 Task: Research Airbnb accommodations with easy access to hiking trails for a hiking adventure in the Columbia River Gorge, Oregon. 
Action: Mouse moved to (428, 79)
Screenshot: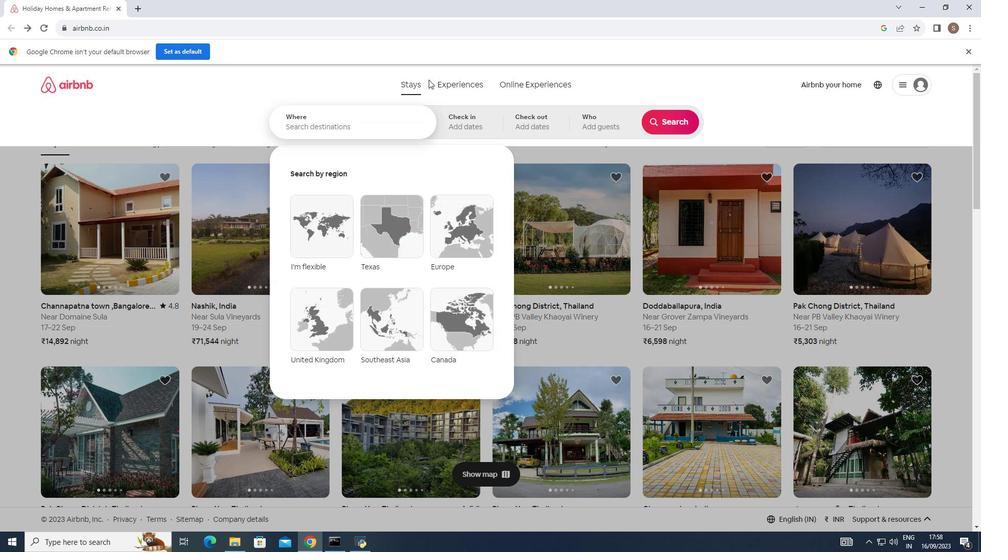 
Action: Mouse pressed left at (428, 79)
Screenshot: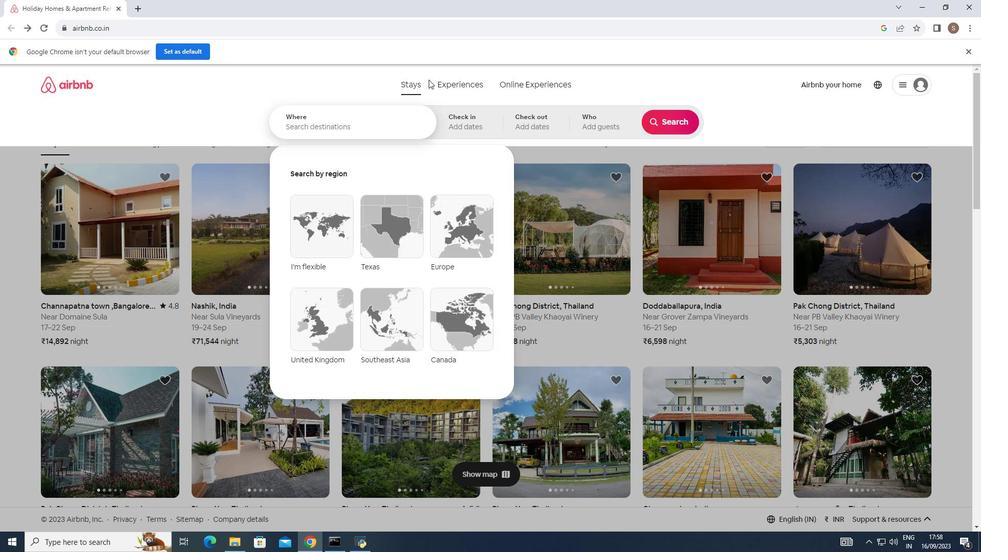 
Action: Mouse moved to (330, 123)
Screenshot: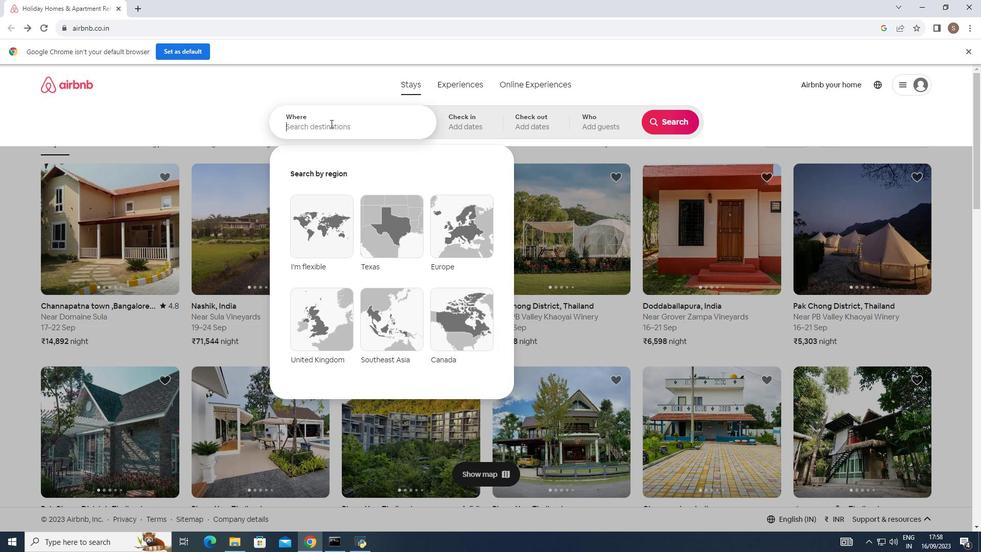 
Action: Mouse pressed left at (330, 123)
Screenshot: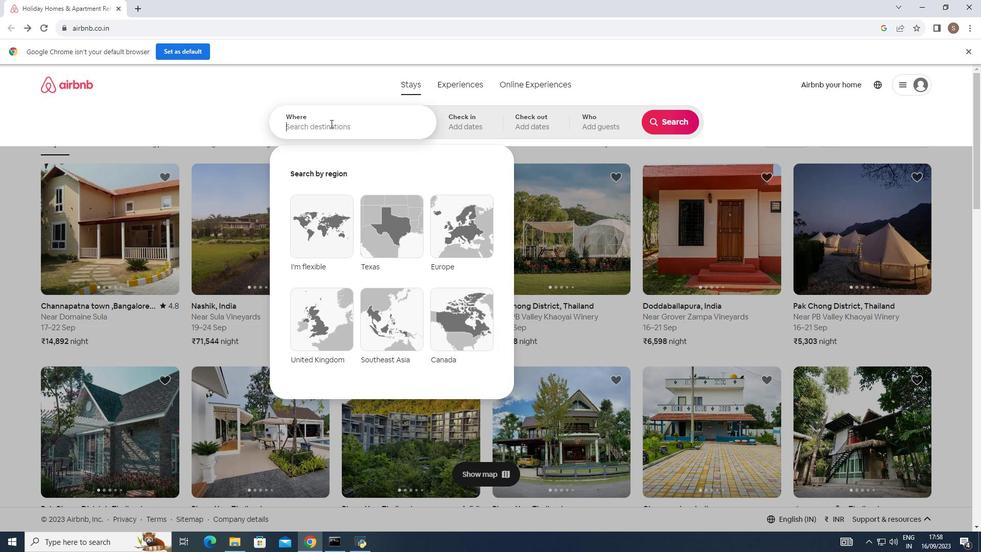 
Action: Key pressed <Key.caps_lock>COLUMBIA<Key.space>RIVER<Key.space>GORGE,OREGON
Screenshot: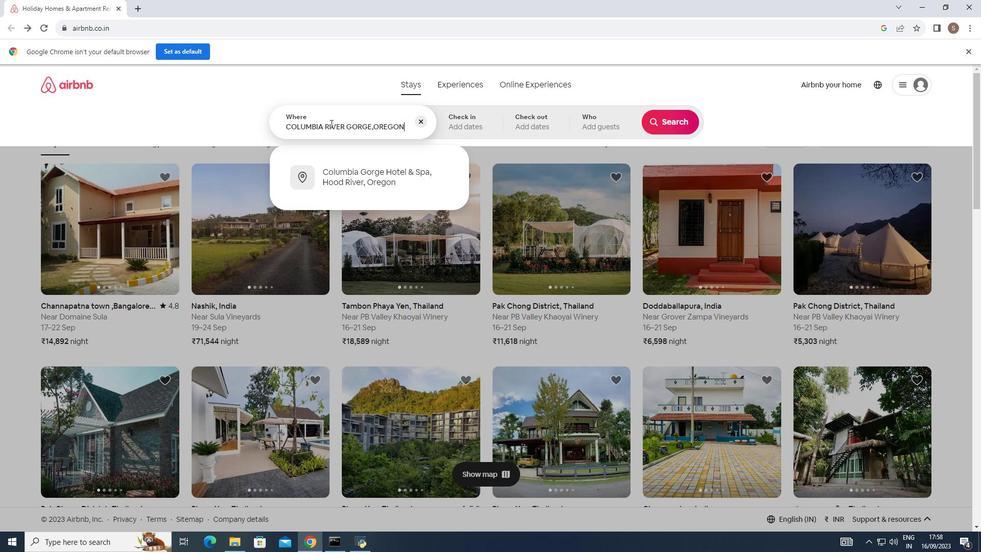 
Action: Mouse moved to (680, 119)
Screenshot: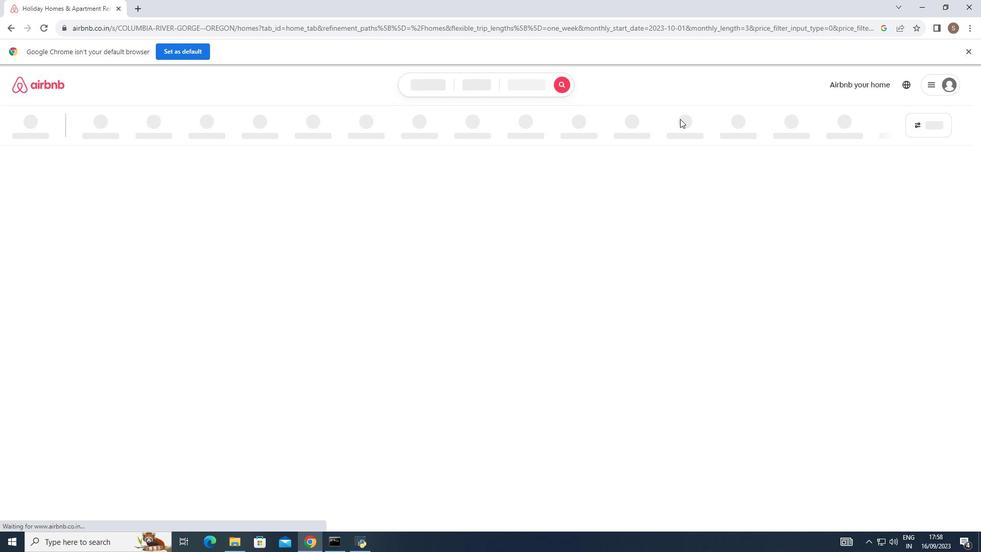 
Action: Mouse pressed left at (680, 119)
Screenshot: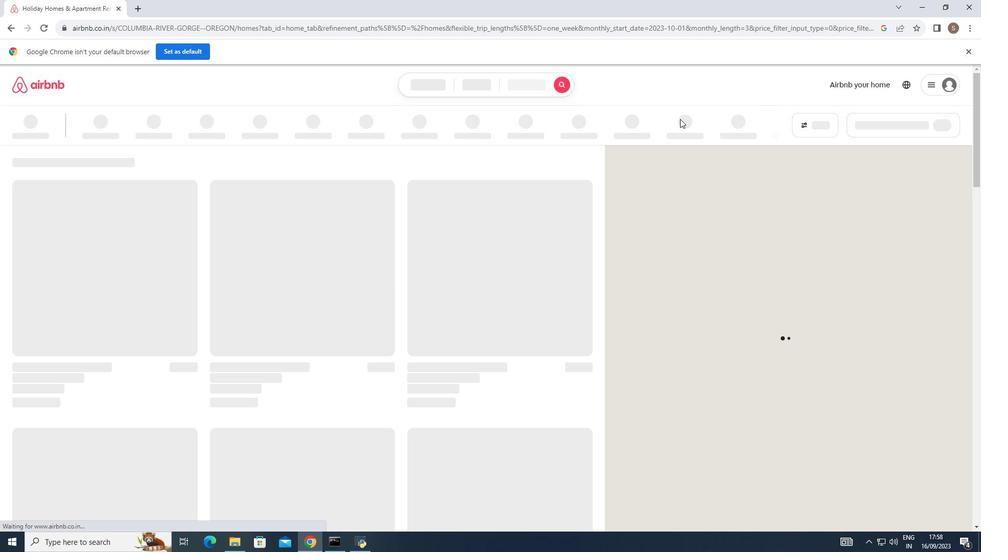 
Action: Mouse moved to (287, 258)
Screenshot: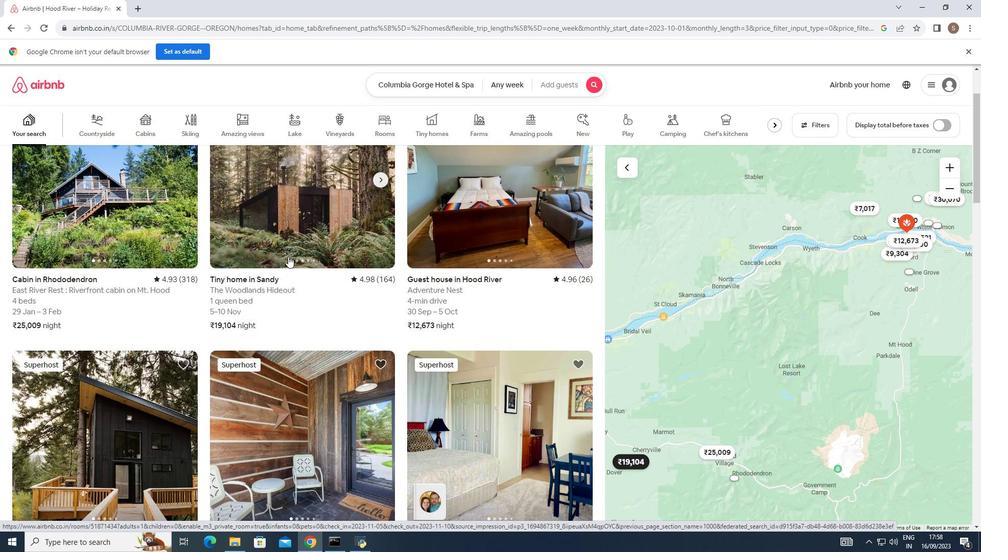 
Action: Mouse scrolled (287, 258) with delta (0, 0)
Screenshot: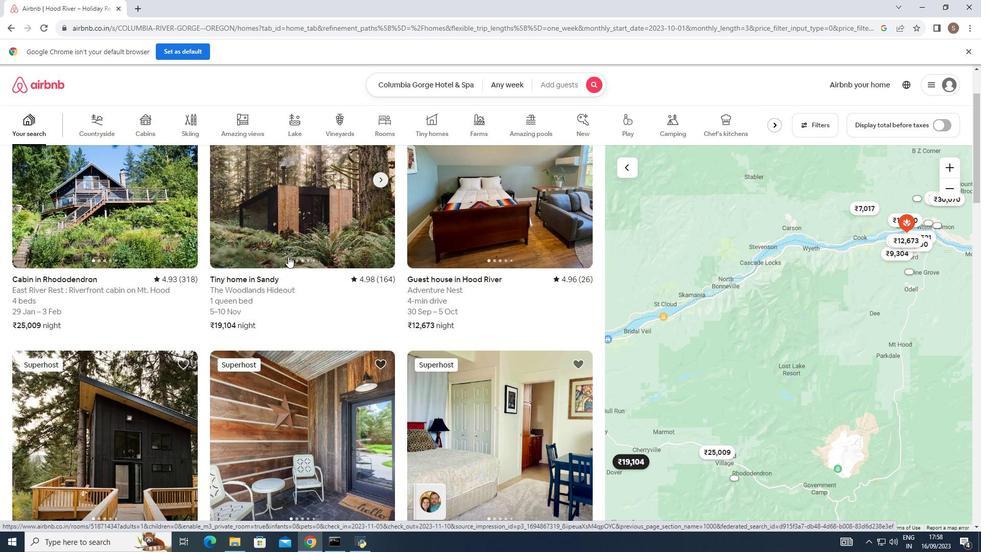 
Action: Mouse moved to (287, 257)
Screenshot: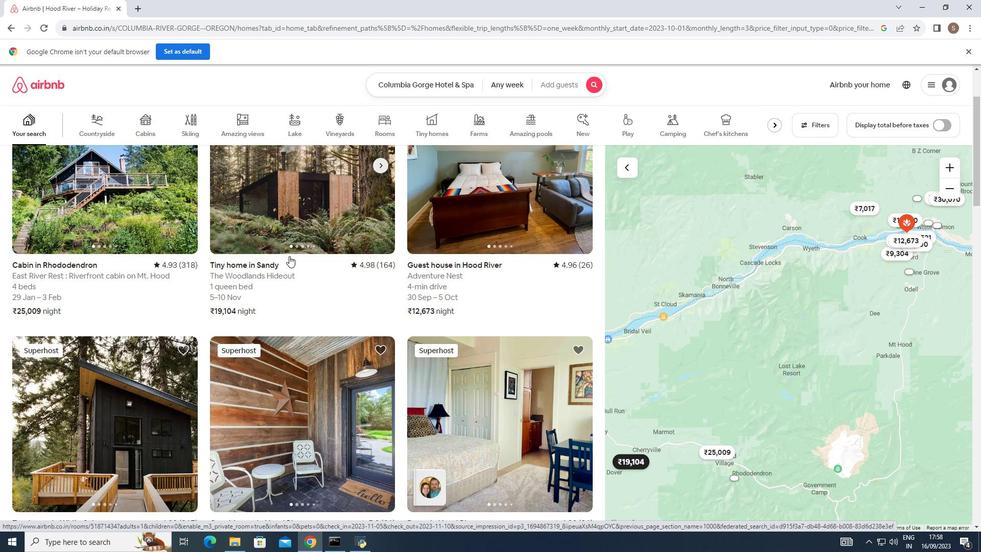 
Action: Mouse scrolled (287, 257) with delta (0, 0)
Screenshot: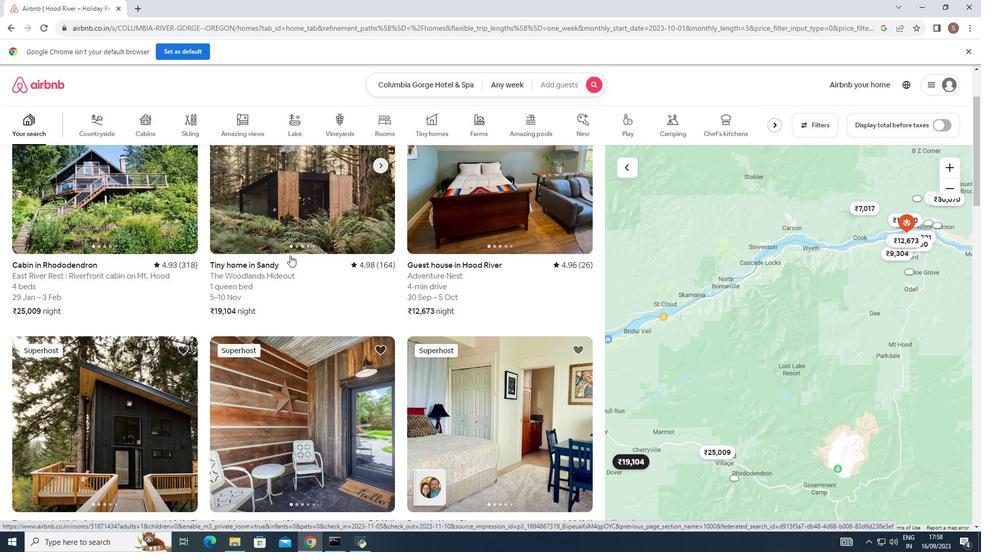 
Action: Mouse moved to (465, 80)
Screenshot: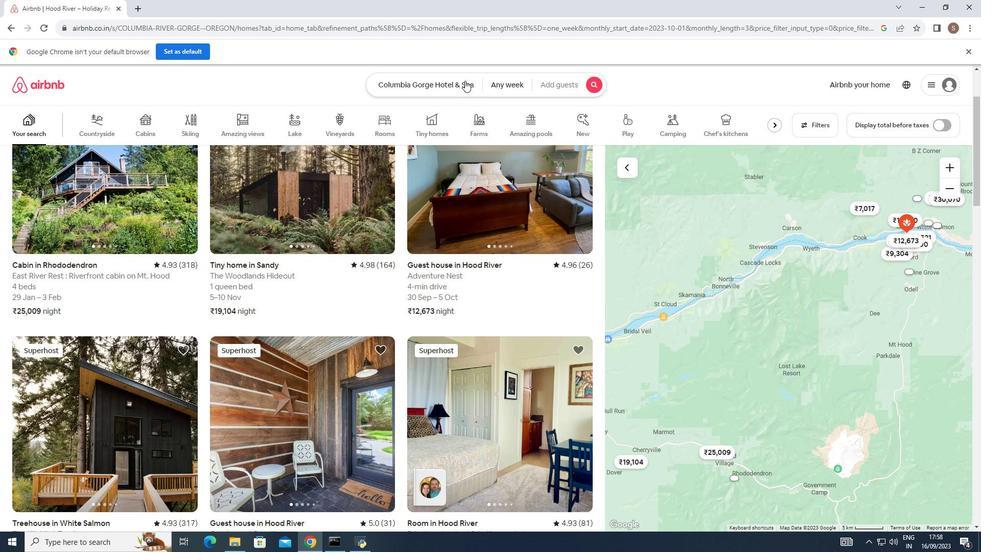 
Action: Mouse pressed left at (465, 80)
Screenshot: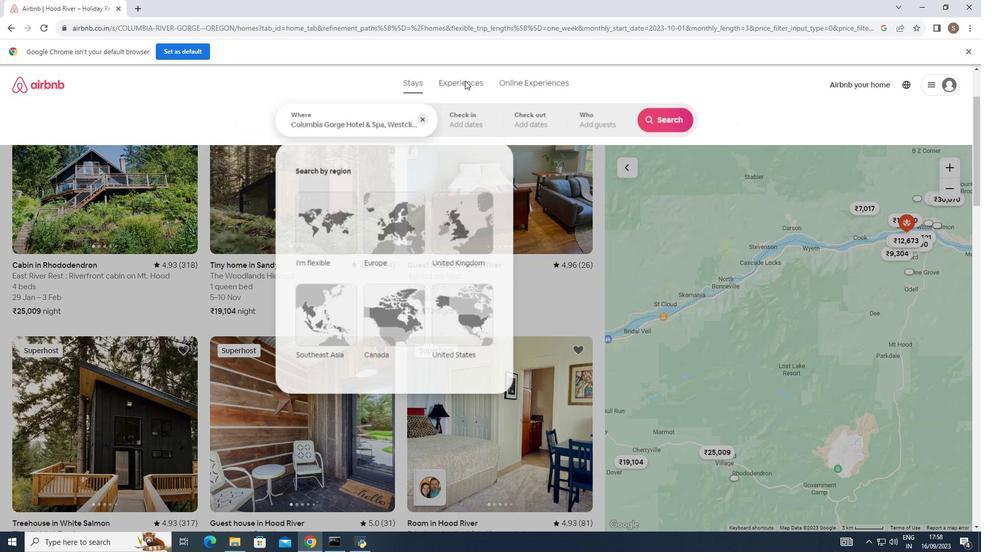 
Action: Mouse moved to (416, 117)
Screenshot: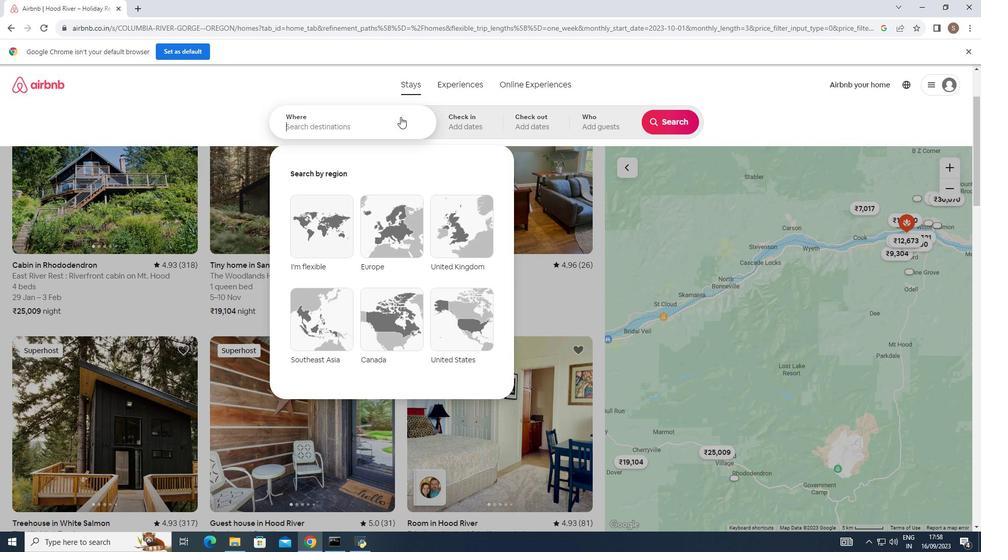 
Action: Mouse pressed left at (416, 117)
Screenshot: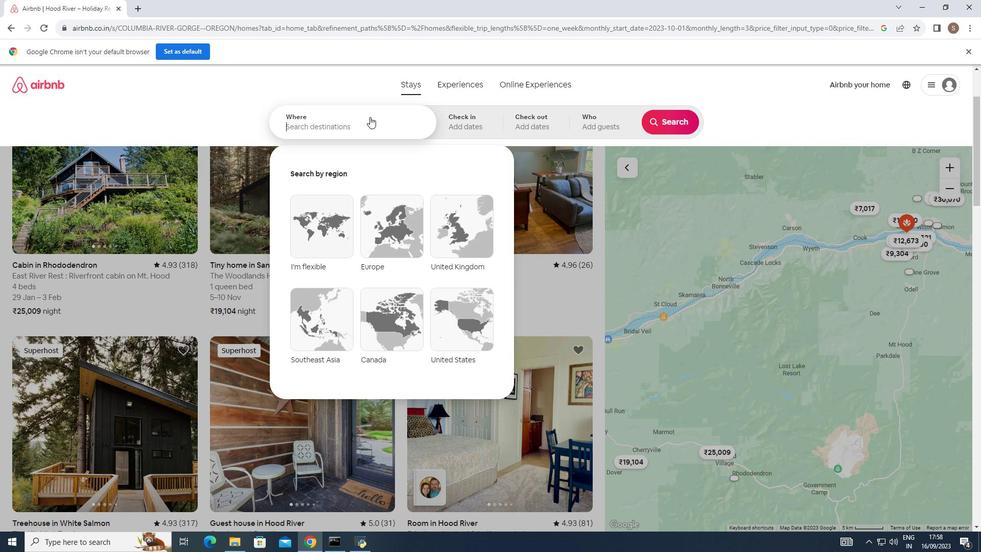 
Action: Mouse moved to (329, 121)
Screenshot: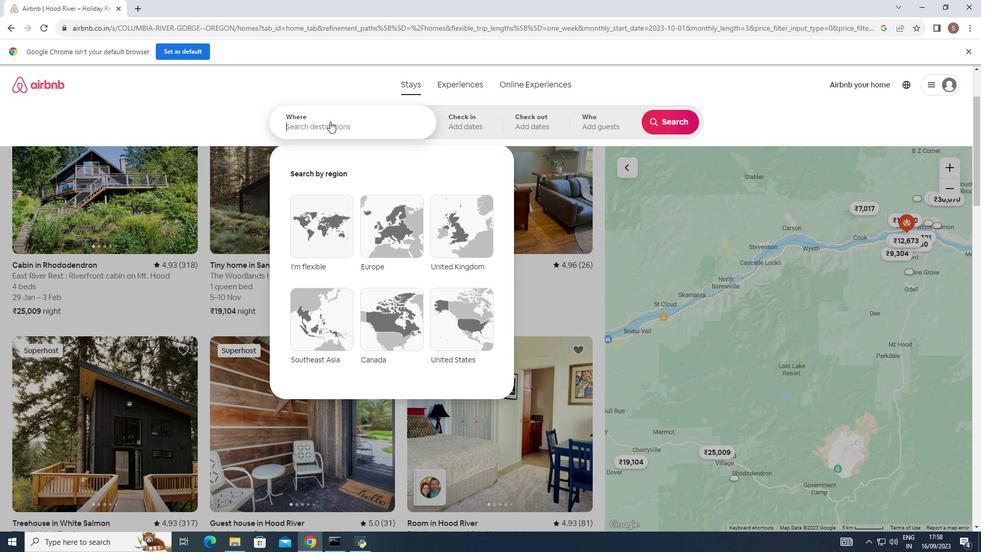 
Action: Mouse pressed left at (329, 121)
Screenshot: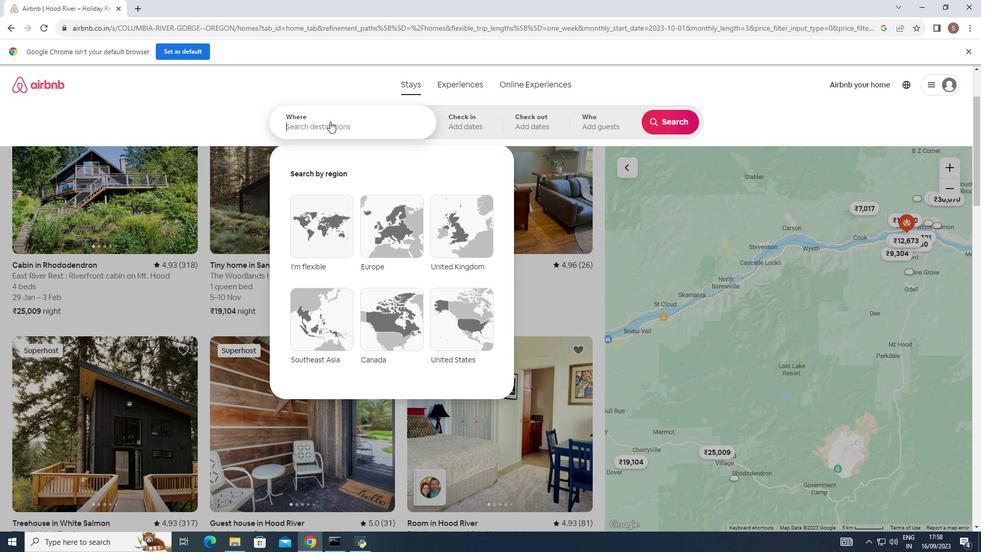 
Action: Mouse moved to (330, 121)
Screenshot: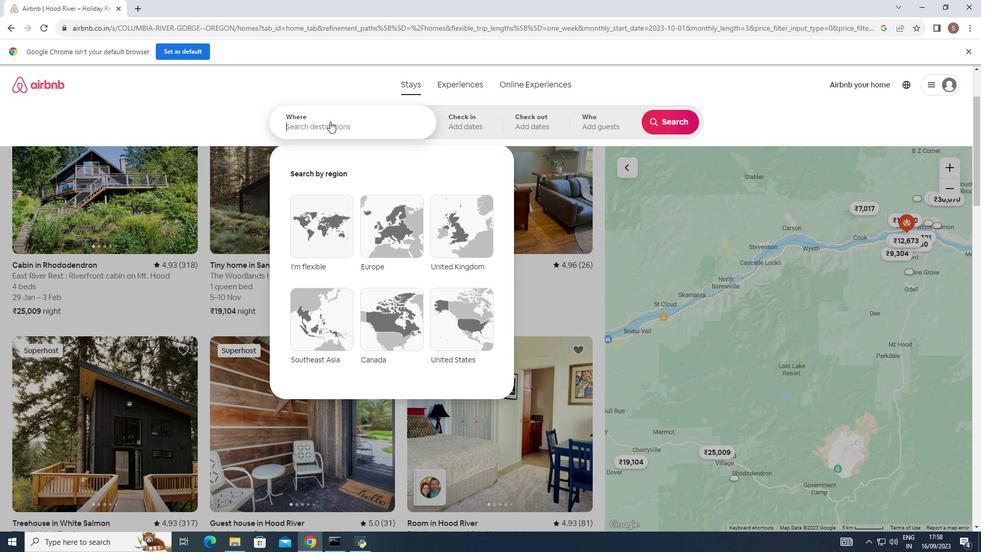 
Action: Key pressed COLUMBIA<Key.space>RIVER<Key.space>GORGE<Key.space>OREGON
Screenshot: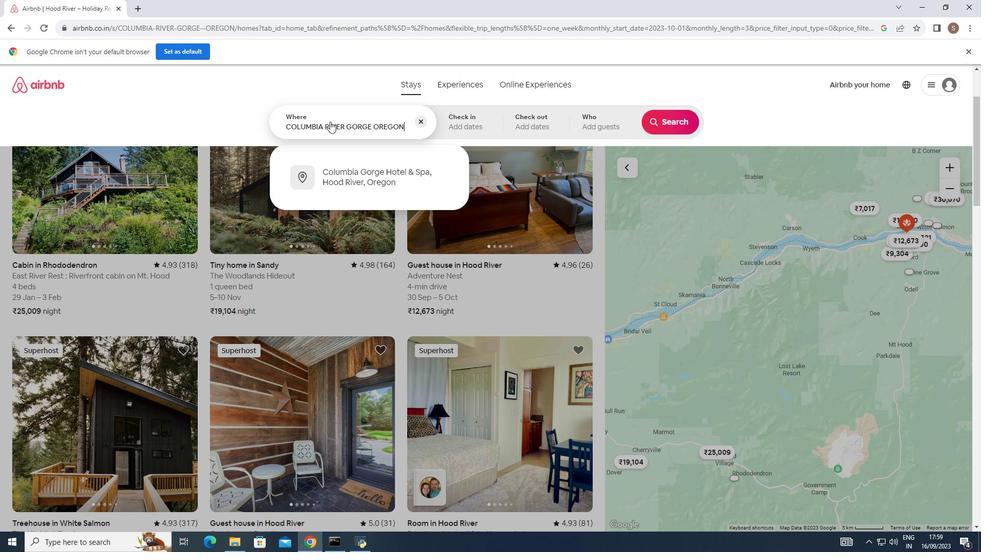 
Action: Mouse moved to (679, 118)
Screenshot: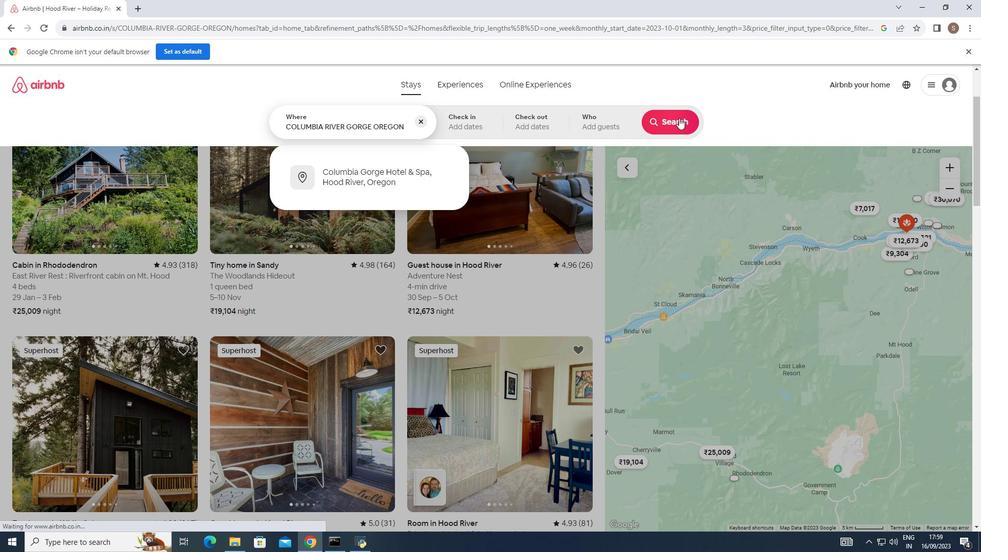 
Action: Mouse pressed left at (679, 118)
Screenshot: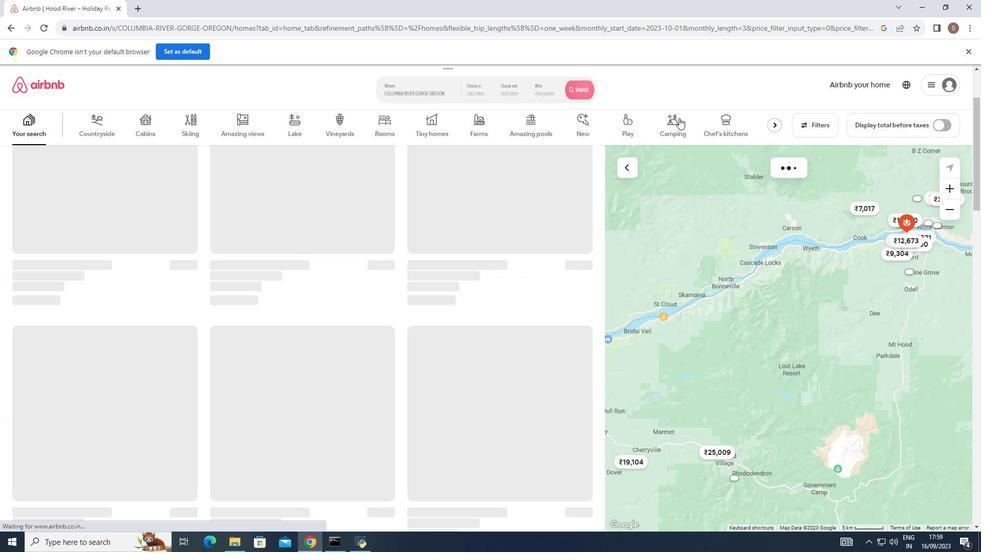 
Action: Mouse moved to (168, 278)
Screenshot: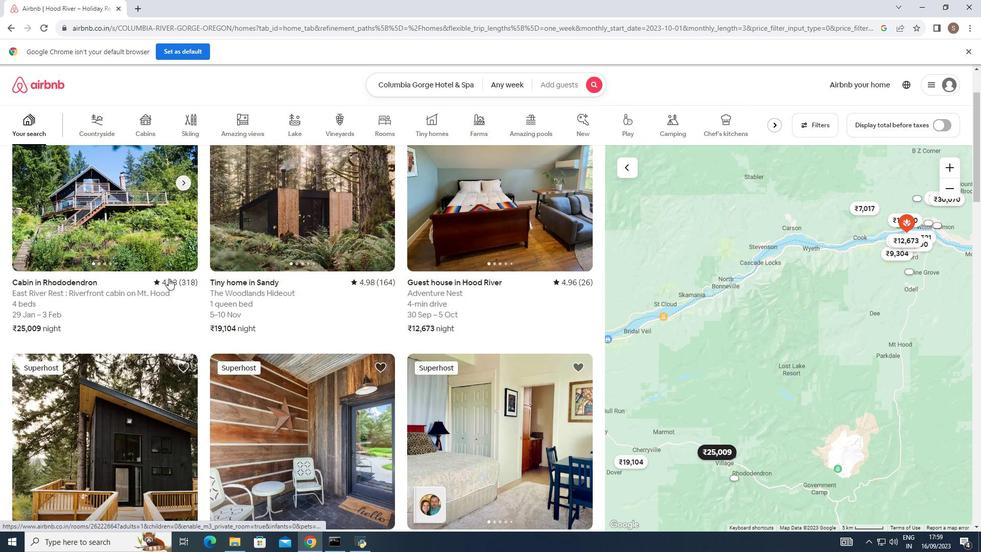 
Action: Mouse scrolled (168, 278) with delta (0, 0)
Screenshot: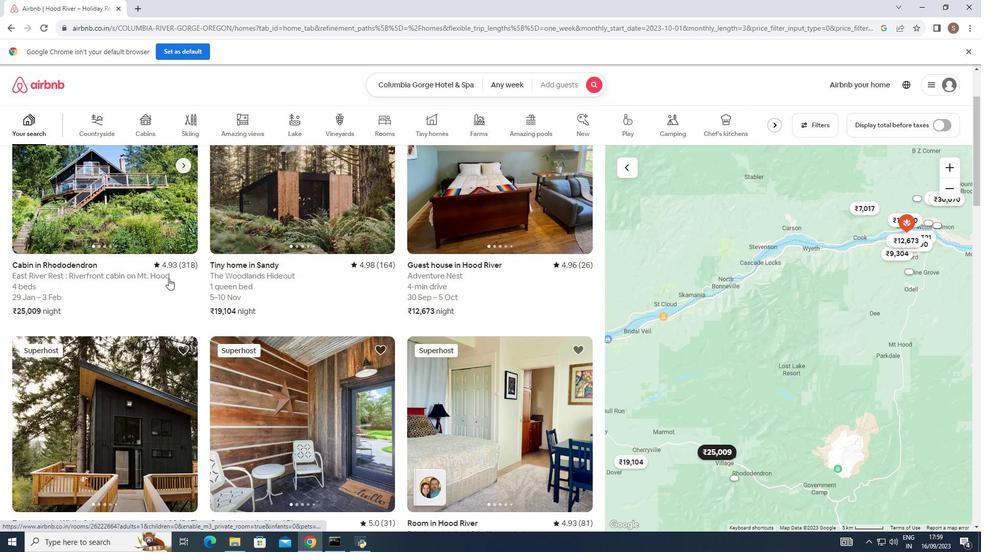 
Action: Mouse scrolled (168, 278) with delta (0, 0)
Screenshot: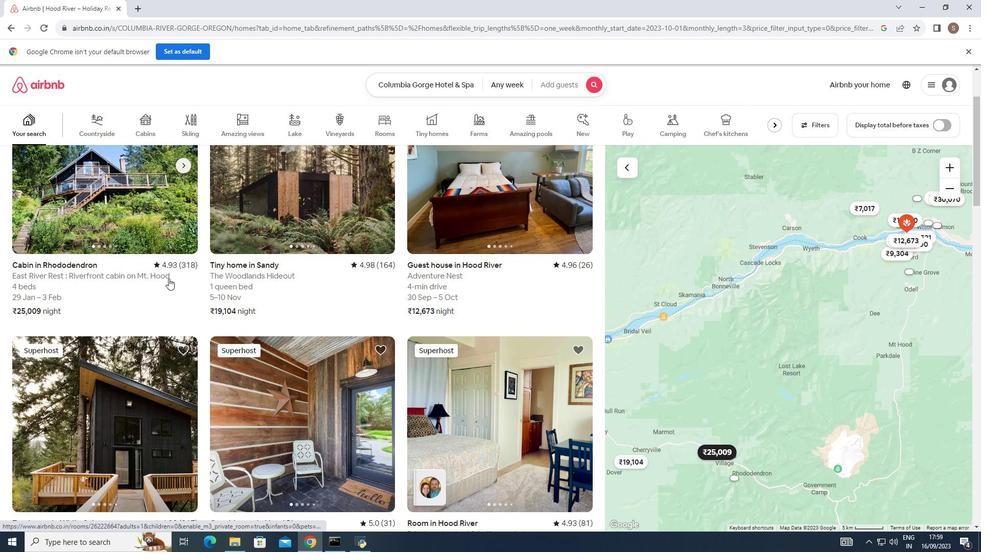 
Action: Mouse moved to (170, 276)
Screenshot: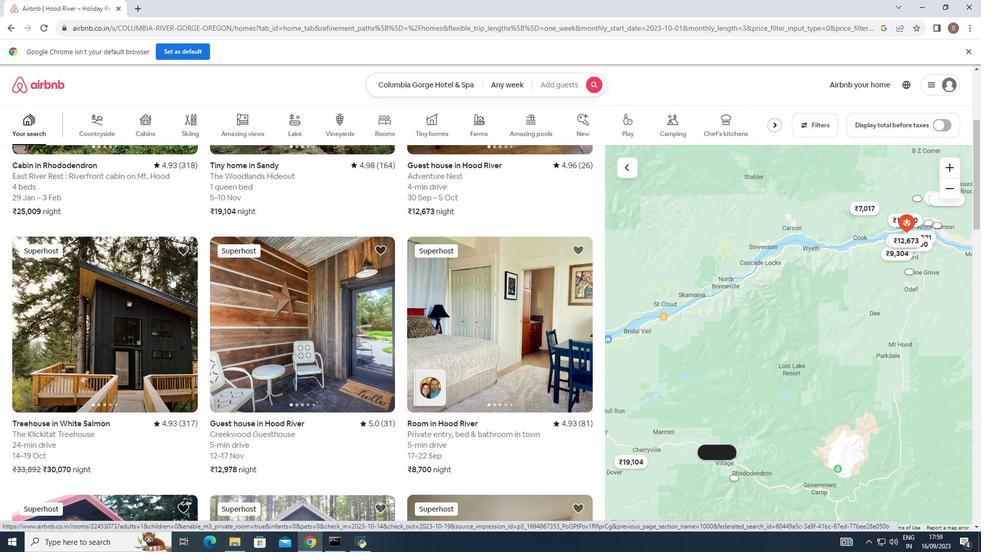 
Action: Mouse scrolled (170, 276) with delta (0, 0)
Screenshot: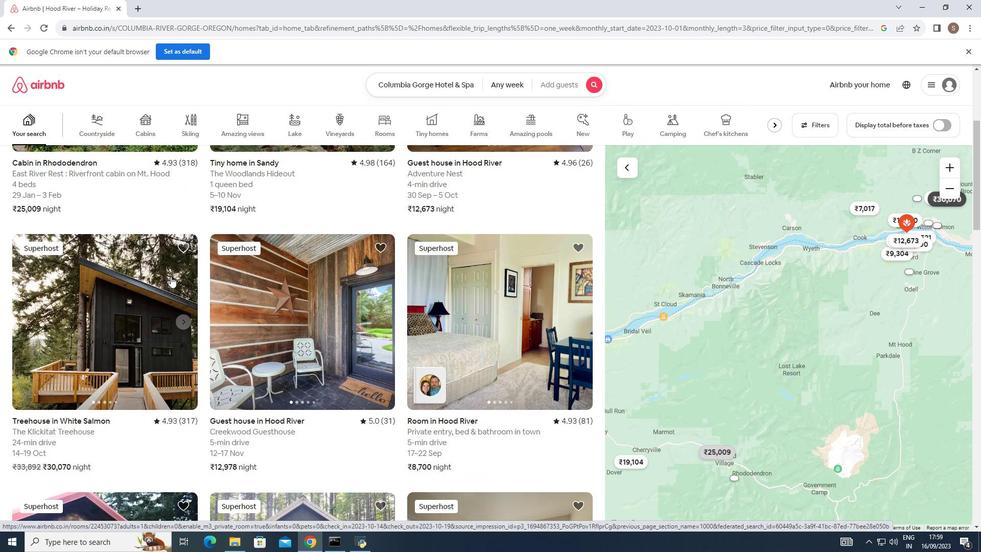 
Action: Mouse scrolled (170, 276) with delta (0, 0)
Screenshot: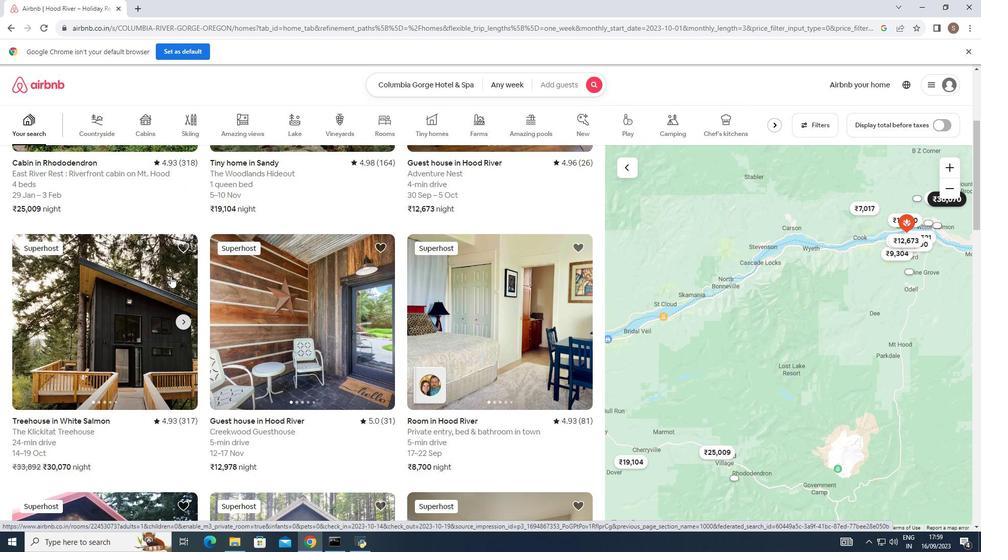 
Action: Mouse moved to (171, 276)
Screenshot: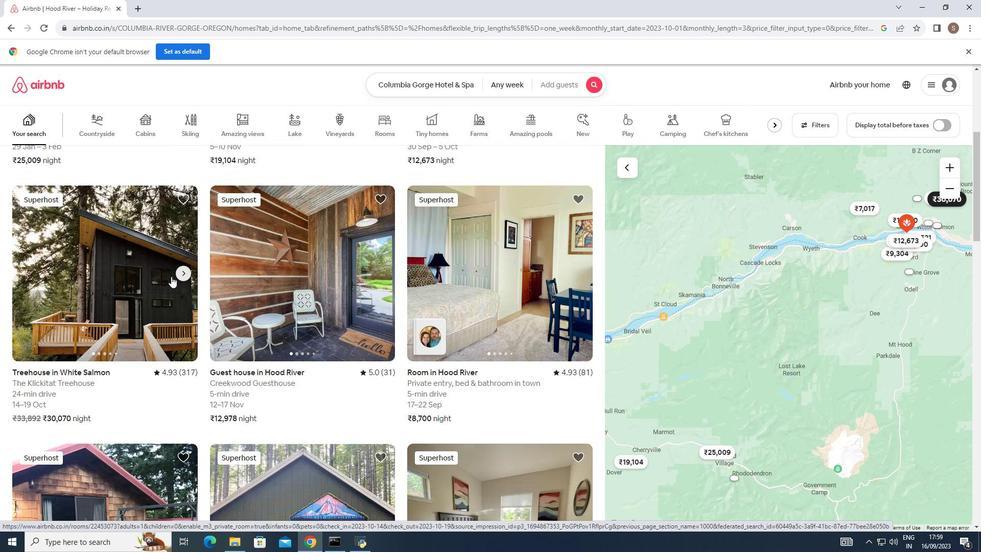 
Action: Mouse scrolled (171, 276) with delta (0, 0)
Screenshot: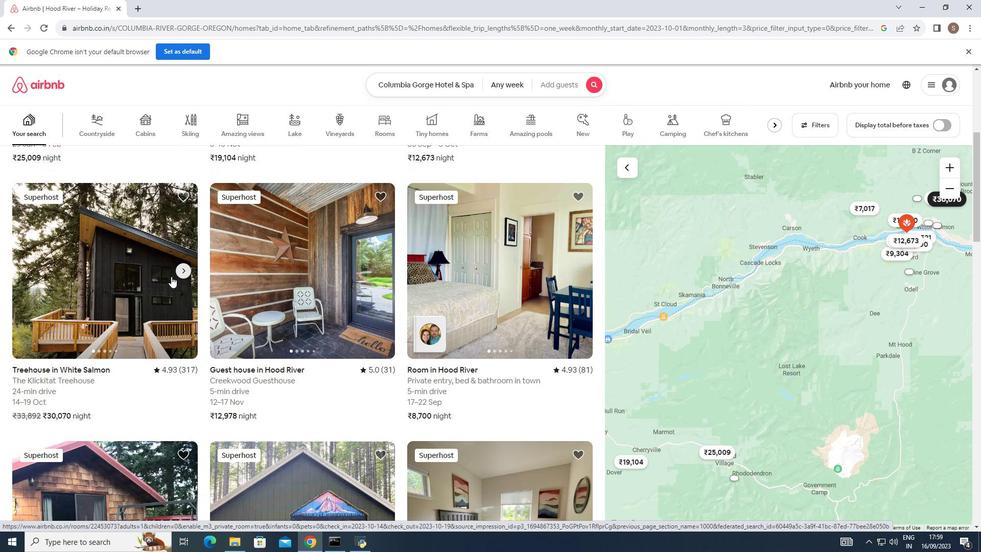
Action: Mouse moved to (172, 275)
Screenshot: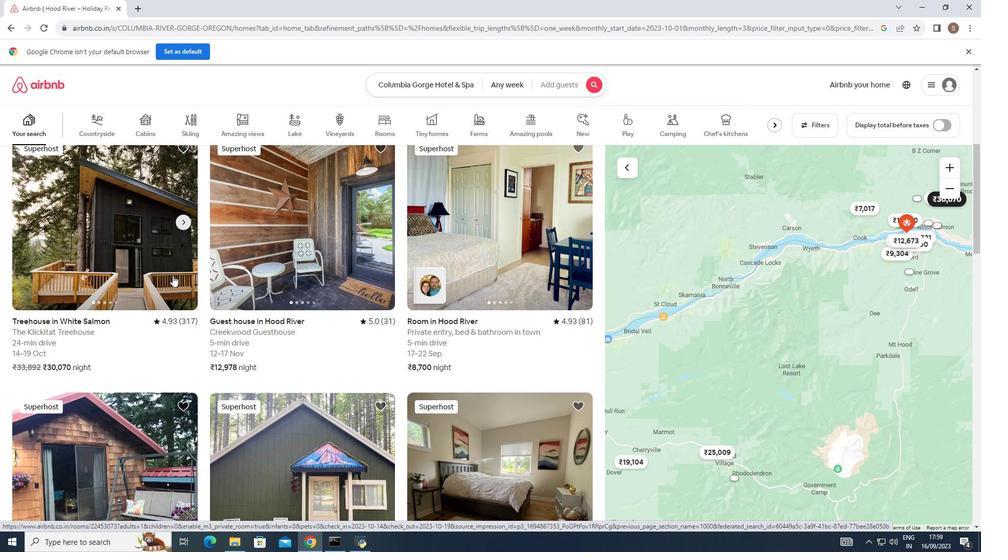 
Action: Mouse scrolled (172, 275) with delta (0, 0)
Screenshot: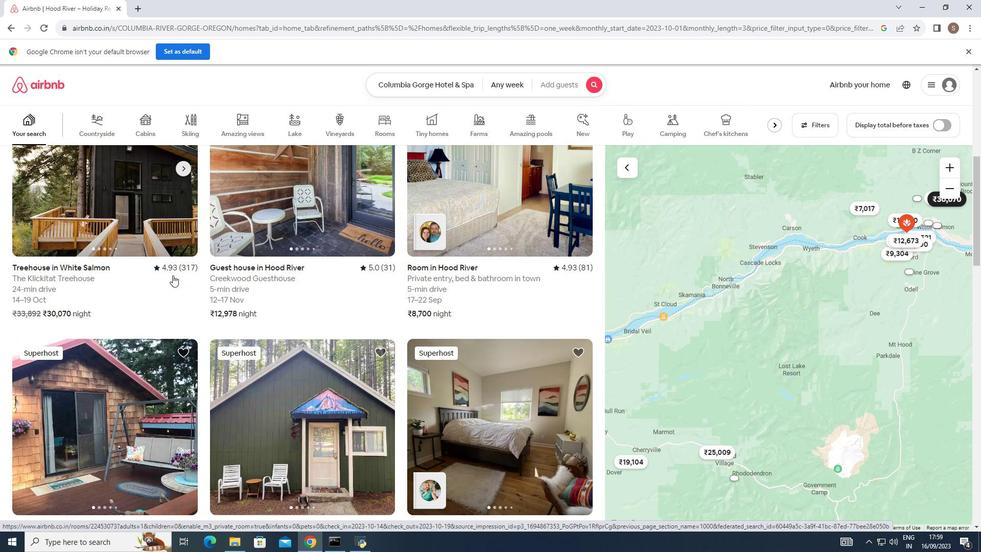 
Action: Mouse scrolled (172, 275) with delta (0, 0)
Screenshot: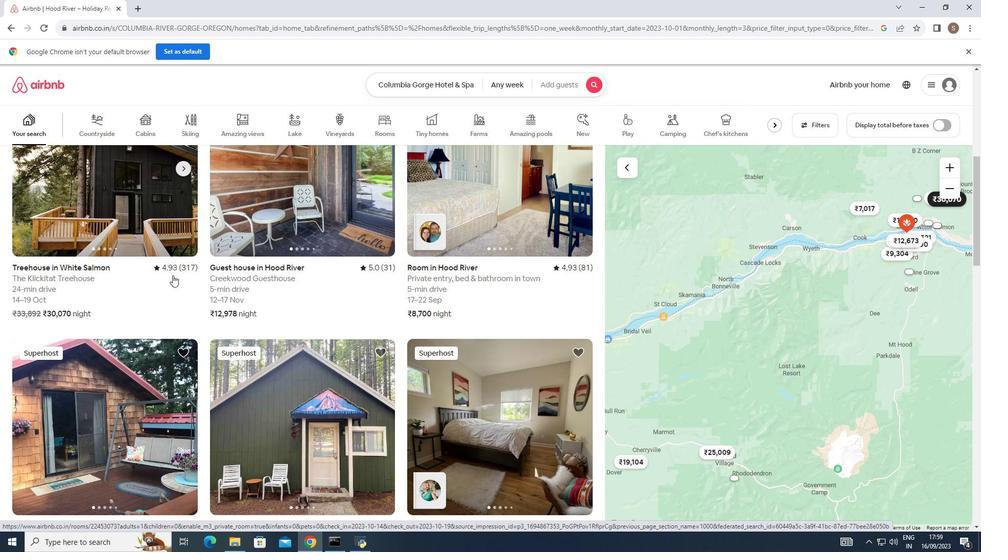 
Action: Mouse moved to (172, 275)
Screenshot: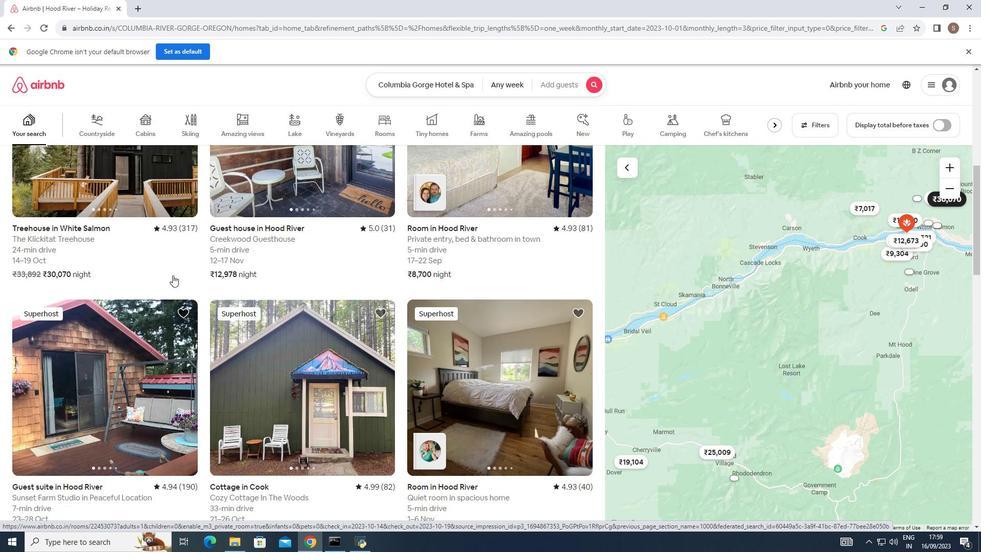
Action: Mouse scrolled (172, 275) with delta (0, 0)
Screenshot: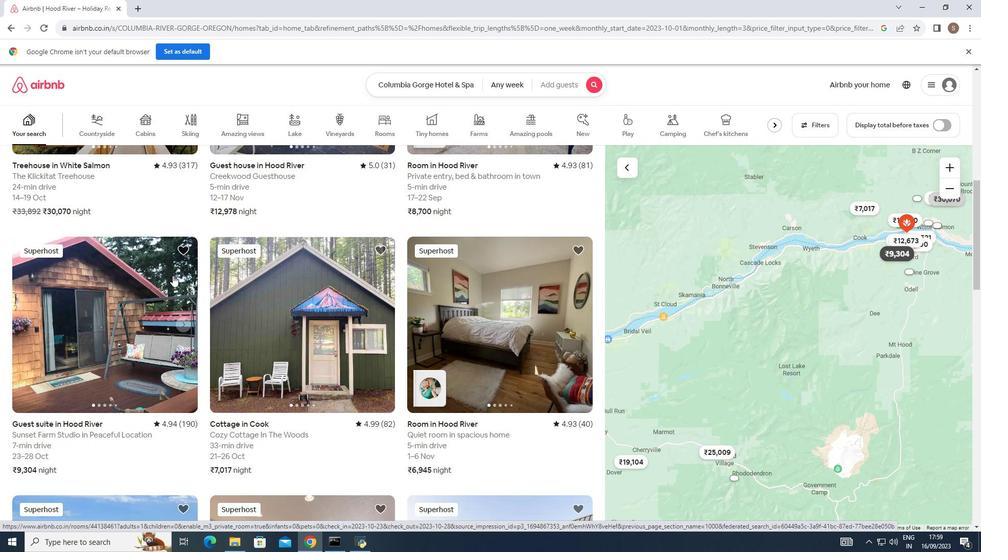 
Action: Mouse moved to (172, 275)
Screenshot: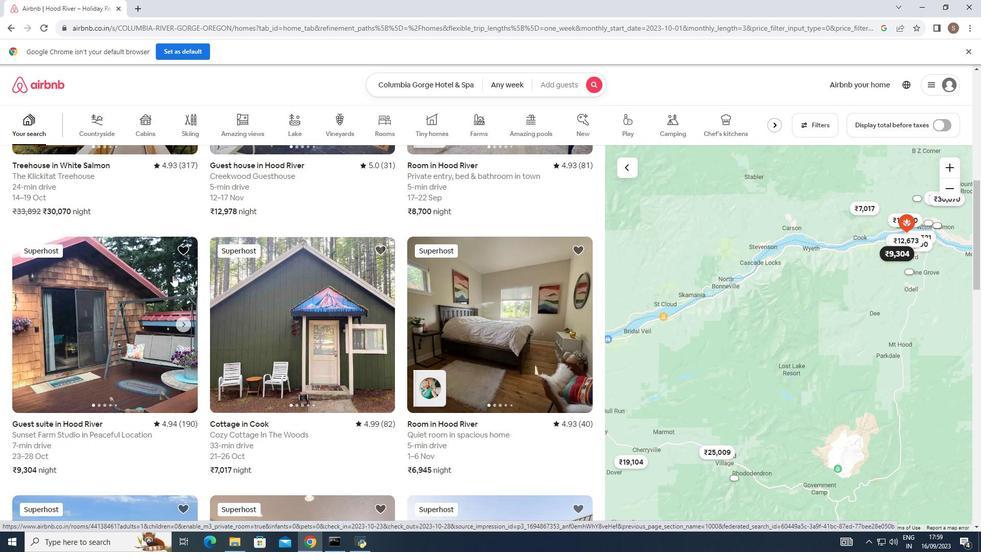 
Action: Mouse scrolled (172, 275) with delta (0, 0)
Screenshot: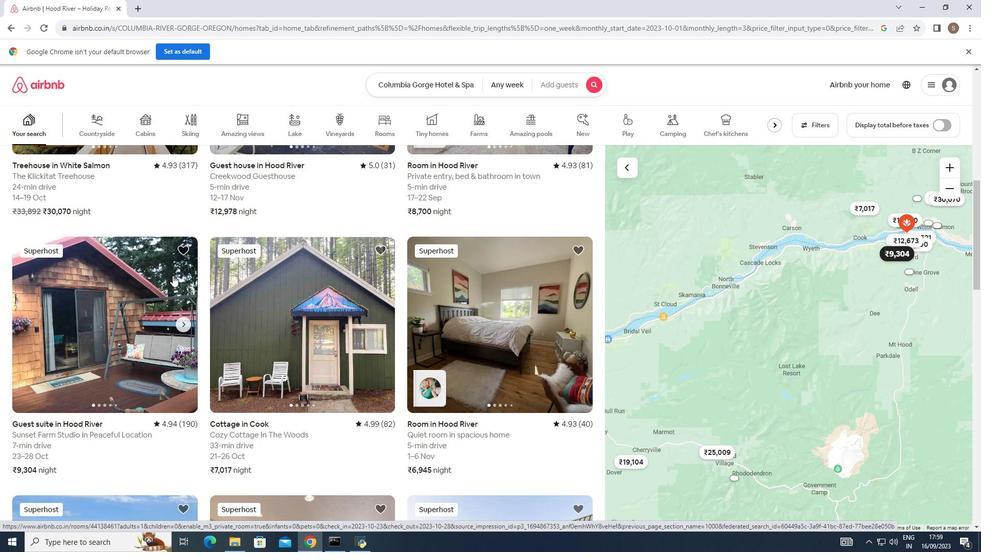 
Action: Mouse scrolled (172, 276) with delta (0, 0)
Screenshot: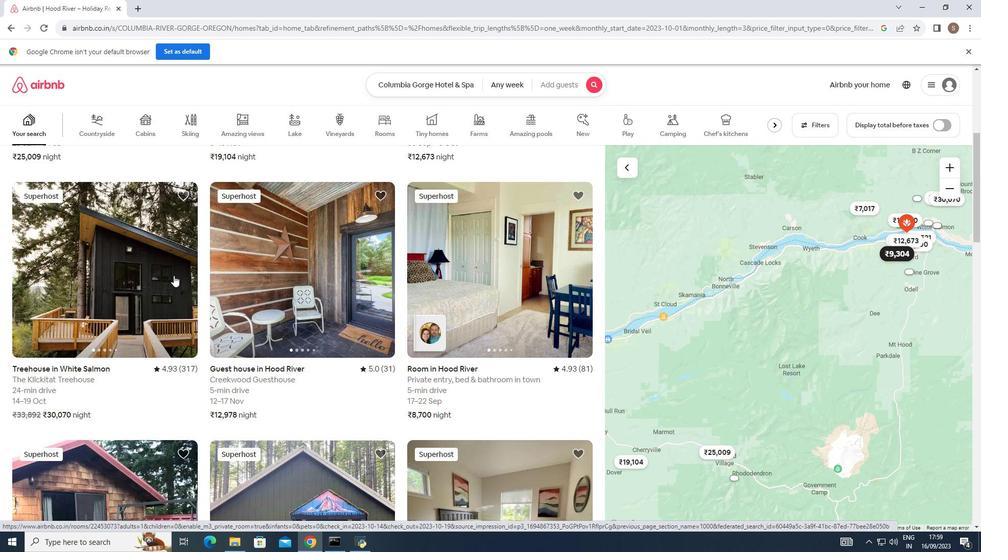 
Action: Mouse scrolled (172, 276) with delta (0, 0)
Screenshot: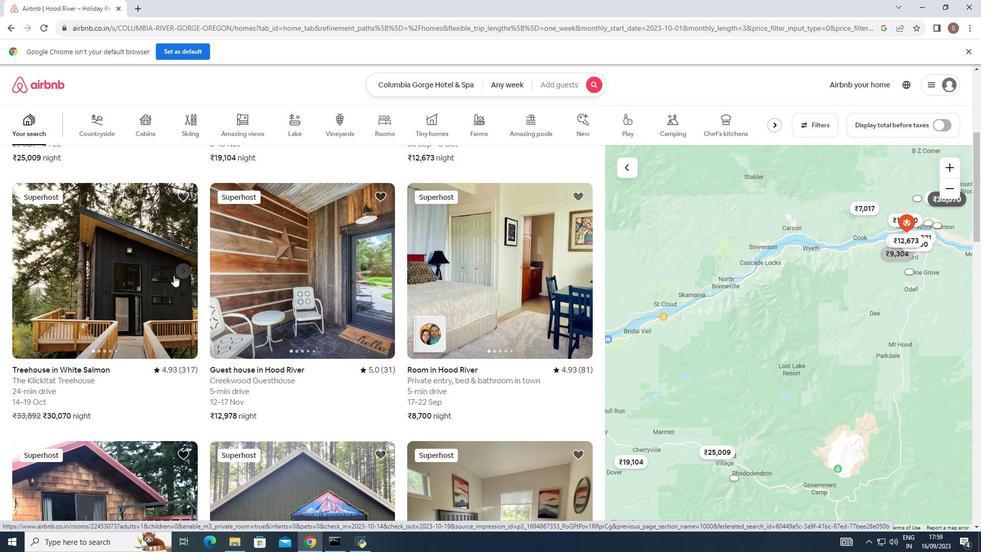 
Action: Mouse scrolled (172, 276) with delta (0, 0)
Screenshot: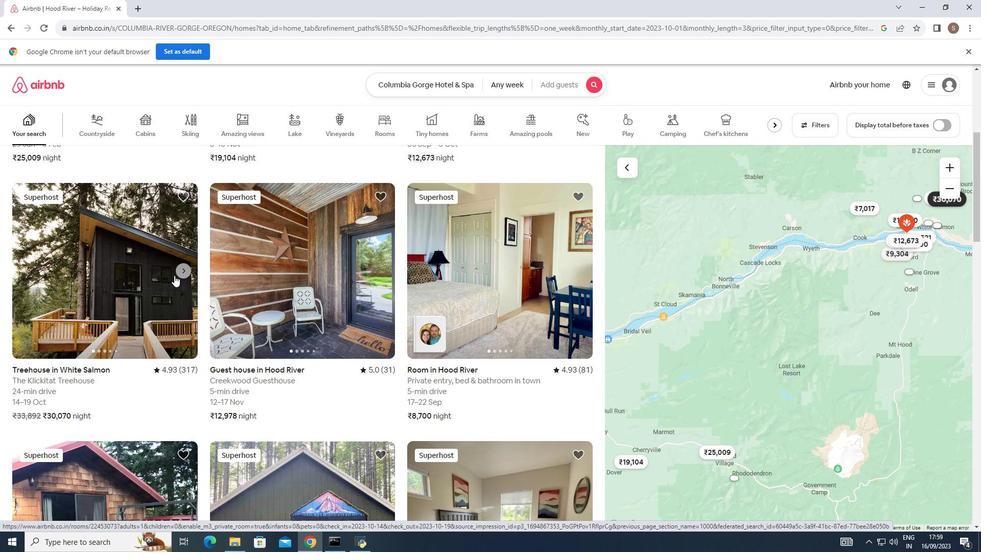 
Action: Mouse scrolled (172, 276) with delta (0, 0)
Screenshot: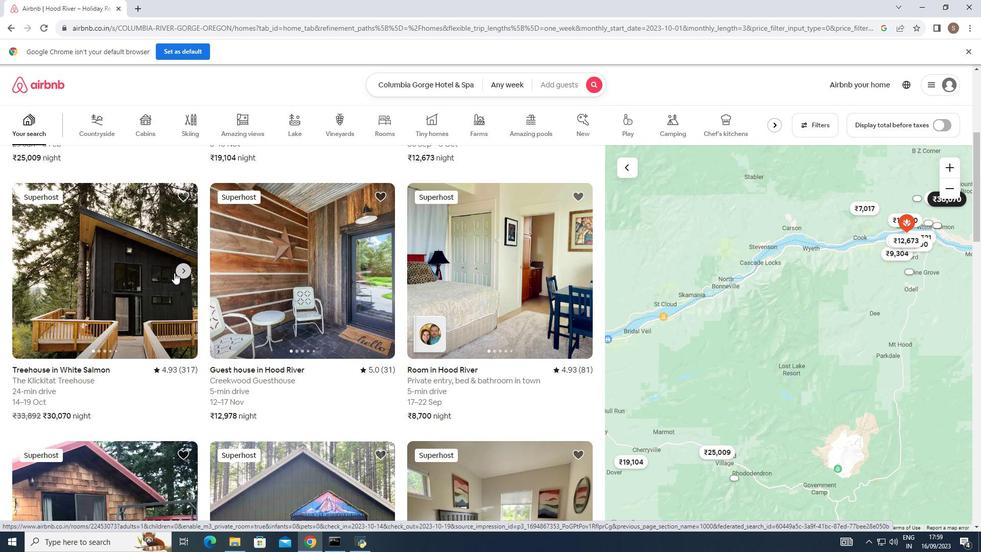 
Action: Mouse moved to (174, 272)
Screenshot: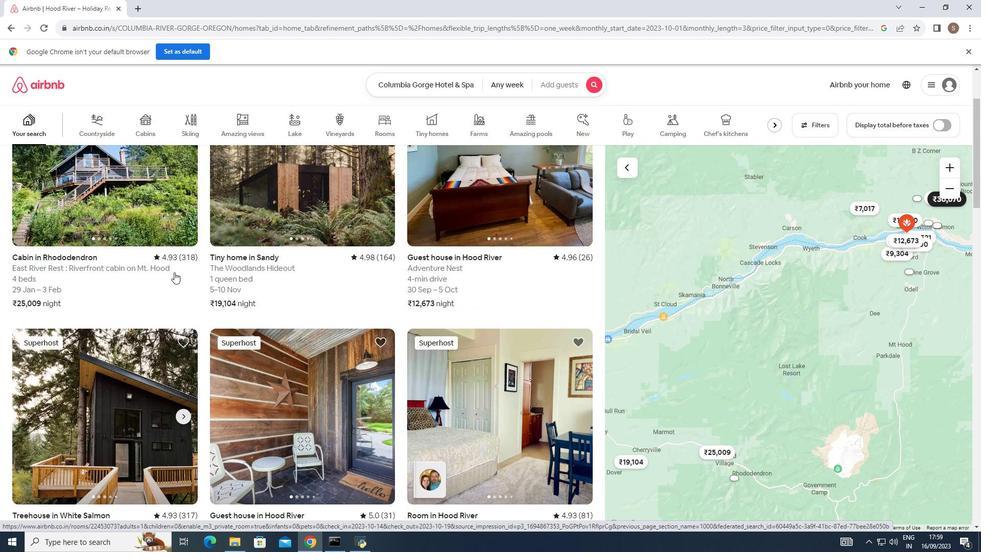 
Action: Mouse scrolled (174, 273) with delta (0, 0)
Screenshot: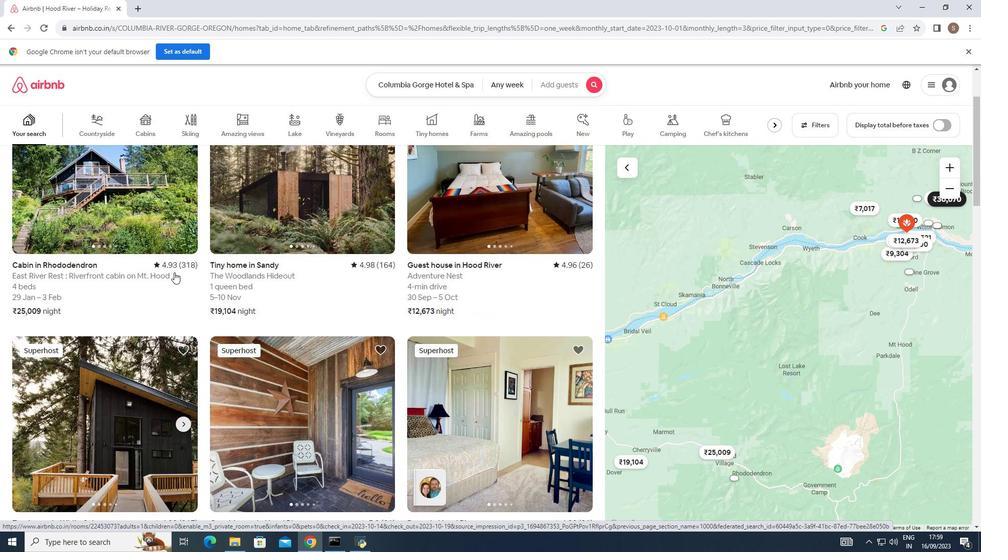 
Action: Mouse scrolled (174, 273) with delta (0, 0)
Screenshot: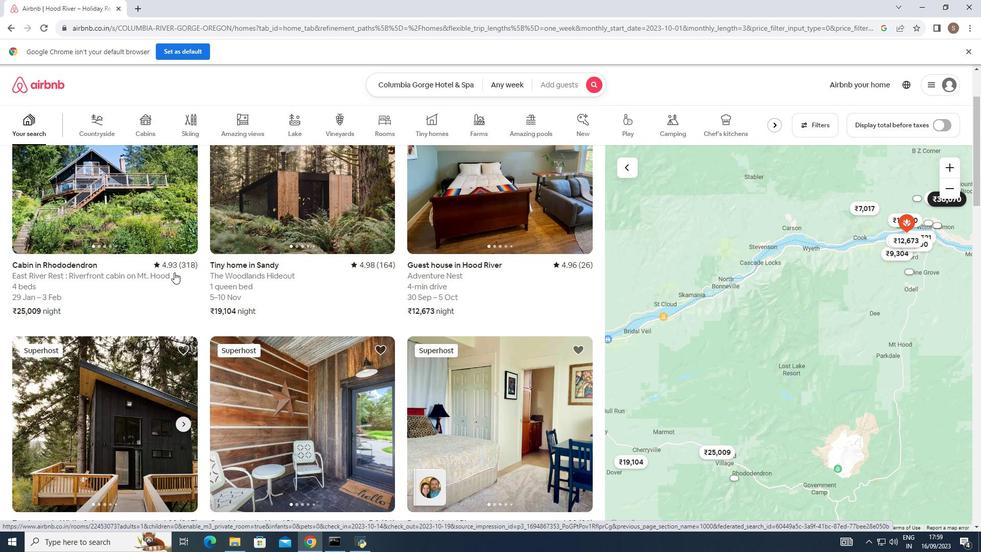 
Action: Mouse scrolled (174, 273) with delta (0, 0)
Screenshot: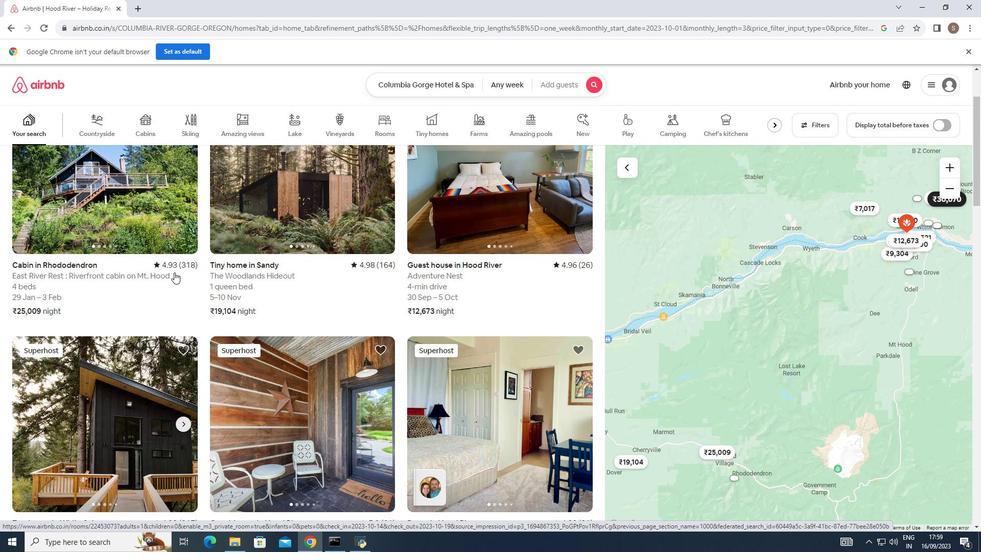 
Action: Mouse scrolled (174, 273) with delta (0, 0)
Screenshot: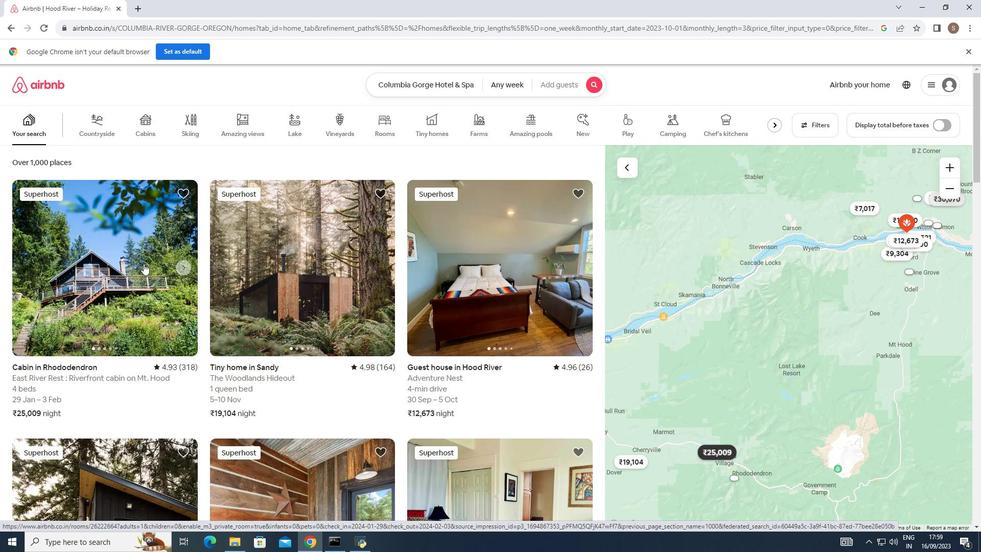 
Action: Mouse scrolled (174, 273) with delta (0, 0)
Screenshot: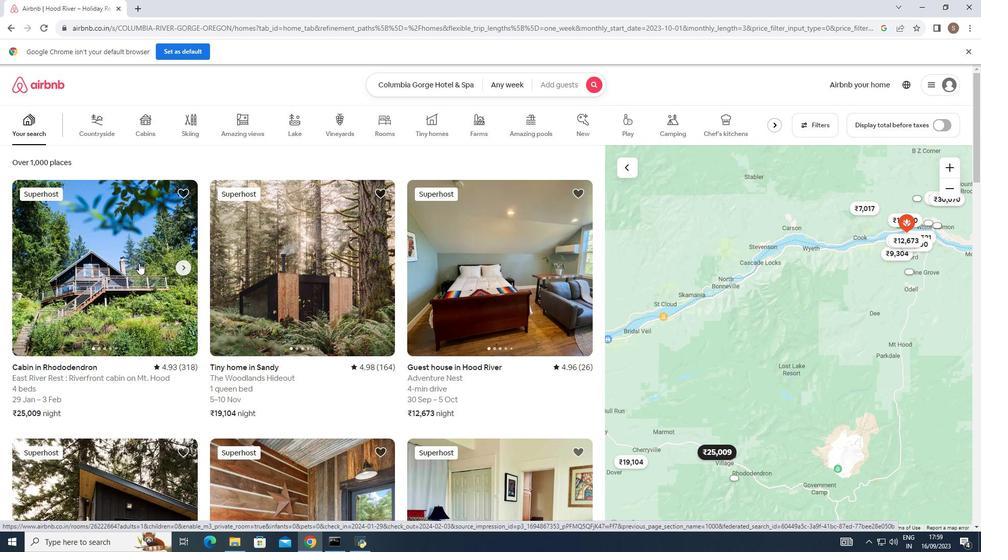 
Action: Mouse moved to (138, 263)
Screenshot: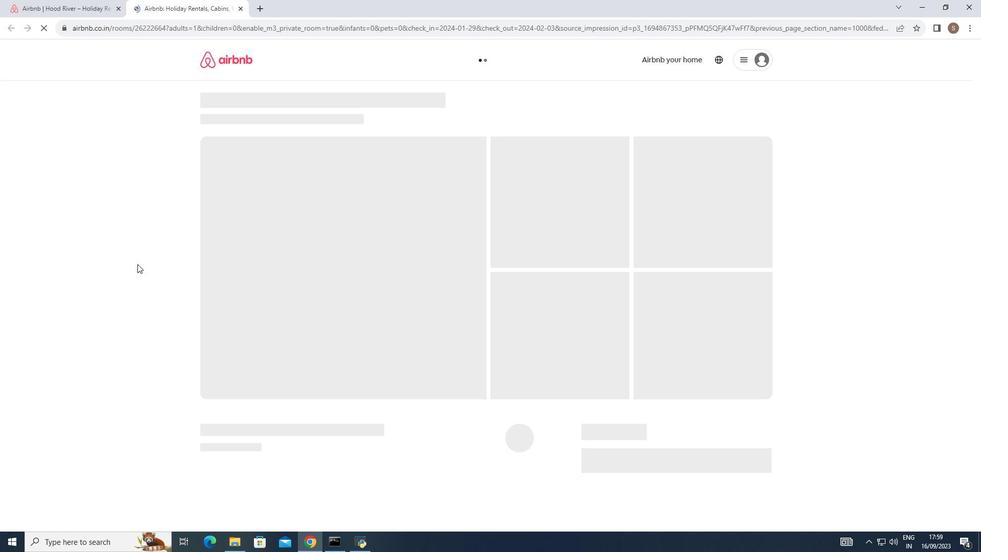 
Action: Mouse pressed left at (138, 263)
Screenshot: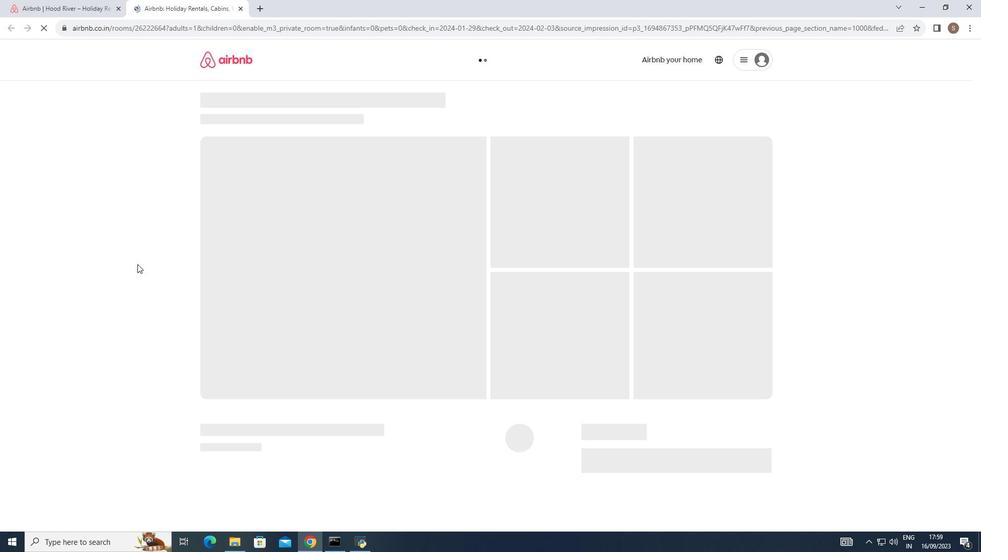 
Action: Mouse moved to (315, 262)
Screenshot: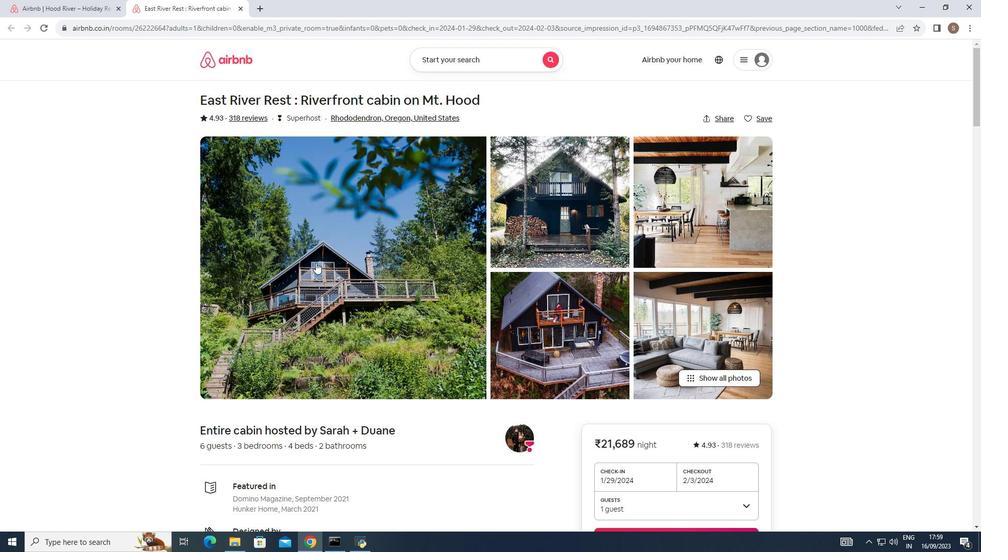 
Action: Mouse scrolled (315, 262) with delta (0, 0)
Screenshot: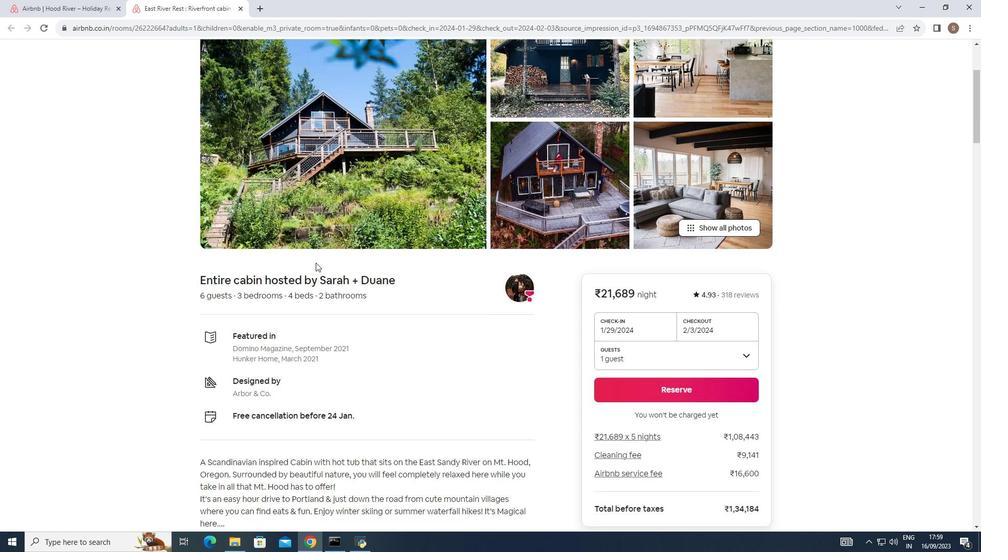 
Action: Mouse scrolled (315, 262) with delta (0, 0)
Screenshot: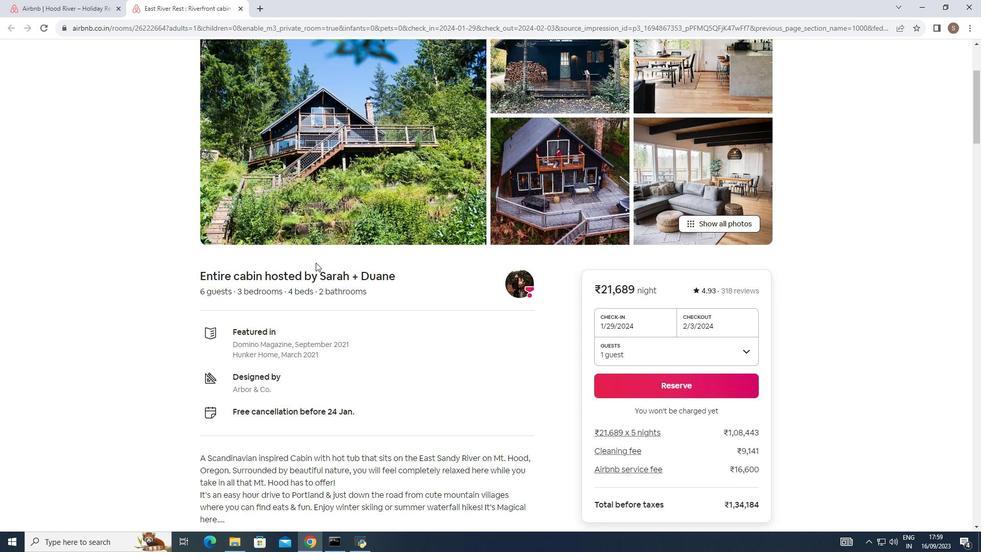 
Action: Mouse scrolled (315, 262) with delta (0, 0)
Screenshot: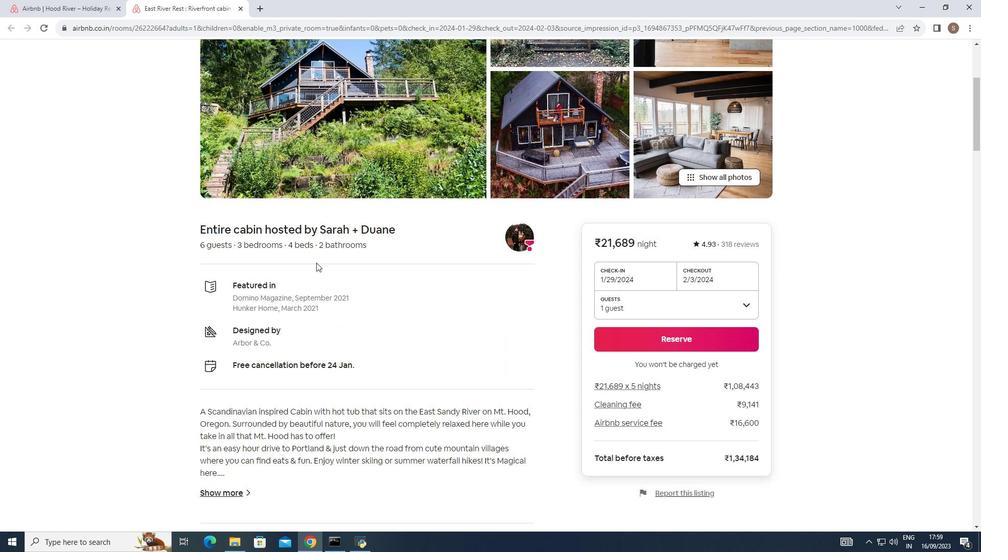 
Action: Mouse scrolled (315, 262) with delta (0, 0)
Screenshot: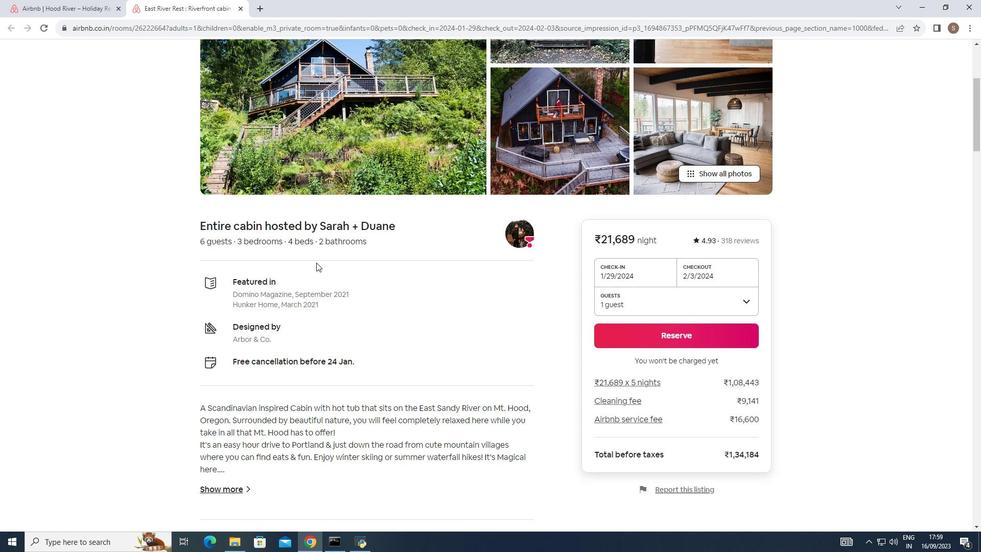 
Action: Mouse moved to (316, 262)
Screenshot: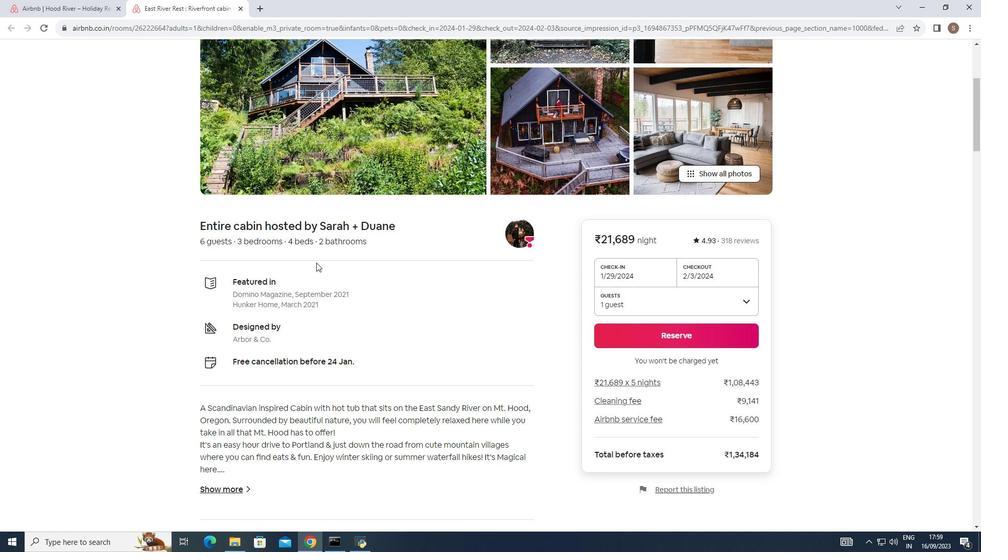 
Action: Mouse scrolled (316, 262) with delta (0, 0)
Screenshot: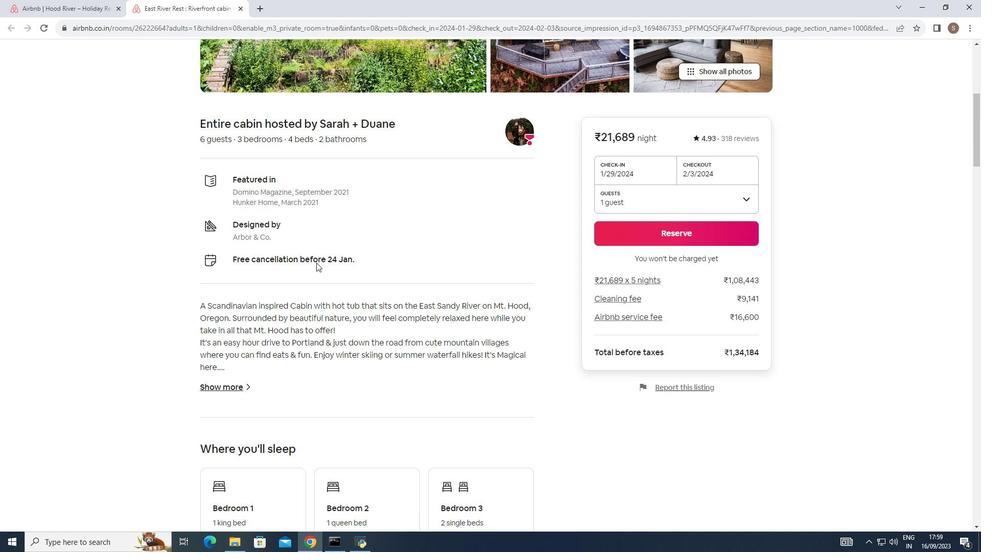 
Action: Mouse scrolled (316, 262) with delta (0, 0)
Screenshot: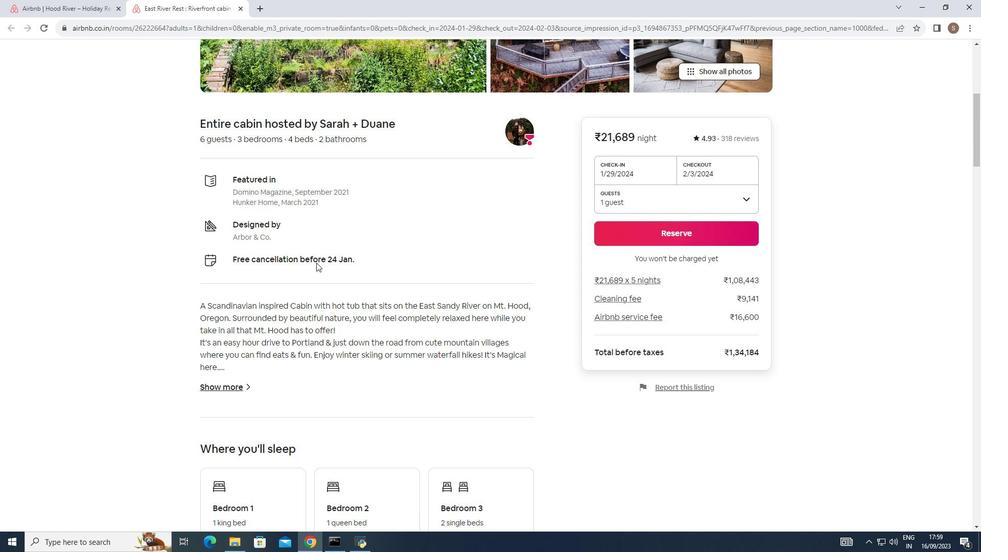 
Action: Mouse scrolled (316, 262) with delta (0, 0)
Screenshot: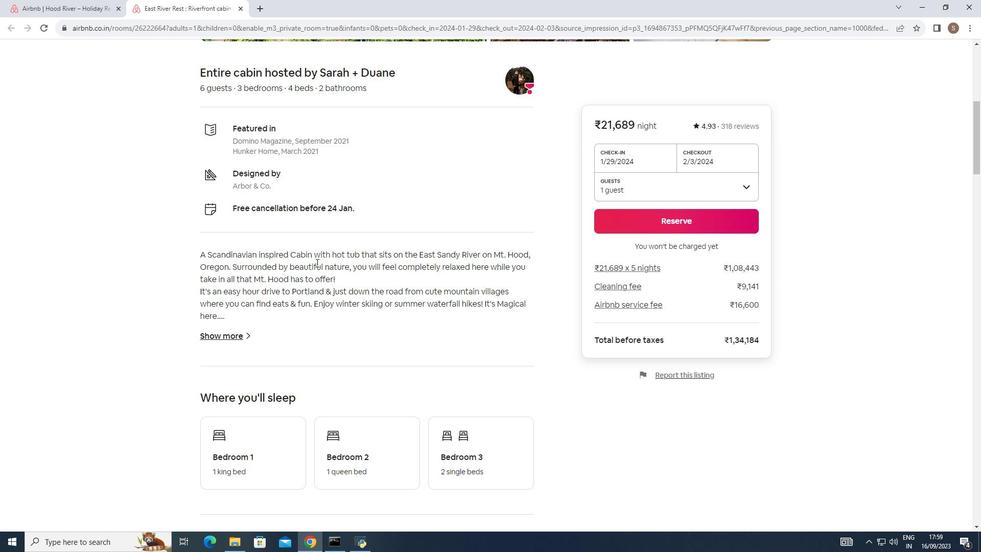 
Action: Mouse scrolled (316, 262) with delta (0, 0)
Screenshot: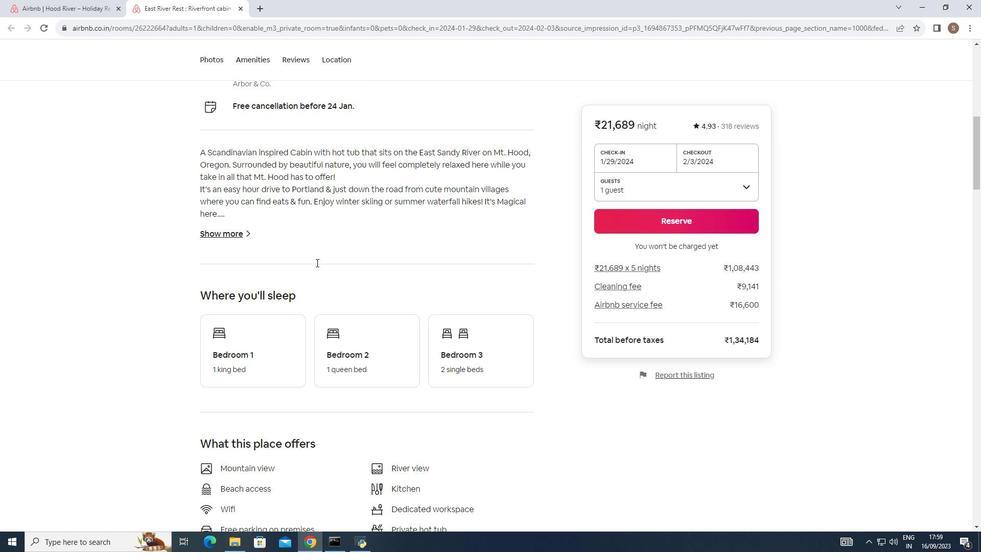 
Action: Mouse scrolled (316, 262) with delta (0, 0)
Screenshot: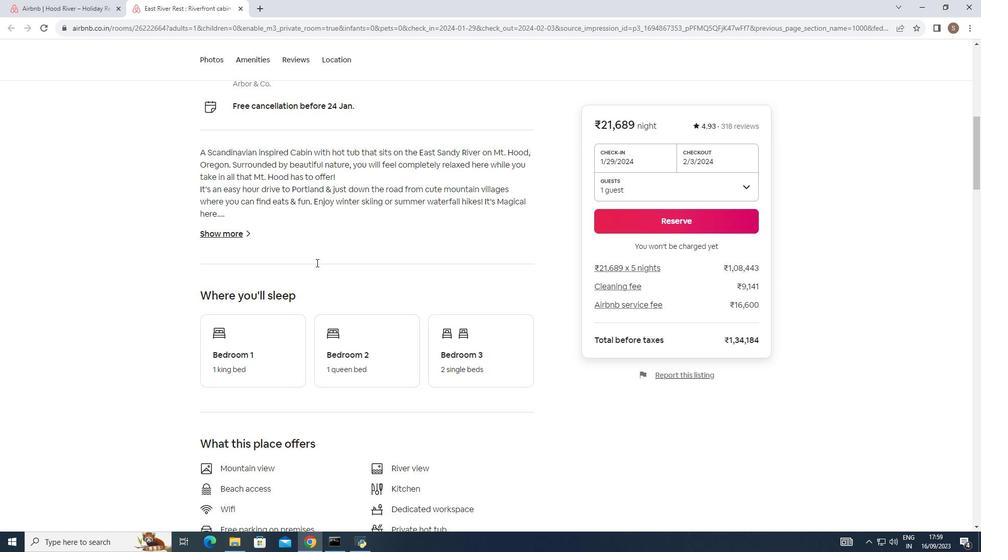 
Action: Mouse scrolled (316, 262) with delta (0, 0)
Screenshot: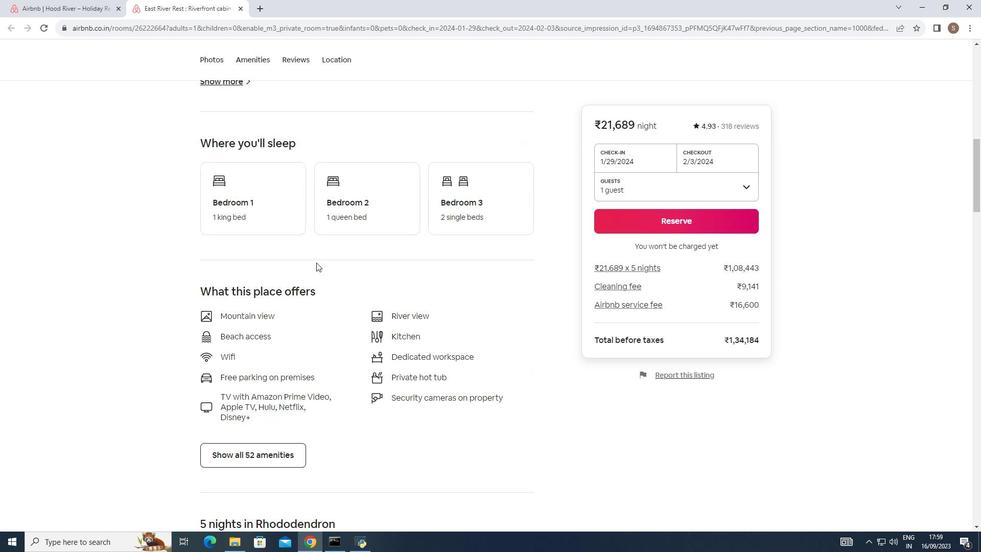 
Action: Mouse scrolled (316, 262) with delta (0, 0)
Screenshot: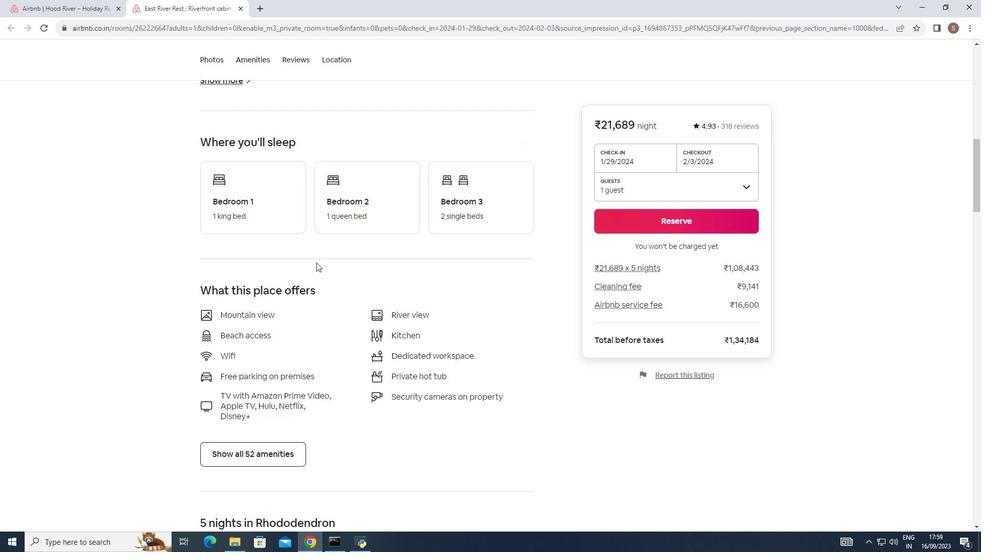
Action: Mouse scrolled (316, 262) with delta (0, 0)
Screenshot: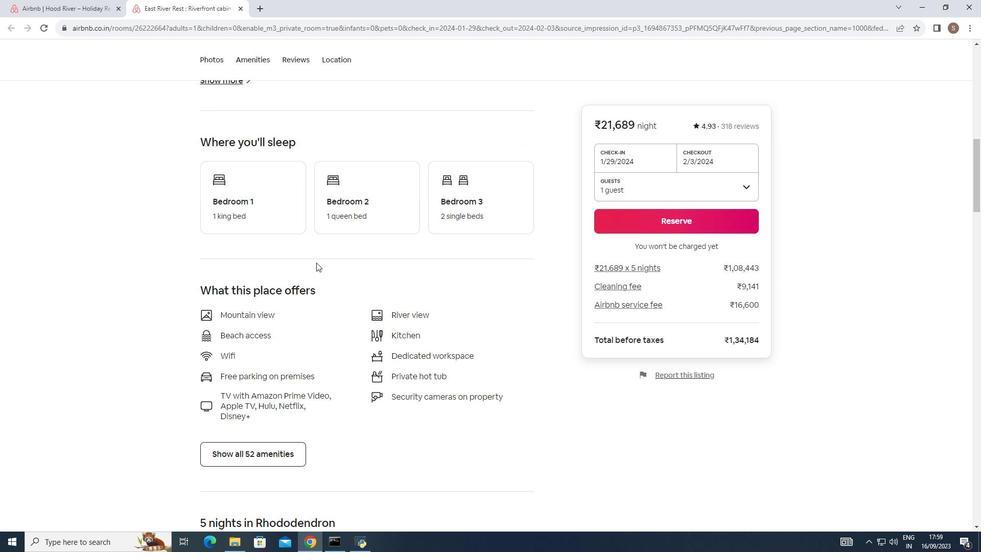 
Action: Mouse scrolled (316, 262) with delta (0, 0)
Screenshot: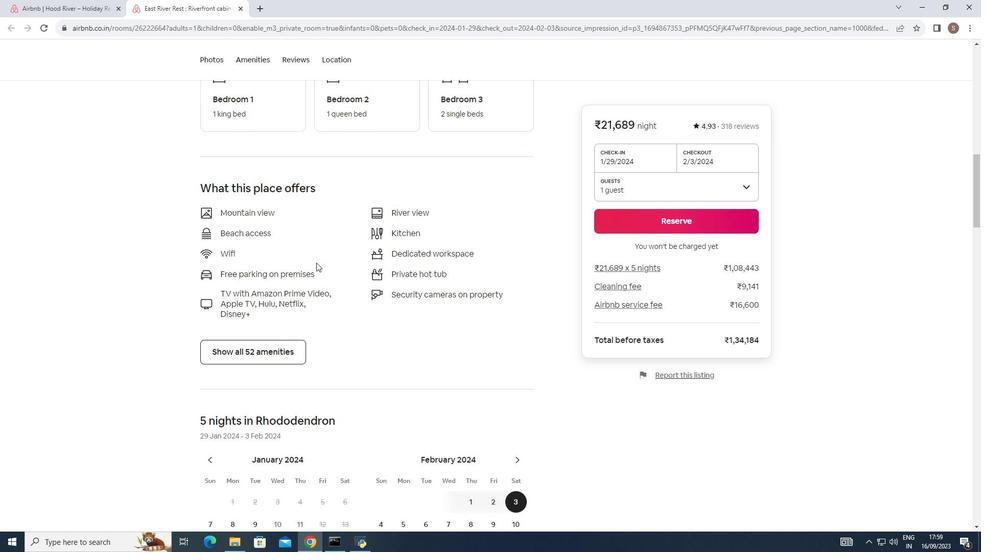 
Action: Mouse scrolled (316, 262) with delta (0, 0)
Screenshot: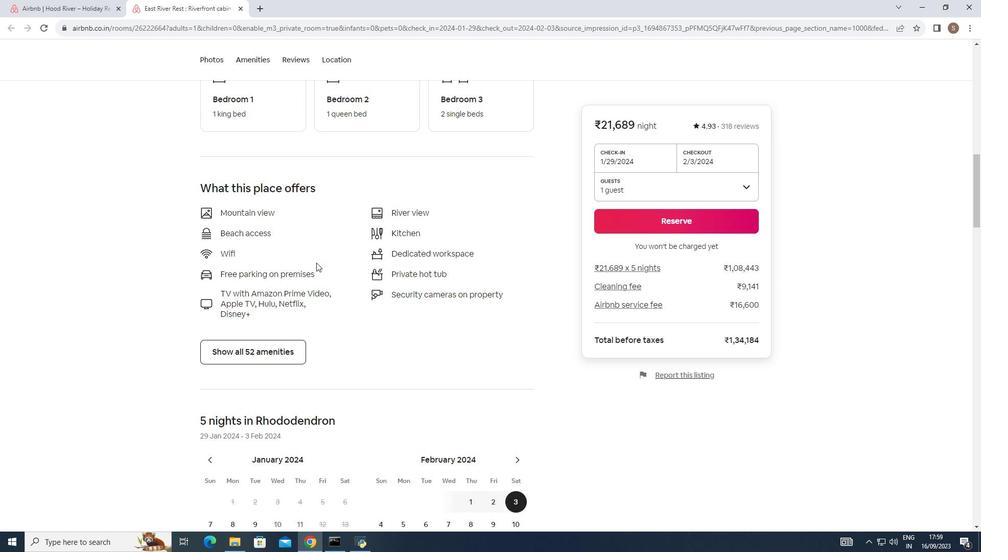 
Action: Mouse moved to (317, 262)
Screenshot: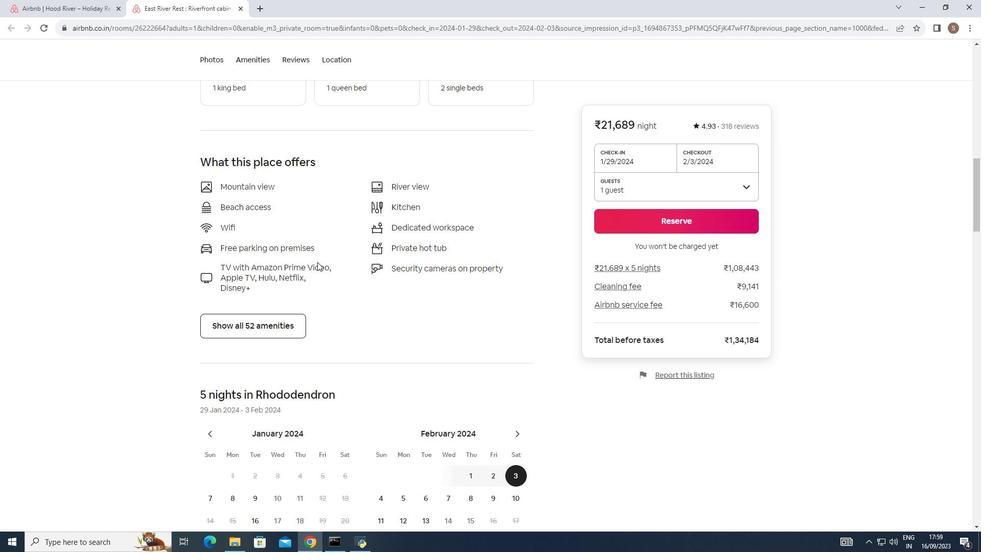 
Action: Mouse scrolled (317, 261) with delta (0, 0)
Screenshot: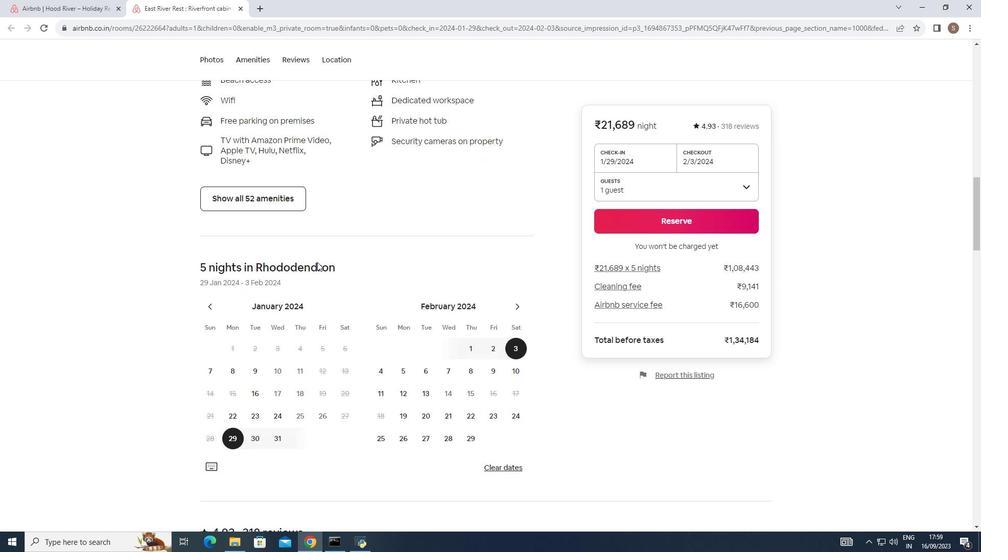 
Action: Mouse scrolled (317, 261) with delta (0, 0)
Screenshot: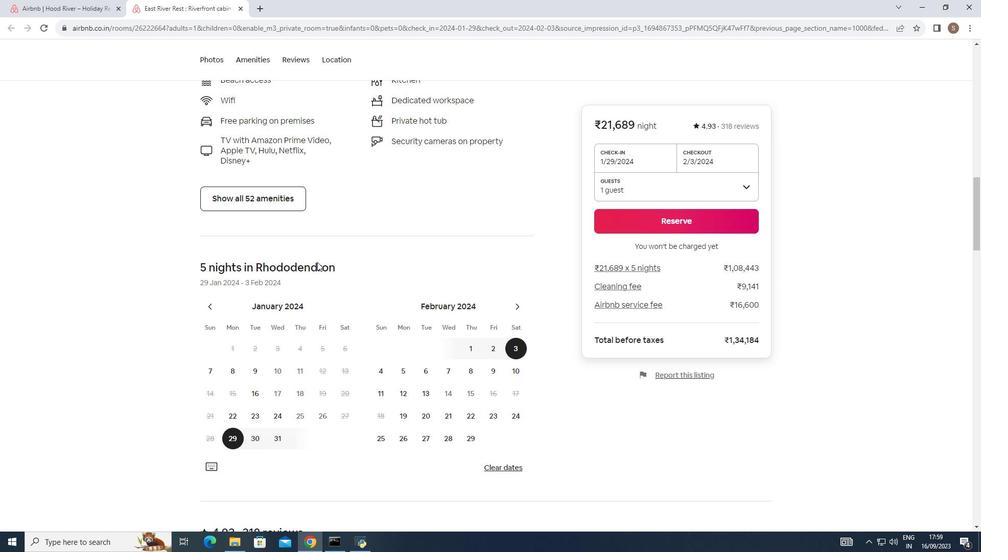 
Action: Mouse scrolled (317, 261) with delta (0, 0)
Screenshot: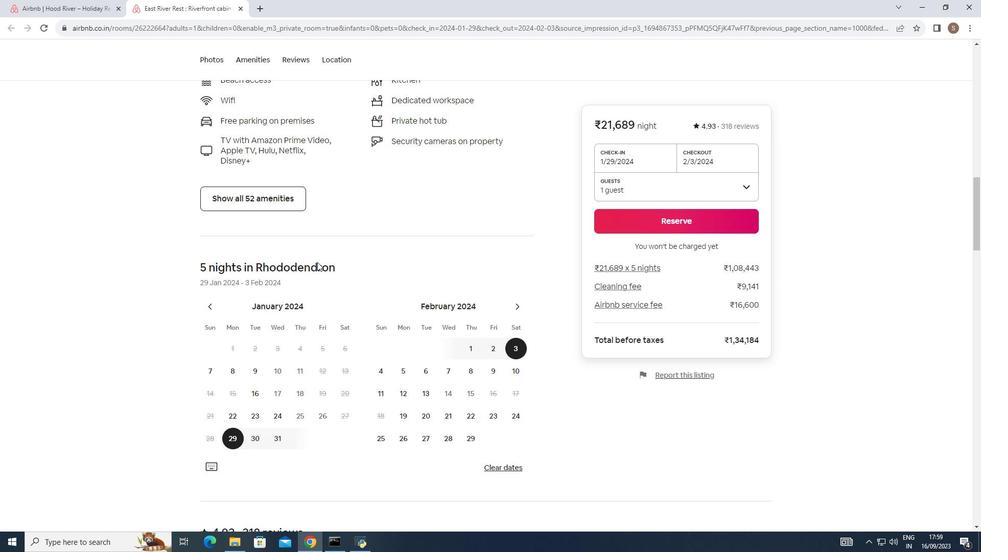 
Action: Mouse moved to (318, 260)
Screenshot: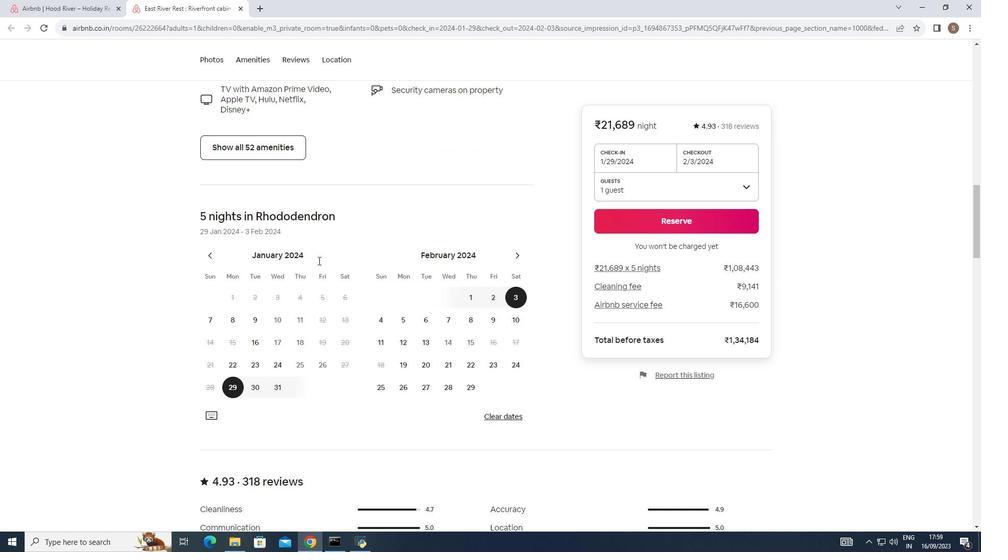 
Action: Mouse scrolled (318, 260) with delta (0, 0)
Screenshot: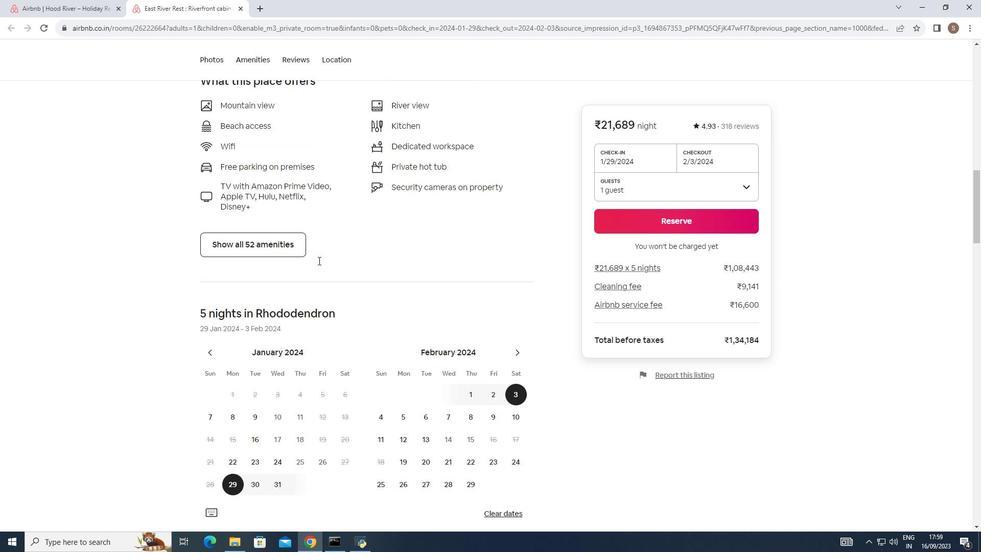 
Action: Mouse scrolled (318, 261) with delta (0, 0)
Screenshot: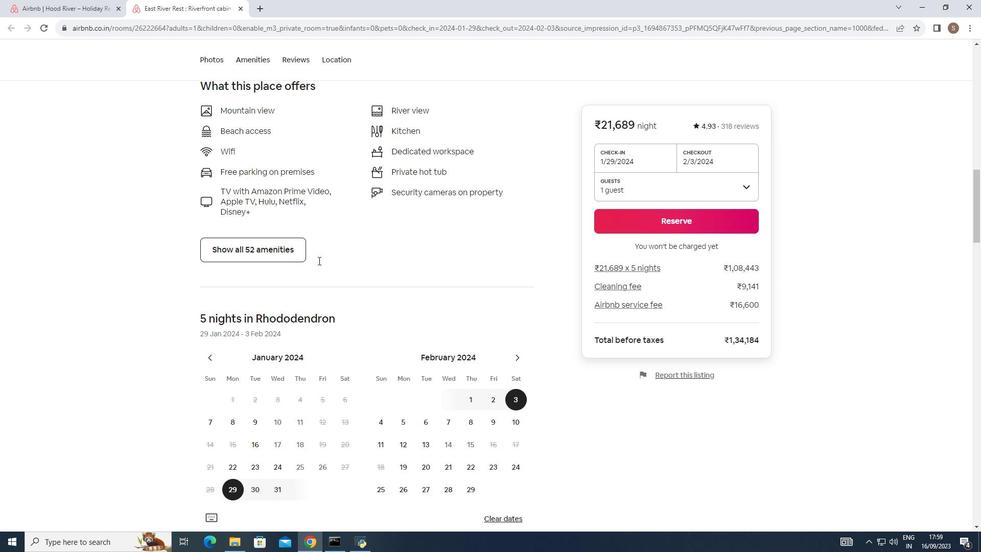 
Action: Mouse scrolled (318, 261) with delta (0, 0)
Screenshot: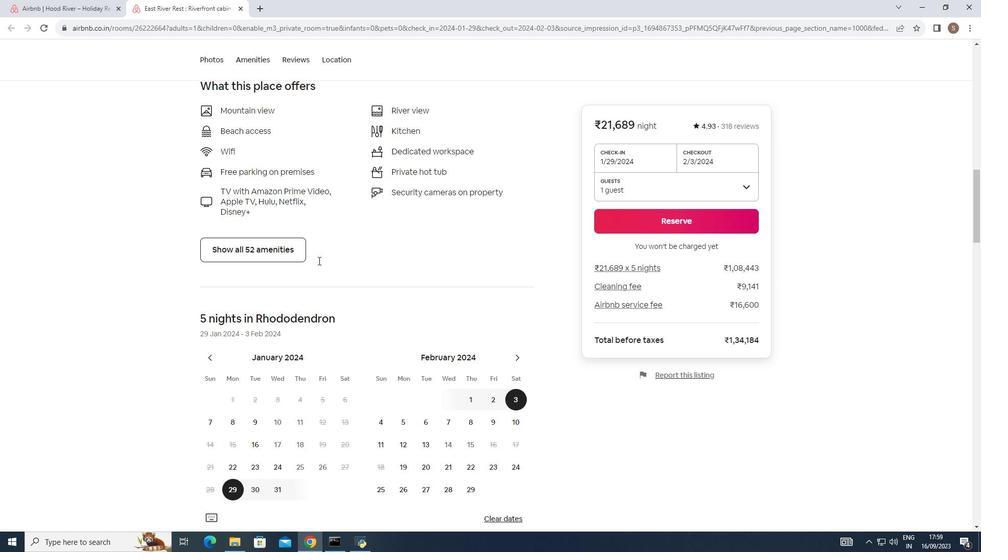 
Action: Mouse scrolled (318, 260) with delta (0, 0)
Screenshot: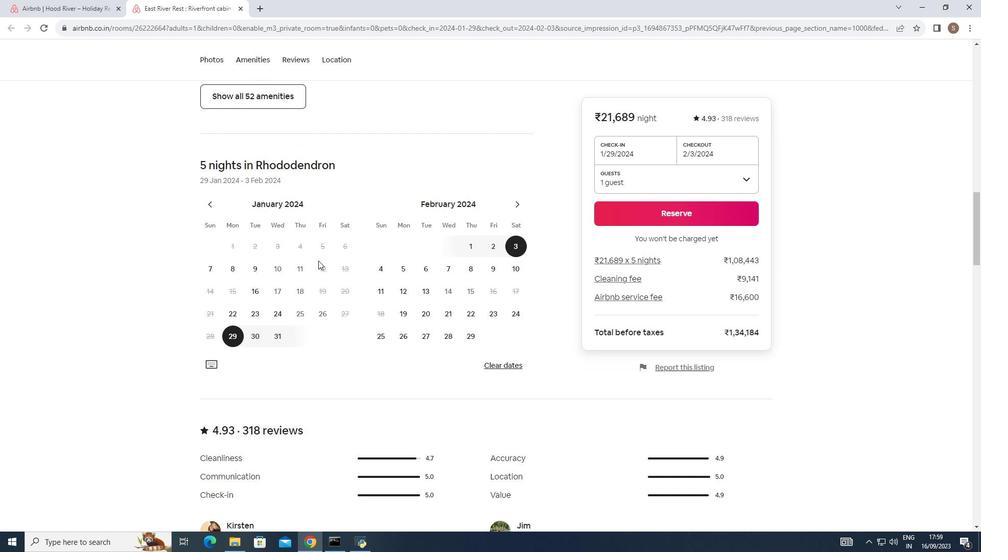 
Action: Mouse scrolled (318, 260) with delta (0, 0)
Screenshot: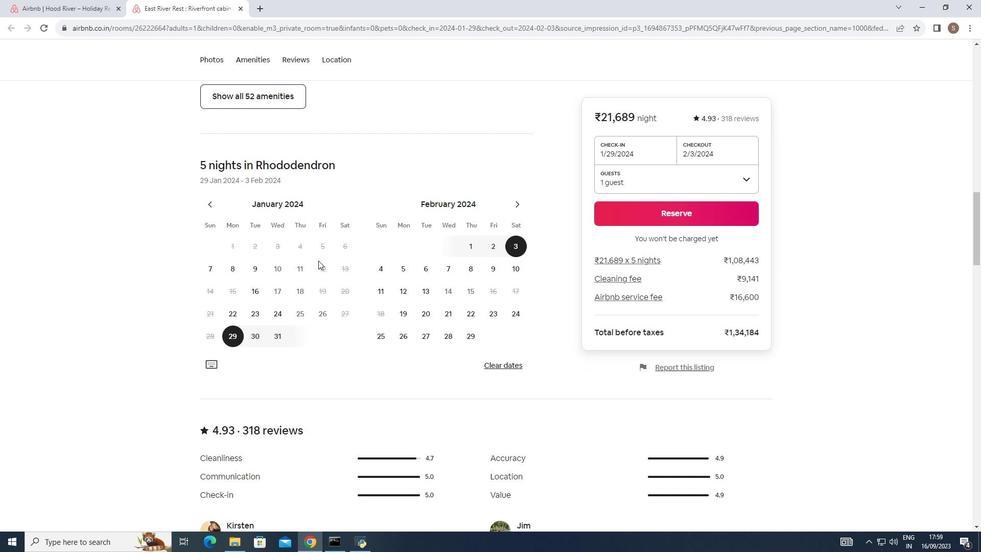 
Action: Mouse scrolled (318, 260) with delta (0, 0)
Screenshot: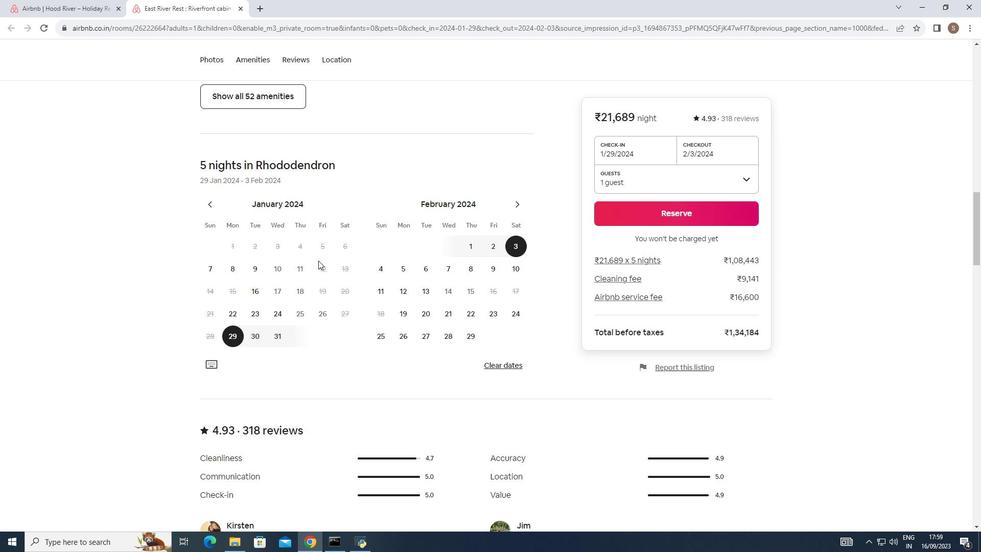 
Action: Mouse moved to (319, 260)
Screenshot: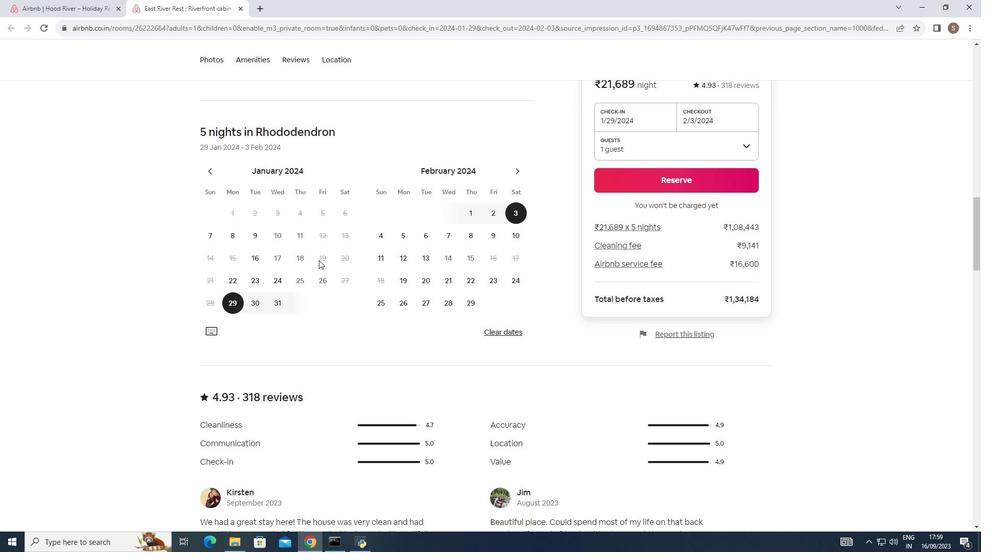 
Action: Mouse scrolled (319, 259) with delta (0, 0)
Screenshot: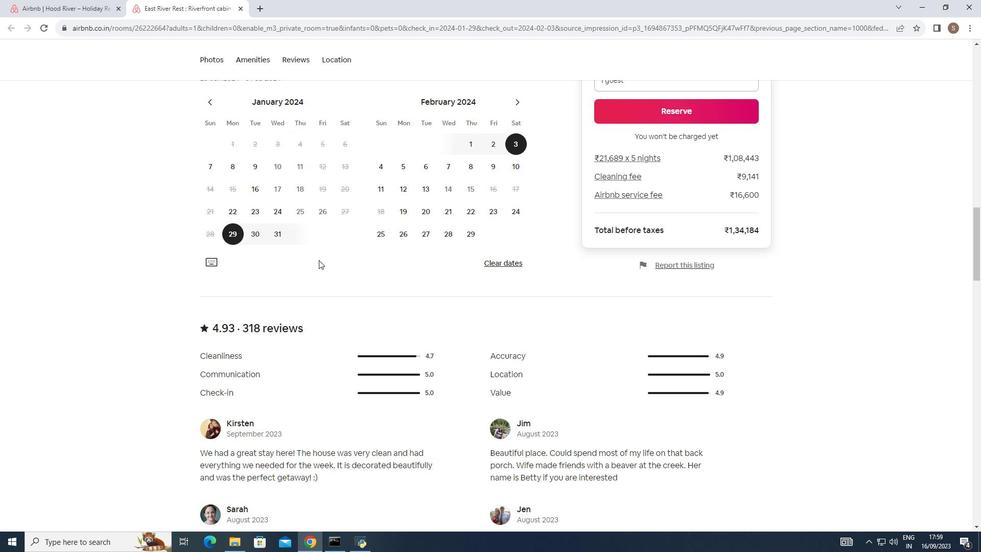 
Action: Mouse scrolled (319, 259) with delta (0, 0)
Screenshot: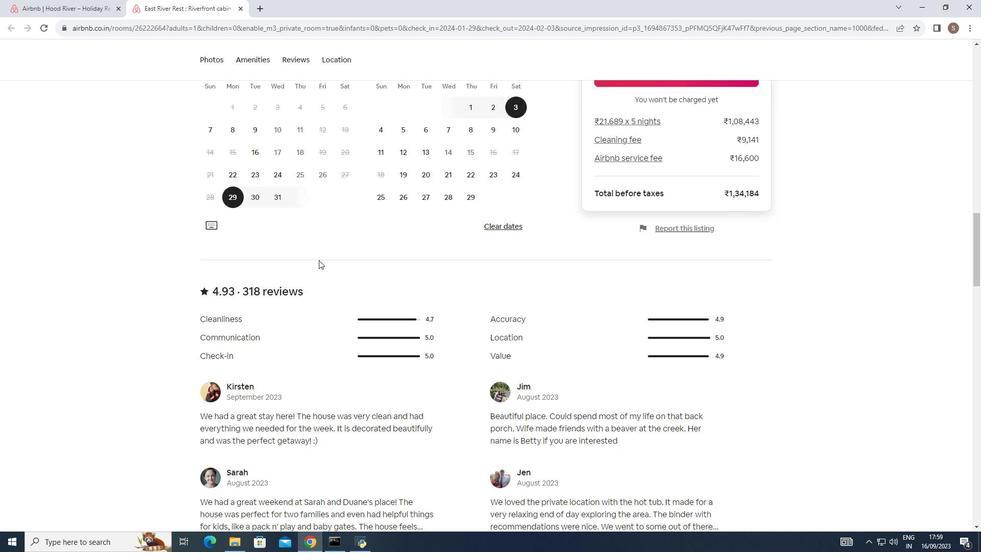 
Action: Mouse scrolled (319, 259) with delta (0, 0)
Screenshot: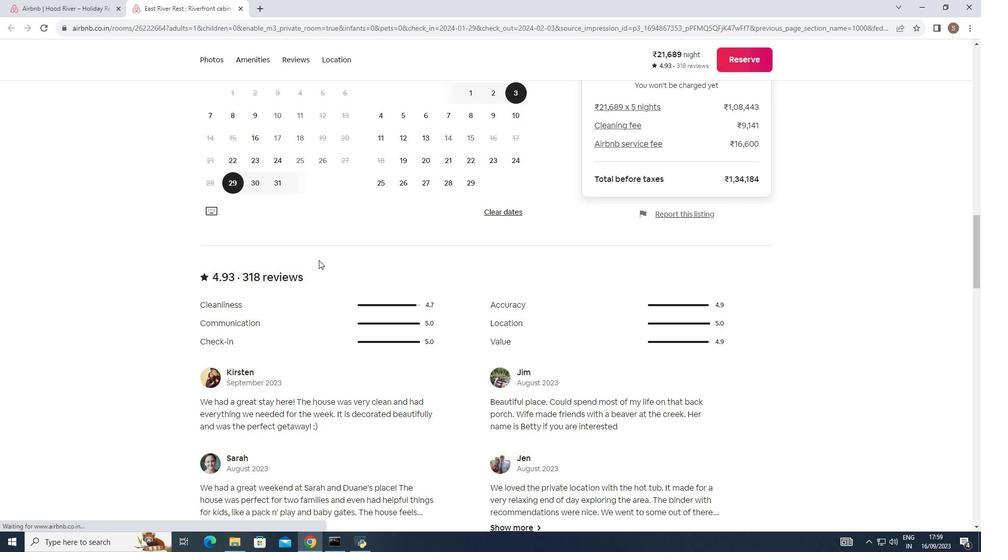
Action: Mouse scrolled (319, 259) with delta (0, 0)
Screenshot: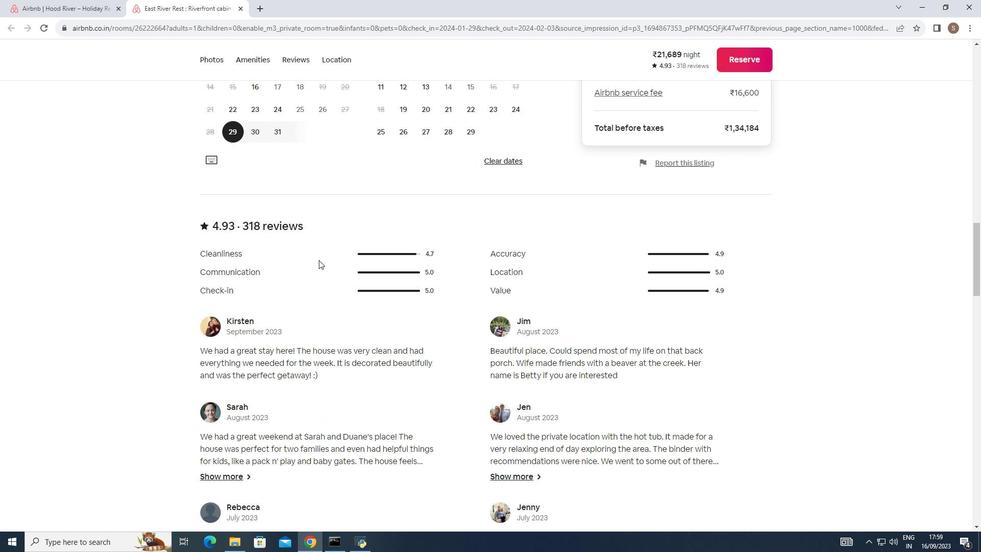 
Action: Mouse scrolled (319, 259) with delta (0, 0)
Screenshot: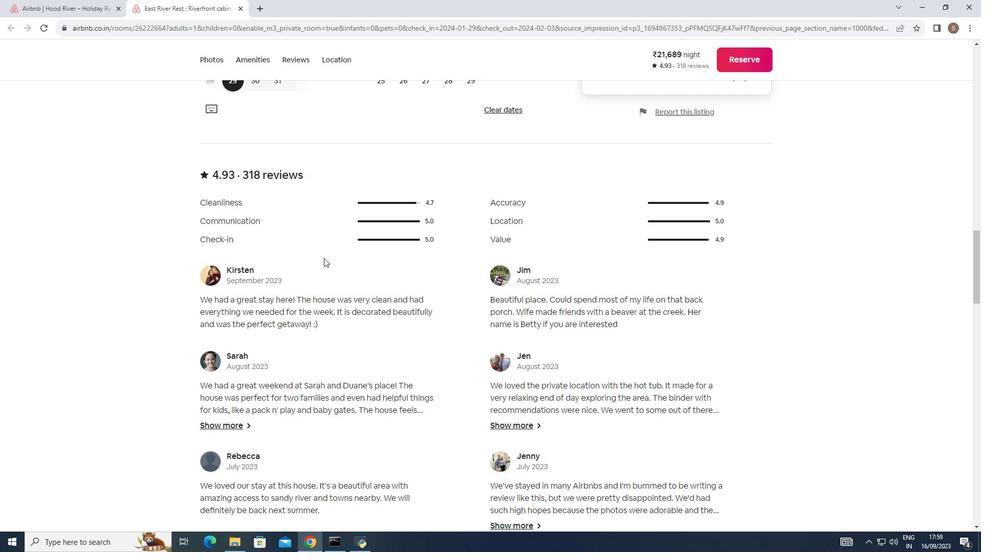 
Action: Mouse moved to (325, 257)
Screenshot: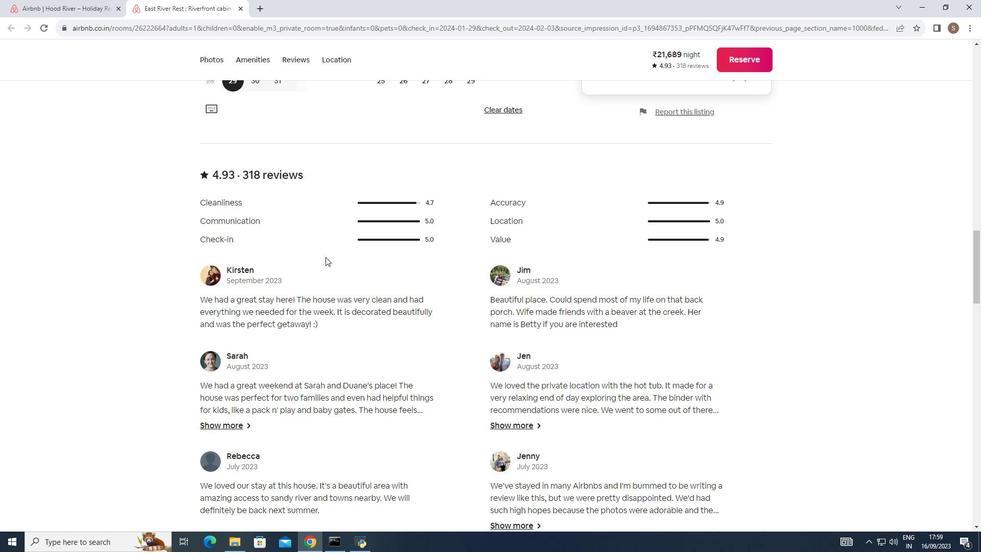 
Action: Mouse scrolled (325, 256) with delta (0, 0)
Screenshot: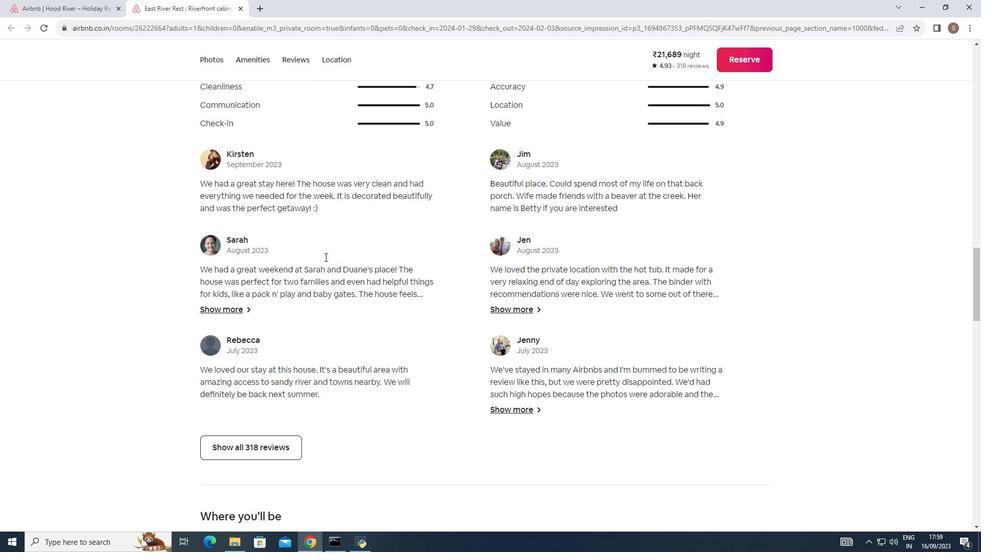 
Action: Mouse scrolled (325, 256) with delta (0, 0)
Screenshot: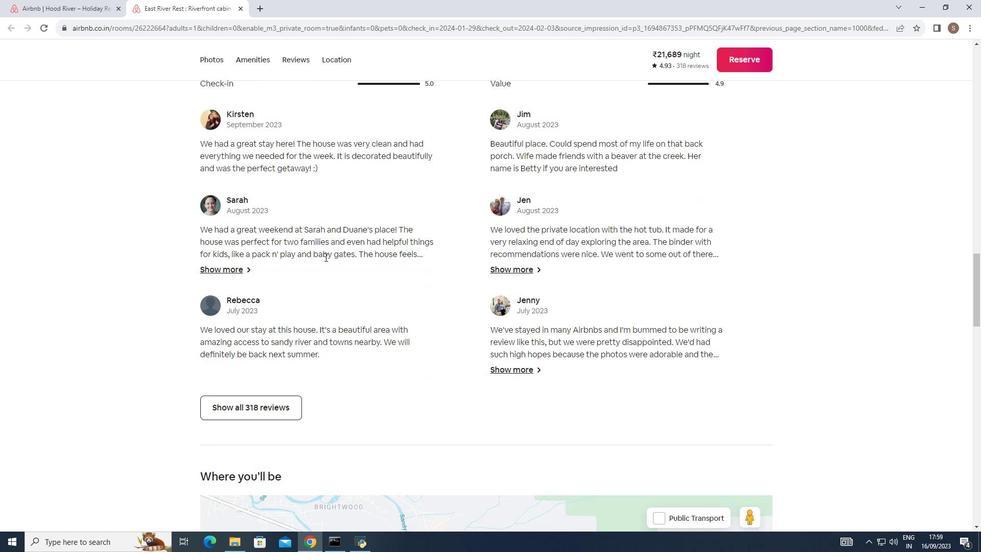 
Action: Mouse scrolled (325, 256) with delta (0, 0)
Screenshot: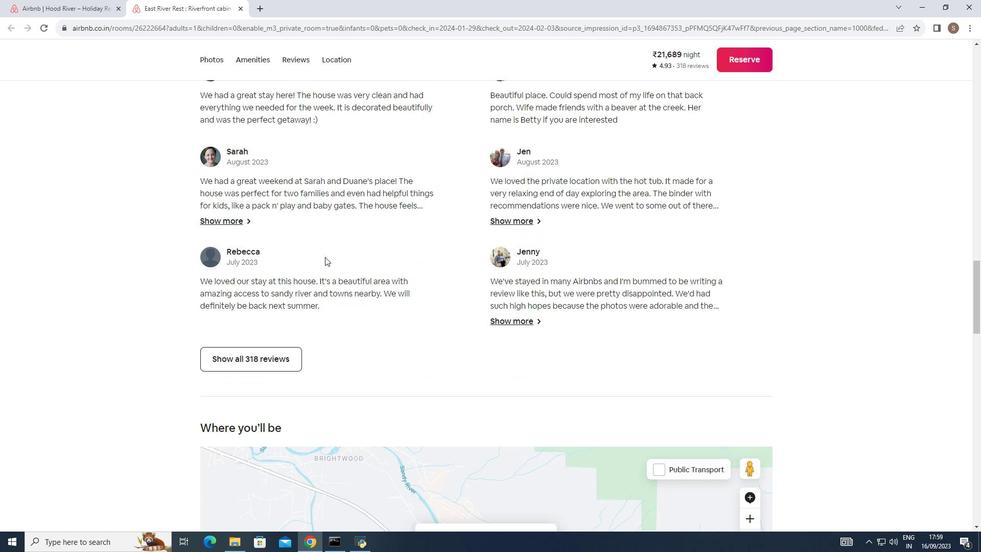 
Action: Mouse moved to (325, 257)
Screenshot: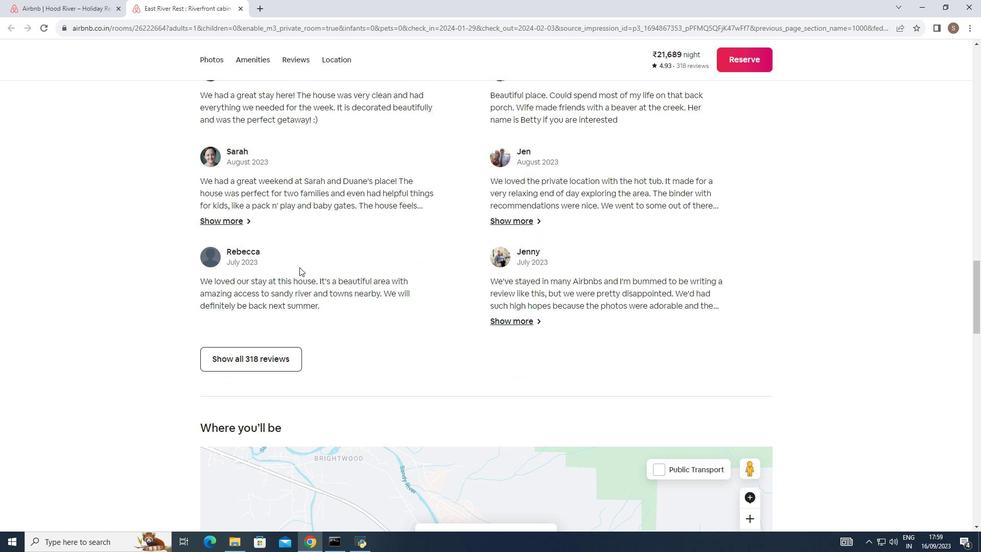 
Action: Mouse scrolled (325, 256) with delta (0, 0)
Screenshot: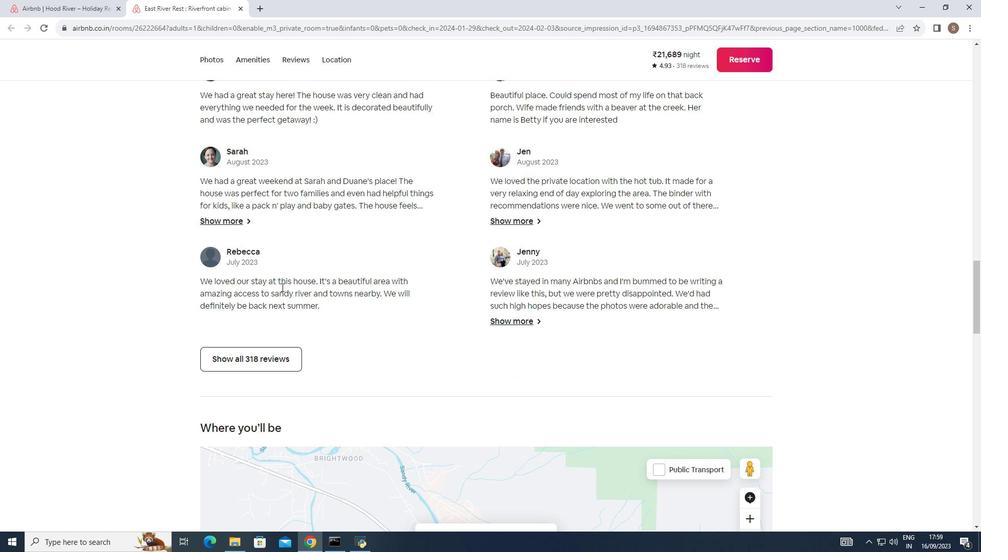 
Action: Mouse moved to (262, 359)
Screenshot: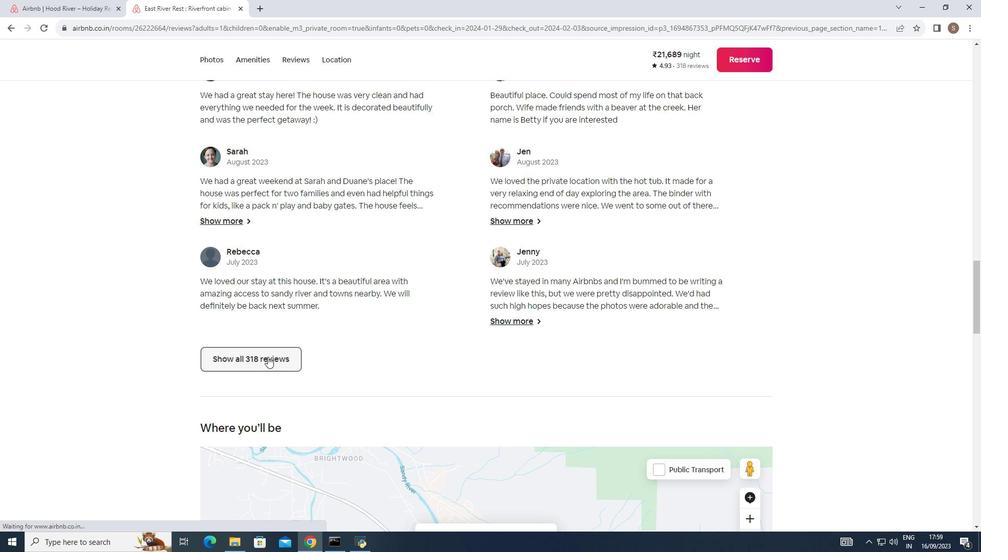 
Action: Mouse pressed left at (262, 359)
Screenshot: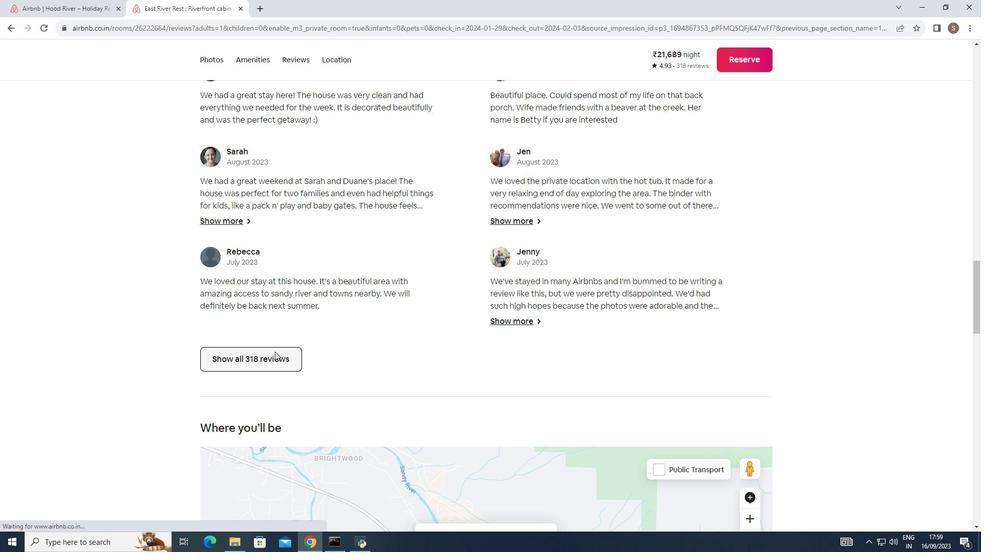 
Action: Mouse moved to (534, 280)
Screenshot: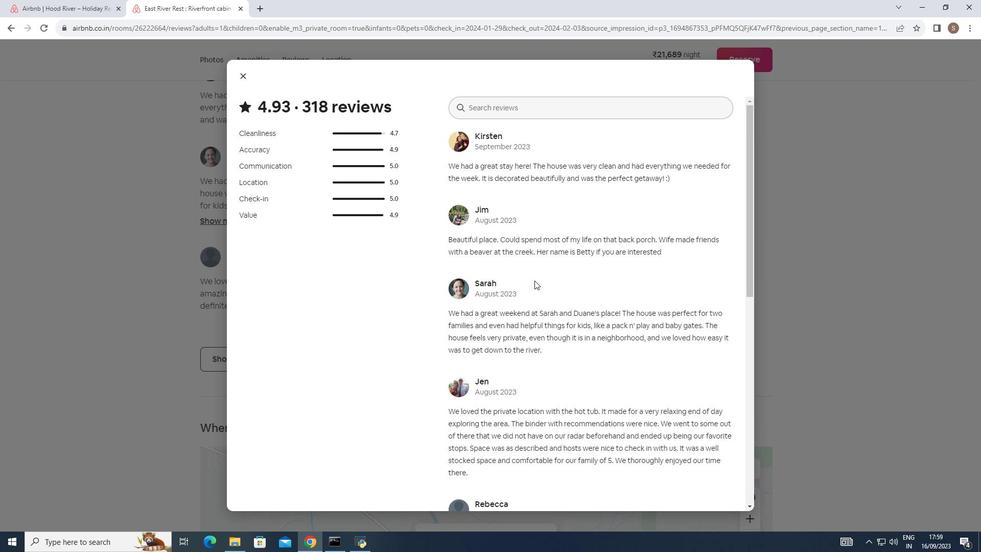 
Action: Mouse scrolled (534, 280) with delta (0, 0)
Screenshot: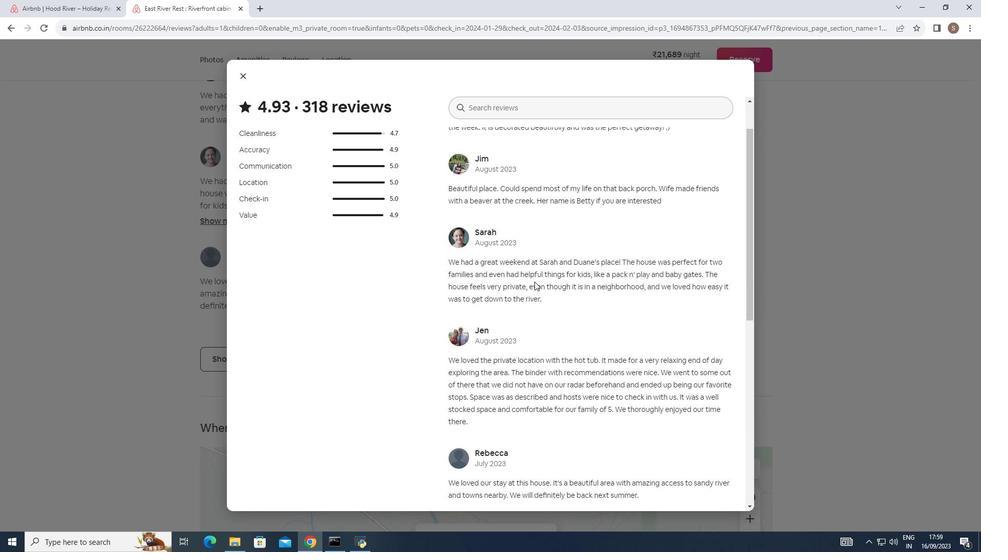 
Action: Mouse moved to (534, 281)
Screenshot: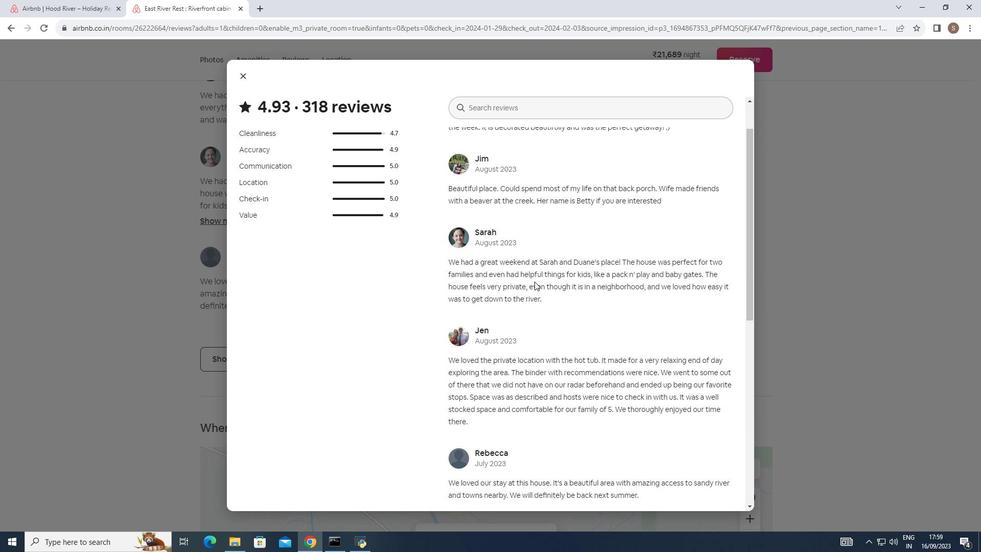 
Action: Mouse scrolled (534, 281) with delta (0, 0)
Screenshot: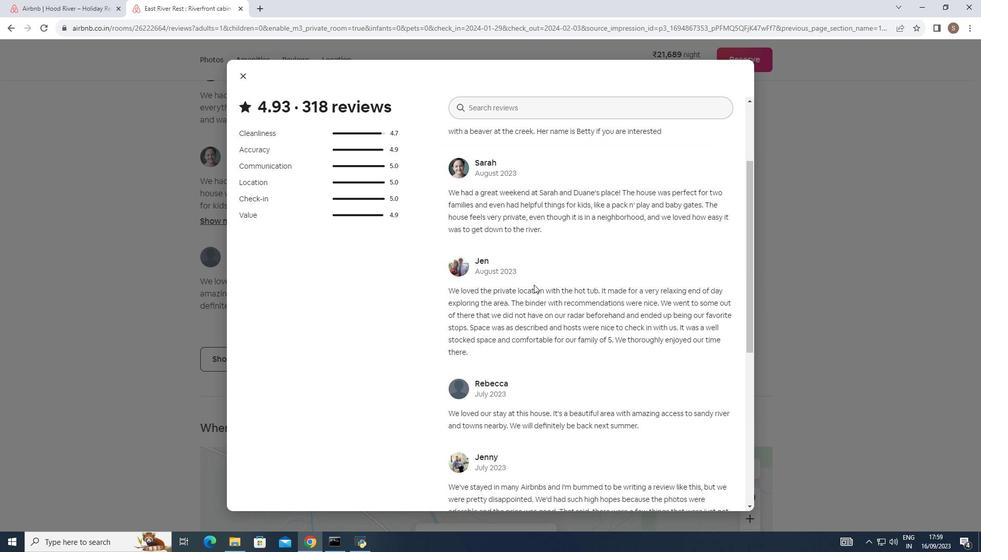 
Action: Mouse moved to (534, 284)
Screenshot: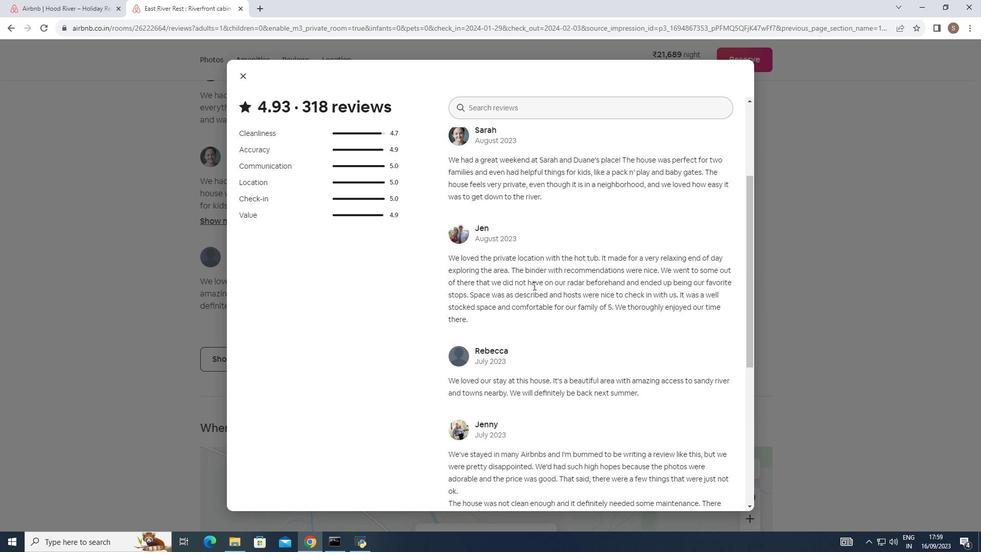 
Action: Mouse scrolled (534, 284) with delta (0, 0)
Screenshot: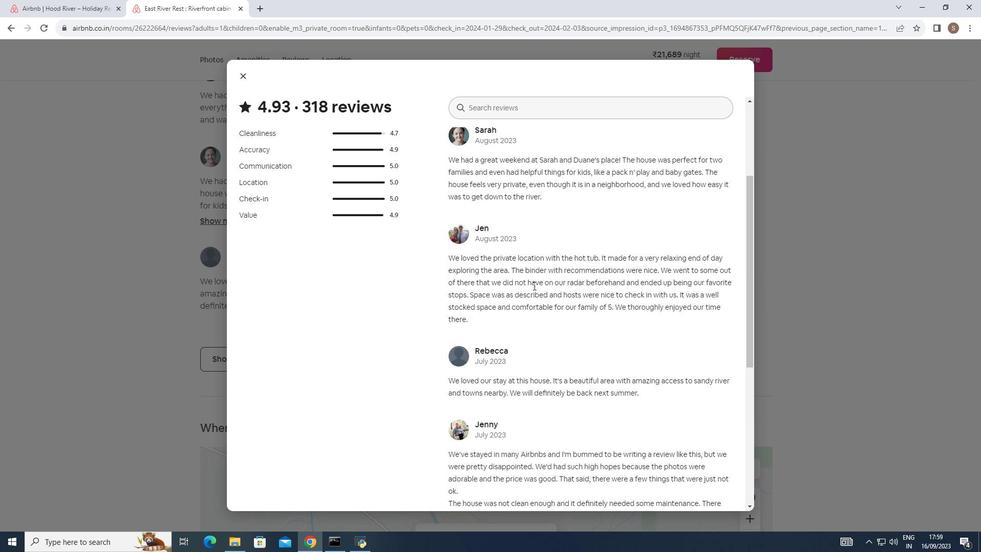 
Action: Mouse moved to (533, 285)
Screenshot: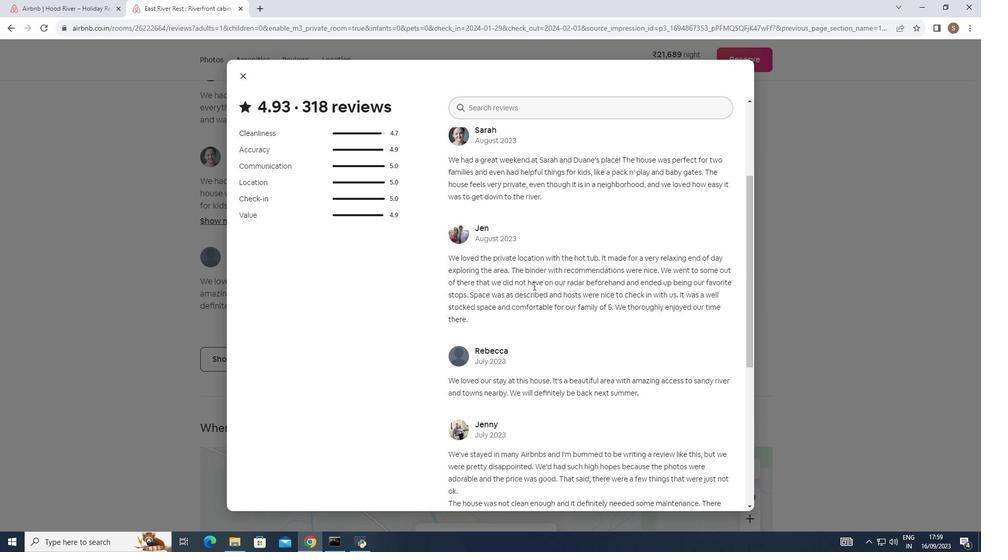 
Action: Mouse scrolled (533, 285) with delta (0, 0)
Screenshot: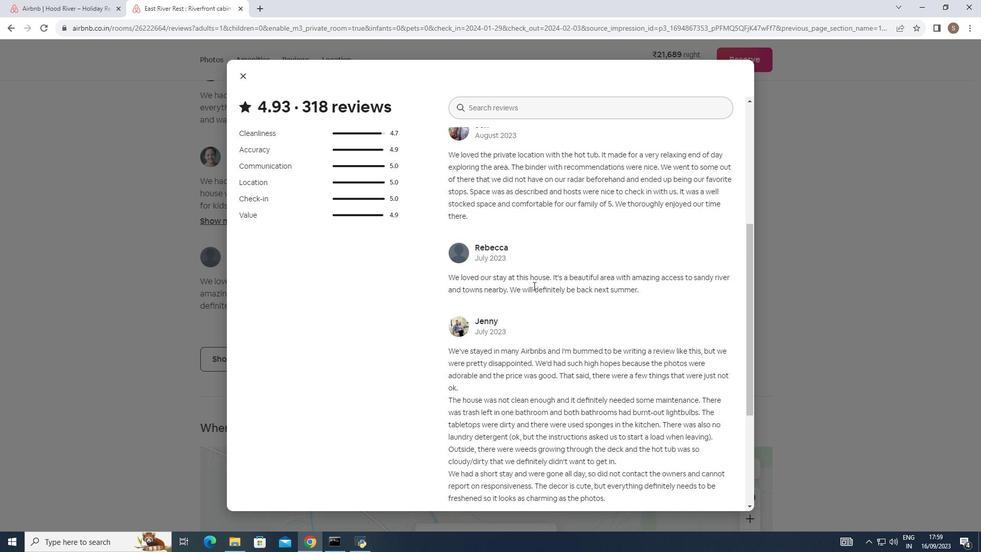 
Action: Mouse scrolled (533, 285) with delta (0, 0)
Screenshot: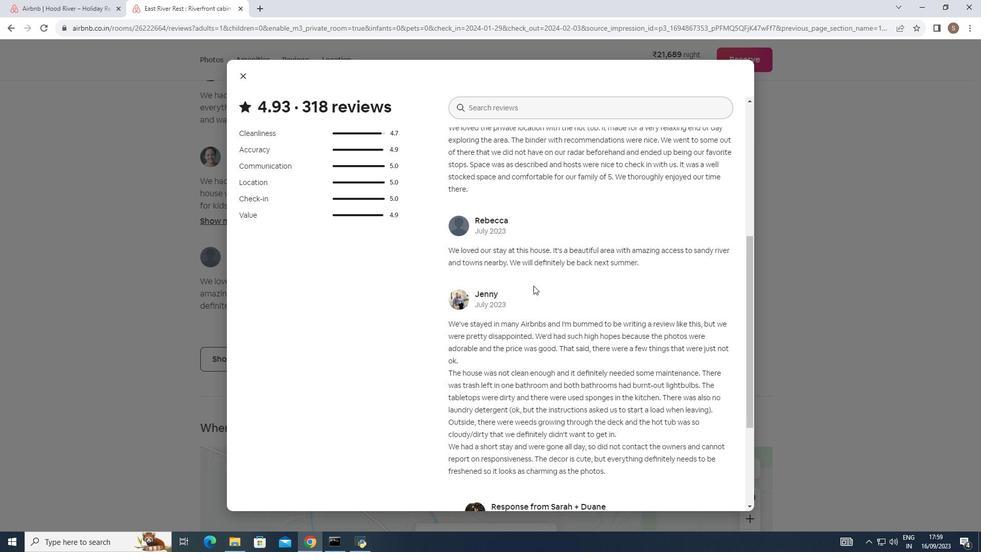 
Action: Mouse scrolled (533, 285) with delta (0, 0)
Screenshot: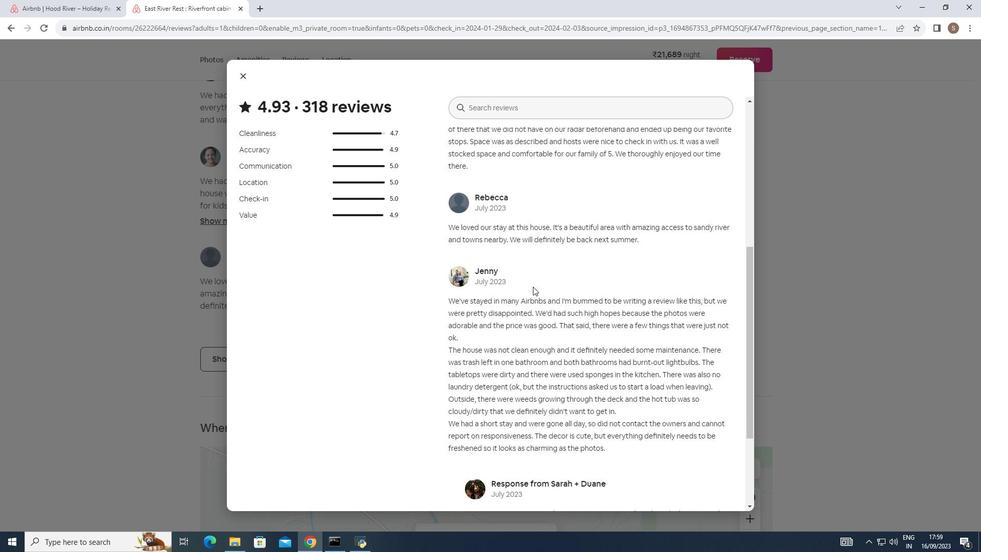 
Action: Mouse moved to (533, 286)
Screenshot: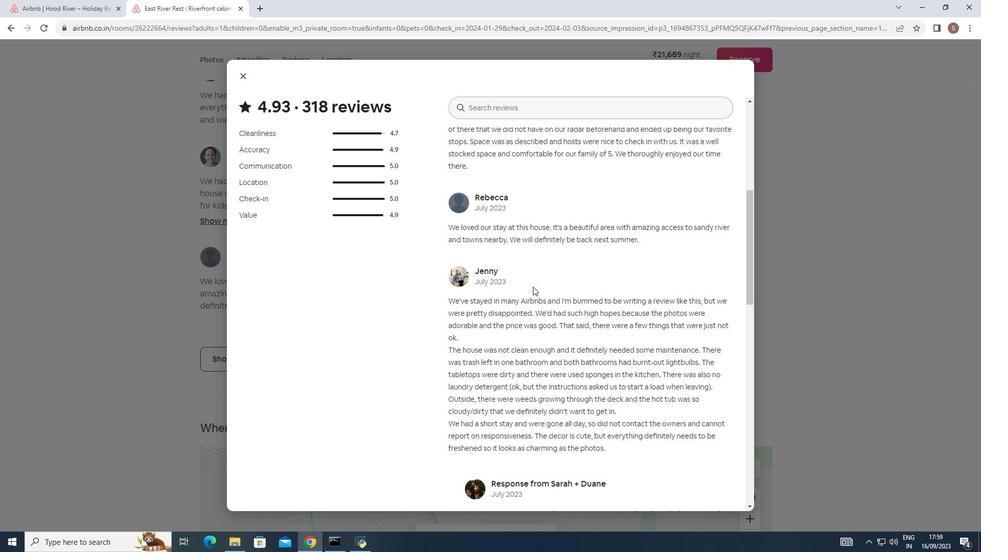 
Action: Mouse scrolled (533, 286) with delta (0, 0)
Screenshot: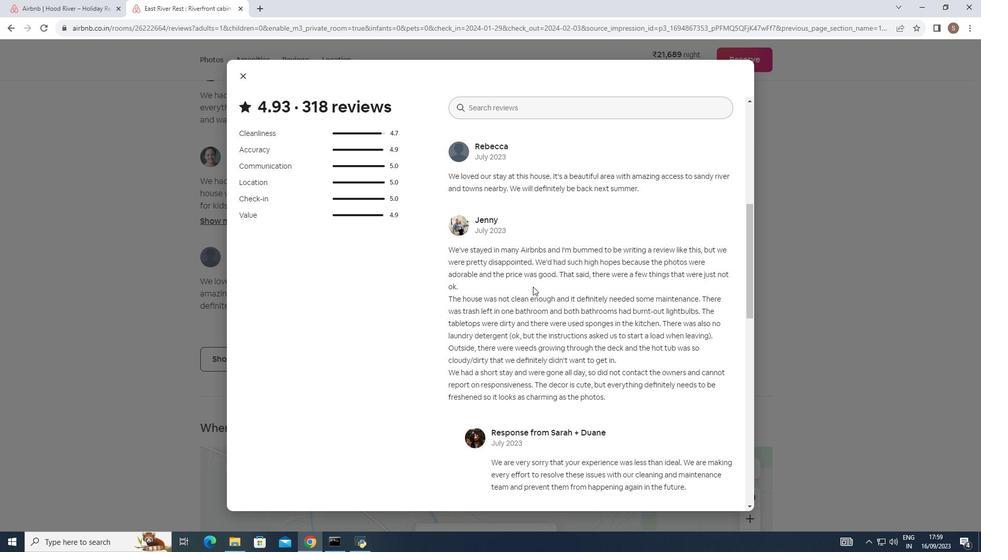 
Action: Mouse scrolled (533, 286) with delta (0, 0)
Screenshot: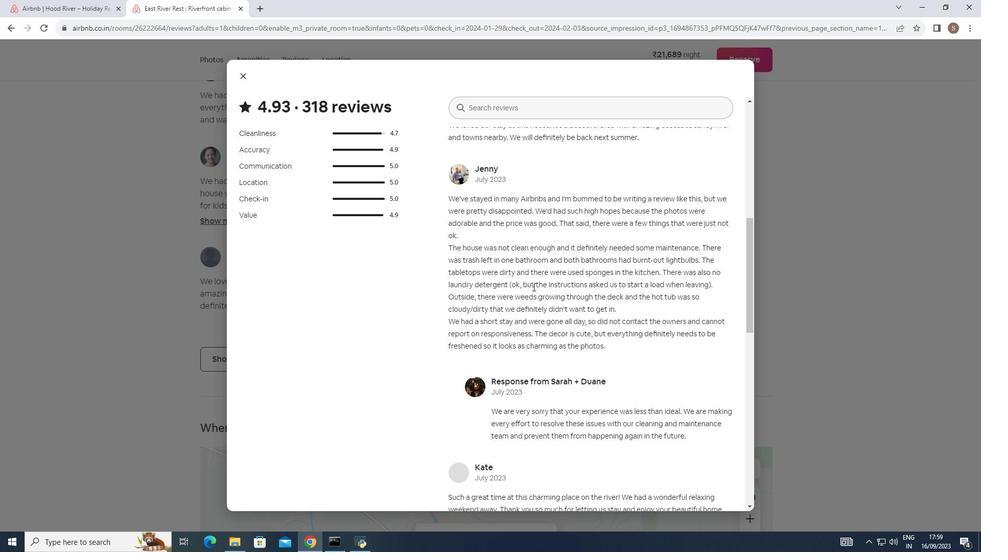 
Action: Mouse scrolled (533, 286) with delta (0, 0)
Screenshot: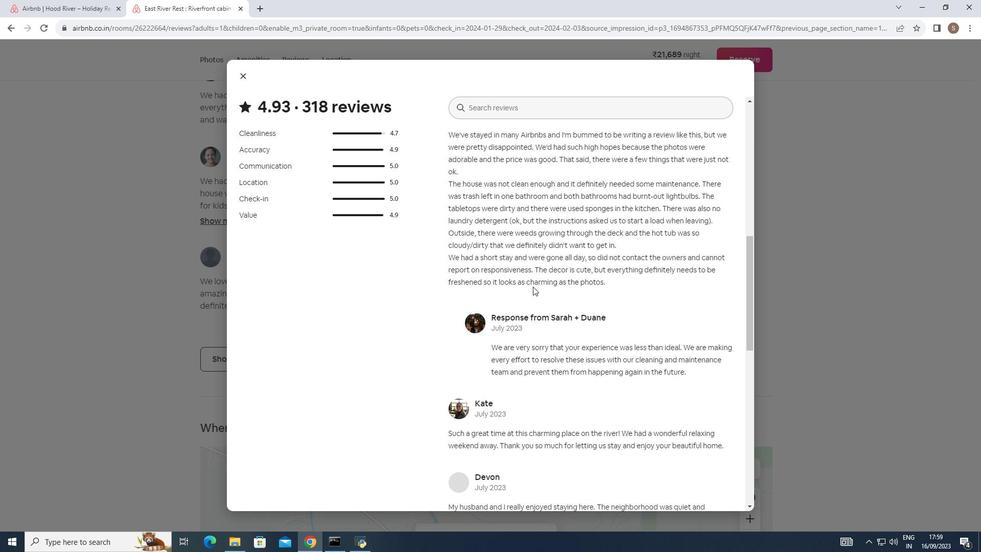 
Action: Mouse scrolled (533, 286) with delta (0, 0)
Screenshot: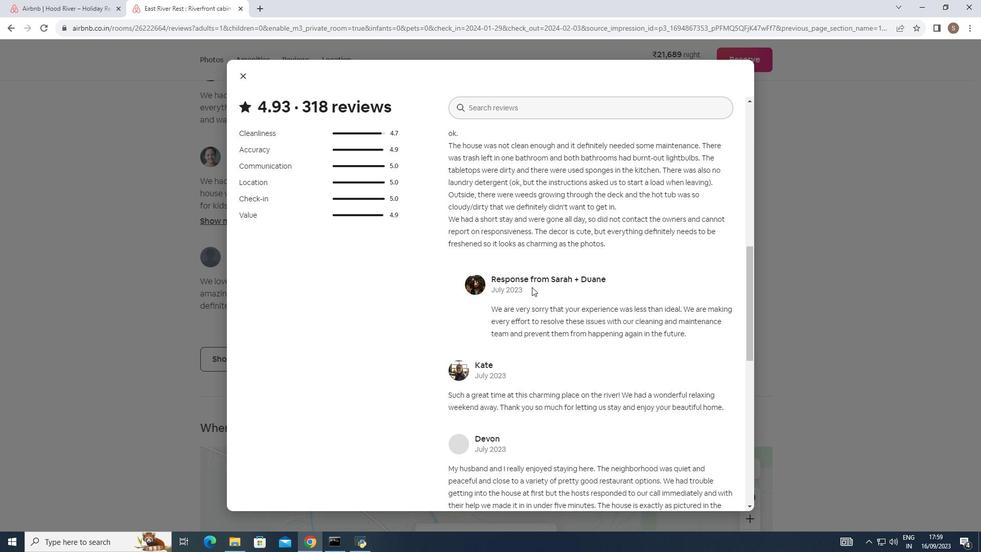 
Action: Mouse moved to (532, 287)
Screenshot: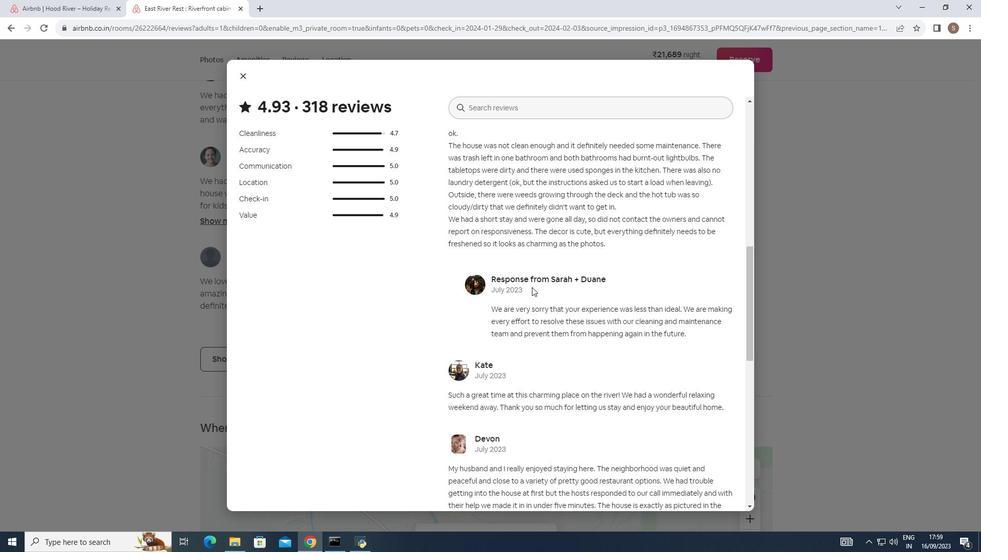 
Action: Mouse scrolled (532, 286) with delta (0, 0)
Screenshot: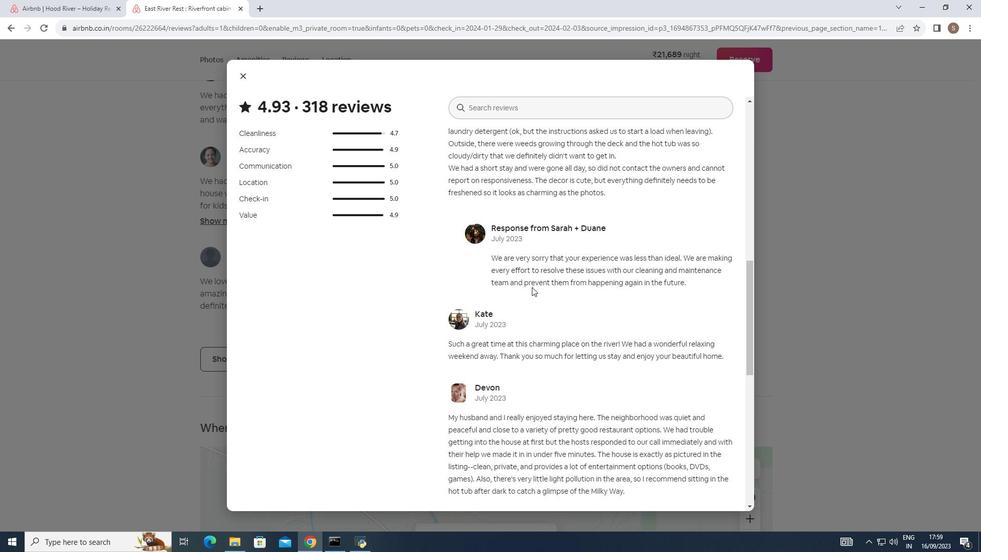 
Action: Mouse moved to (530, 284)
Screenshot: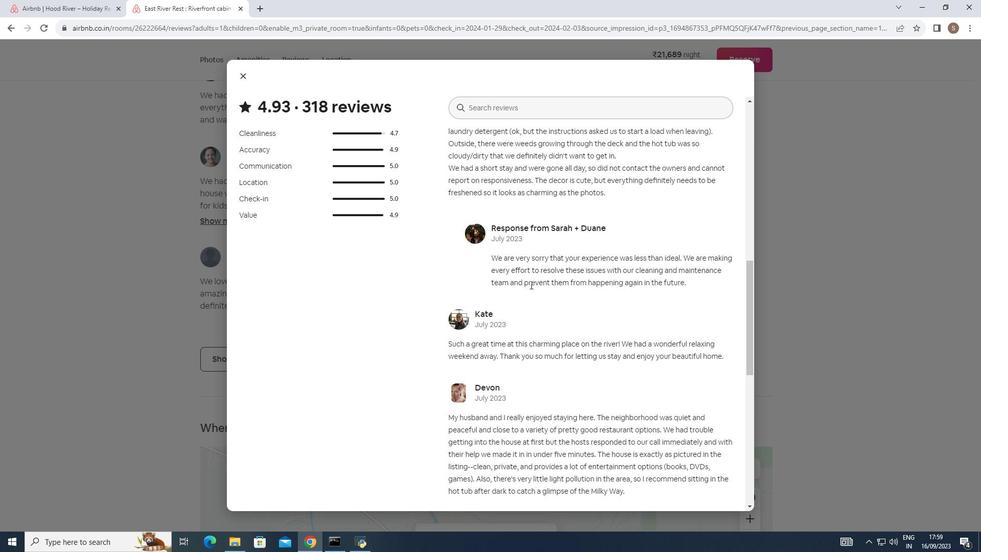 
Action: Mouse scrolled (530, 284) with delta (0, 0)
Screenshot: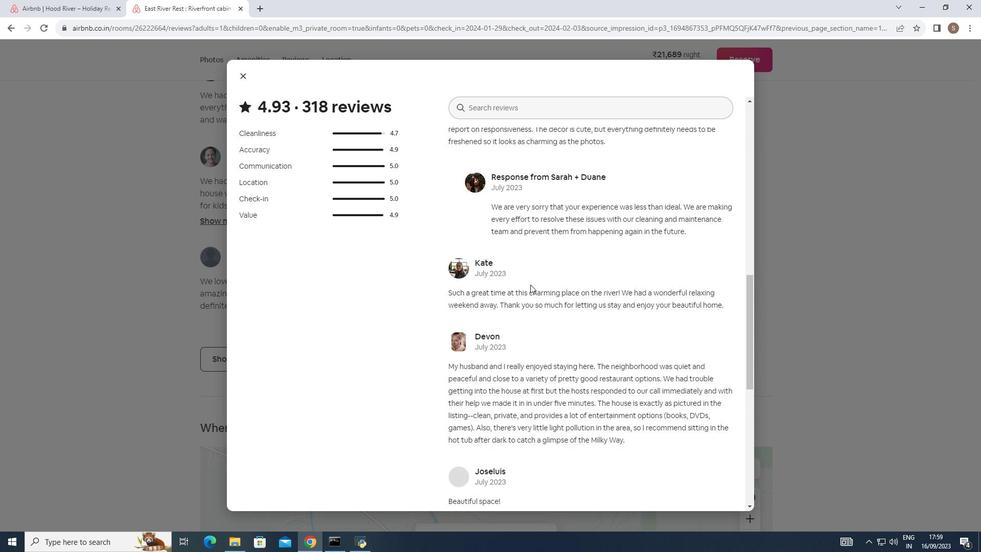 
Action: Mouse scrolled (530, 284) with delta (0, 0)
Screenshot: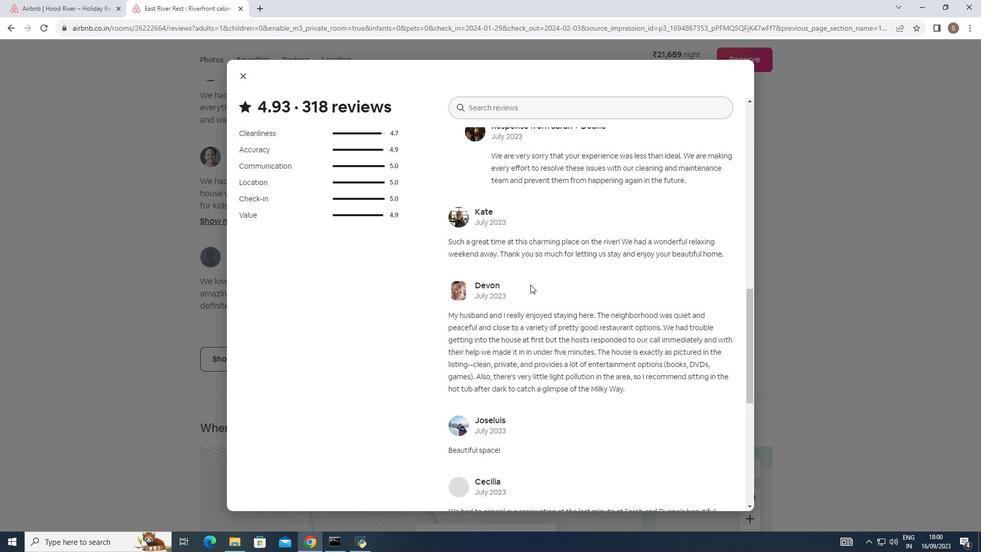 
Action: Mouse moved to (522, 291)
Screenshot: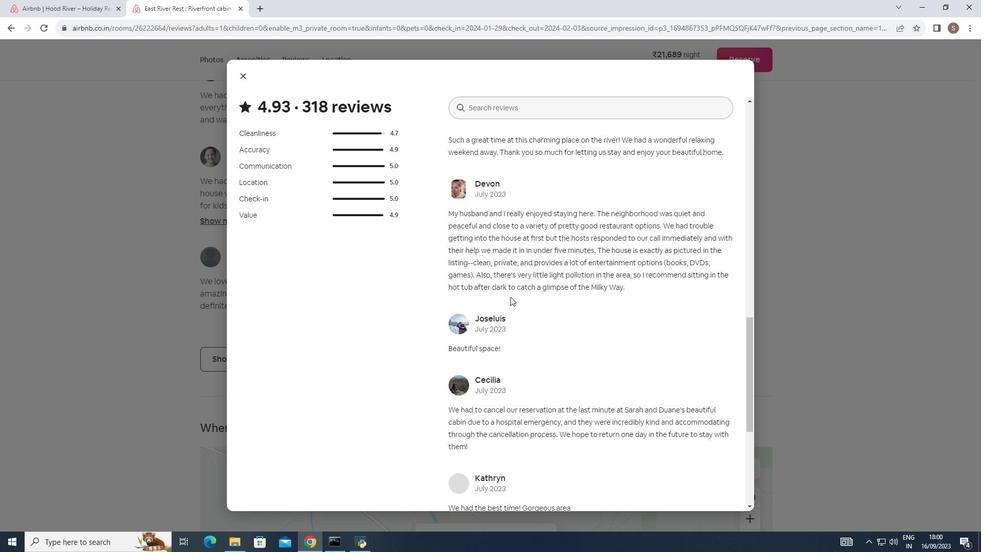 
Action: Mouse scrolled (522, 291) with delta (0, 0)
Screenshot: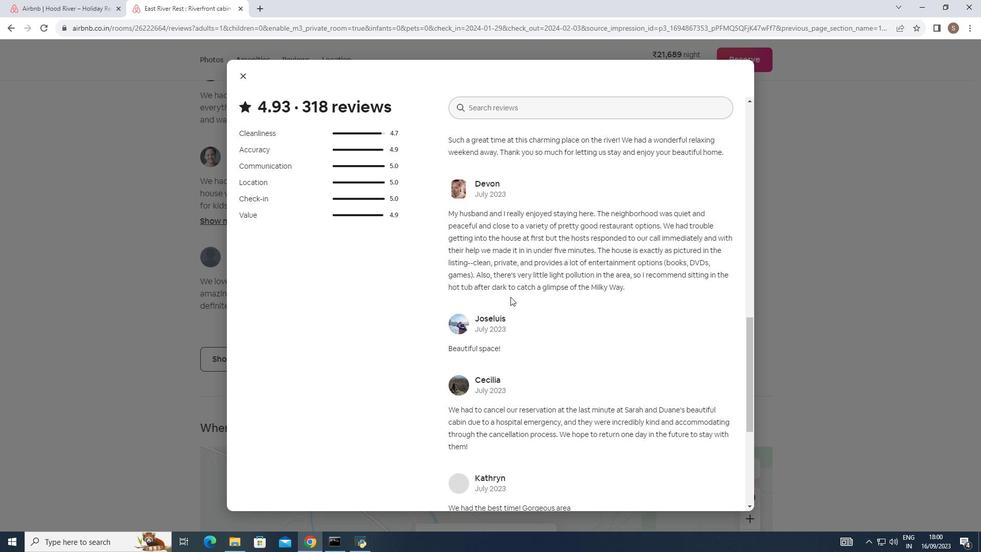 
Action: Mouse moved to (518, 296)
Screenshot: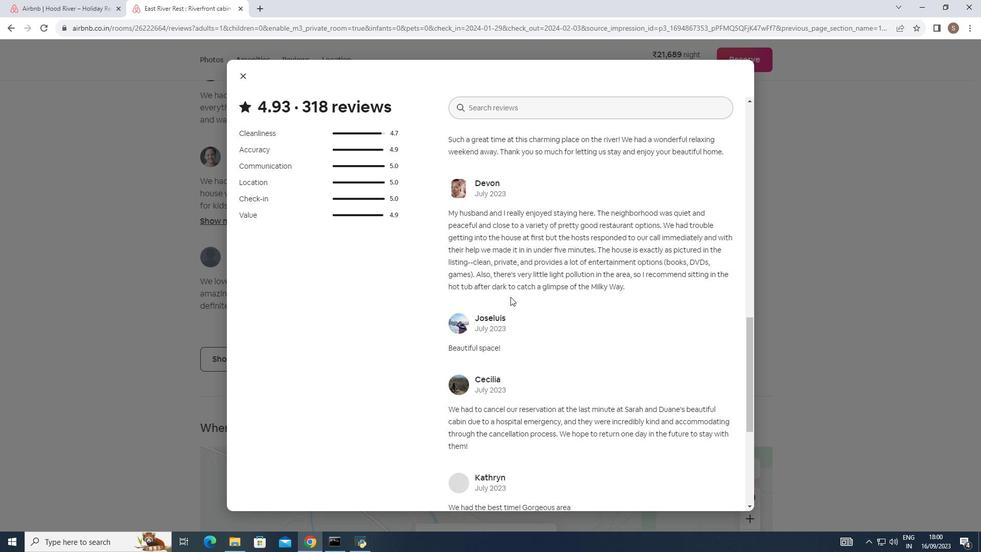 
Action: Mouse scrolled (518, 295) with delta (0, 0)
Screenshot: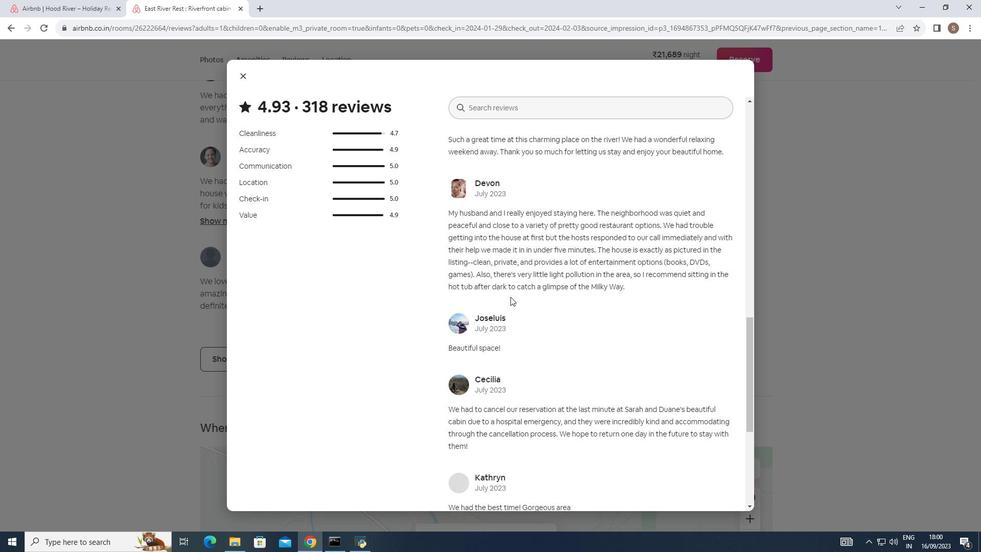 
Action: Mouse moved to (501, 293)
Screenshot: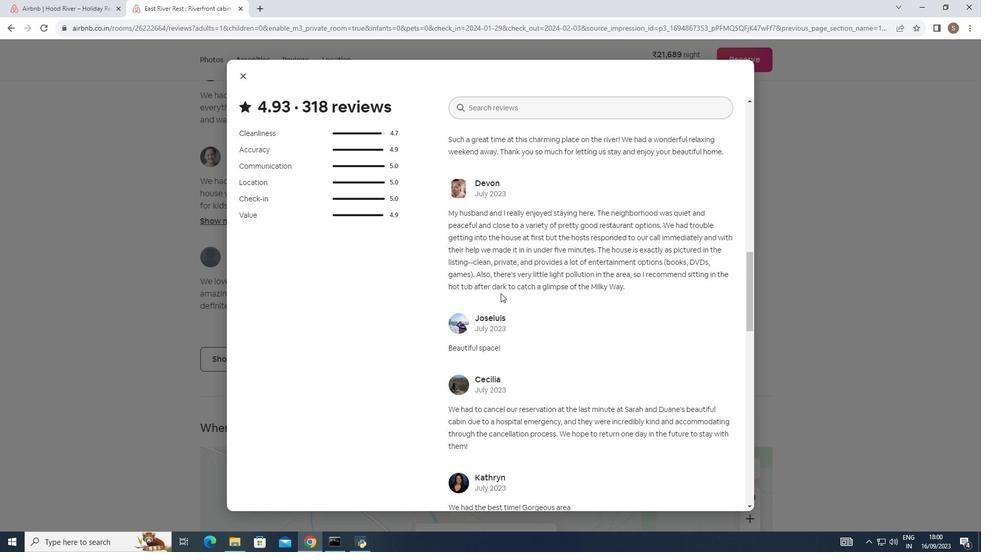 
Action: Mouse scrolled (501, 292) with delta (0, 0)
Screenshot: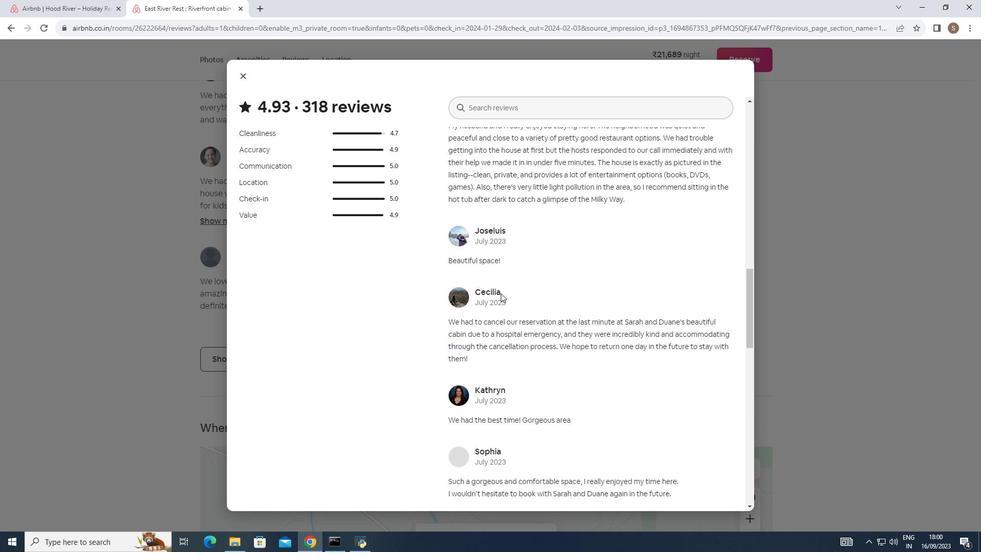
Action: Mouse scrolled (501, 292) with delta (0, 0)
Screenshot: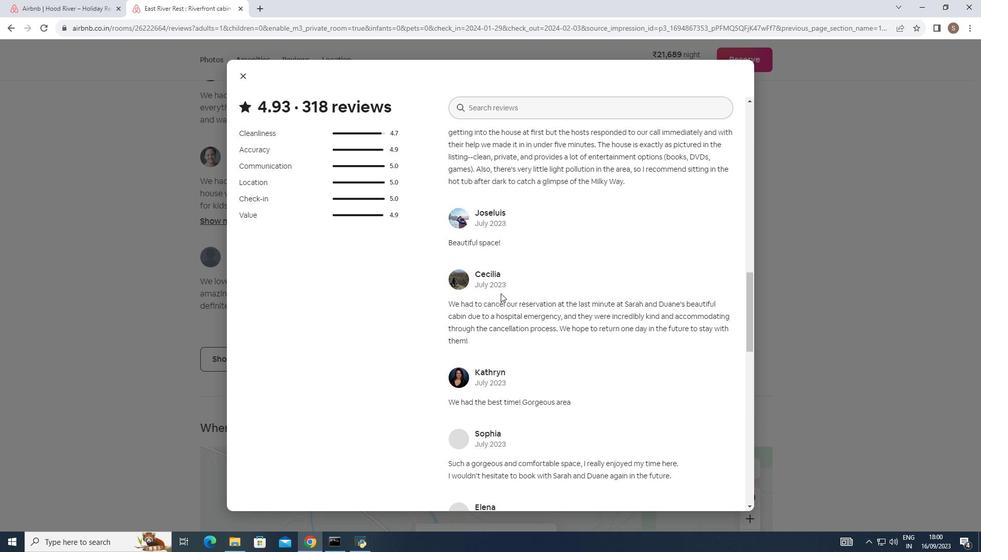 
Action: Mouse scrolled (501, 292) with delta (0, 0)
Screenshot: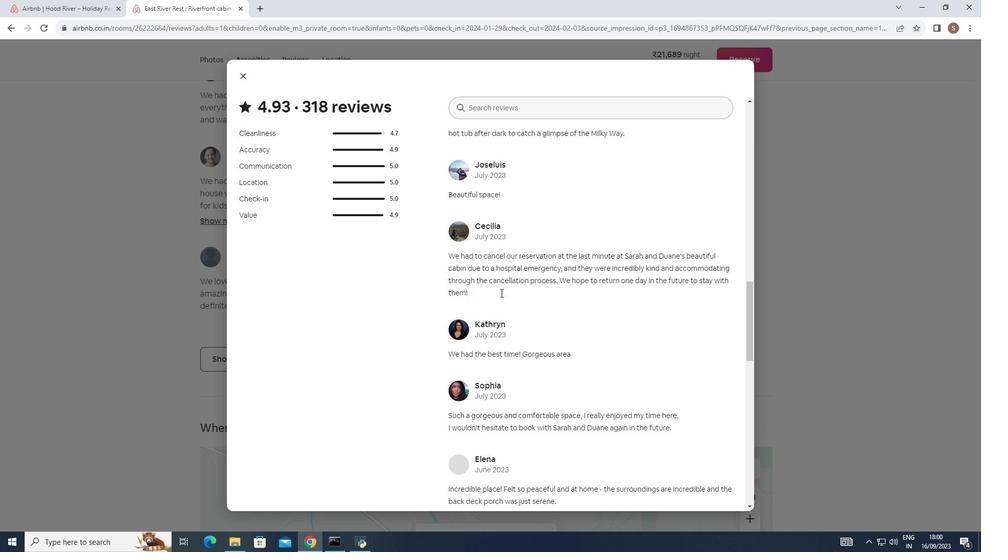 
Action: Mouse moved to (501, 291)
Screenshot: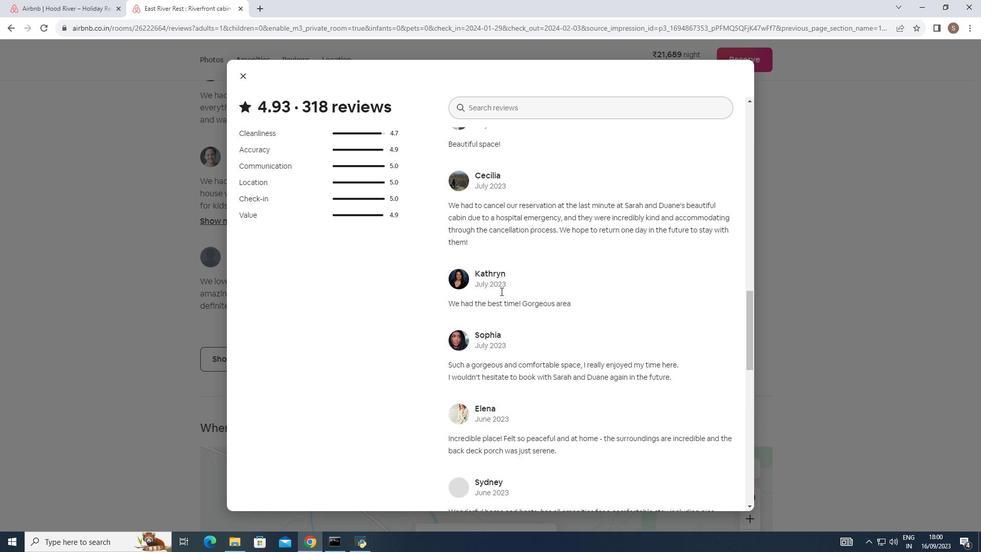 
Action: Mouse scrolled (501, 290) with delta (0, 0)
Screenshot: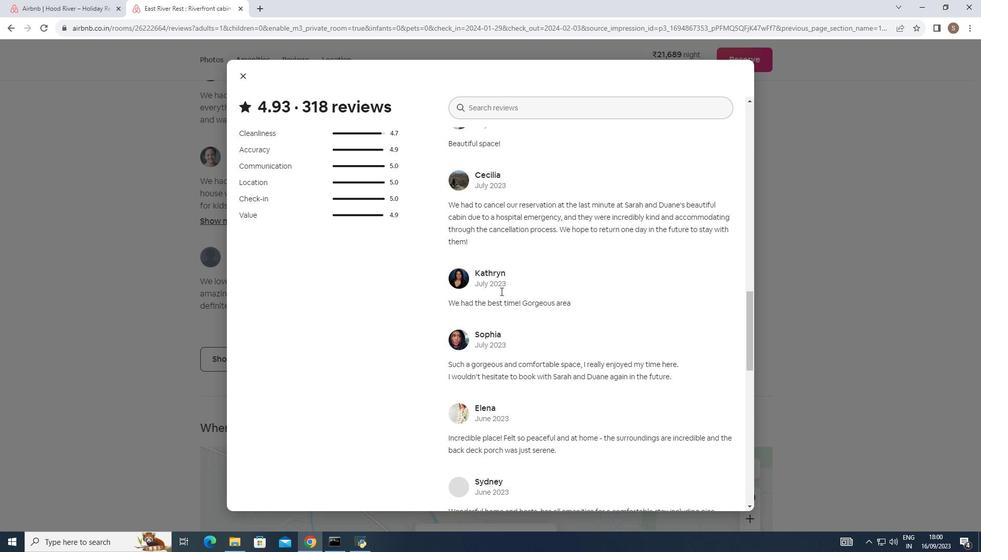 
Action: Mouse moved to (501, 290)
Screenshot: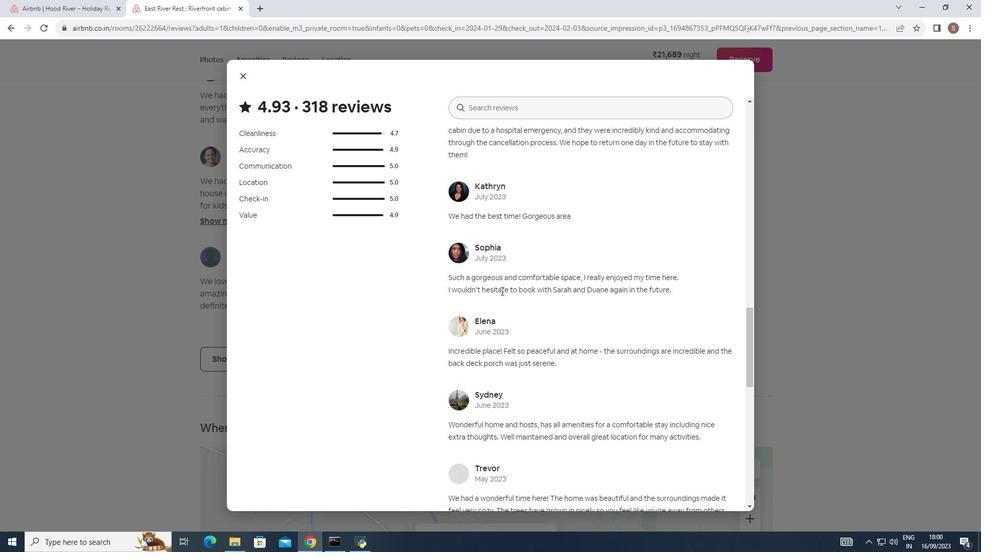 
Action: Mouse scrolled (501, 290) with delta (0, 0)
Screenshot: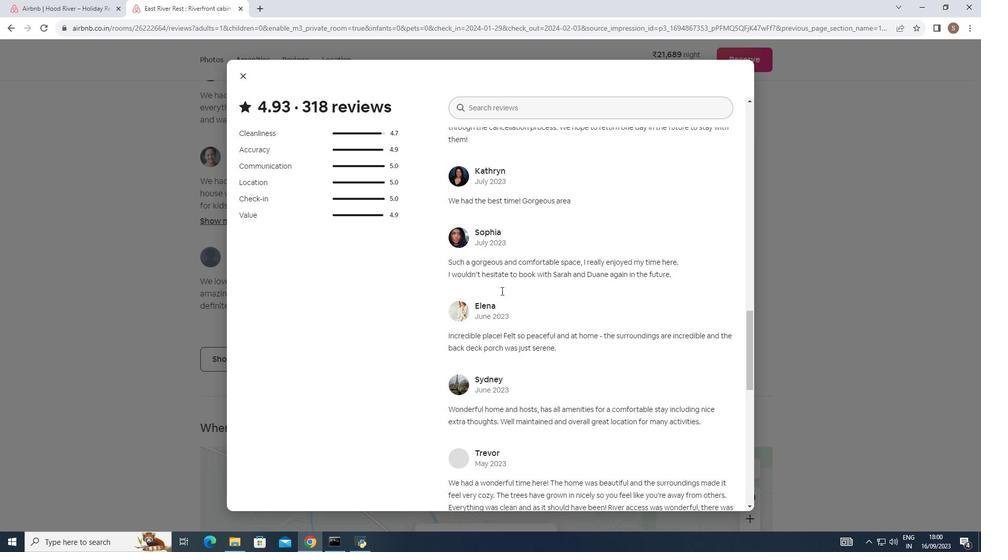 
Action: Mouse scrolled (501, 290) with delta (0, 0)
Screenshot: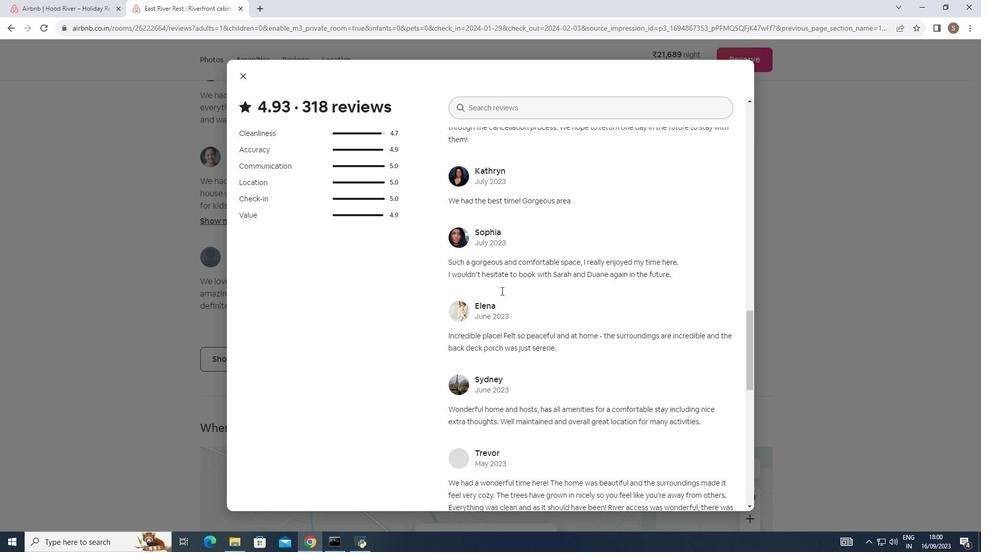 
Action: Mouse moved to (502, 289)
Screenshot: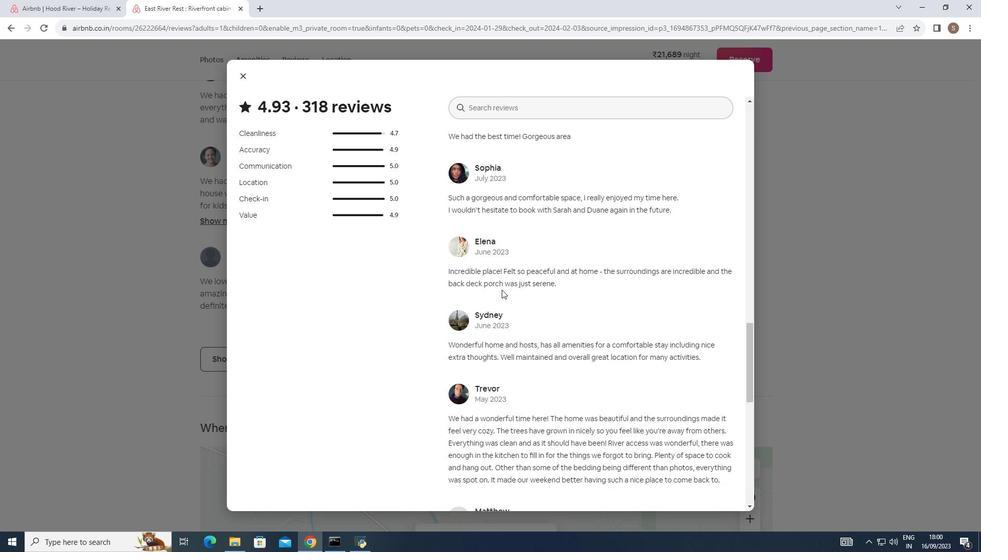 
Action: Mouse scrolled (502, 289) with delta (0, 0)
Screenshot: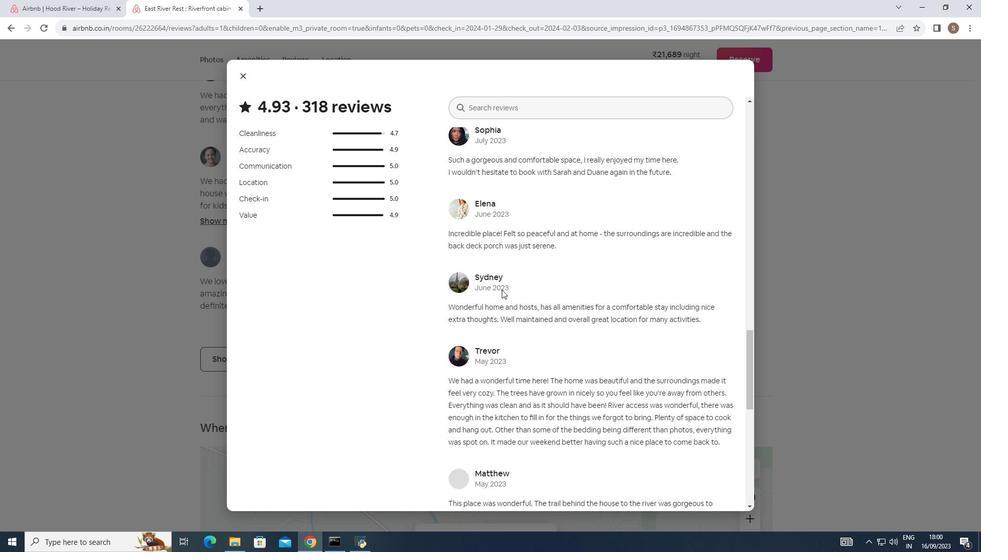 
Action: Mouse scrolled (502, 289) with delta (0, 0)
Screenshot: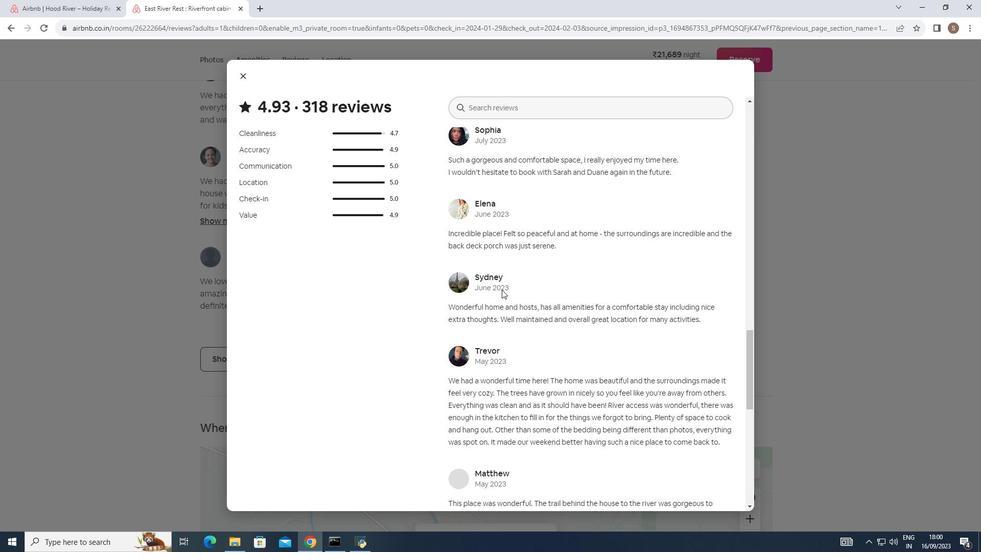 
Action: Mouse moved to (502, 289)
Screenshot: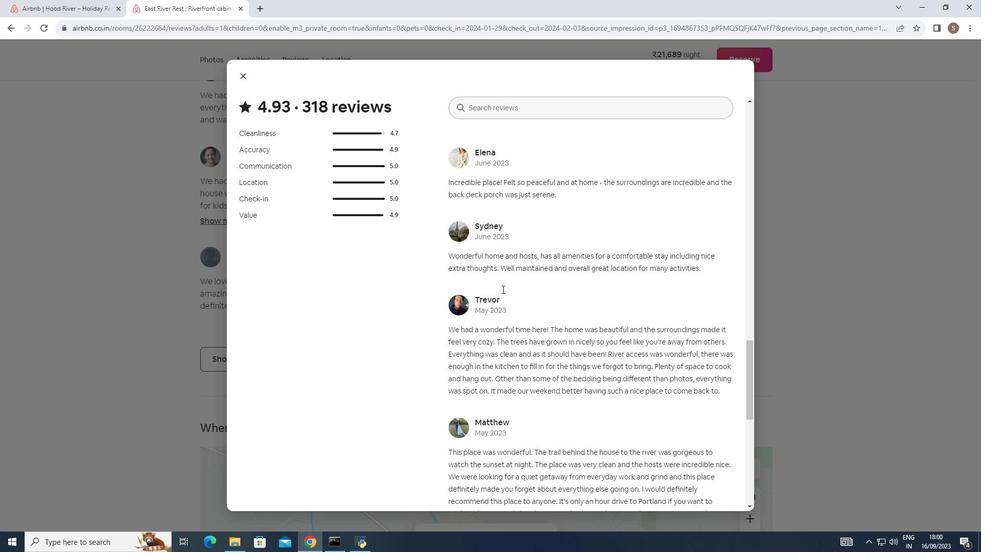 
Action: Mouse scrolled (502, 288) with delta (0, 0)
Screenshot: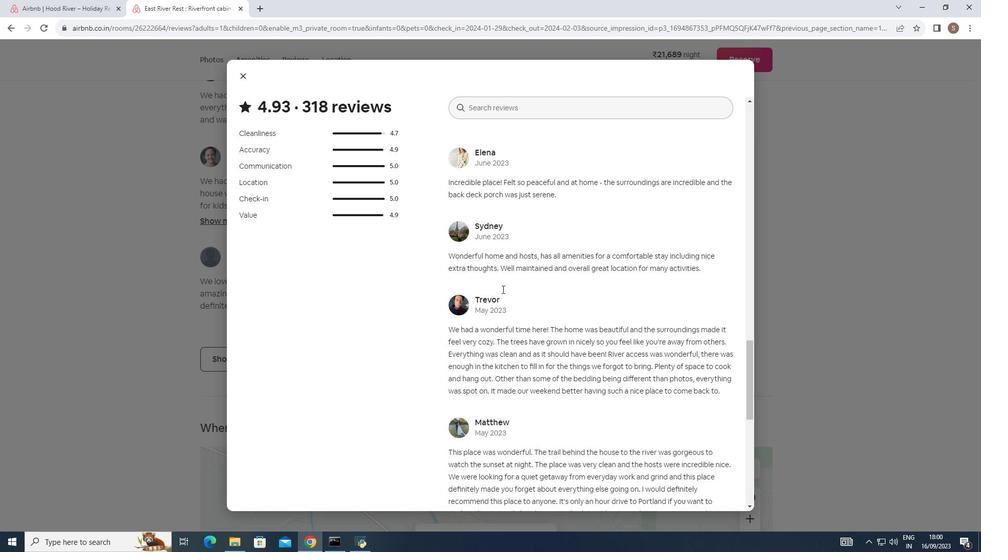 
Action: Mouse scrolled (502, 288) with delta (0, 0)
Screenshot: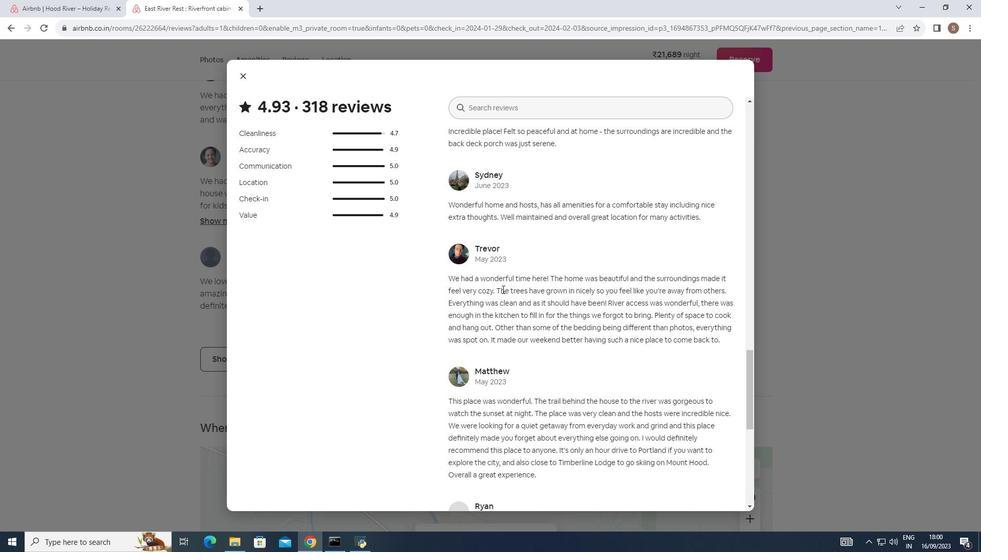 
Action: Mouse moved to (503, 288)
Screenshot: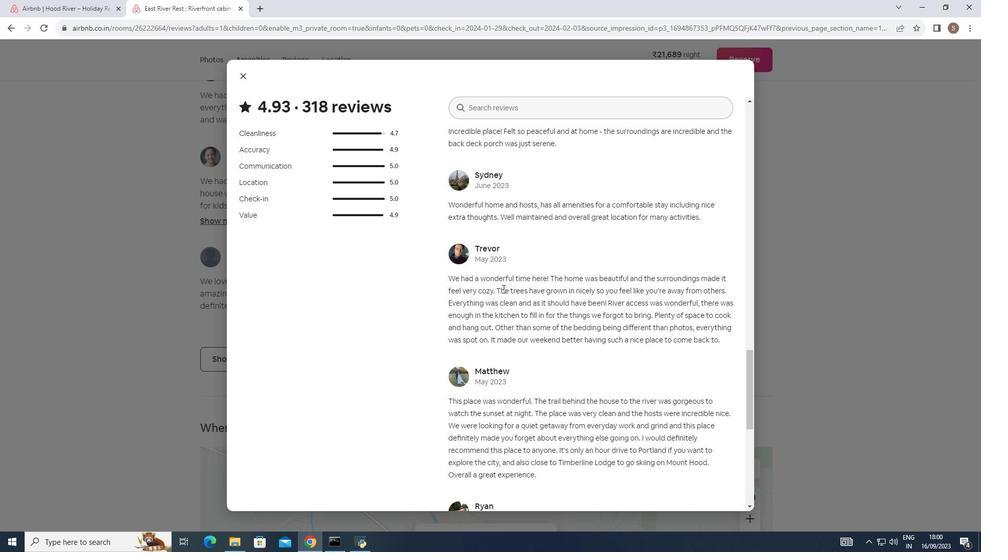 
Action: Mouse scrolled (503, 288) with delta (0, 0)
Screenshot: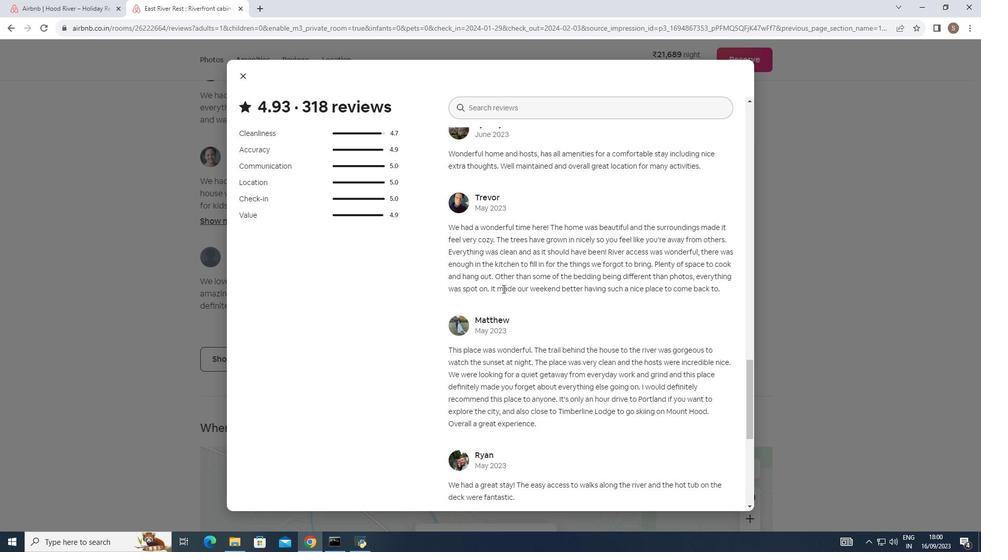 
Action: Mouse moved to (243, 73)
Screenshot: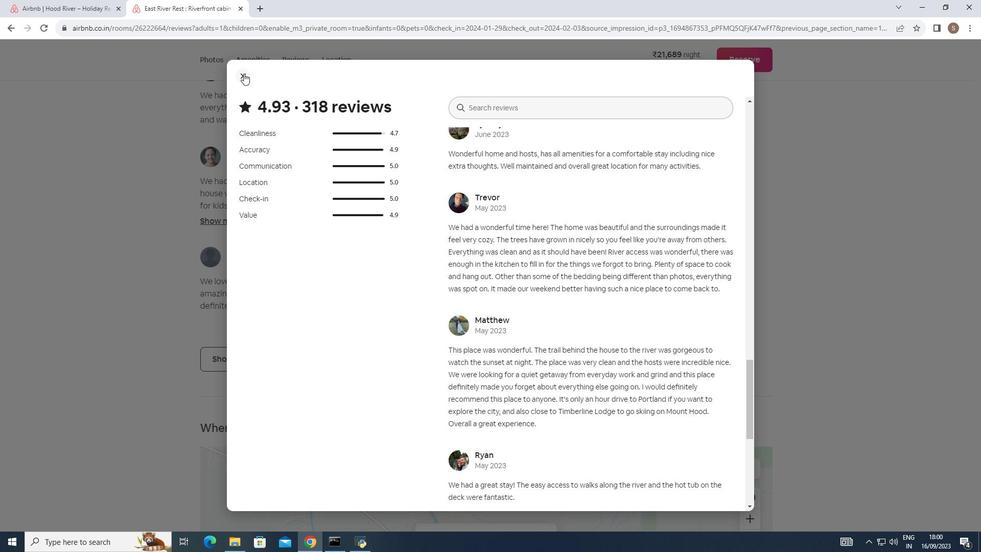 
Action: Mouse pressed left at (243, 73)
Screenshot: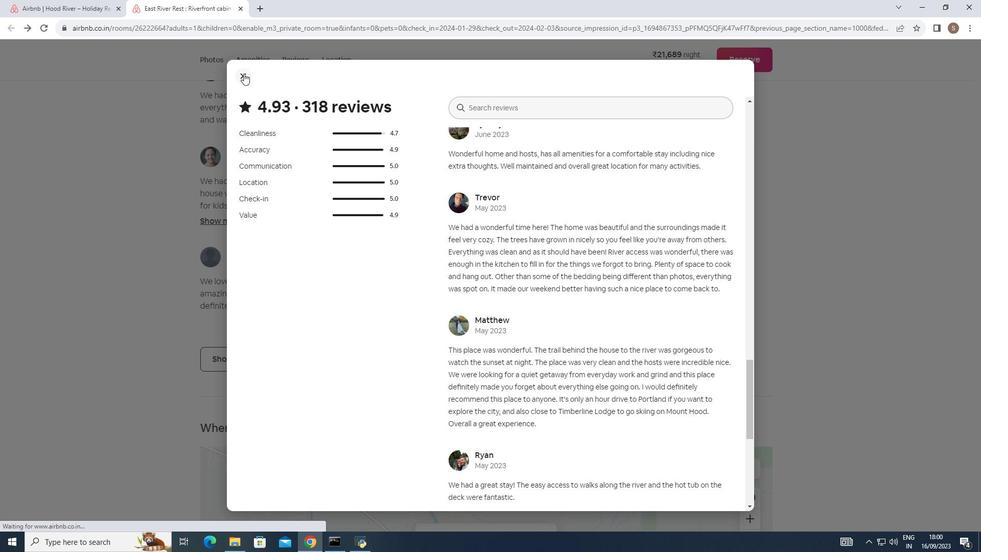 
Action: Mouse moved to (272, 233)
Screenshot: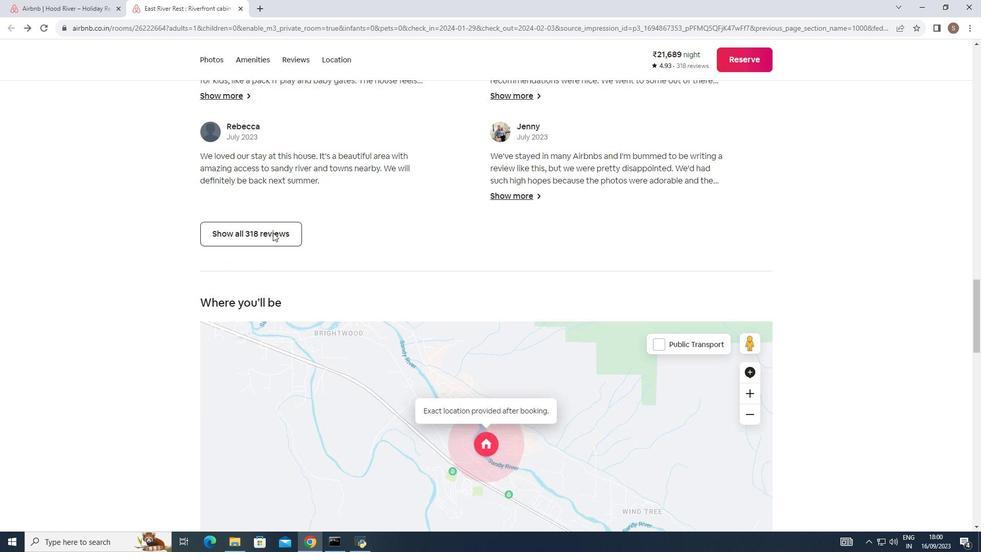 
Action: Mouse scrolled (272, 233) with delta (0, 0)
Screenshot: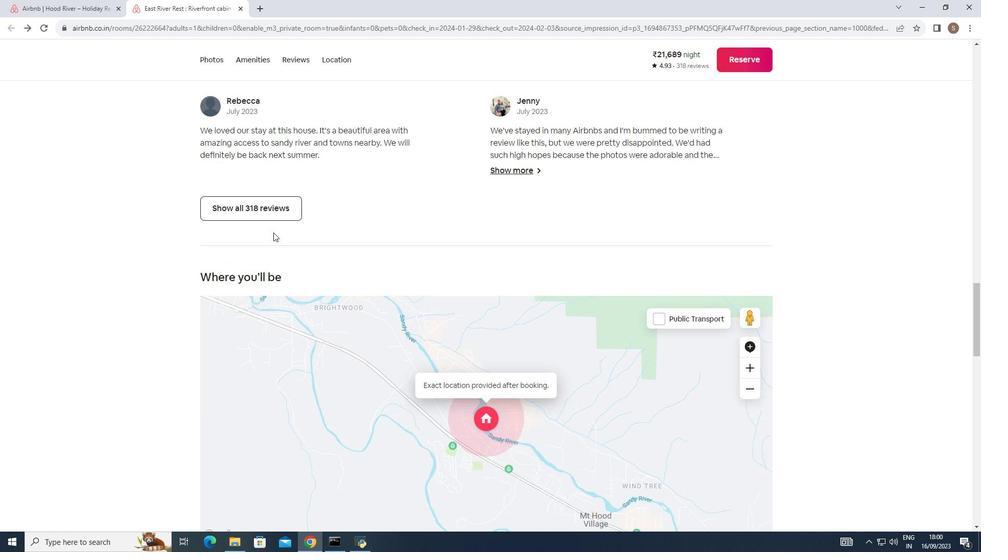 
Action: Mouse moved to (272, 233)
Screenshot: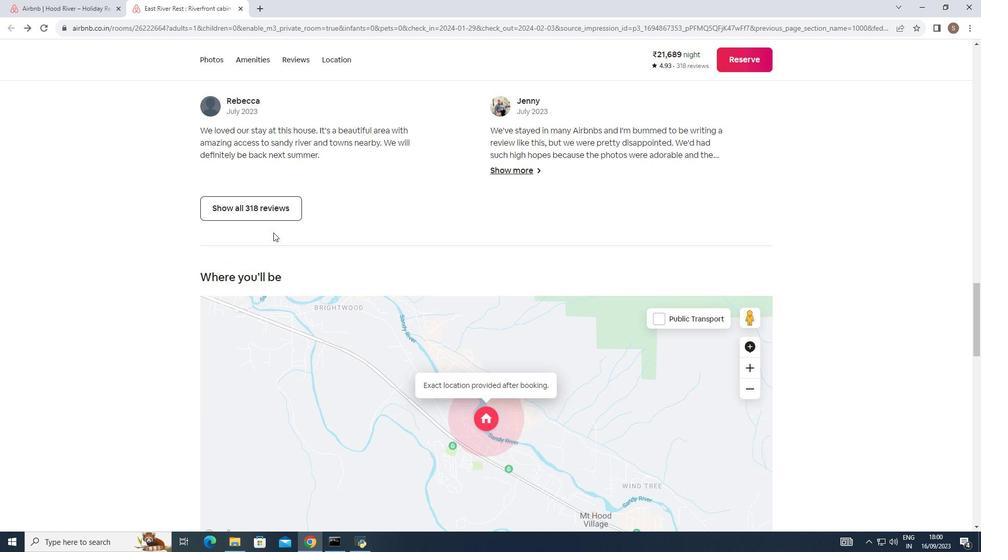 
Action: Mouse scrolled (272, 233) with delta (0, 0)
Screenshot: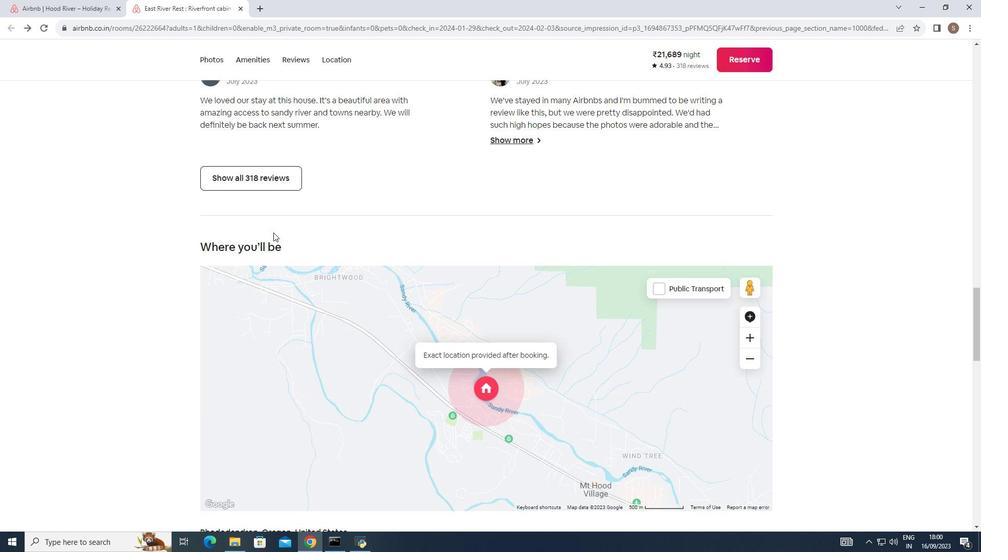 
Action: Mouse moved to (273, 233)
Screenshot: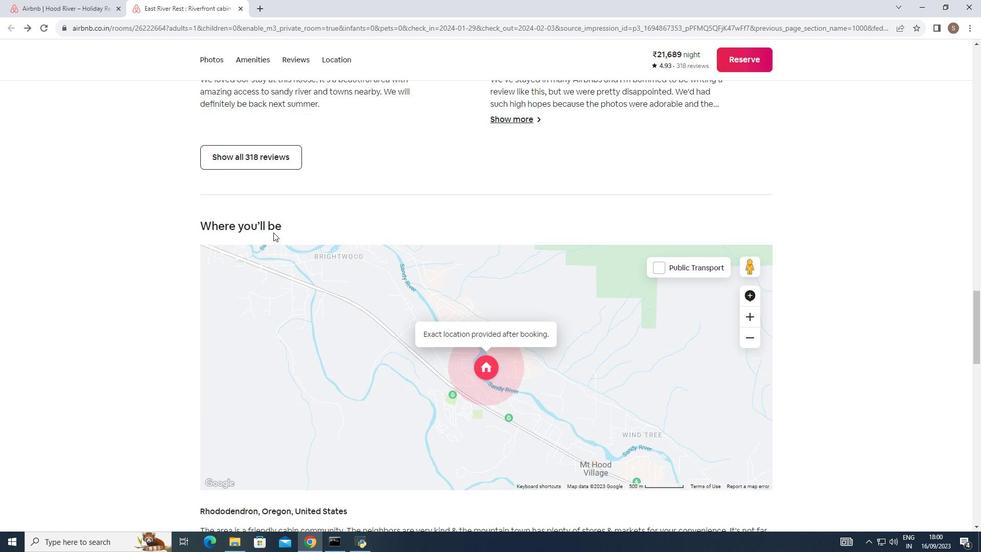 
Action: Mouse scrolled (273, 232) with delta (0, 0)
Screenshot: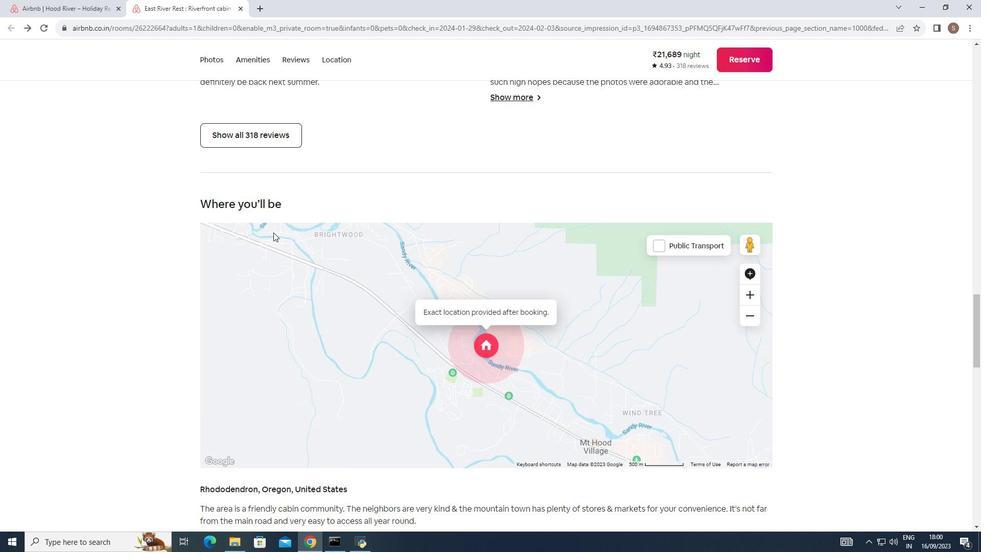 
Action: Mouse moved to (273, 232)
Screenshot: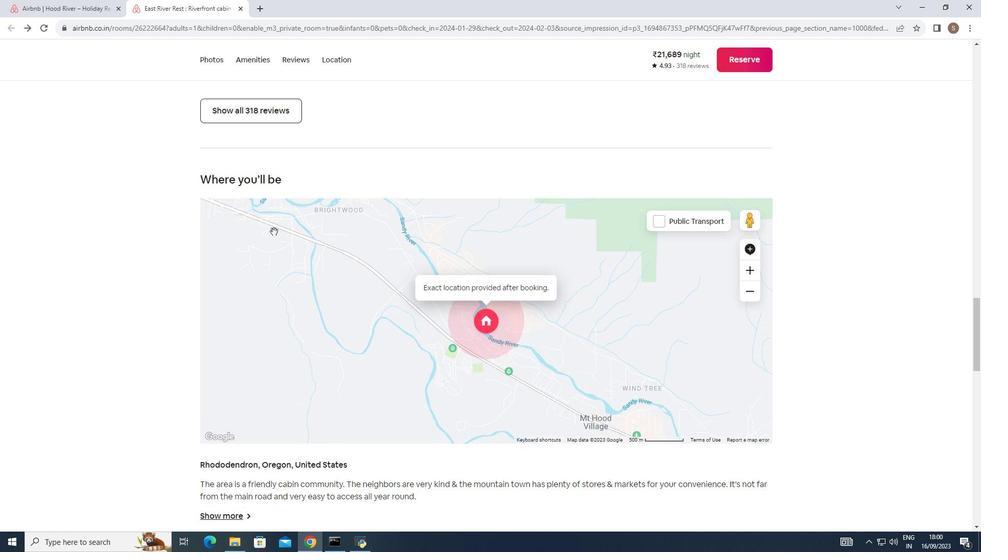 
Action: Mouse scrolled (273, 232) with delta (0, 0)
Screenshot: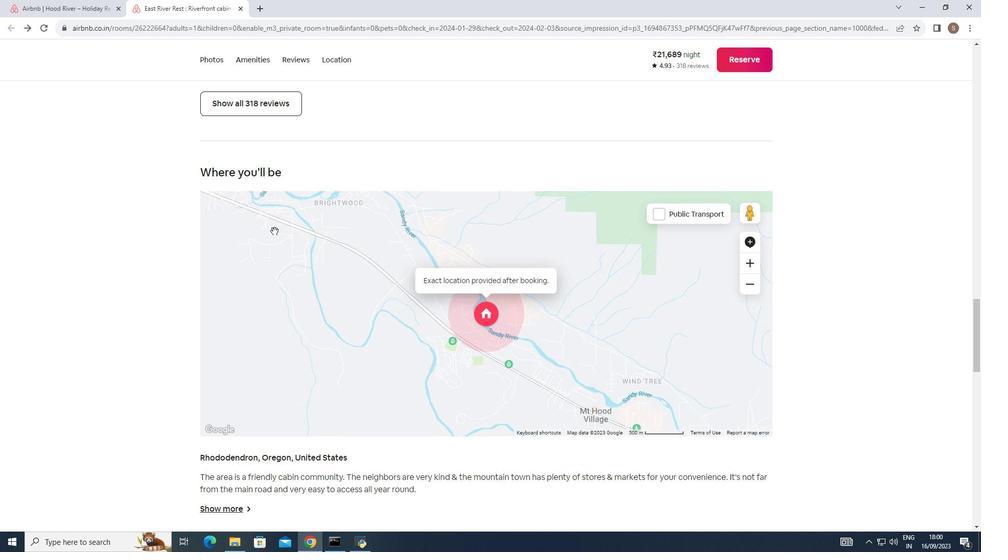 
Action: Mouse moved to (273, 232)
Screenshot: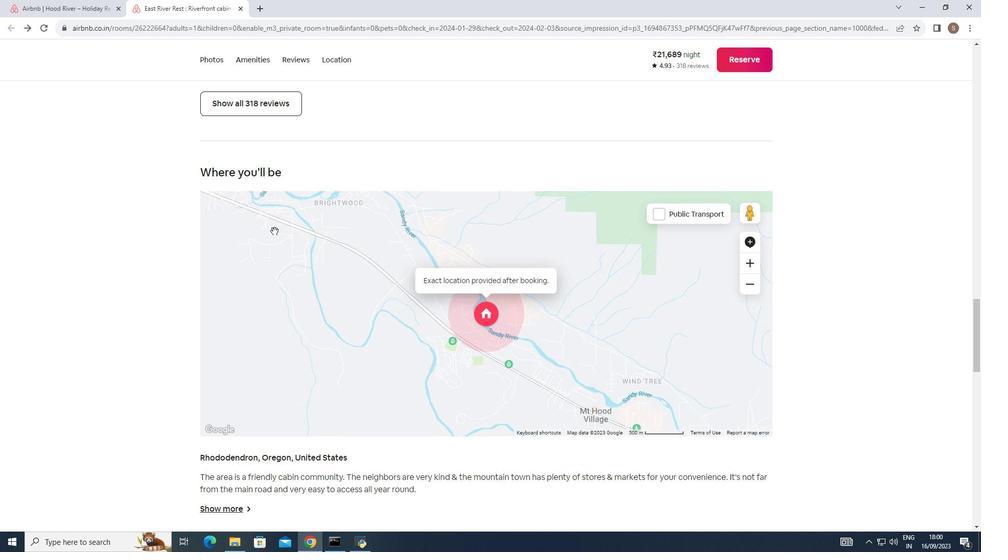 
Action: Mouse scrolled (273, 232) with delta (0, 0)
Screenshot: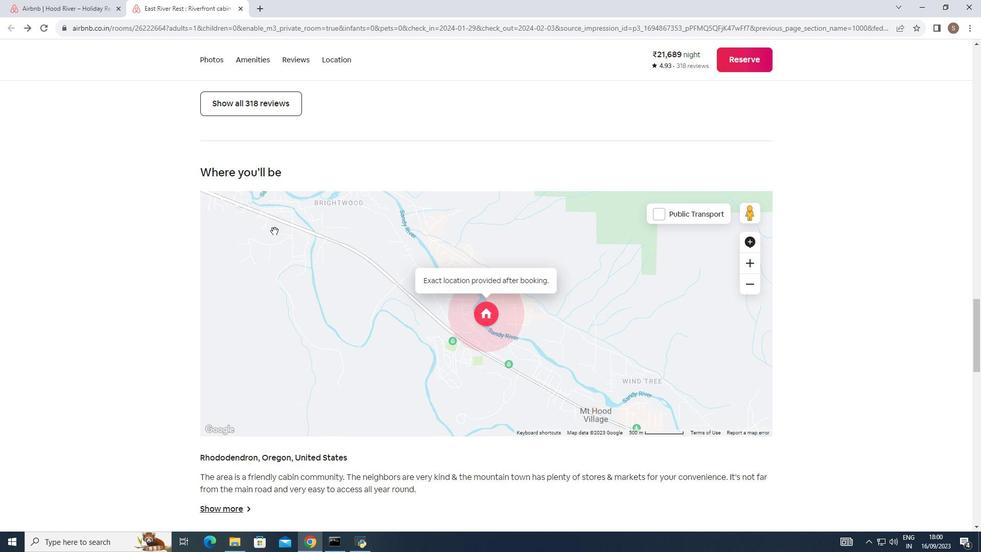 
Action: Mouse moved to (274, 231)
Screenshot: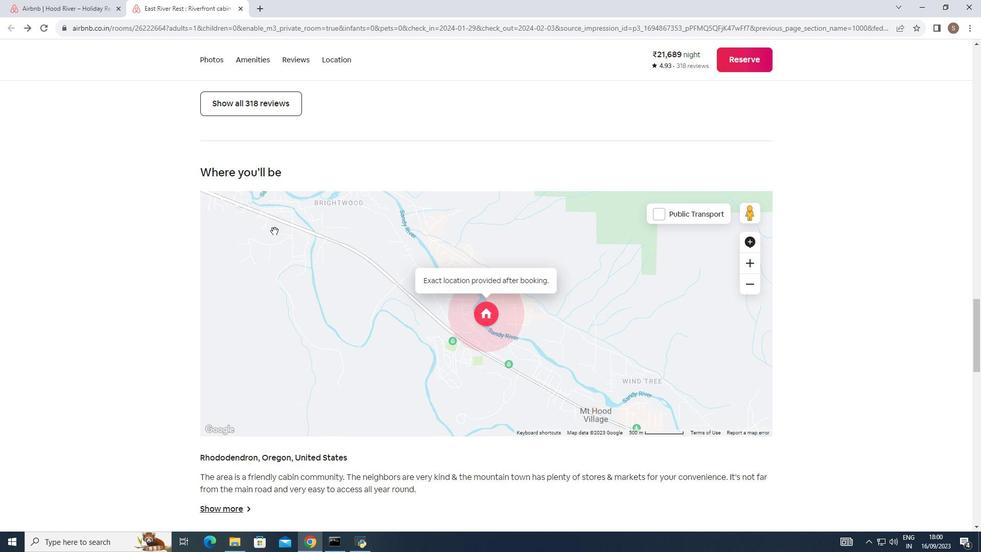 
Action: Mouse scrolled (274, 230) with delta (0, 0)
Screenshot: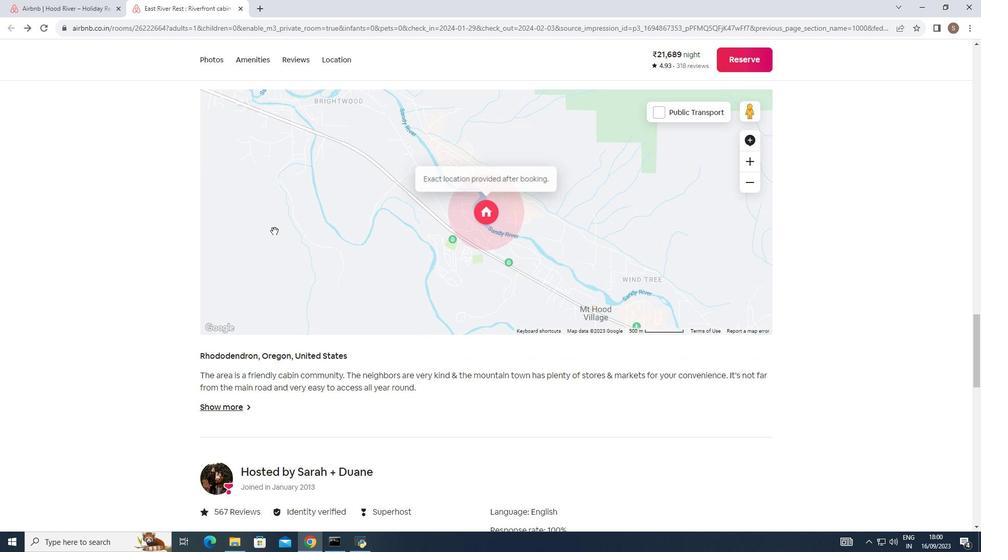 
Action: Mouse scrolled (274, 230) with delta (0, 0)
Screenshot: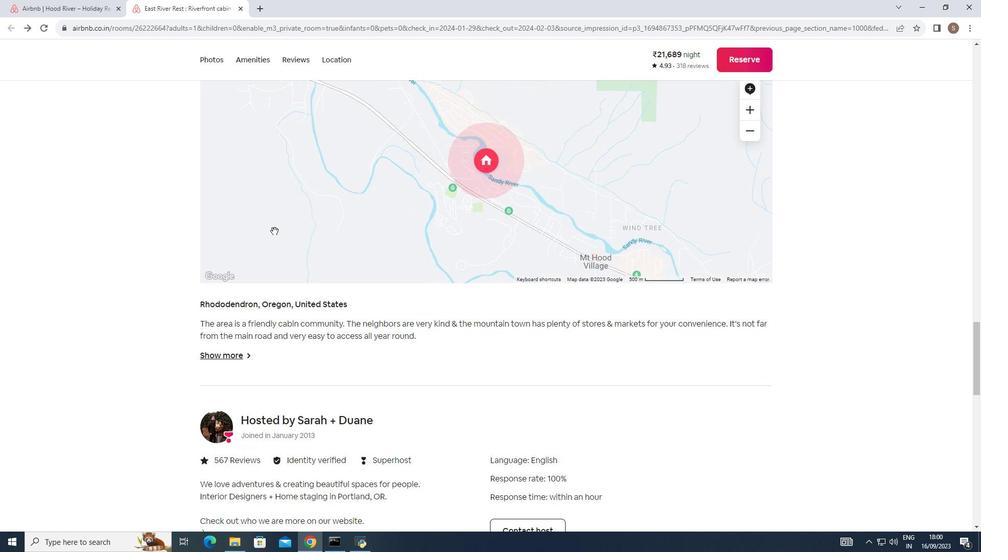 
Action: Mouse scrolled (274, 230) with delta (0, 0)
Screenshot: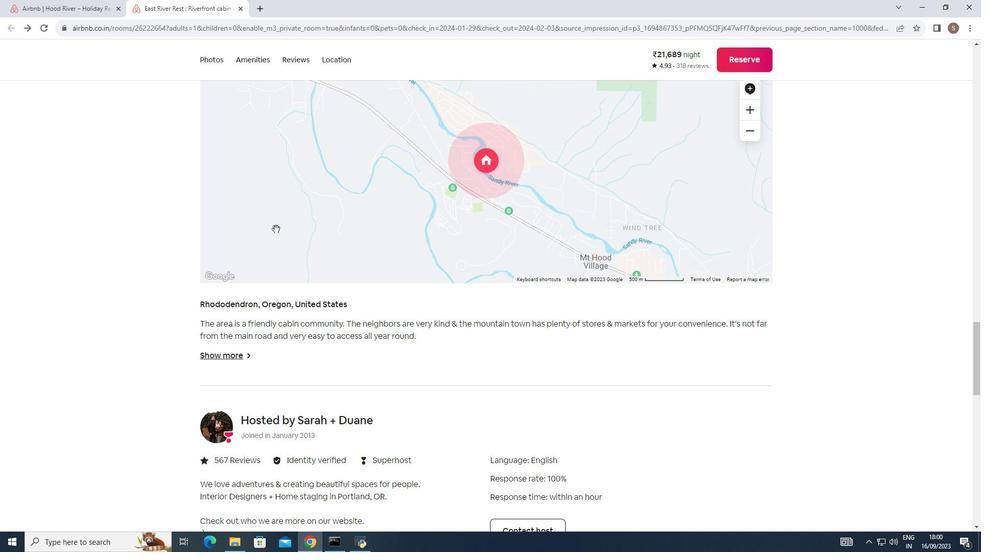 
Action: Mouse moved to (276, 228)
Screenshot: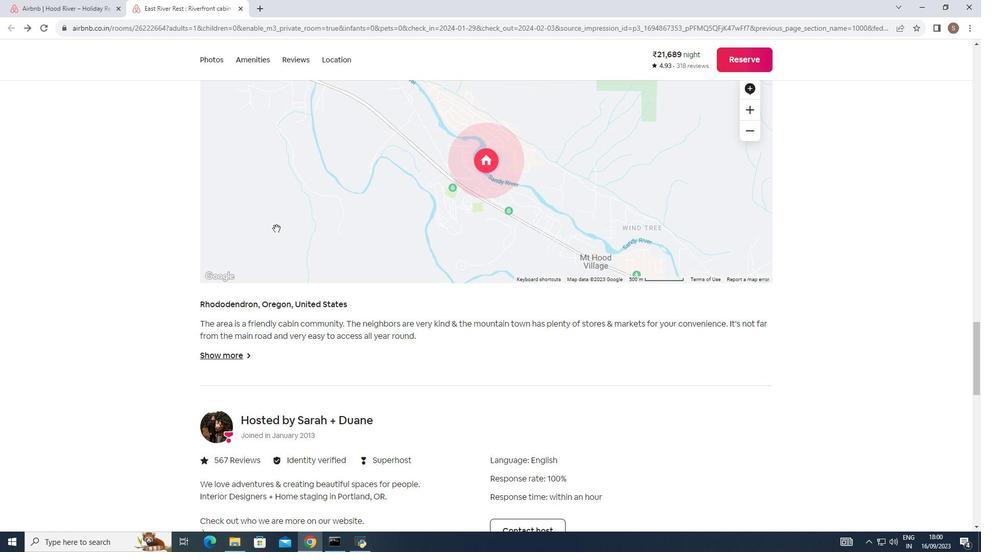 
Action: Mouse scrolled (276, 228) with delta (0, 0)
Screenshot: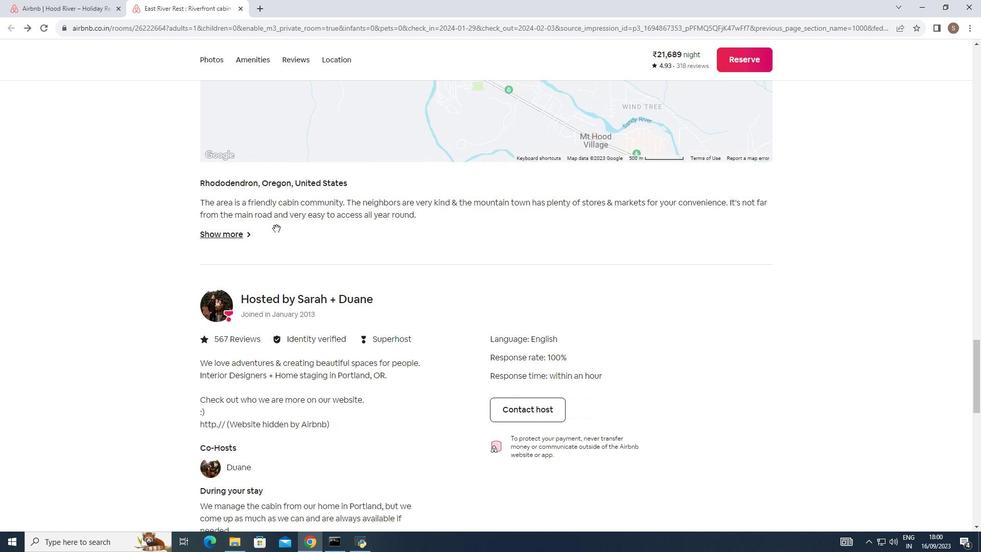 
Action: Mouse scrolled (276, 228) with delta (0, 0)
Screenshot: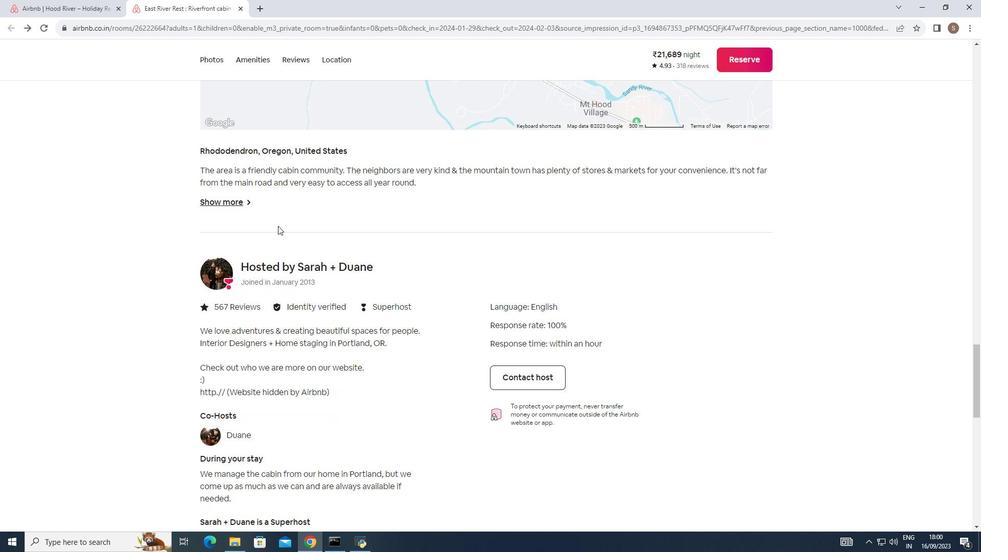 
Action: Mouse scrolled (276, 228) with delta (0, 0)
Screenshot: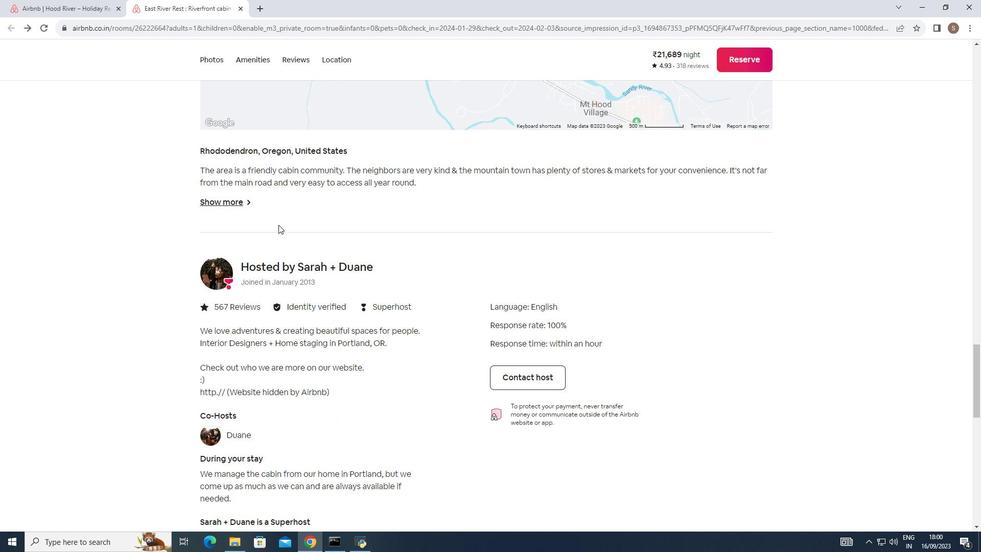 
Action: Mouse moved to (278, 224)
Screenshot: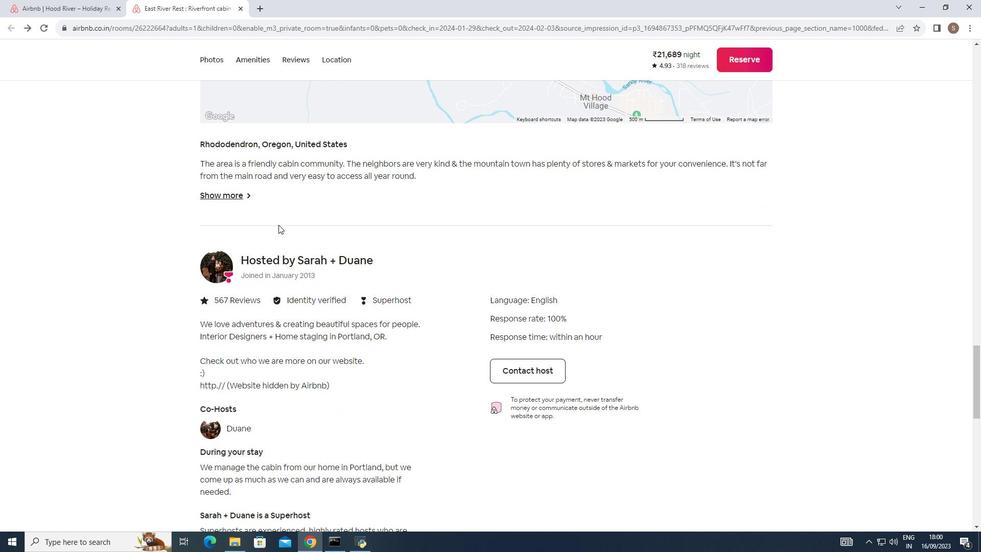 
Action: Mouse scrolled (278, 224) with delta (0, 0)
Screenshot: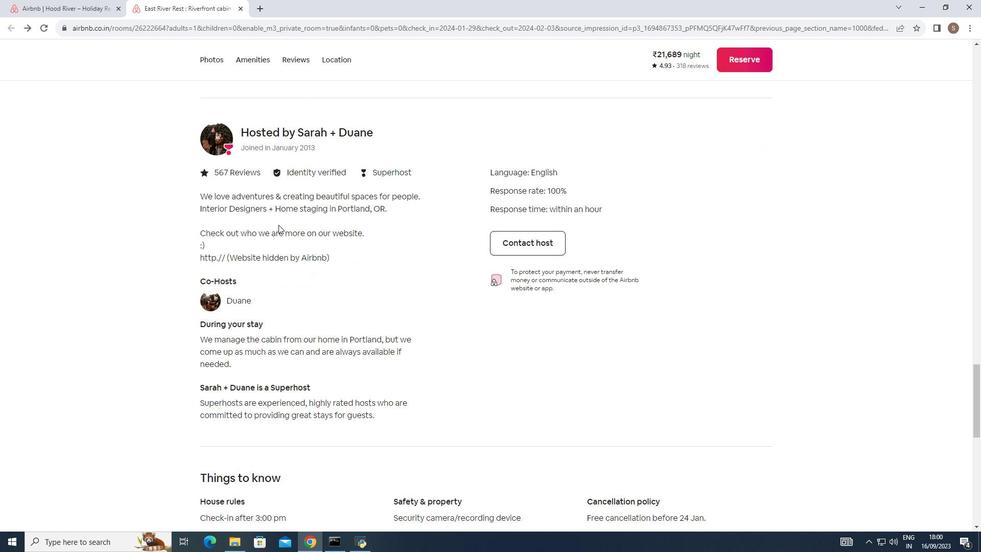 
Action: Mouse scrolled (278, 224) with delta (0, 0)
Screenshot: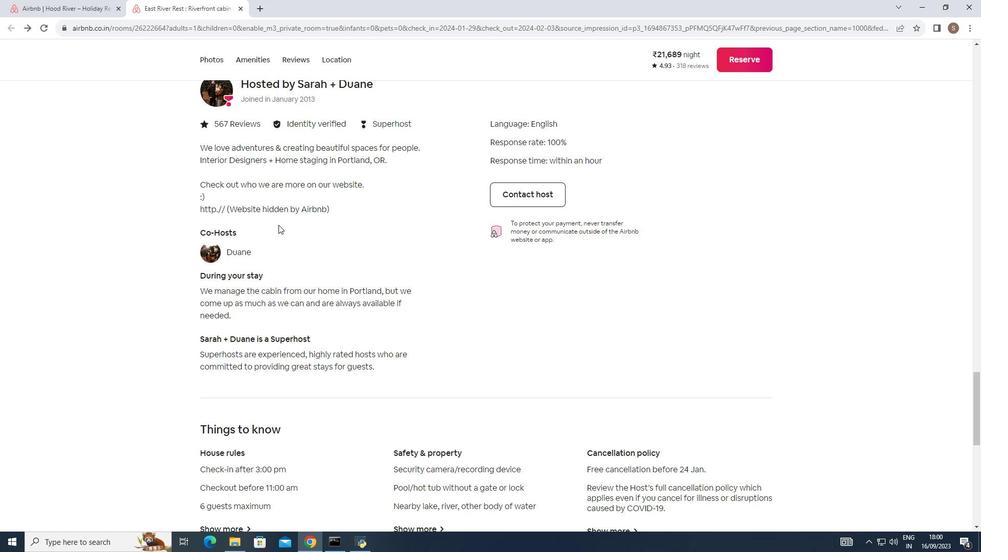 
Action: Mouse scrolled (278, 224) with delta (0, 0)
Screenshot: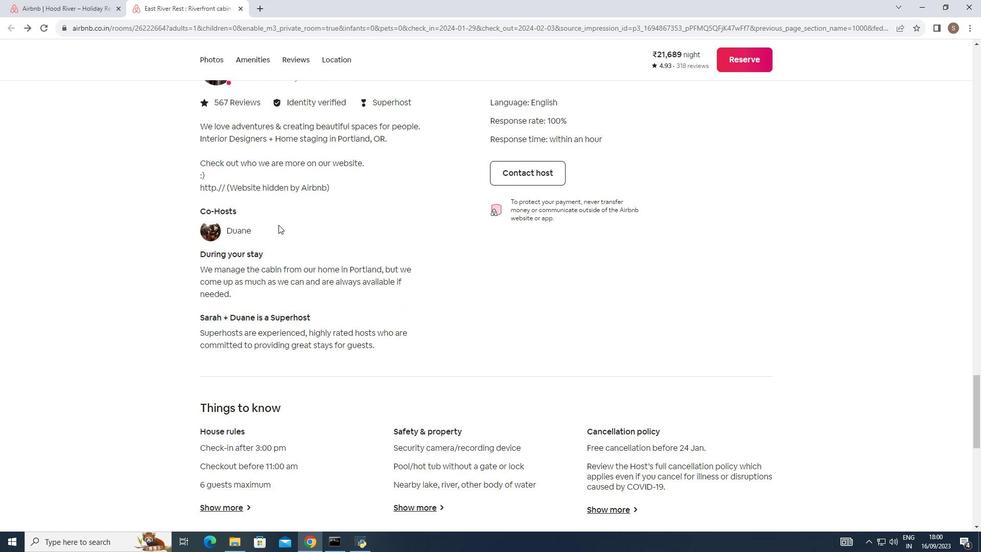 
Action: Mouse scrolled (278, 224) with delta (0, 0)
Screenshot: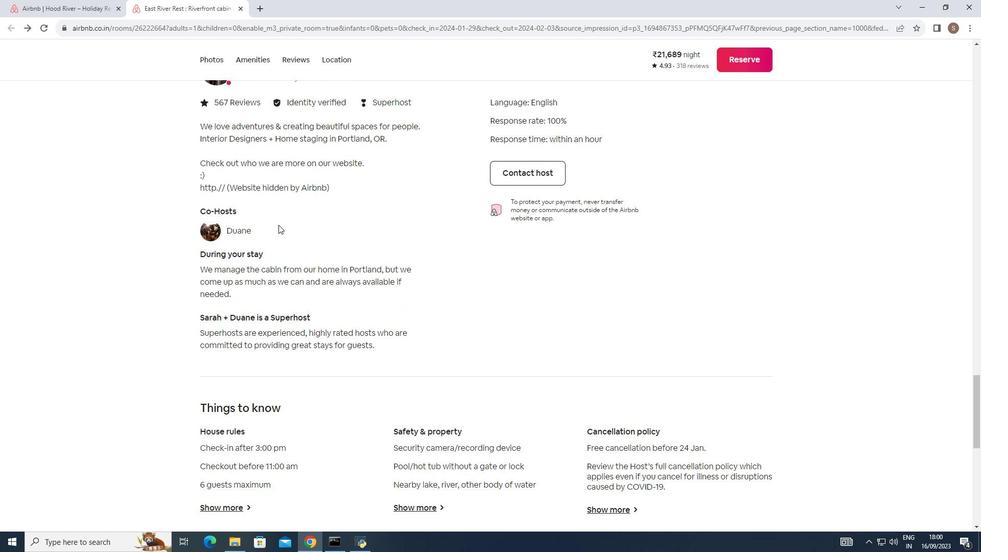 
Action: Mouse scrolled (278, 224) with delta (0, 0)
Screenshot: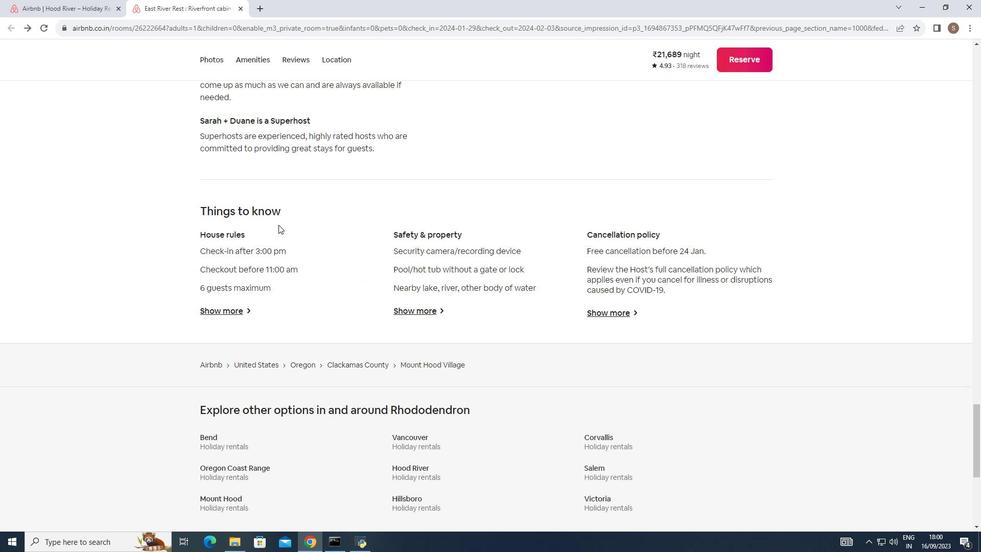 
Action: Mouse scrolled (278, 224) with delta (0, 0)
Screenshot: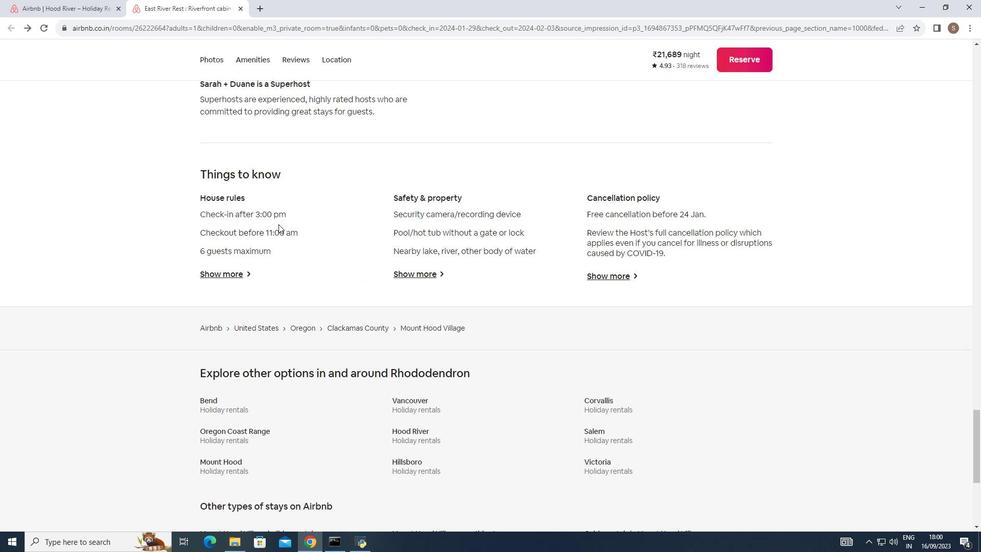 
Action: Mouse scrolled (278, 224) with delta (0, 0)
Screenshot: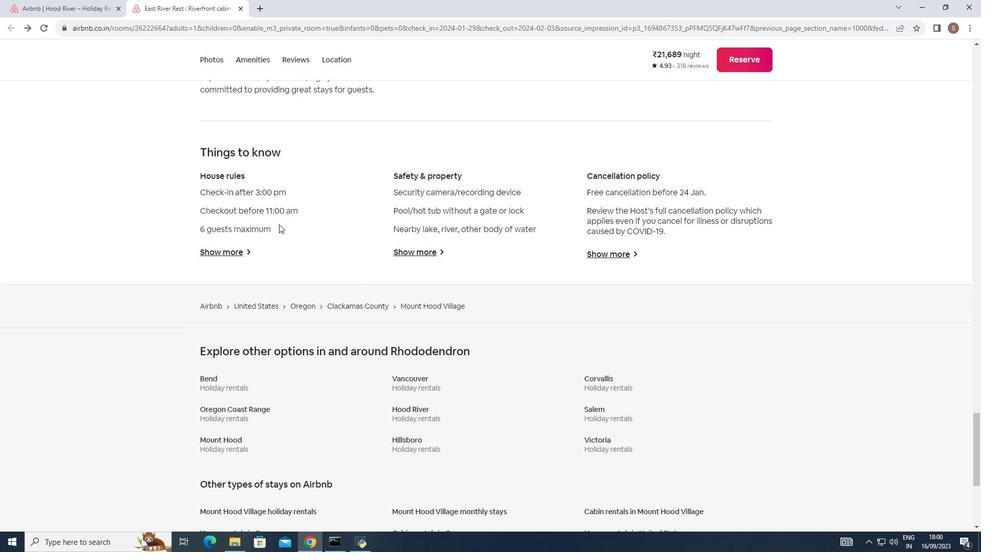 
Action: Mouse scrolled (278, 224) with delta (0, 0)
Screenshot: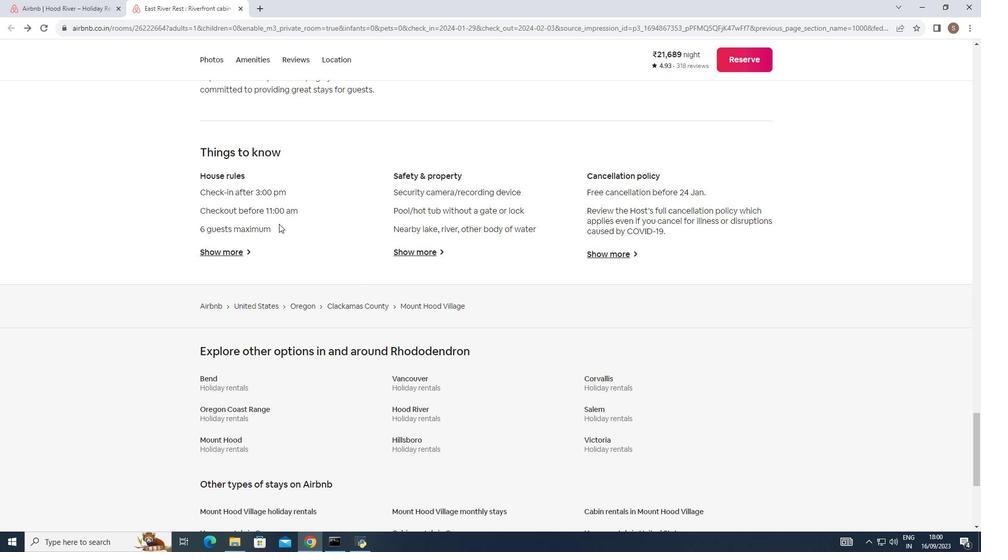 
Action: Mouse scrolled (278, 224) with delta (0, 0)
Screenshot: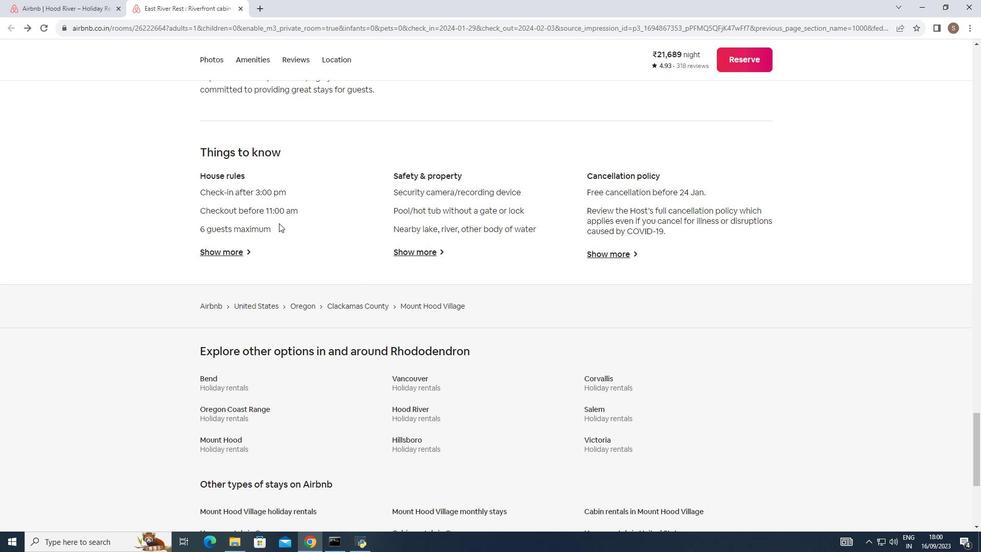 
Action: Mouse moved to (279, 223)
Screenshot: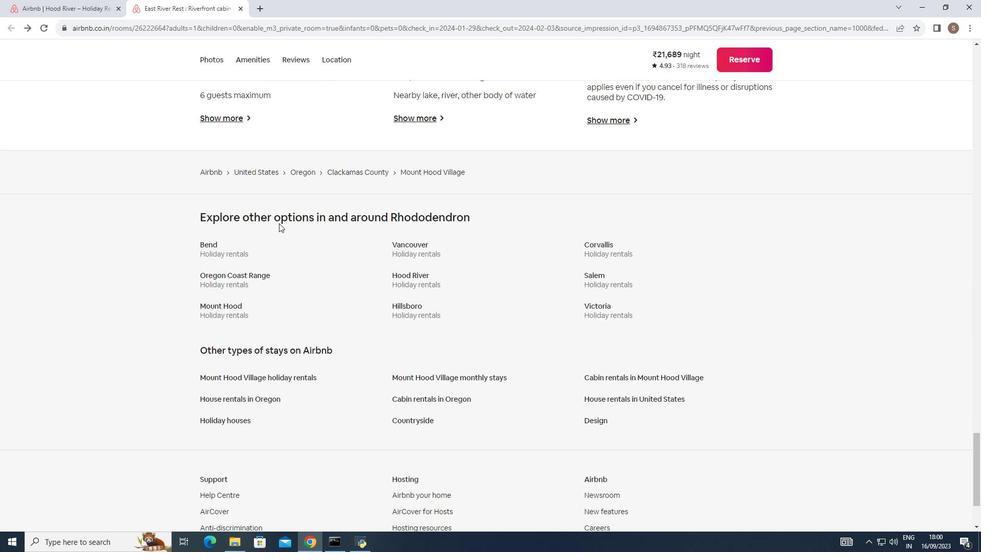 
Action: Mouse scrolled (279, 222) with delta (0, 0)
Screenshot: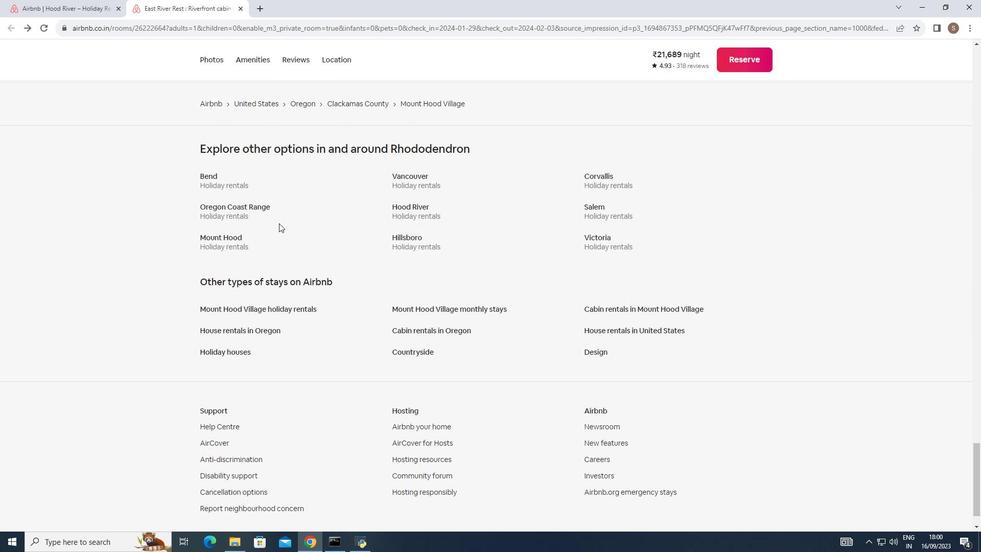 
Action: Mouse scrolled (279, 222) with delta (0, 0)
Screenshot: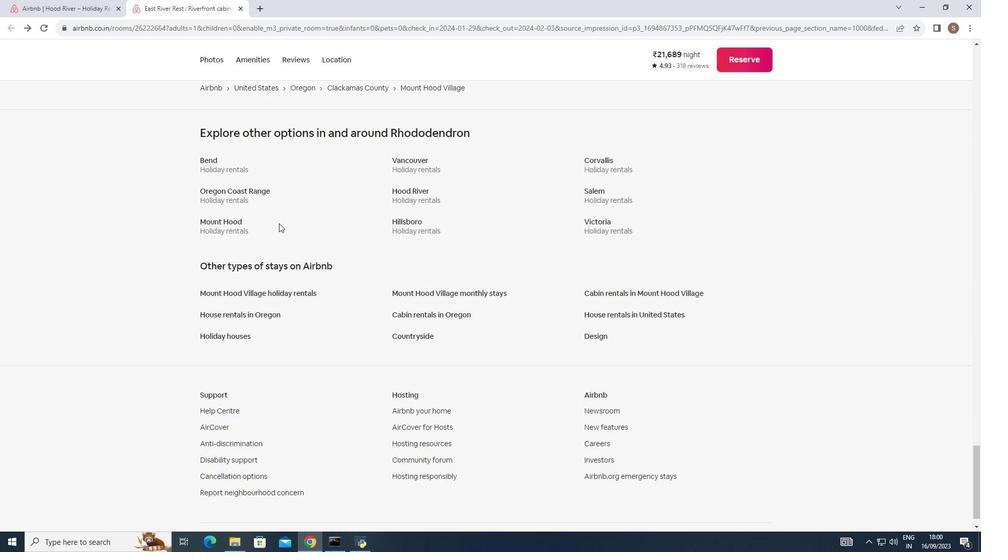 
Action: Mouse scrolled (279, 222) with delta (0, 0)
Screenshot: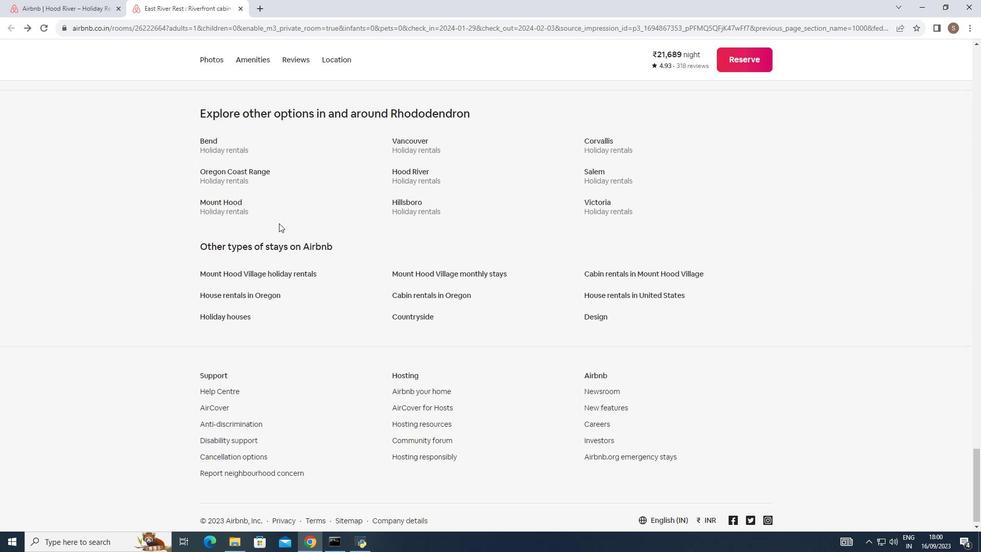 
Action: Mouse scrolled (279, 222) with delta (0, 0)
Screenshot: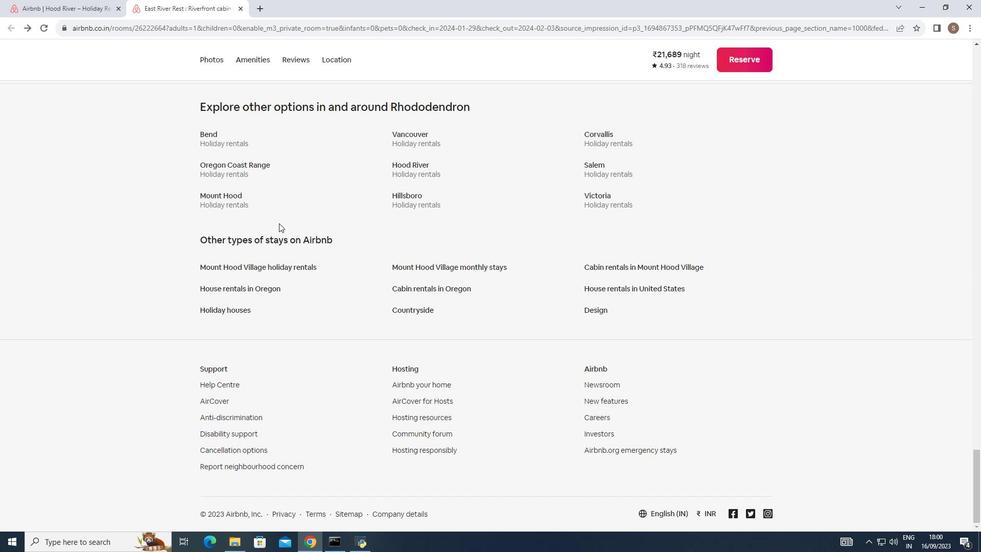 
Action: Mouse scrolled (279, 222) with delta (0, 0)
Screenshot: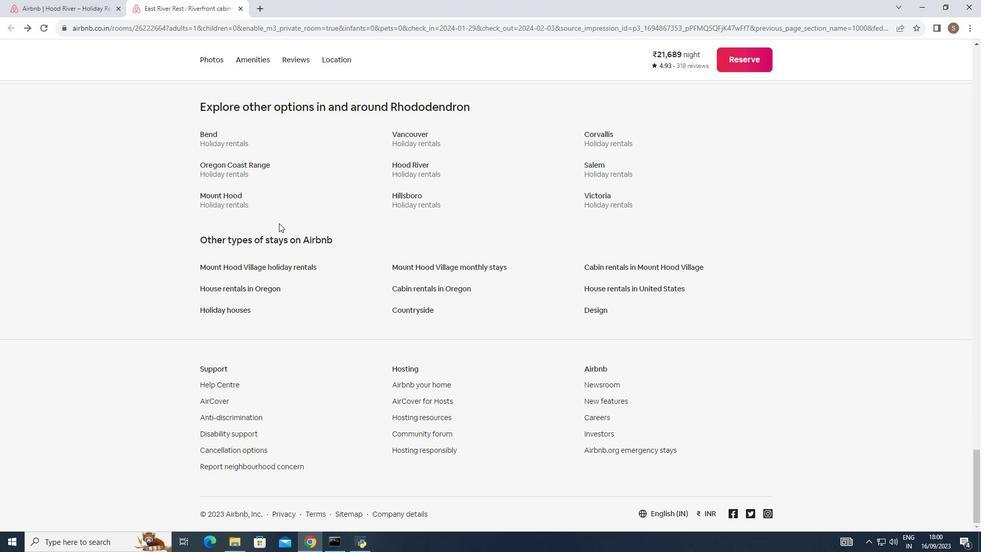 
Action: Mouse scrolled (279, 222) with delta (0, 0)
Screenshot: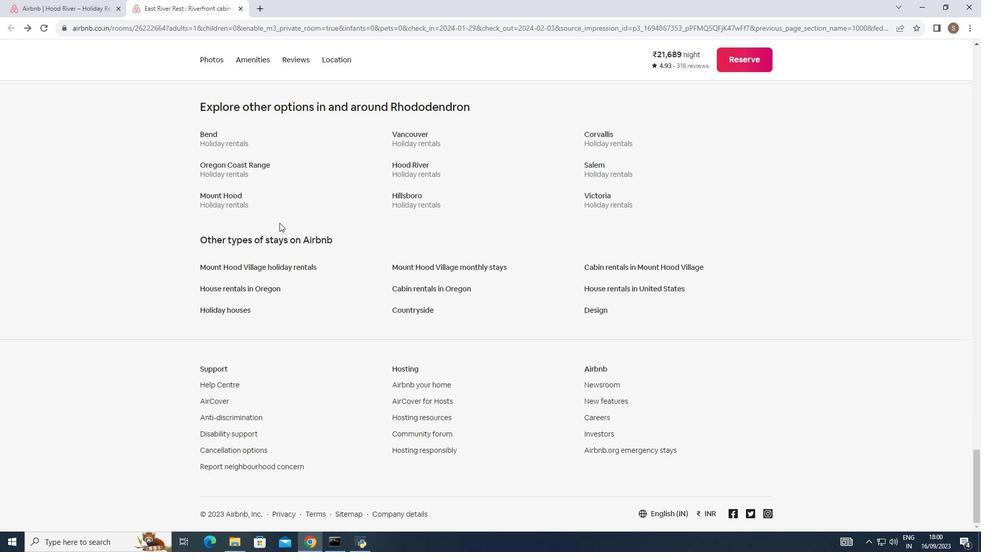 
Action: Mouse scrolled (279, 222) with delta (0, 0)
Screenshot: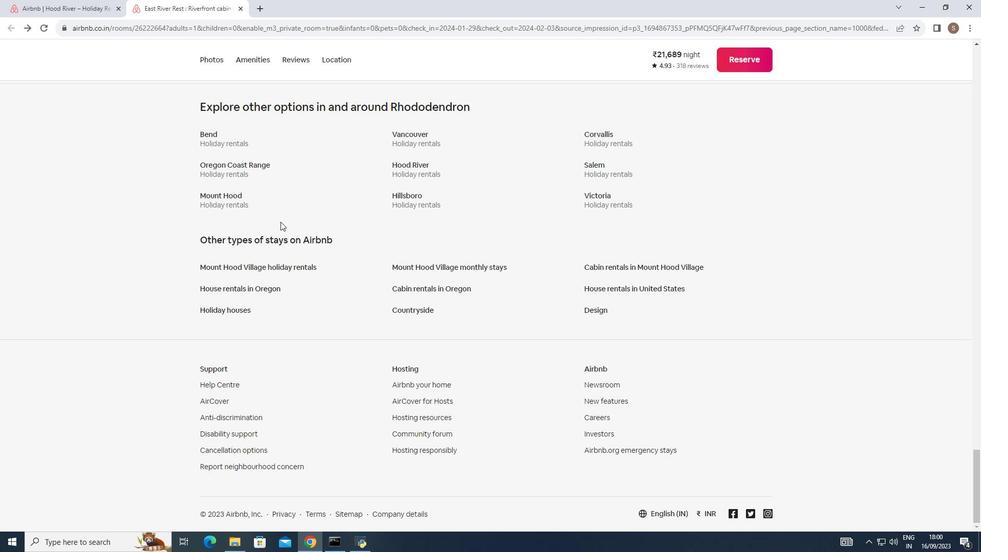 
Action: Mouse scrolled (279, 222) with delta (0, 0)
Screenshot: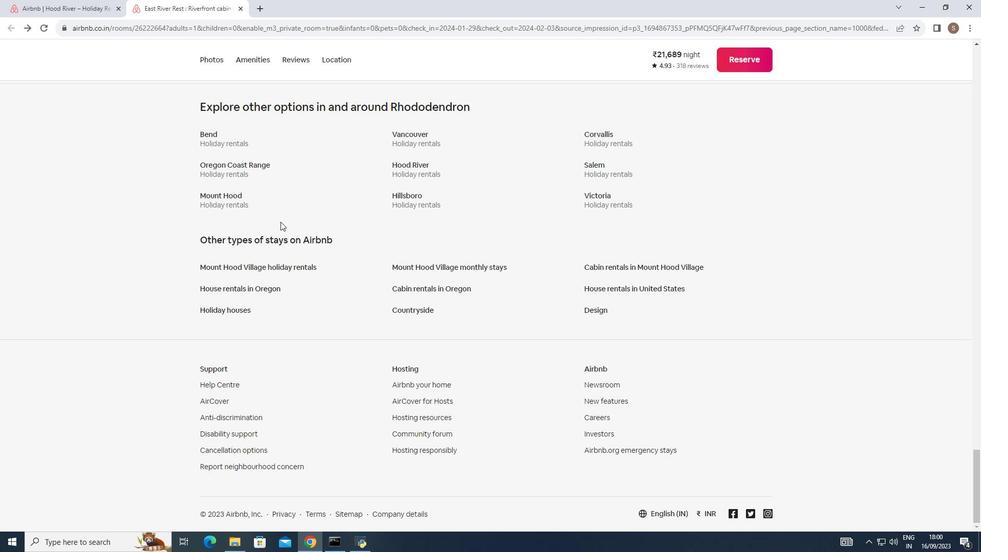 
Action: Mouse scrolled (279, 222) with delta (0, 0)
Screenshot: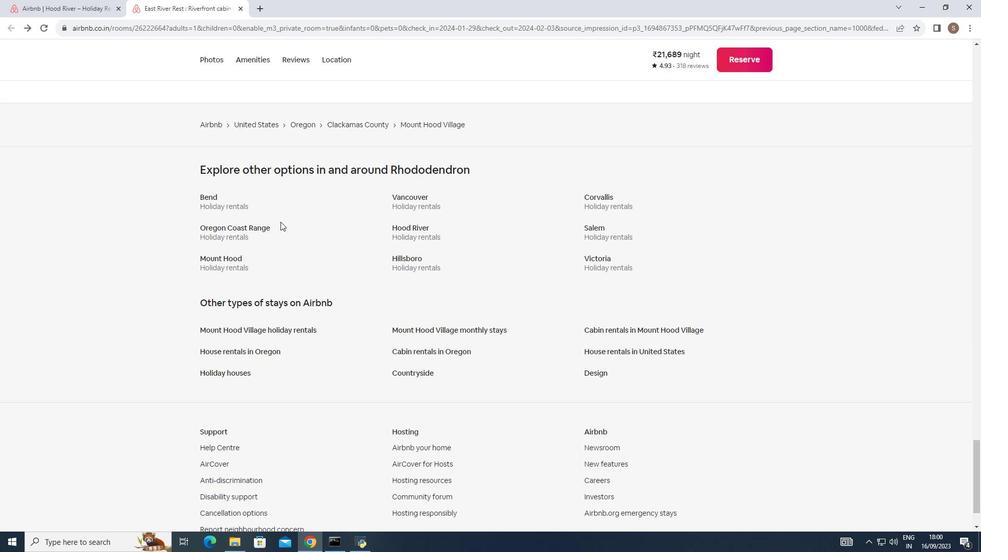 
Action: Mouse moved to (280, 221)
Screenshot: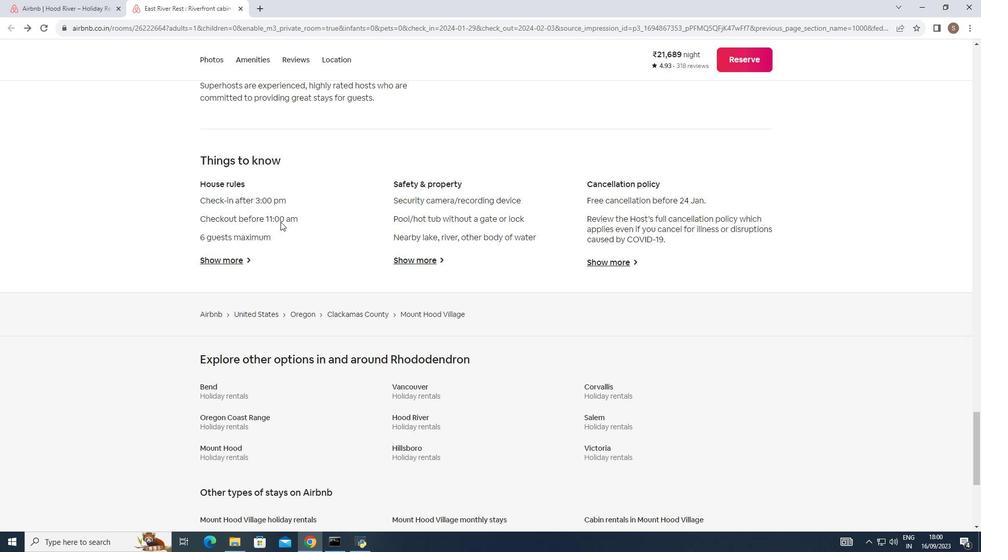 
Action: Mouse scrolled (280, 222) with delta (0, 0)
Screenshot: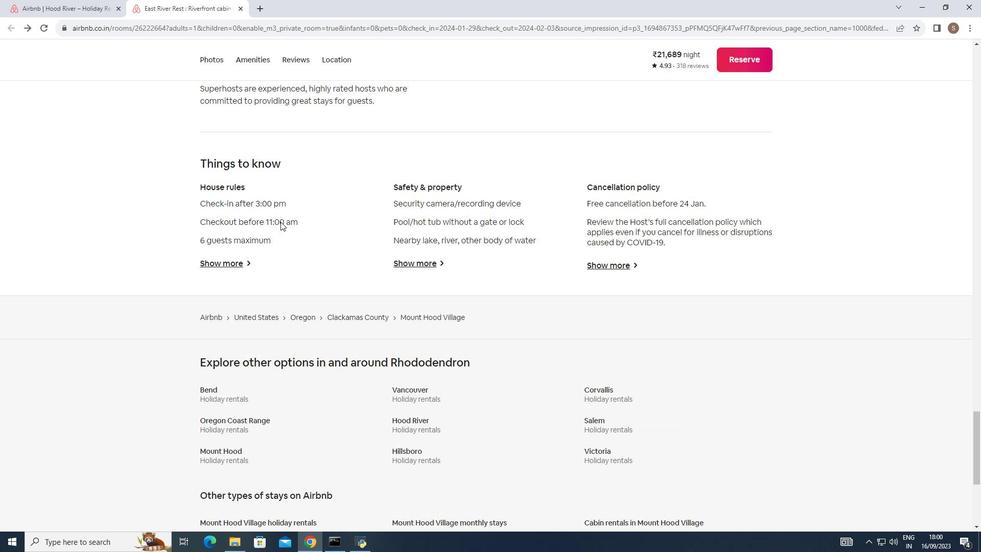 
Action: Mouse scrolled (280, 222) with delta (0, 0)
Screenshot: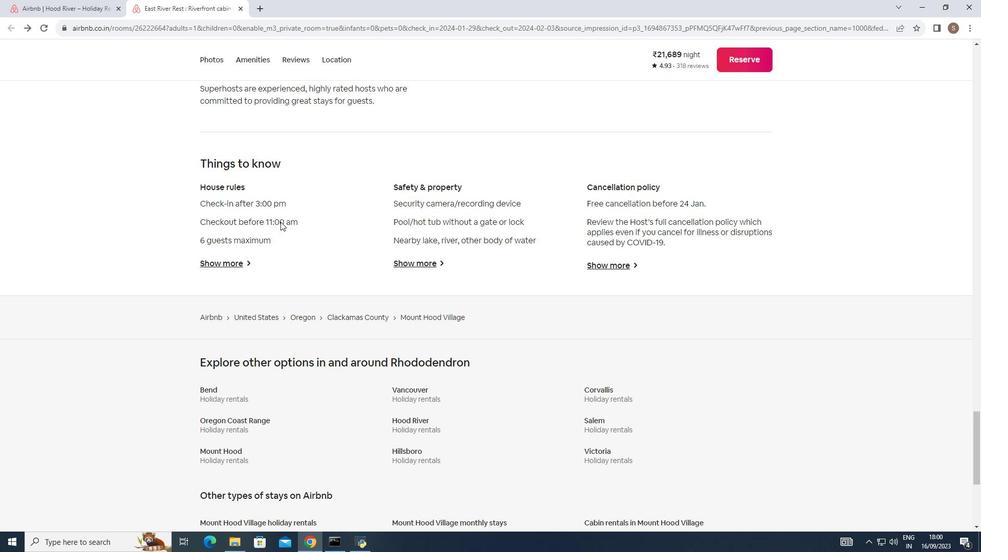 
Action: Mouse scrolled (280, 222) with delta (0, 0)
Screenshot: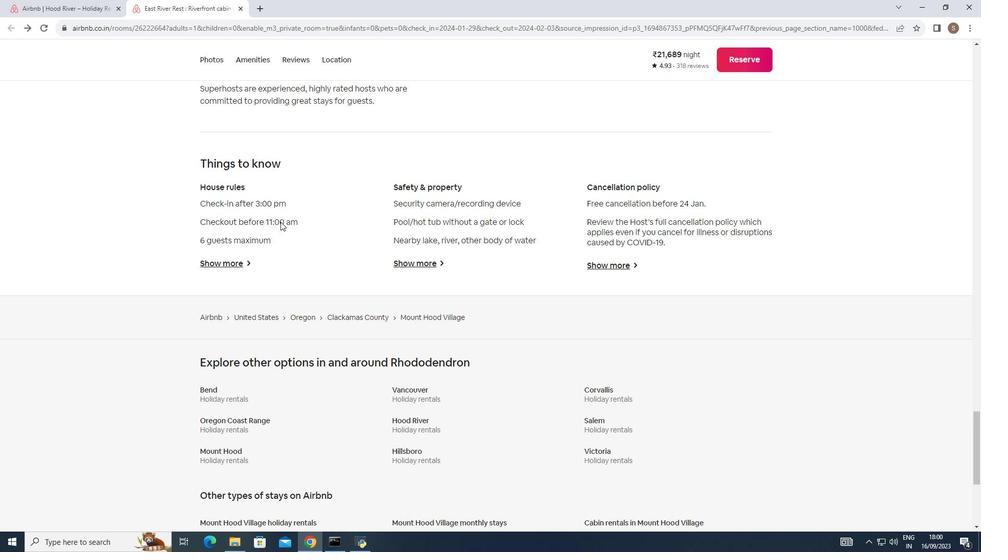 
Action: Mouse scrolled (280, 222) with delta (0, 0)
Screenshot: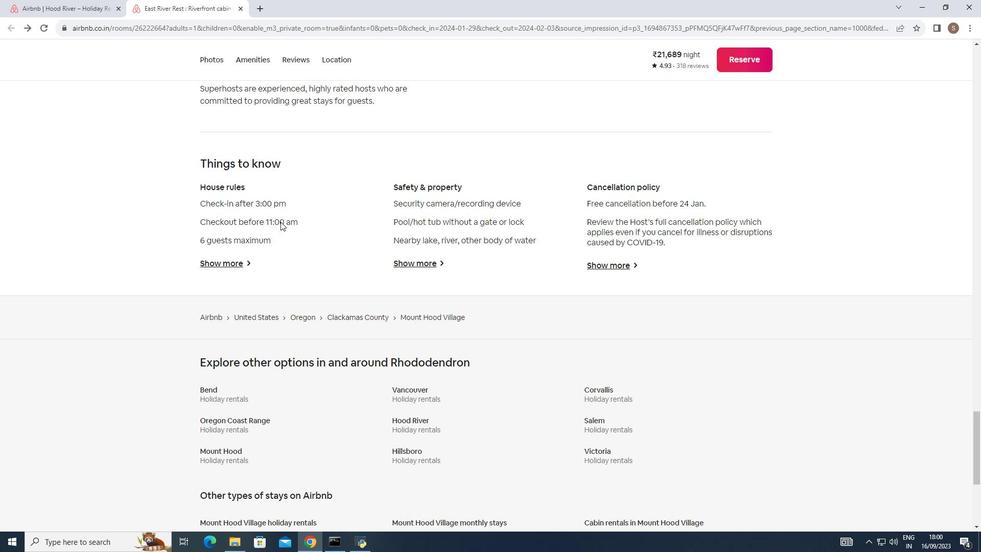 
Action: Mouse scrolled (280, 222) with delta (0, 0)
Screenshot: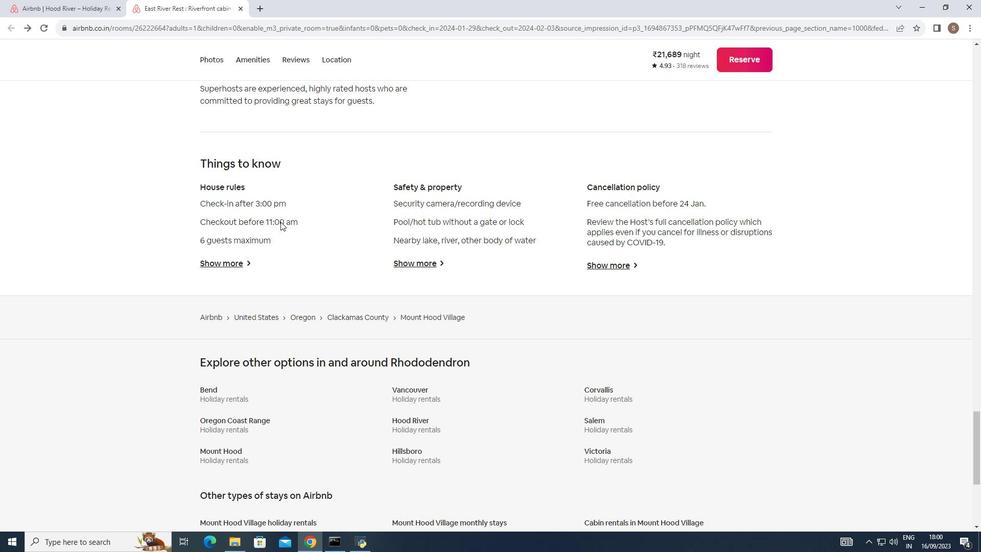 
Action: Mouse scrolled (280, 222) with delta (0, 0)
Screenshot: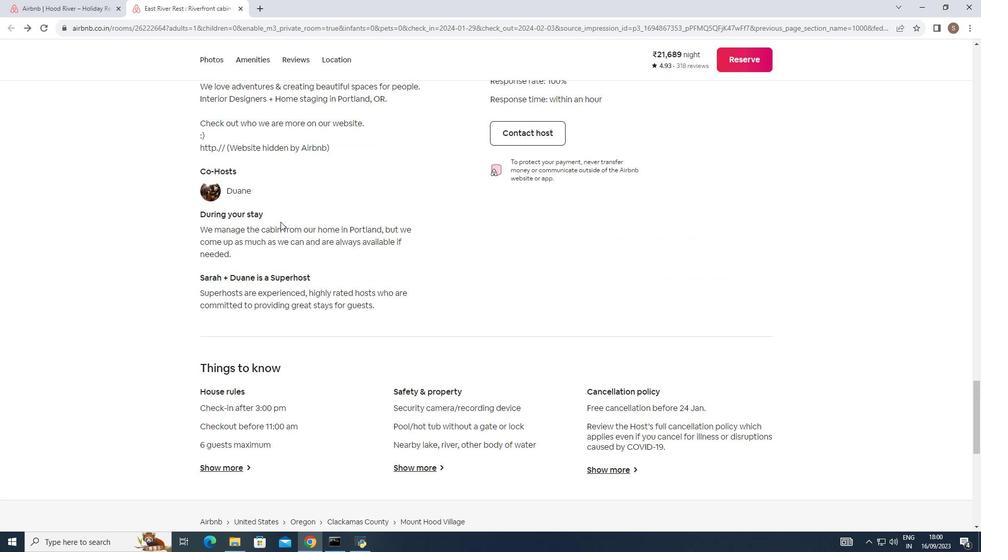 
Action: Mouse scrolled (280, 222) with delta (0, 0)
Screenshot: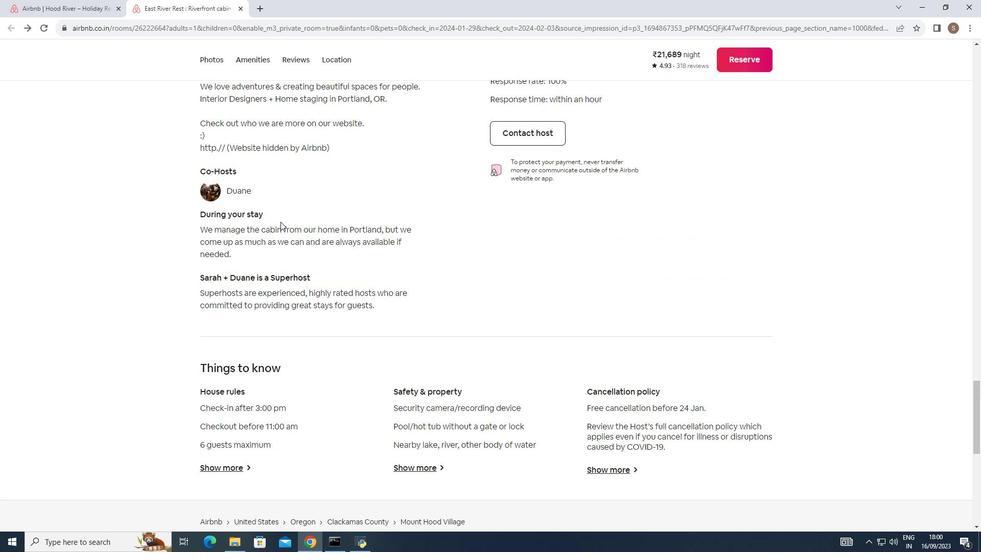 
Action: Mouse scrolled (280, 222) with delta (0, 0)
Screenshot: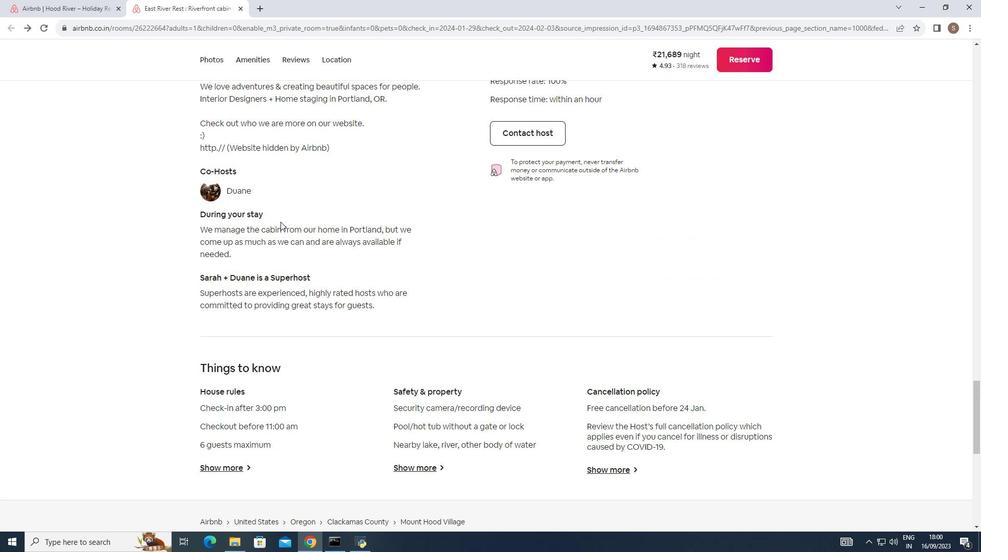 
Action: Mouse scrolled (280, 222) with delta (0, 0)
Screenshot: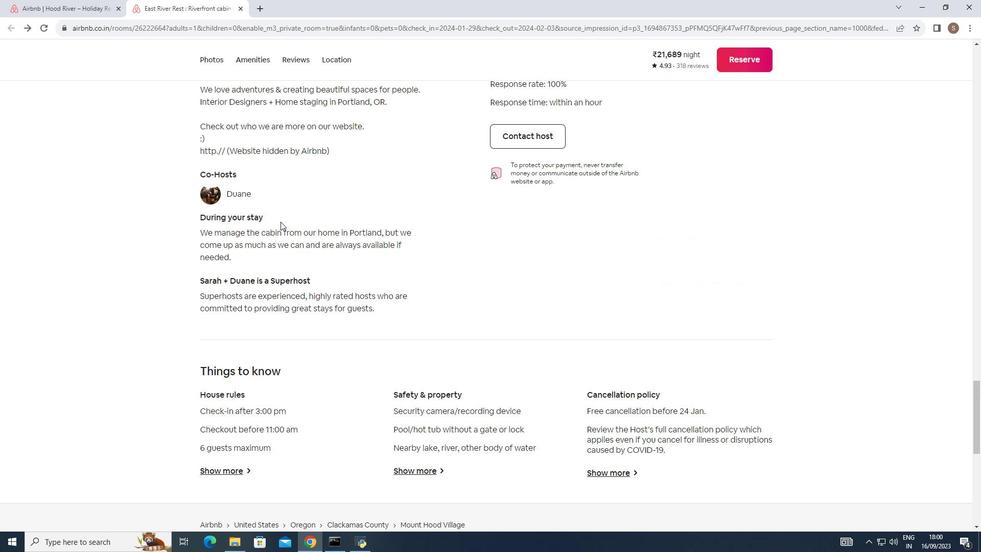
Action: Mouse scrolled (280, 222) with delta (0, 0)
Screenshot: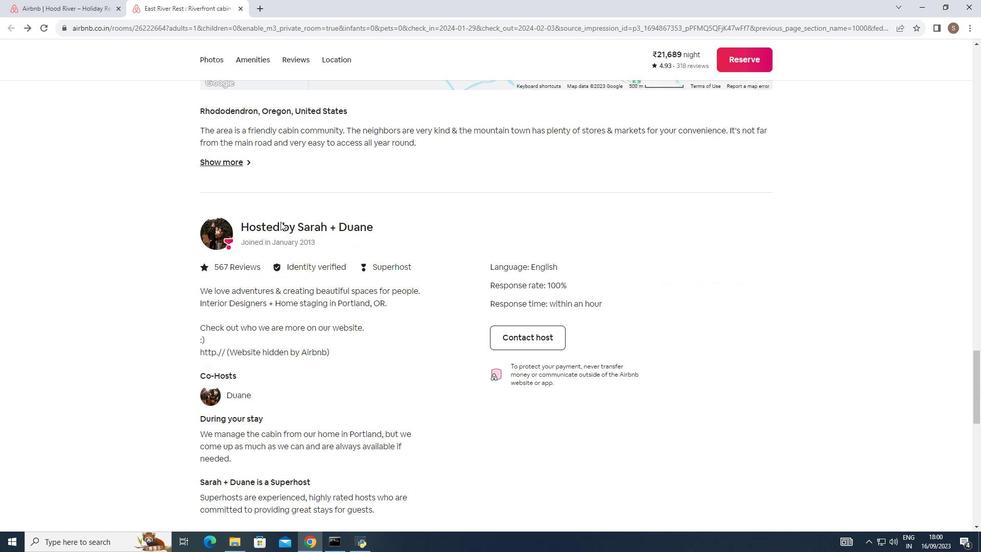 
Action: Mouse scrolled (280, 222) with delta (0, 0)
Screenshot: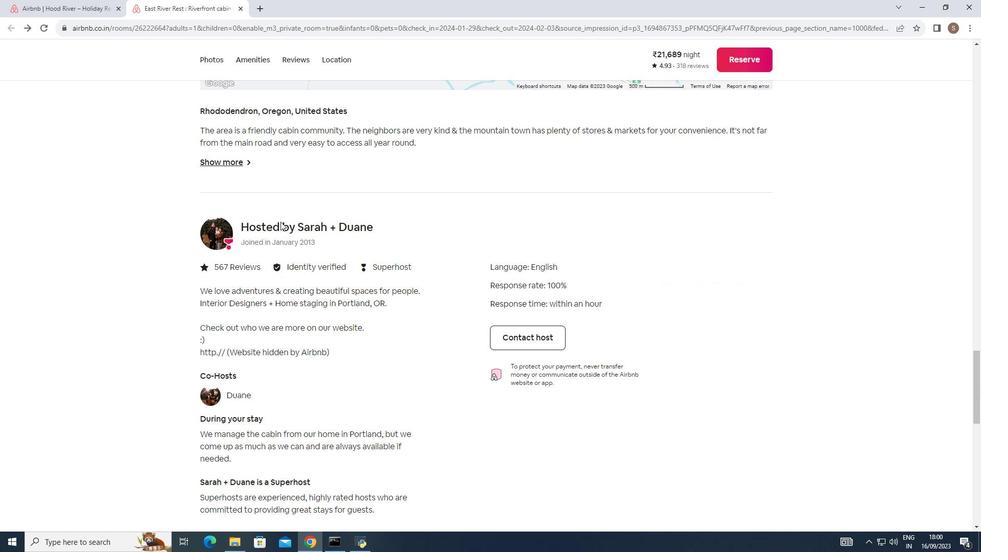 
Action: Mouse scrolled (280, 222) with delta (0, 0)
Screenshot: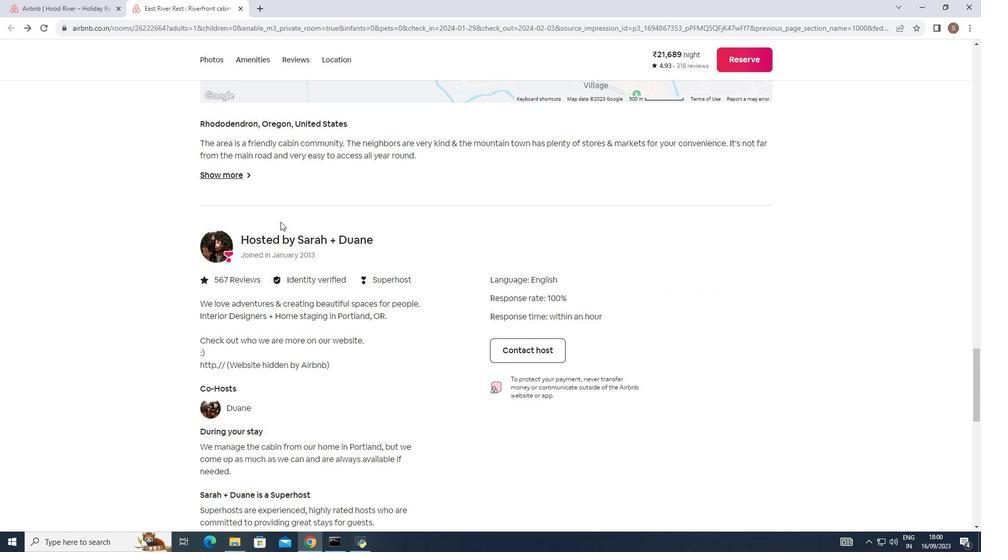 
Action: Mouse scrolled (280, 222) with delta (0, 0)
Screenshot: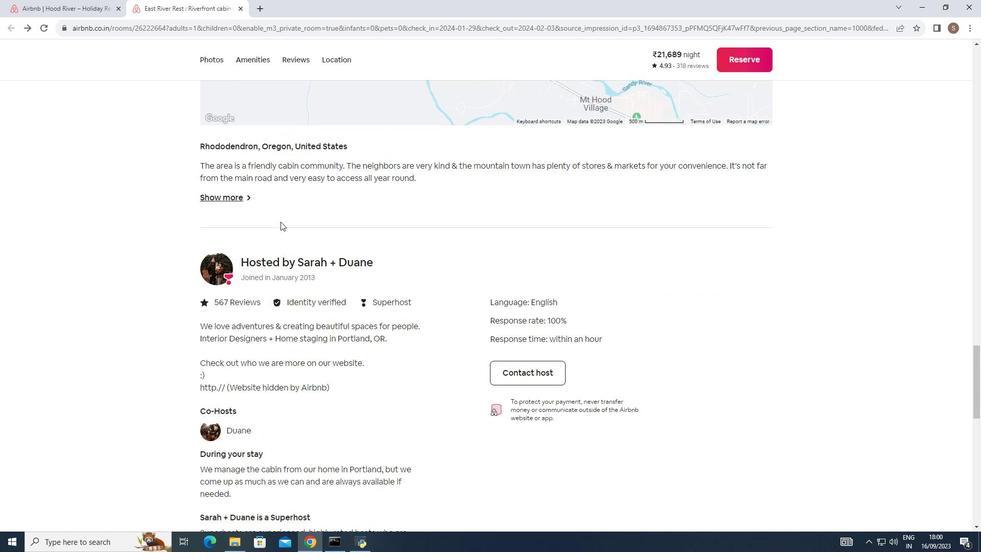 
Action: Mouse scrolled (280, 222) with delta (0, 0)
Screenshot: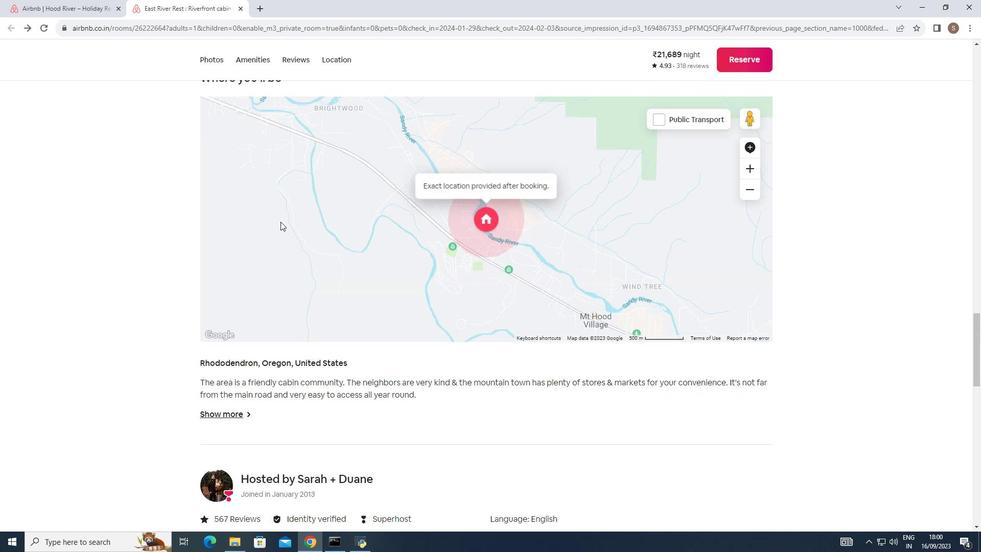 
Action: Mouse scrolled (280, 222) with delta (0, 0)
Screenshot: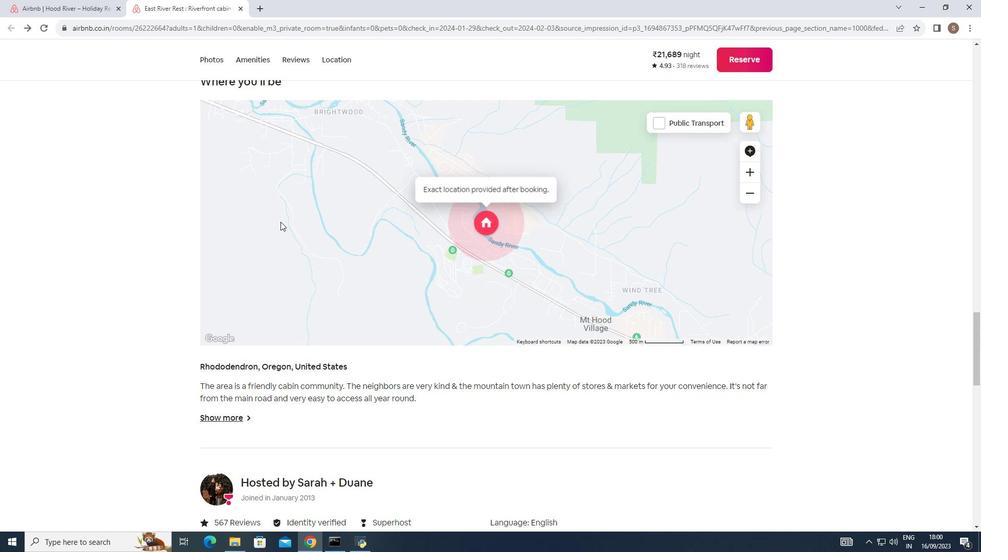 
Action: Mouse scrolled (280, 222) with delta (0, 0)
Screenshot: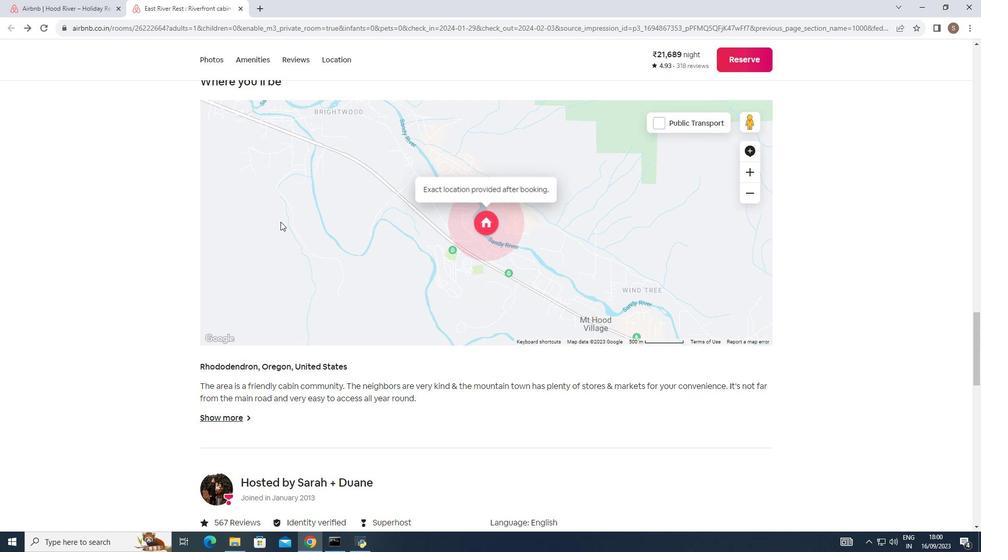 
Action: Mouse scrolled (280, 222) with delta (0, 0)
Screenshot: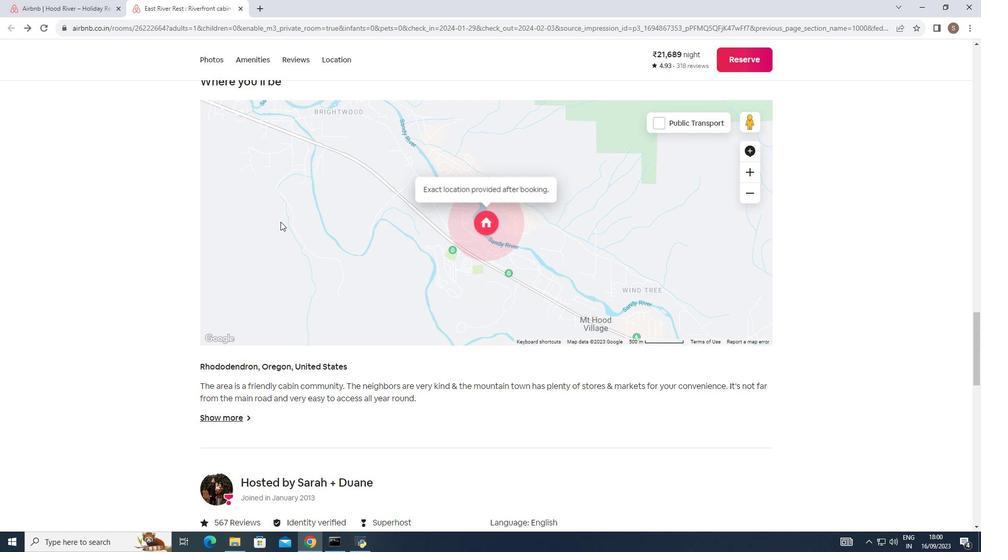 
Action: Mouse scrolled (280, 222) with delta (0, 0)
Screenshot: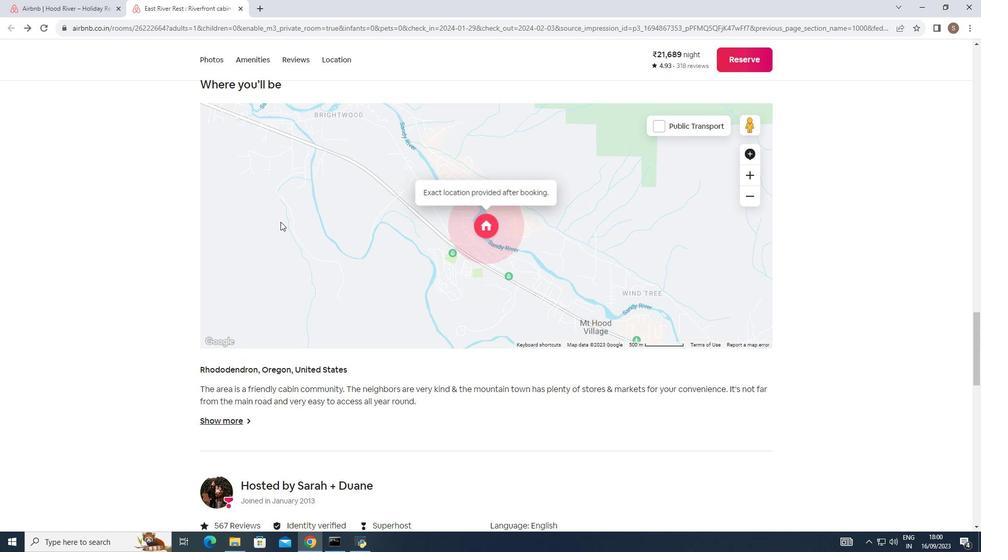 
Action: Mouse scrolled (280, 222) with delta (0, 0)
Screenshot: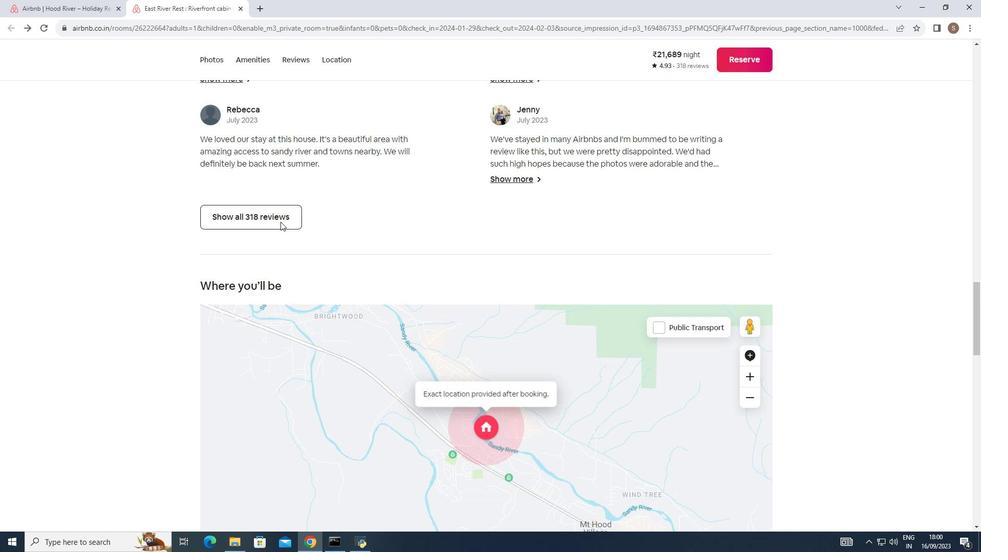 
Action: Mouse scrolled (280, 222) with delta (0, 0)
Screenshot: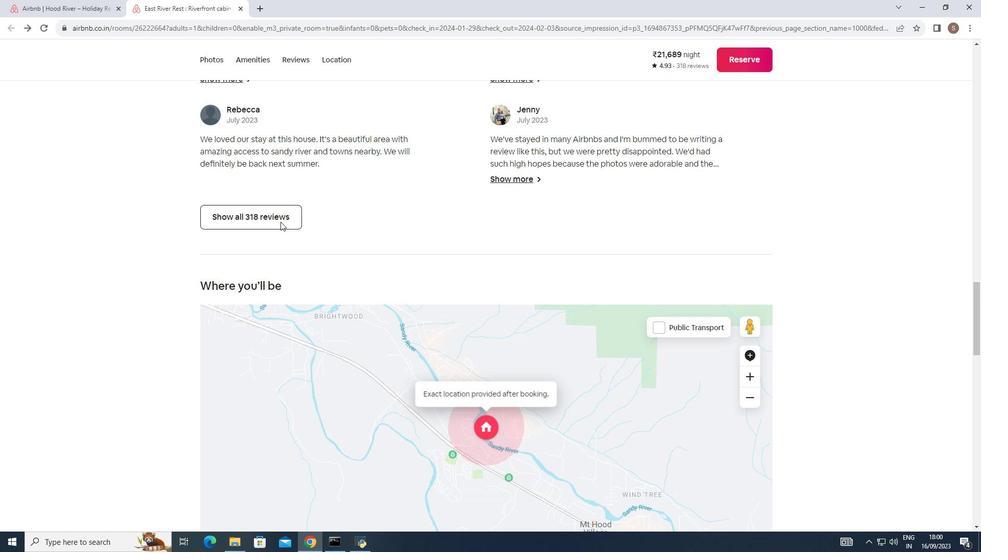 
Action: Mouse scrolled (280, 222) with delta (0, 0)
Screenshot: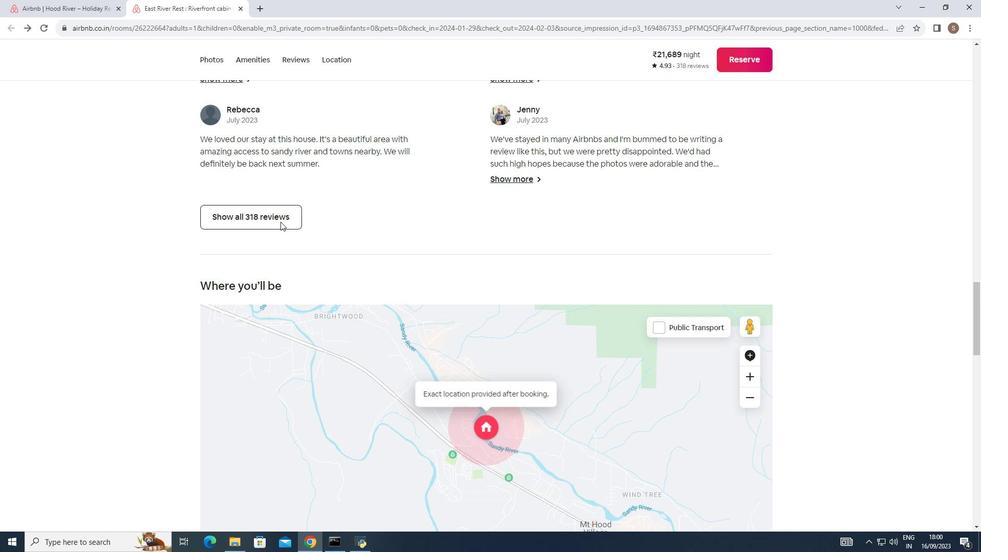 
Action: Mouse scrolled (280, 222) with delta (0, 0)
Screenshot: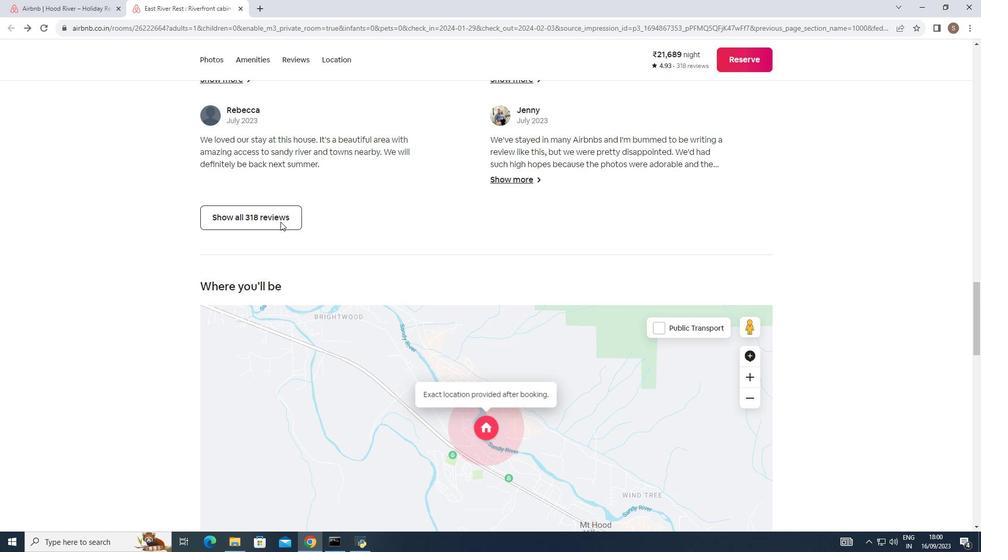 
Action: Mouse scrolled (280, 222) with delta (0, 0)
Screenshot: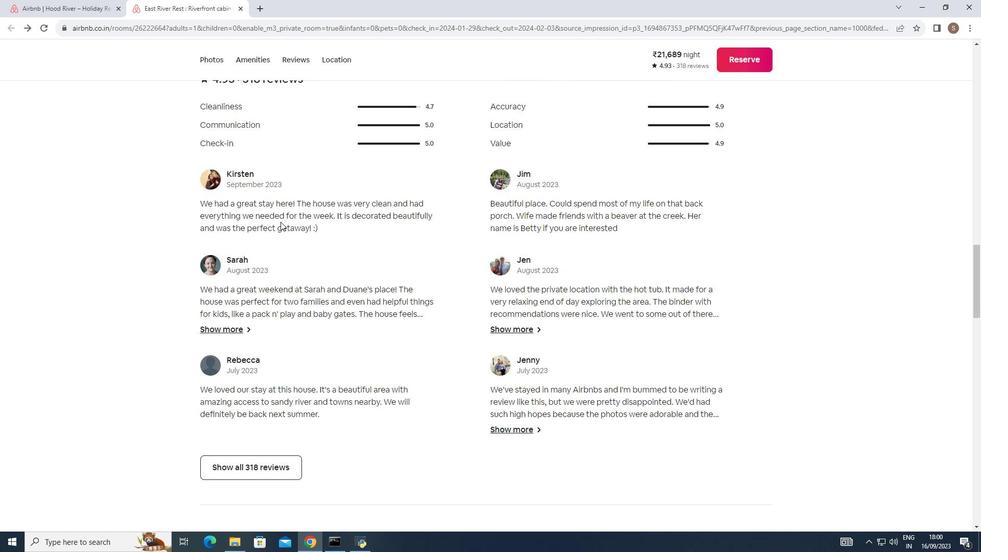 
Action: Mouse scrolled (280, 222) with delta (0, 0)
Screenshot: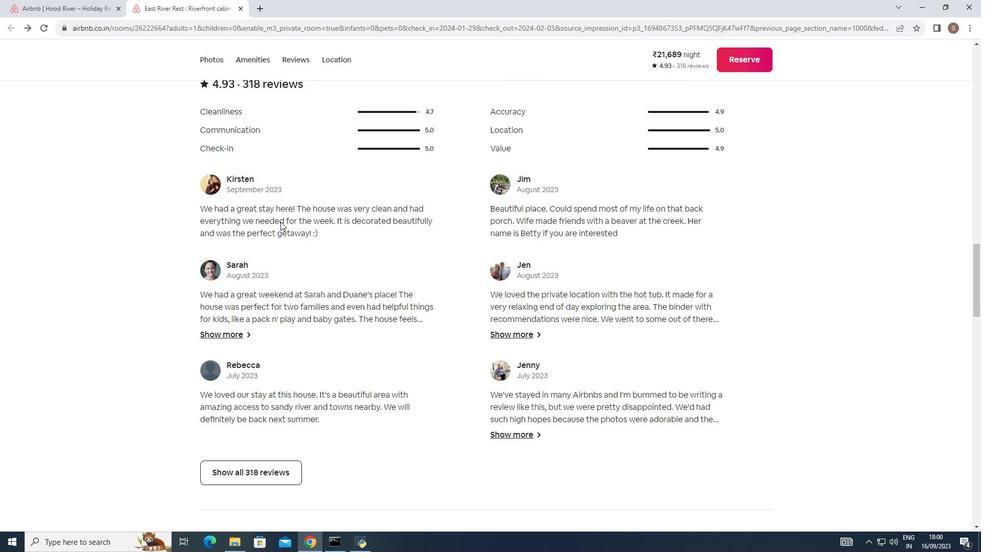 
Action: Mouse scrolled (280, 222) with delta (0, 0)
Screenshot: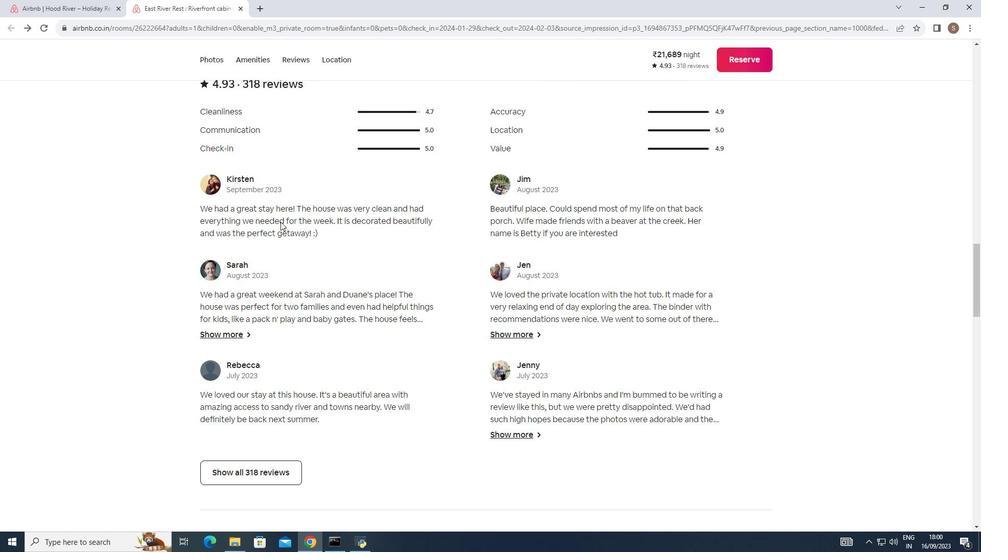 
Action: Mouse scrolled (280, 222) with delta (0, 0)
Screenshot: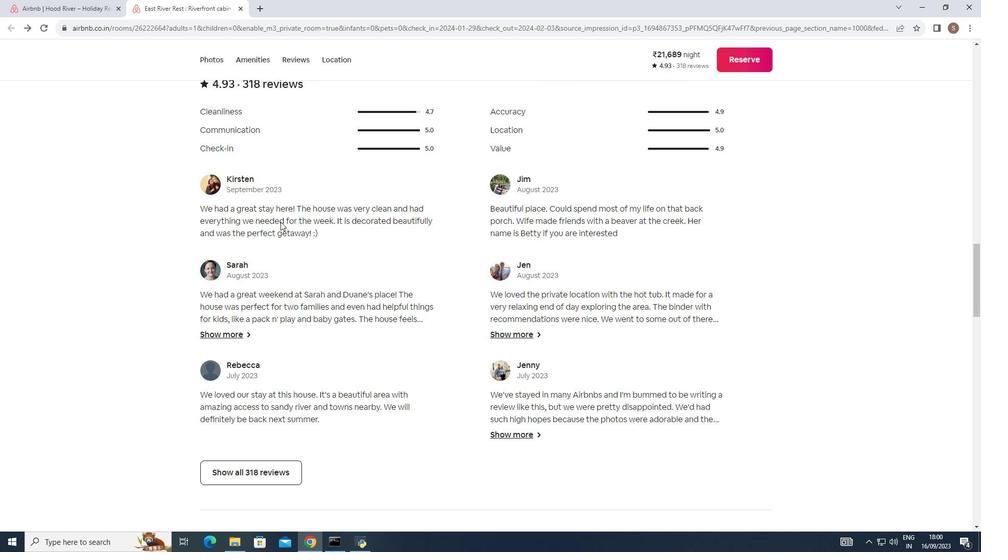 
Action: Mouse scrolled (280, 222) with delta (0, 0)
Screenshot: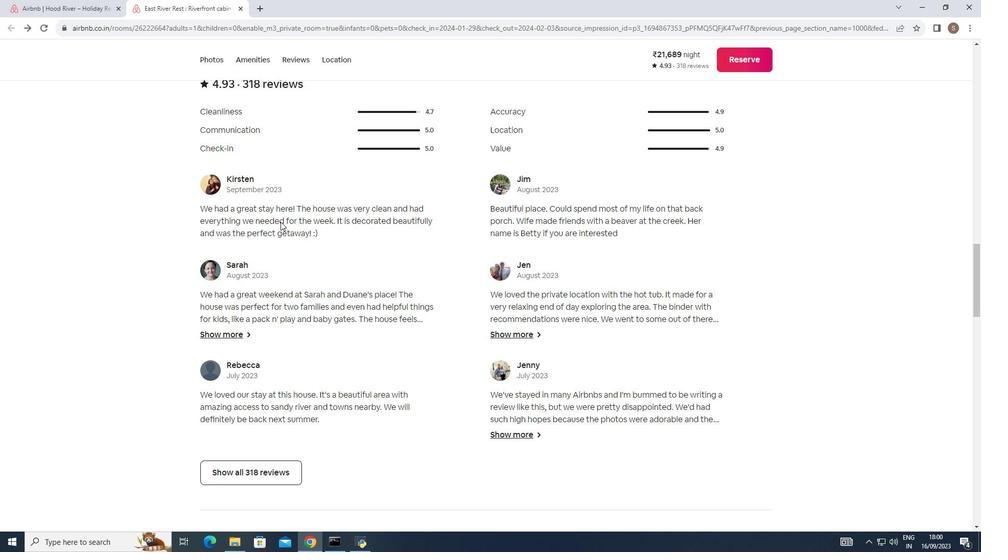 
Action: Mouse scrolled (280, 222) with delta (0, 0)
Screenshot: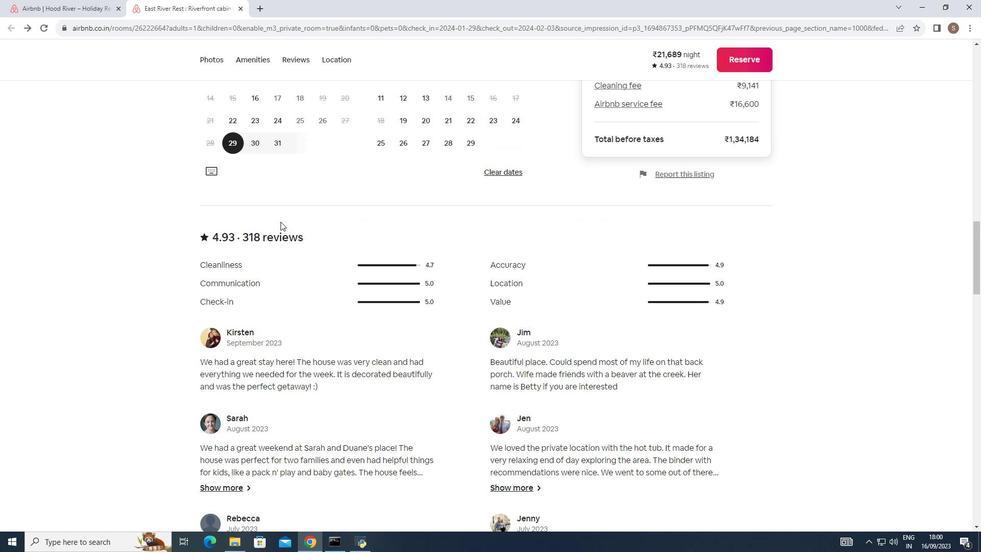 
Action: Mouse scrolled (280, 222) with delta (0, 0)
Screenshot: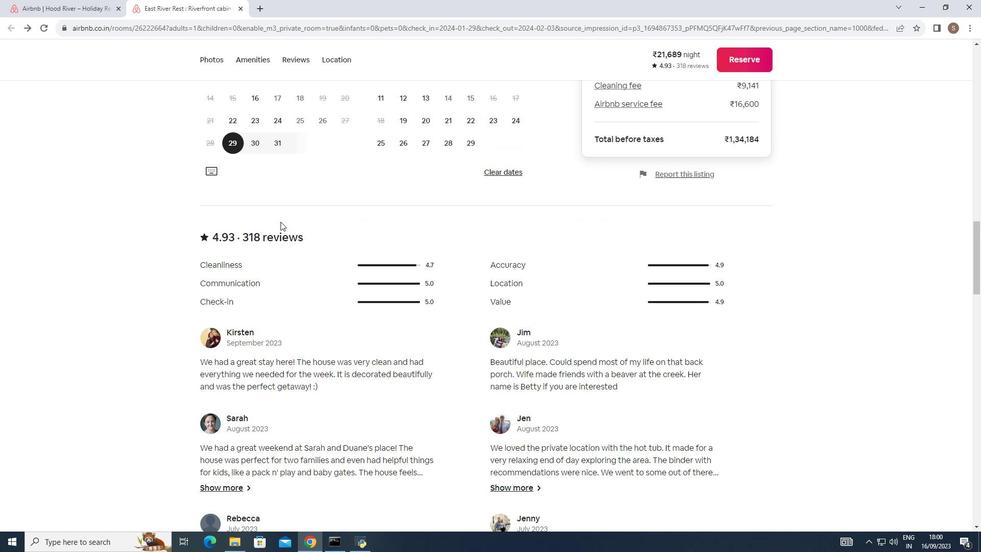 
Action: Mouse scrolled (280, 222) with delta (0, 0)
Screenshot: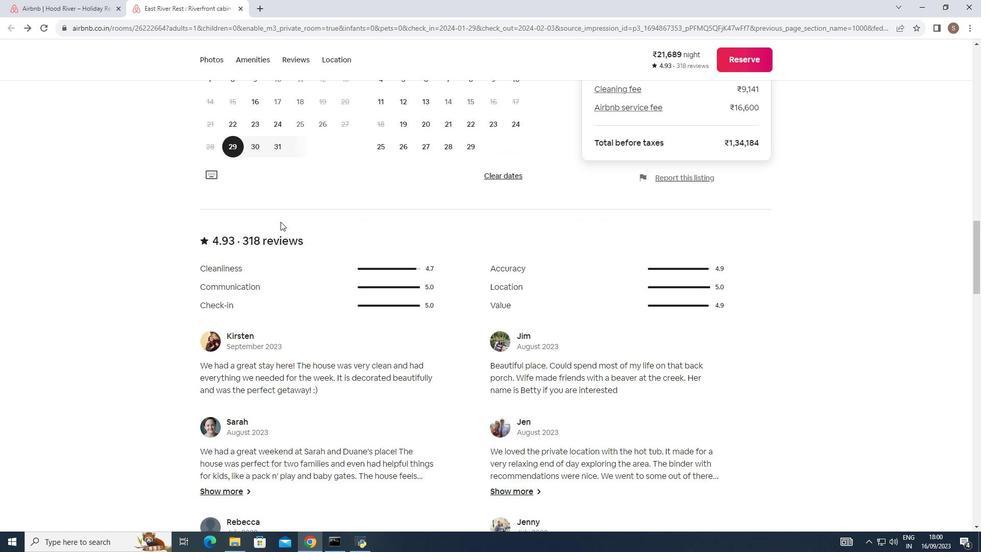 
Action: Mouse scrolled (280, 222) with delta (0, 0)
Screenshot: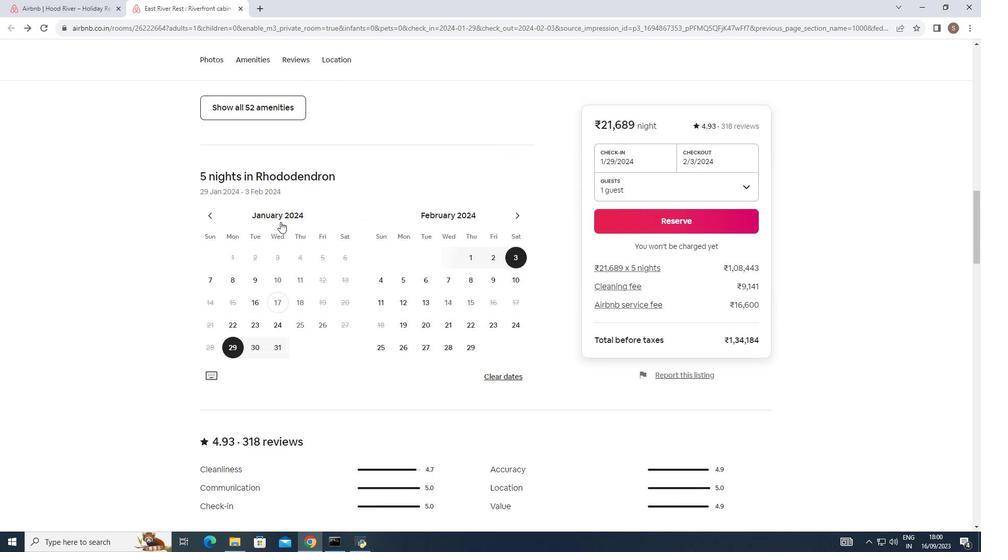
Action: Mouse scrolled (280, 222) with delta (0, 0)
Screenshot: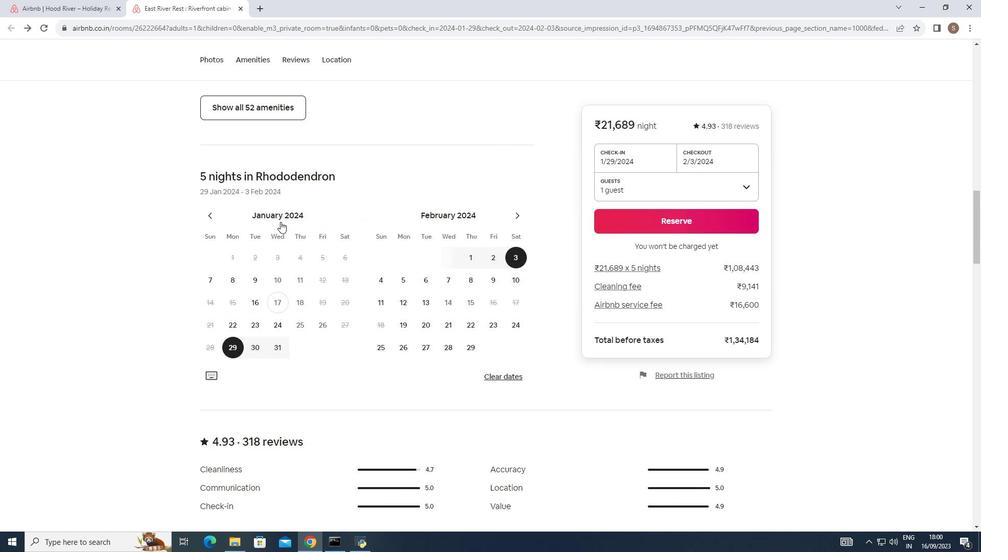 
Action: Mouse scrolled (280, 222) with delta (0, 0)
Screenshot: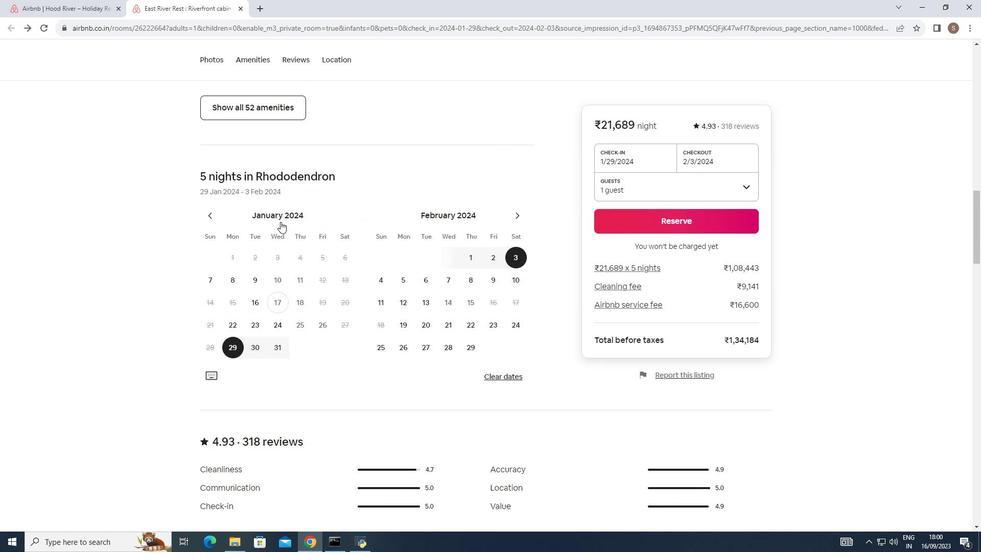 
Action: Mouse scrolled (280, 222) with delta (0, 0)
Screenshot: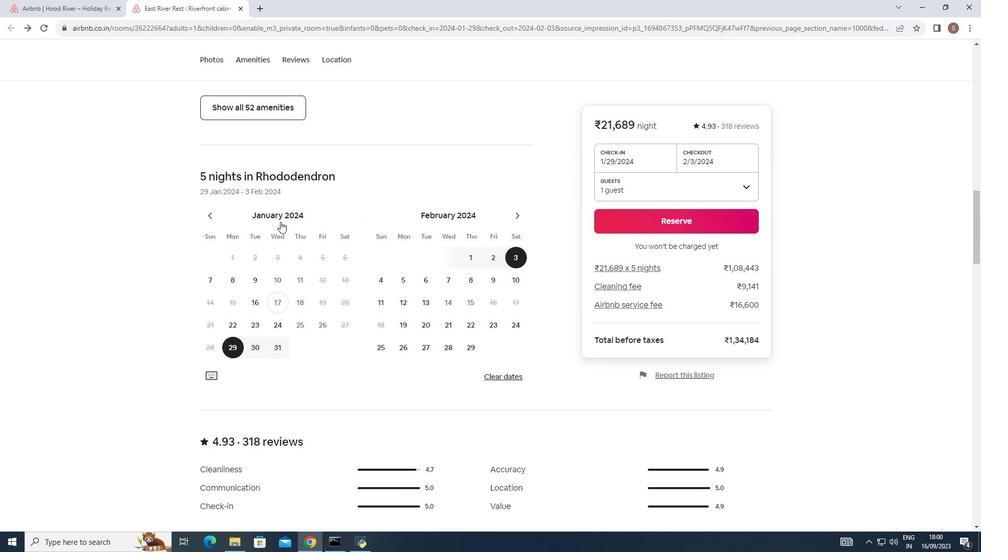 
Action: Mouse scrolled (280, 222) with delta (0, 0)
Screenshot: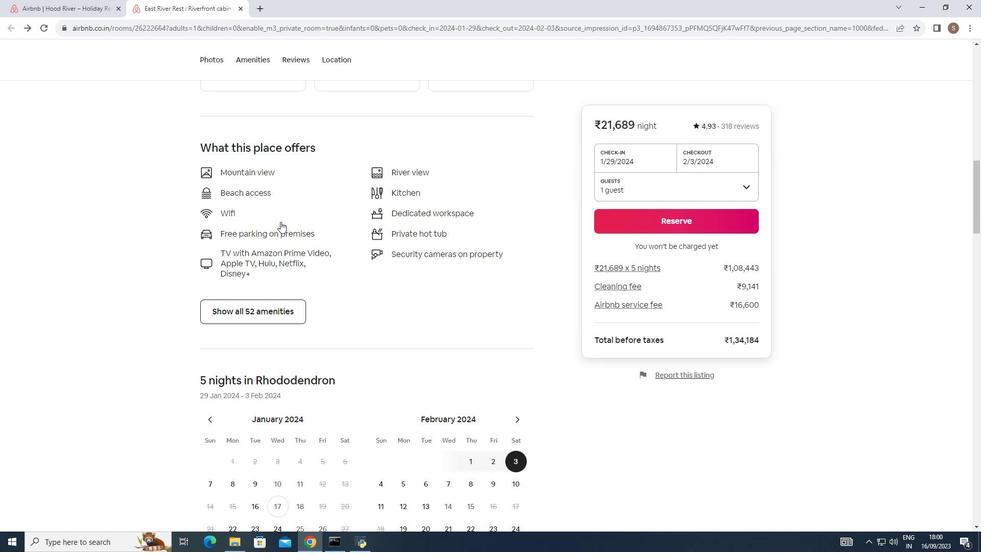 
Action: Mouse scrolled (280, 222) with delta (0, 0)
Screenshot: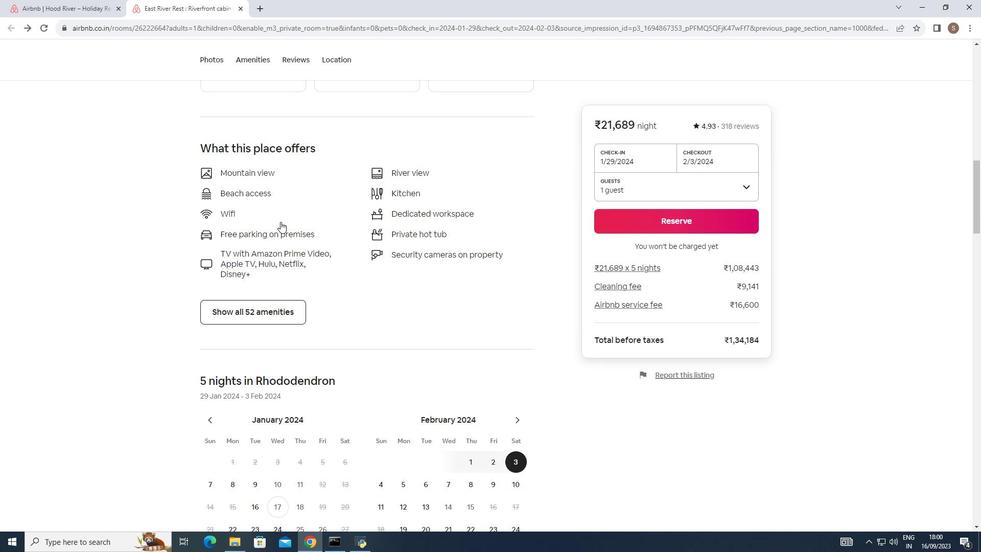 
Action: Mouse scrolled (280, 222) with delta (0, 0)
Screenshot: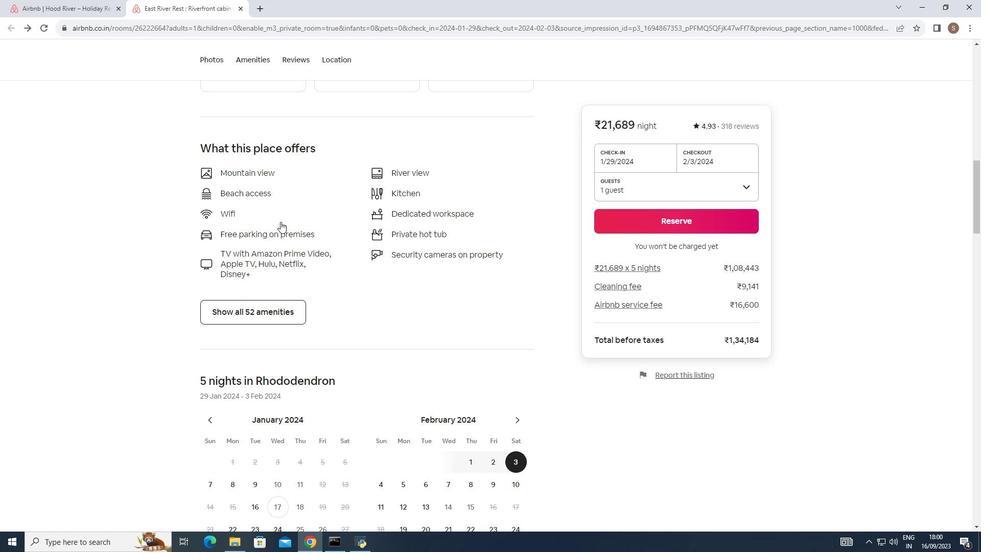 
Action: Mouse scrolled (280, 222) with delta (0, 0)
Screenshot: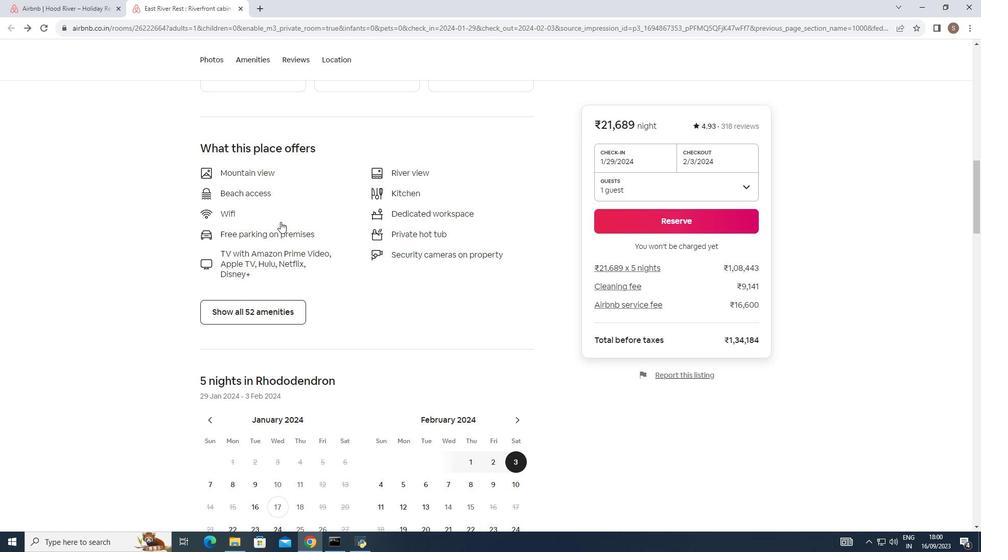 
Action: Mouse scrolled (280, 222) with delta (0, 0)
Screenshot: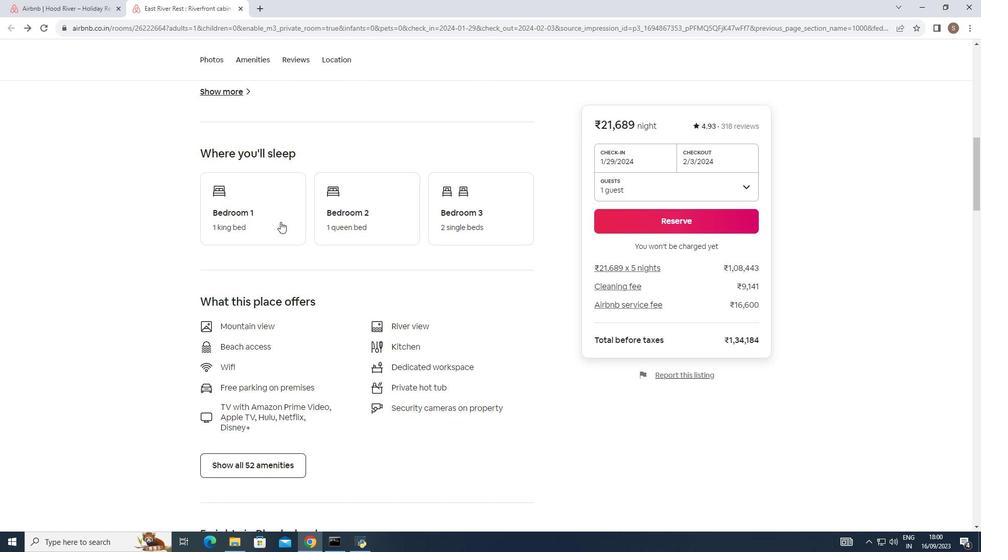 
Action: Mouse scrolled (280, 222) with delta (0, 0)
Screenshot: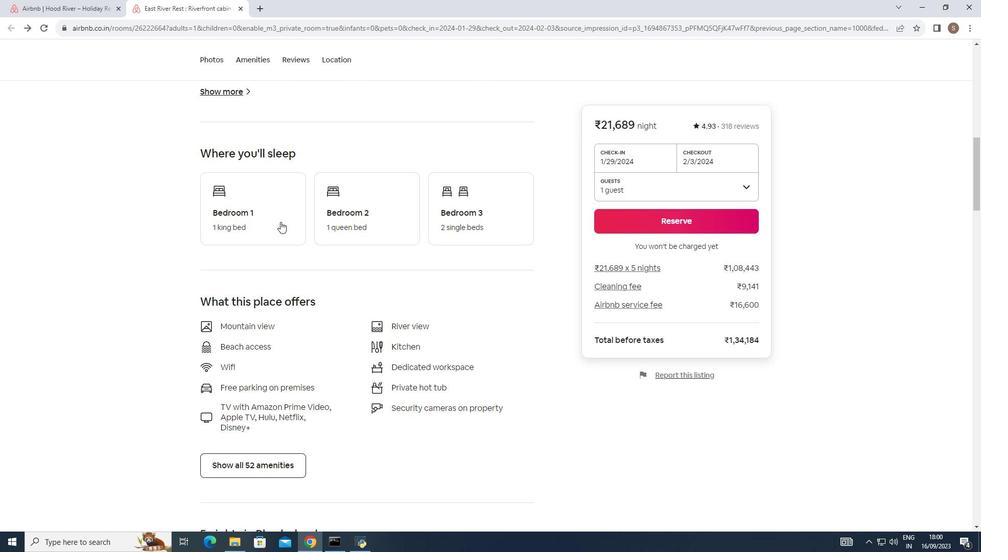
Action: Mouse scrolled (280, 222) with delta (0, 0)
Screenshot: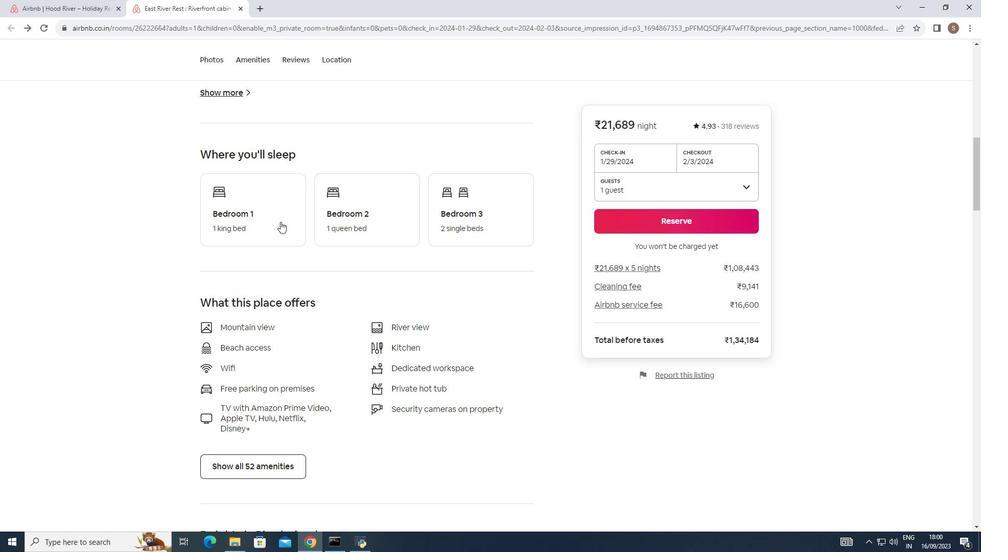 
Action: Mouse scrolled (280, 222) with delta (0, 0)
Screenshot: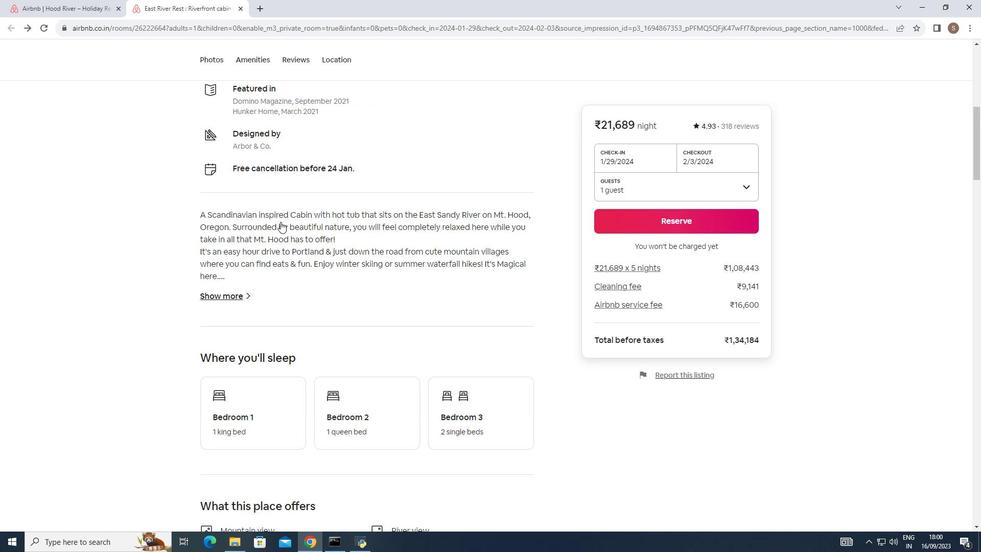 
Action: Mouse scrolled (280, 222) with delta (0, 0)
Screenshot: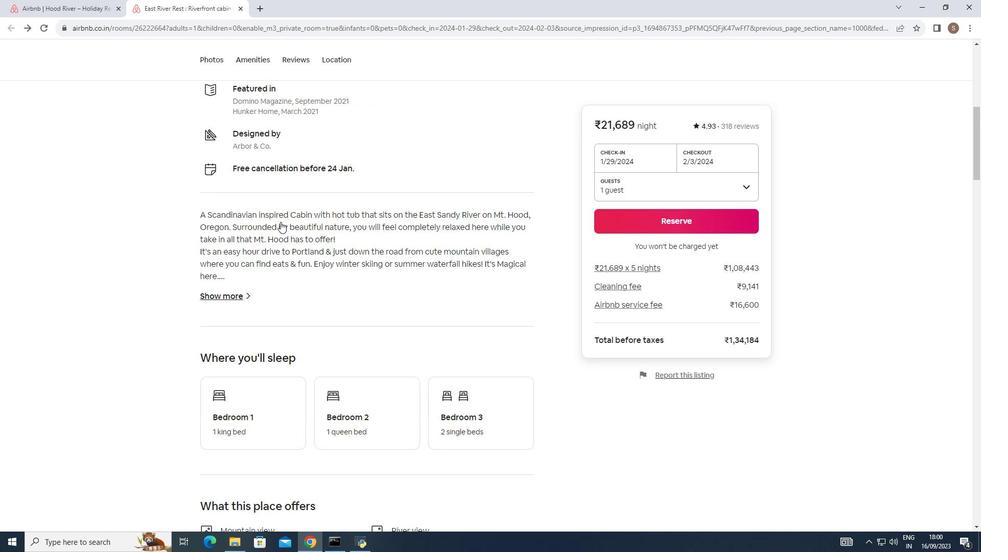 
Action: Mouse scrolled (280, 222) with delta (0, 0)
Screenshot: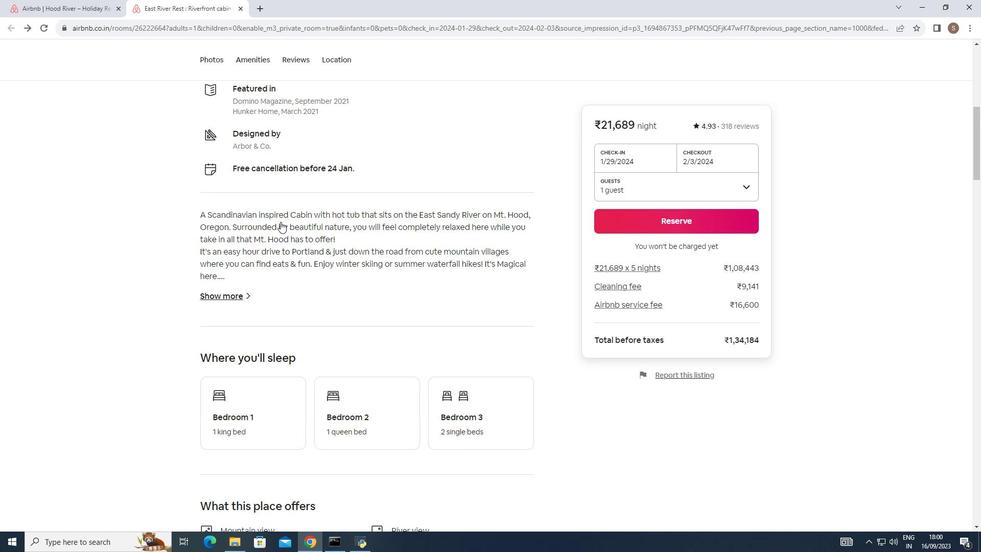 
Action: Mouse scrolled (280, 222) with delta (0, 0)
Screenshot: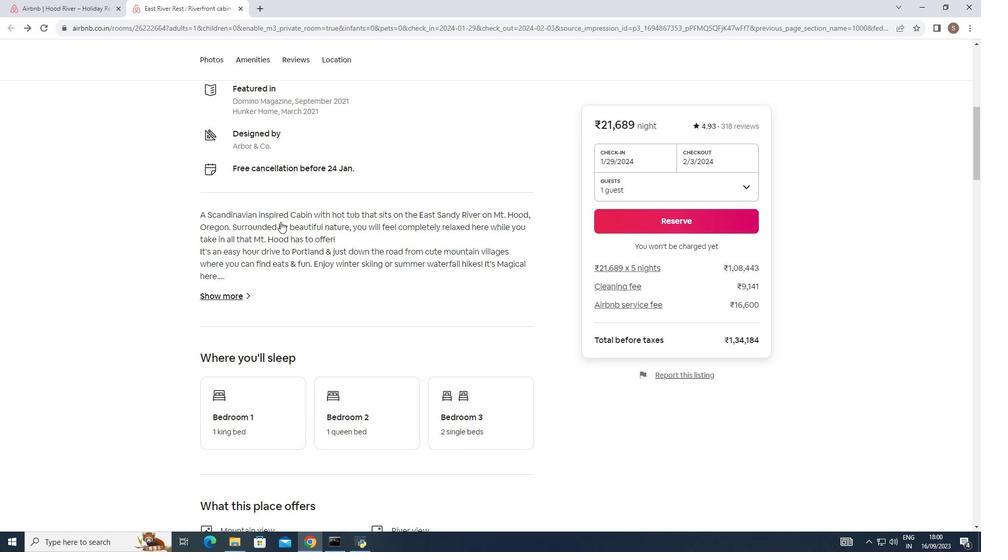 
Action: Mouse scrolled (280, 222) with delta (0, 0)
Screenshot: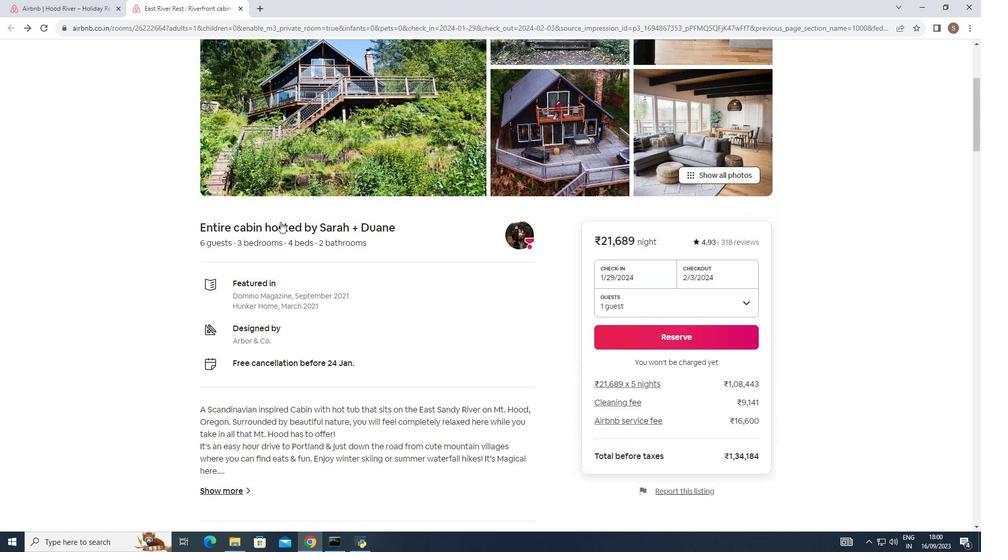 
Action: Mouse scrolled (280, 222) with delta (0, 0)
Screenshot: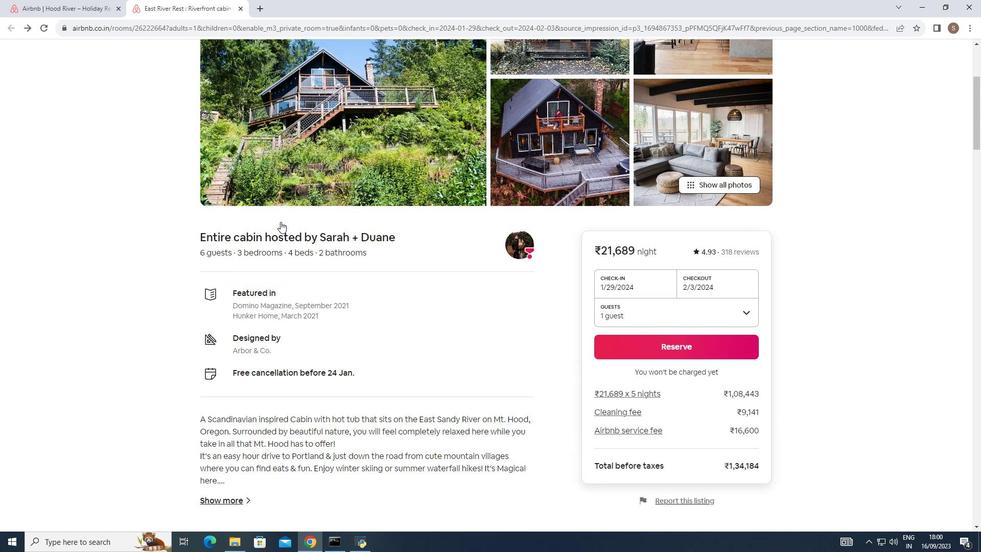 
Action: Mouse scrolled (280, 222) with delta (0, 0)
Screenshot: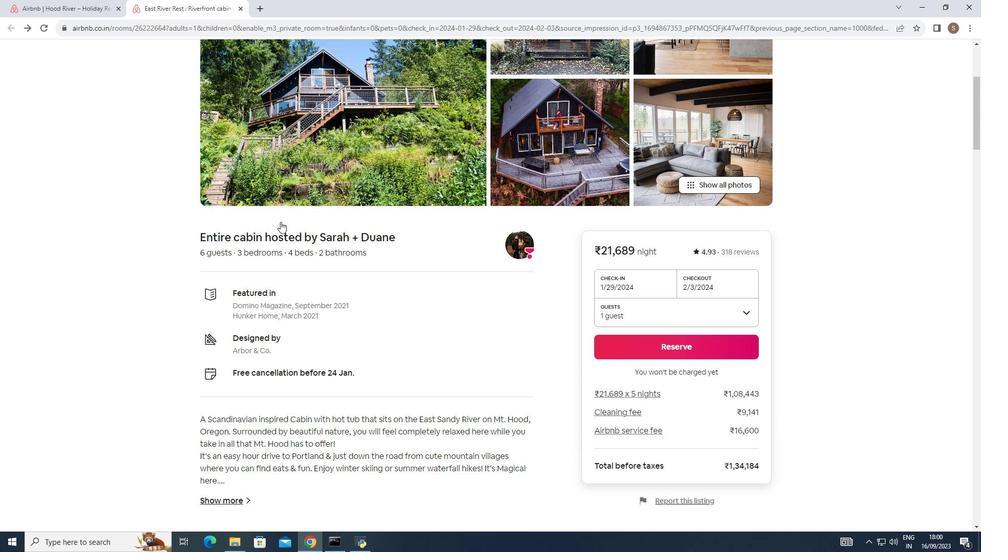 
Action: Mouse scrolled (280, 222) with delta (0, 0)
Screenshot: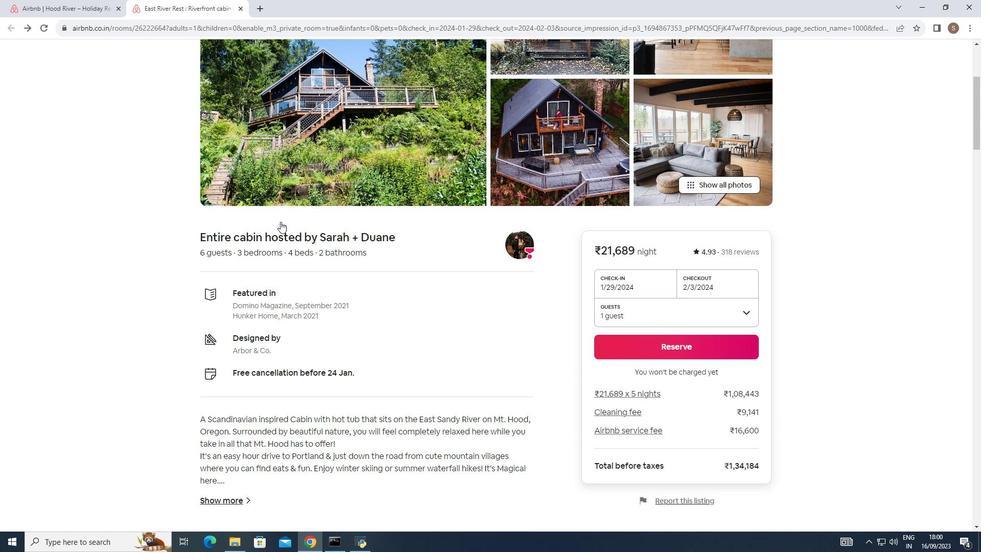 
Action: Mouse scrolled (280, 222) with delta (0, 0)
Screenshot: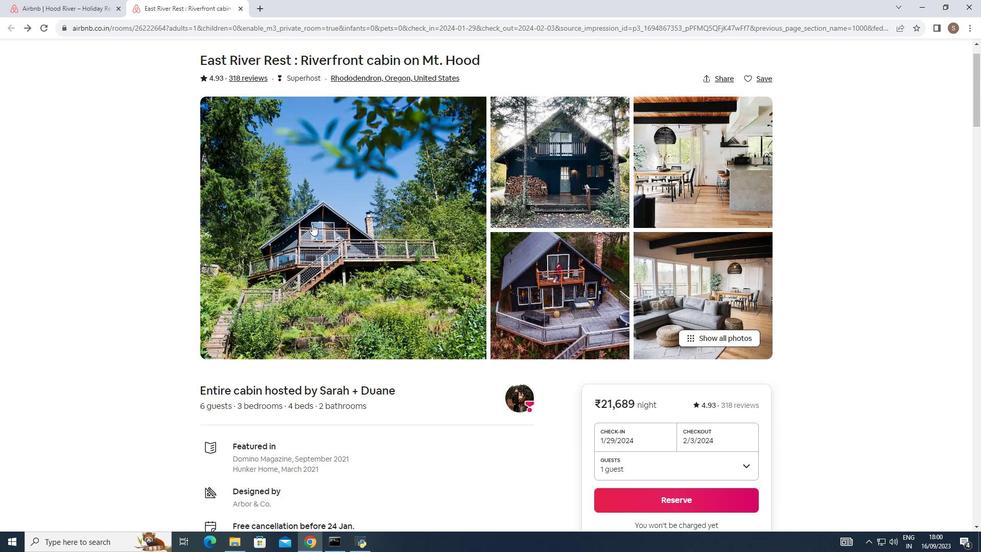 
Action: Mouse scrolled (280, 222) with delta (0, 0)
Screenshot: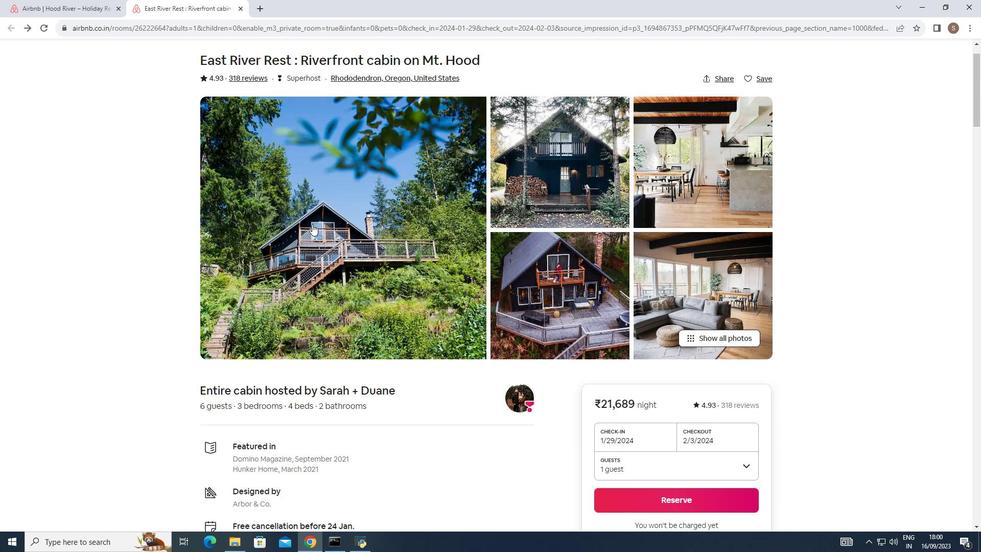 
Action: Mouse scrolled (280, 222) with delta (0, 0)
Screenshot: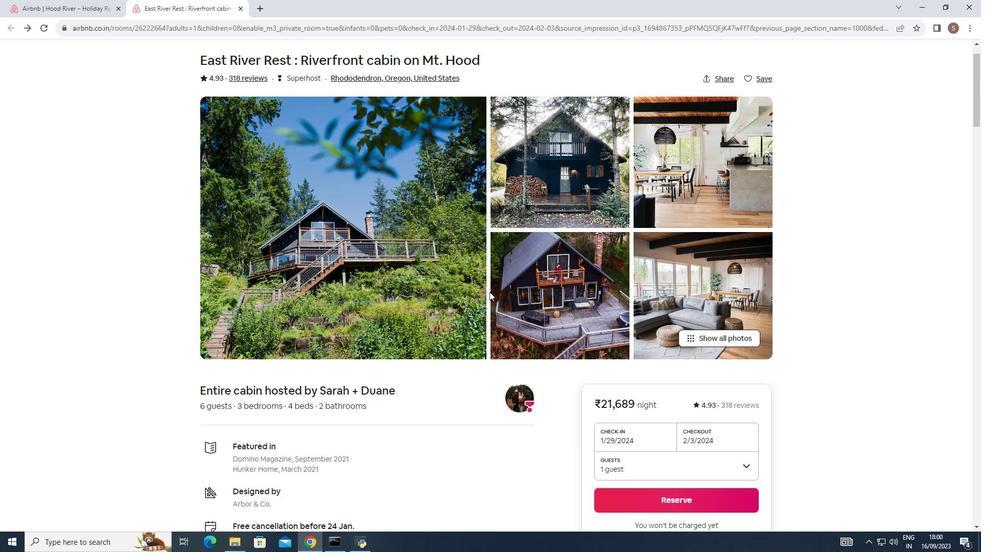 
Action: Mouse moved to (696, 336)
Screenshot: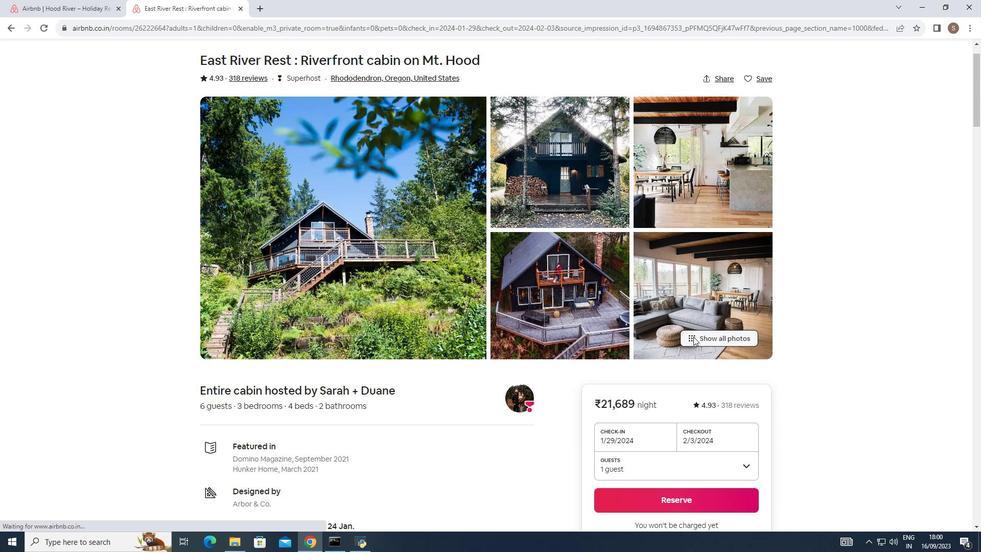 
Action: Mouse pressed left at (696, 336)
Screenshot: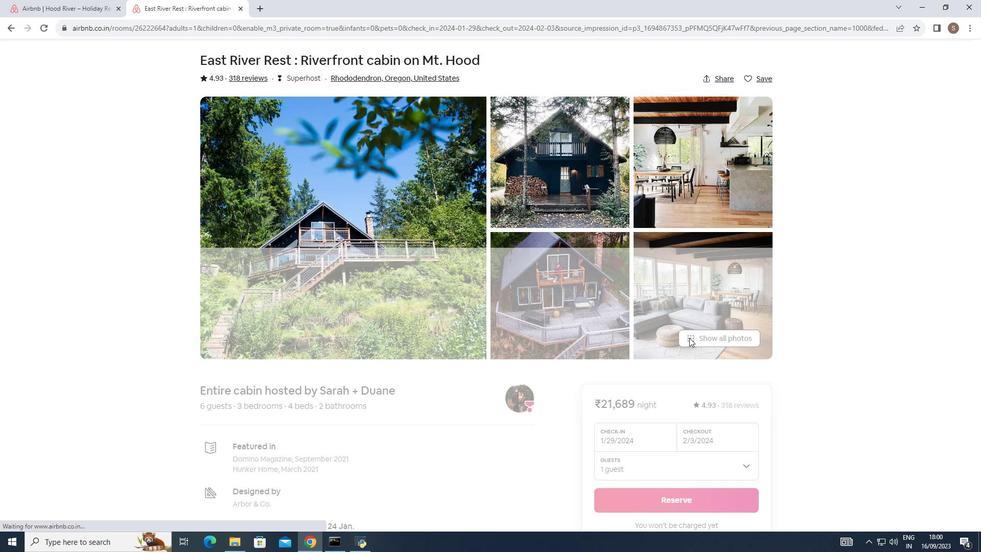 
Action: Mouse moved to (456, 326)
Screenshot: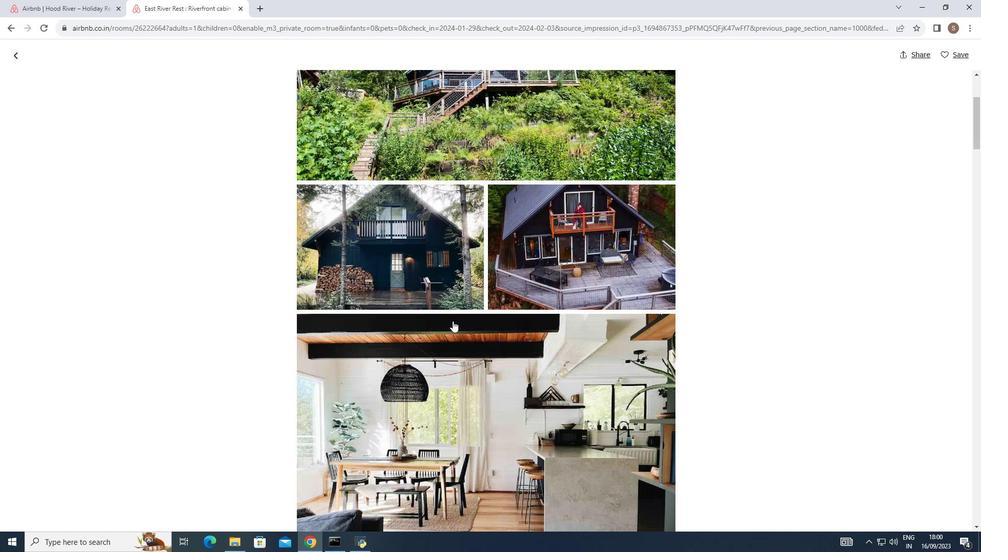 
Action: Mouse scrolled (456, 325) with delta (0, 0)
Screenshot: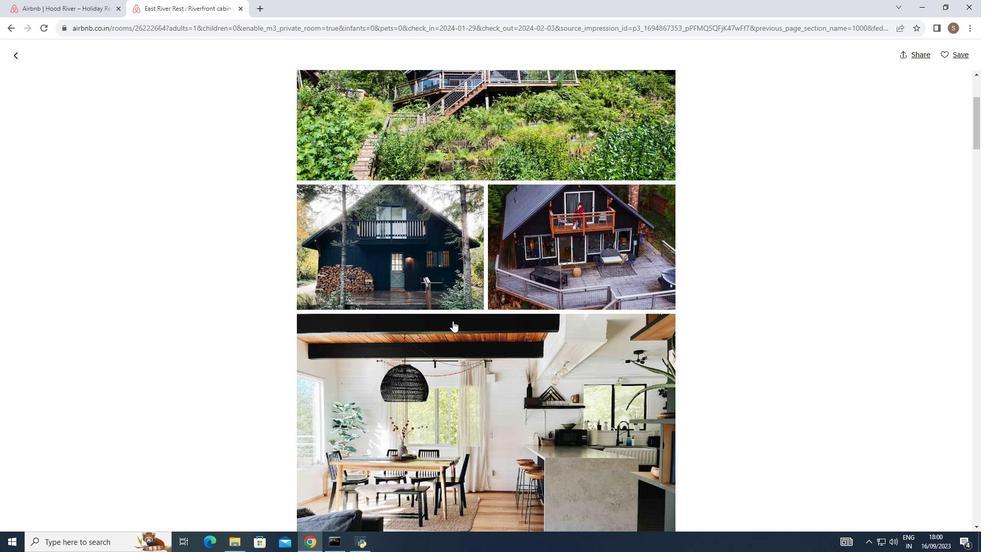 
Action: Mouse scrolled (456, 325) with delta (0, 0)
Screenshot: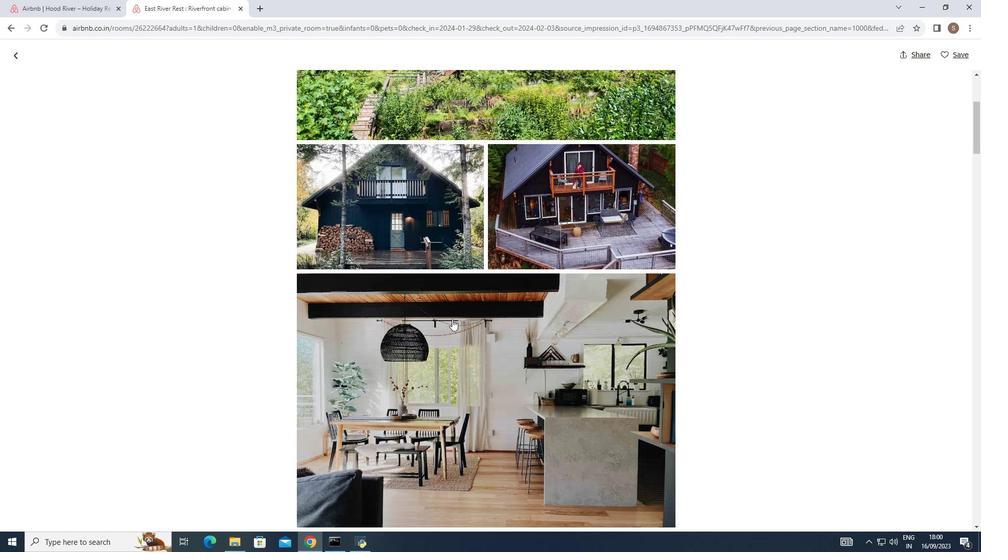 
Action: Mouse scrolled (456, 325) with delta (0, 0)
Screenshot: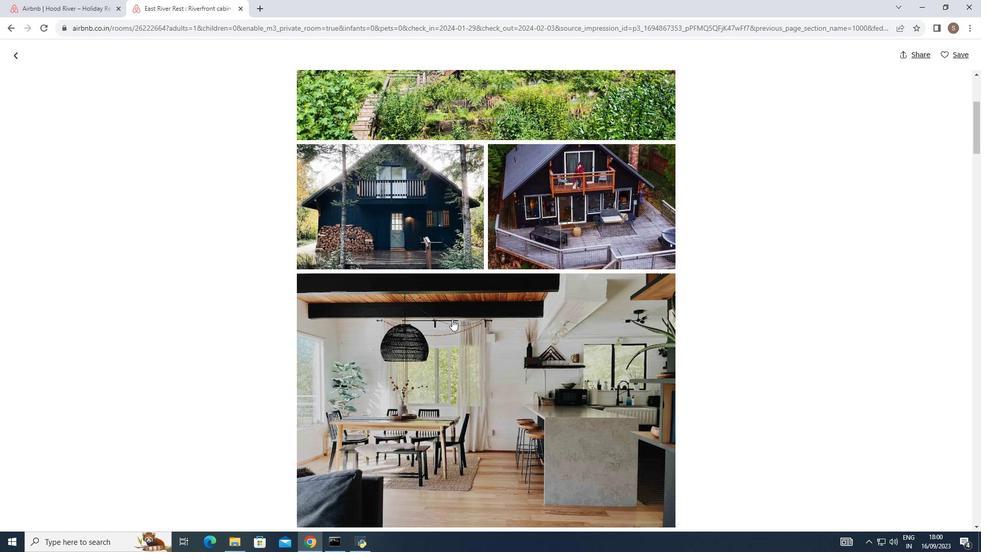 
Action: Mouse moved to (455, 325)
Screenshot: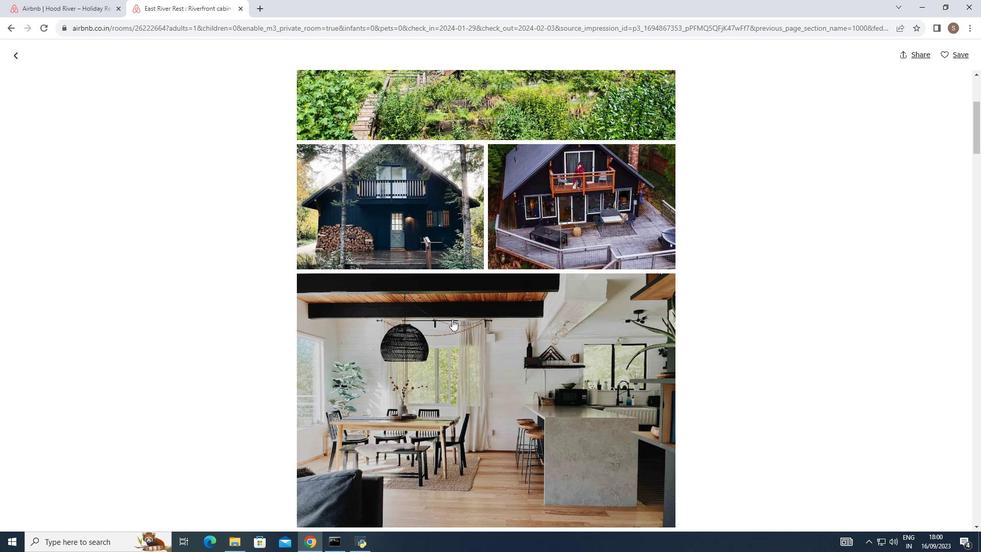 
Action: Mouse scrolled (455, 324) with delta (0, 0)
Screenshot: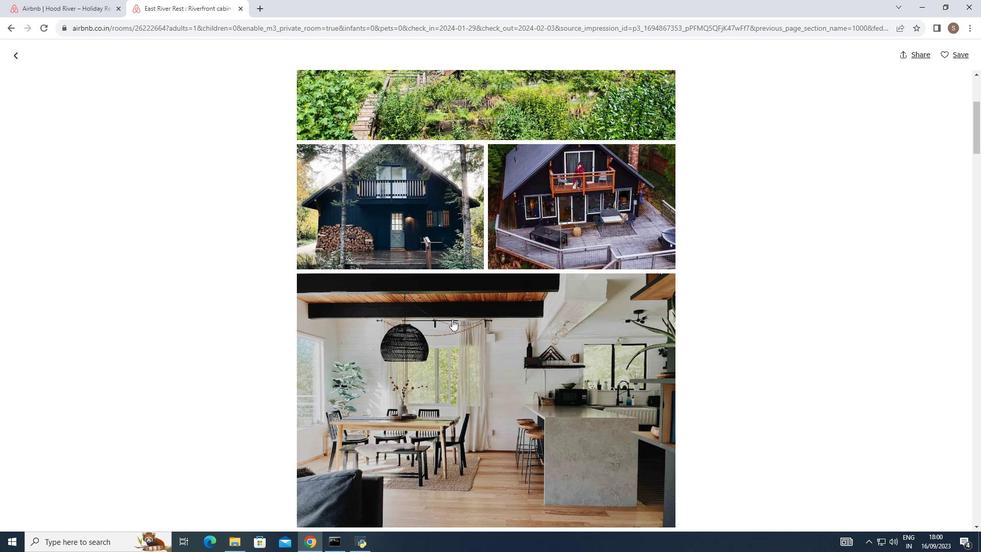 
Action: Mouse moved to (452, 319)
Screenshot: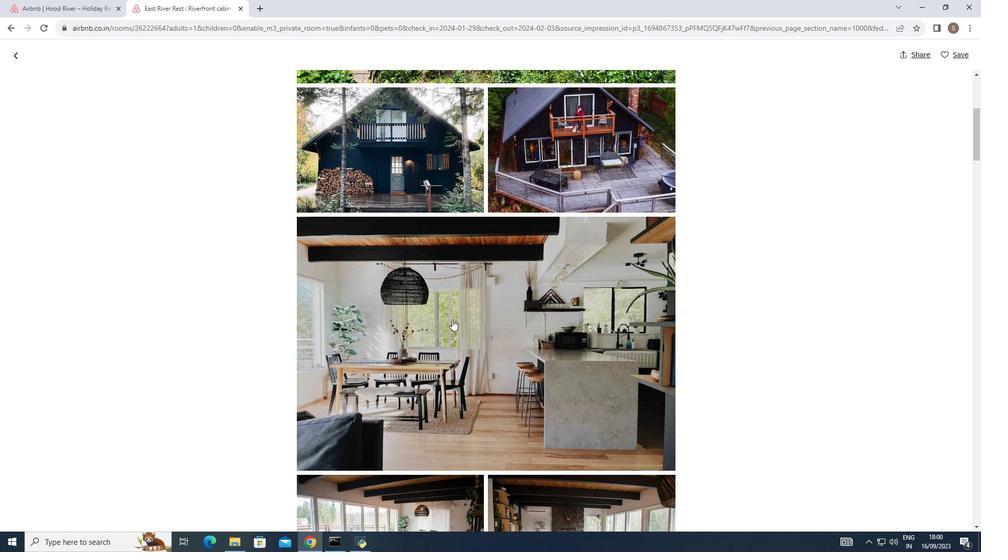 
Action: Mouse scrolled (452, 319) with delta (0, 0)
Screenshot: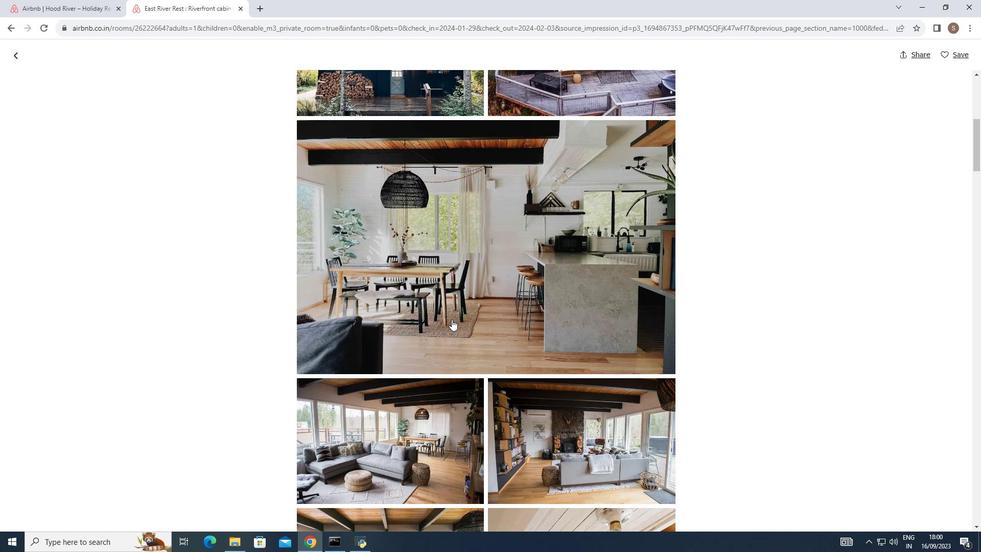 
Action: Mouse moved to (452, 319)
Screenshot: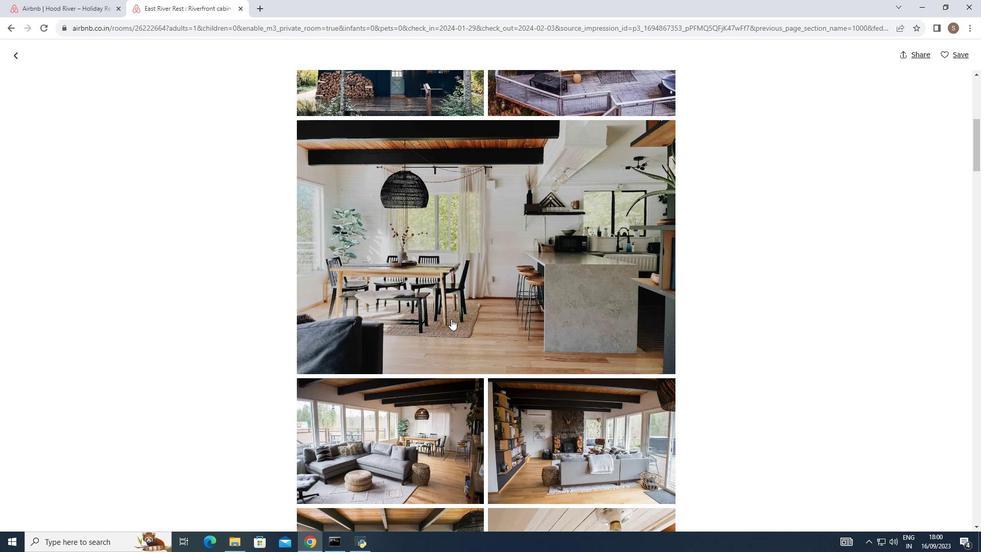 
Action: Mouse scrolled (452, 319) with delta (0, 0)
Screenshot: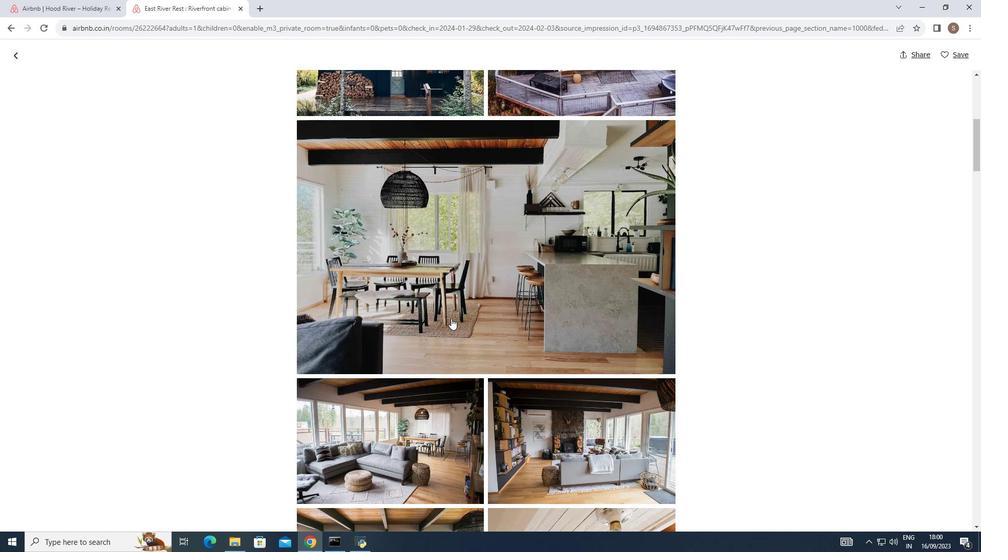 
Action: Mouse scrolled (452, 319) with delta (0, 0)
Screenshot: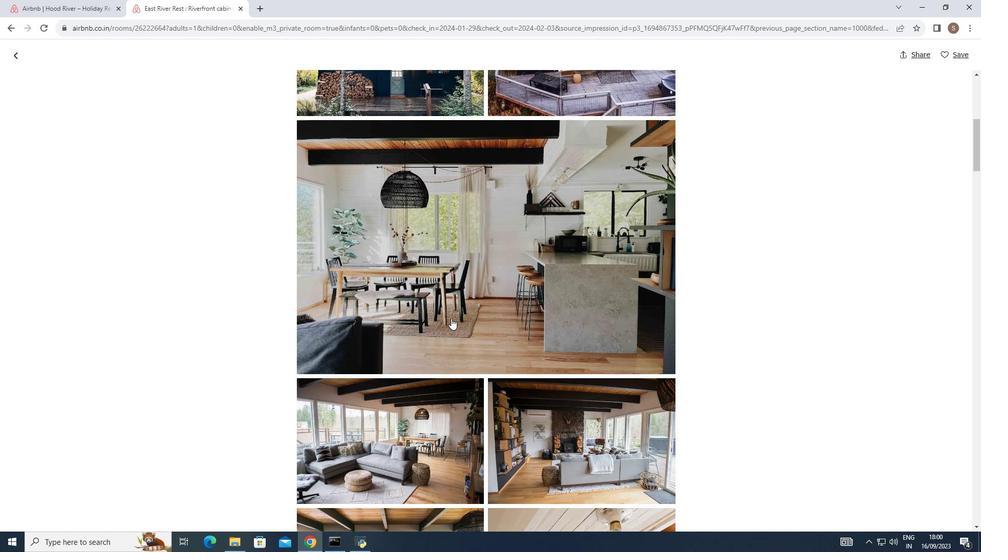 
Action: Mouse moved to (451, 318)
Screenshot: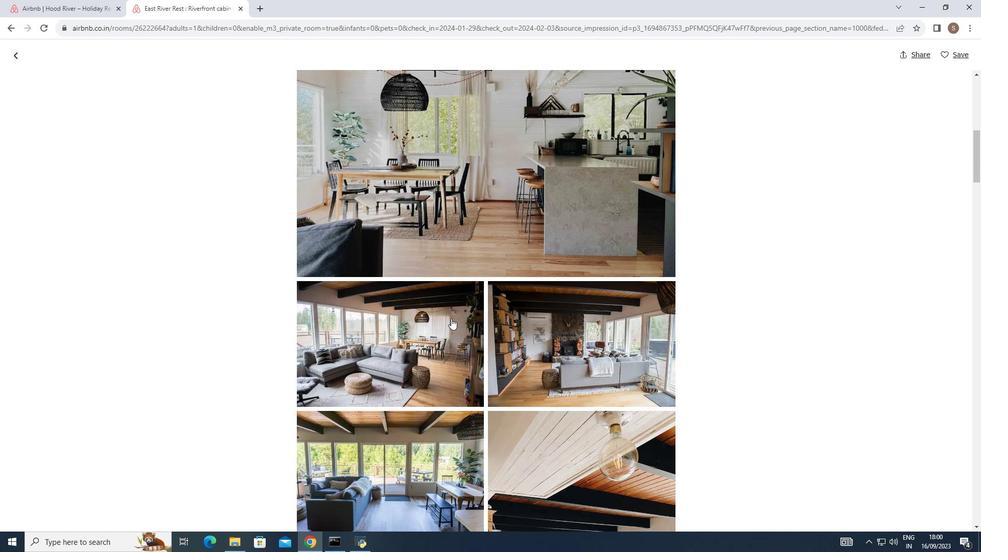
Action: Mouse scrolled (451, 318) with delta (0, 0)
Screenshot: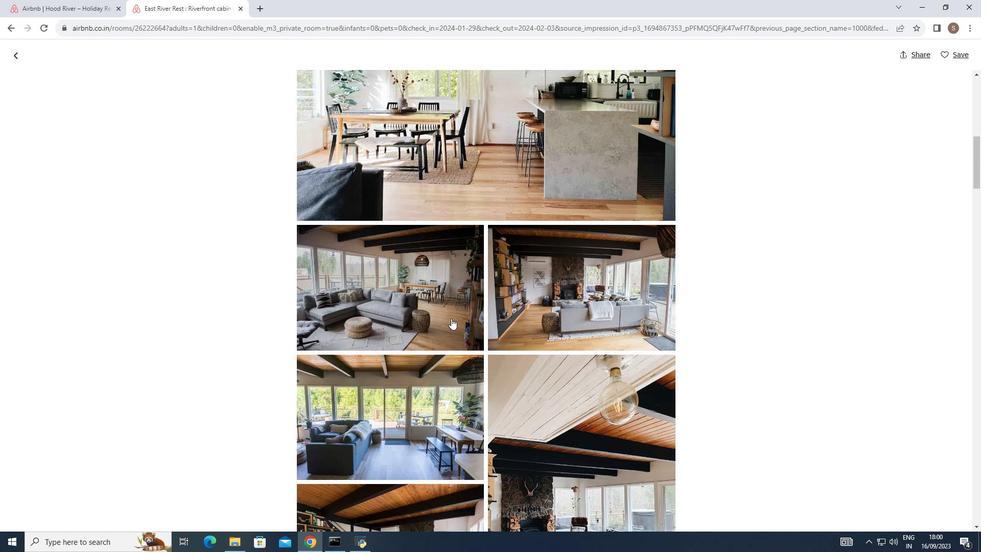 
Action: Mouse scrolled (451, 318) with delta (0, 0)
Screenshot: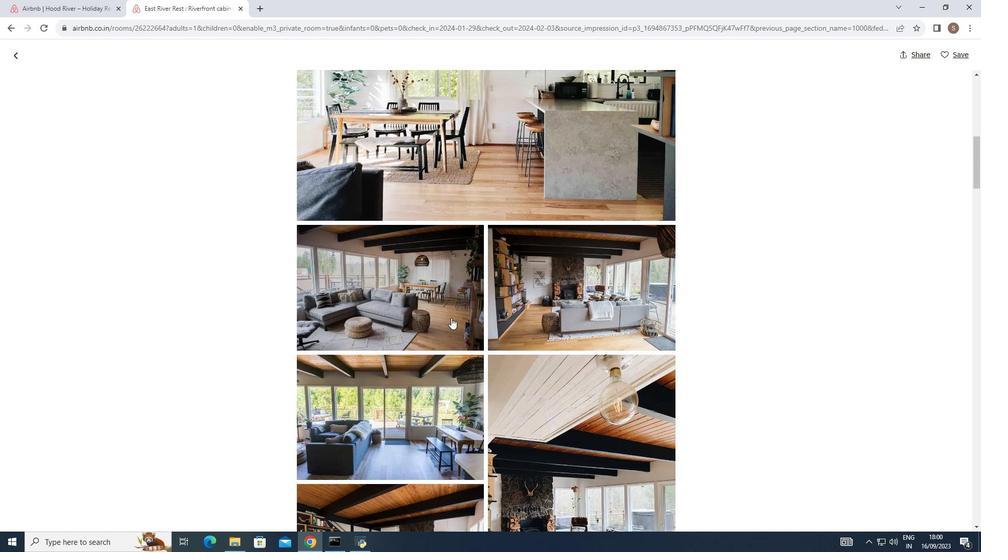 
Action: Mouse scrolled (451, 318) with delta (0, 0)
Screenshot: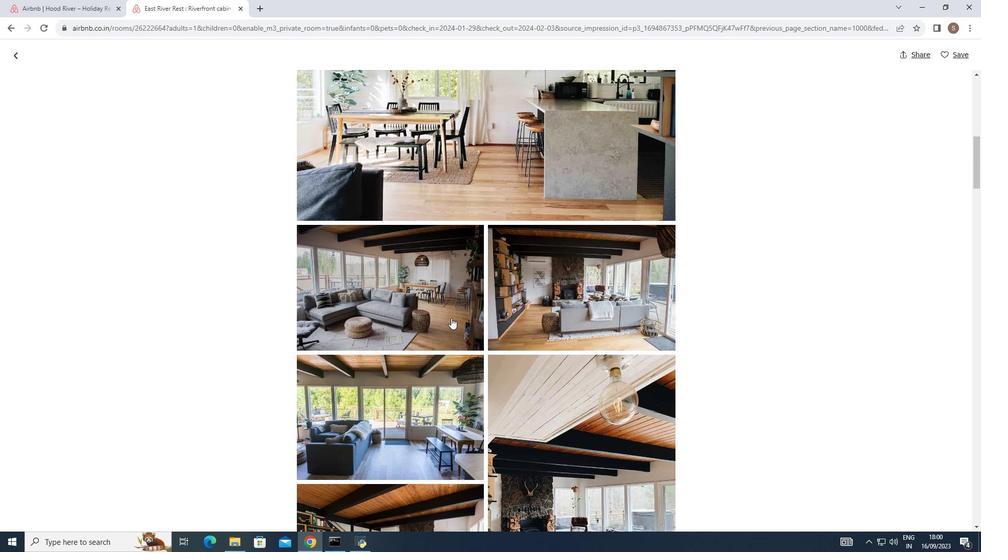 
Action: Mouse moved to (451, 318)
Screenshot: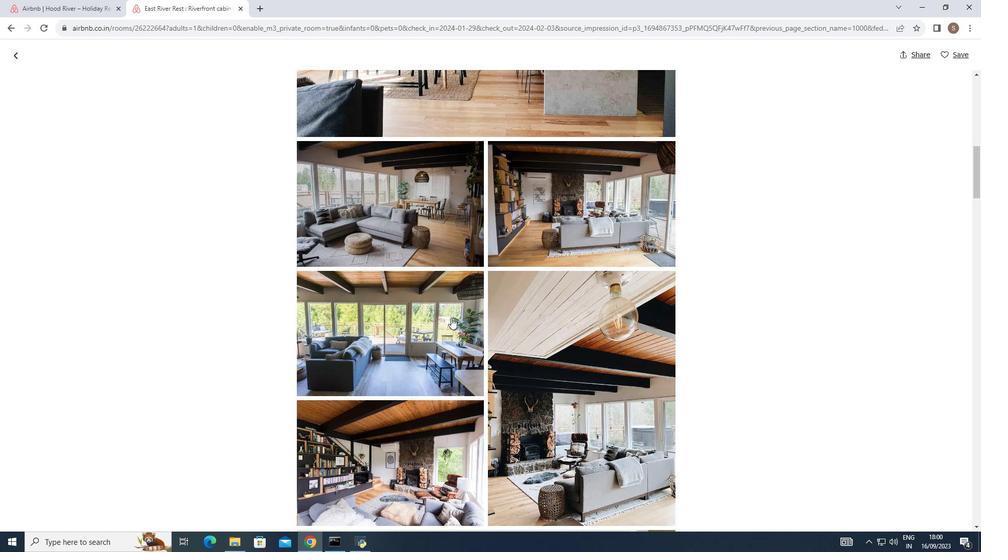 
Action: Mouse scrolled (451, 317) with delta (0, 0)
Screenshot: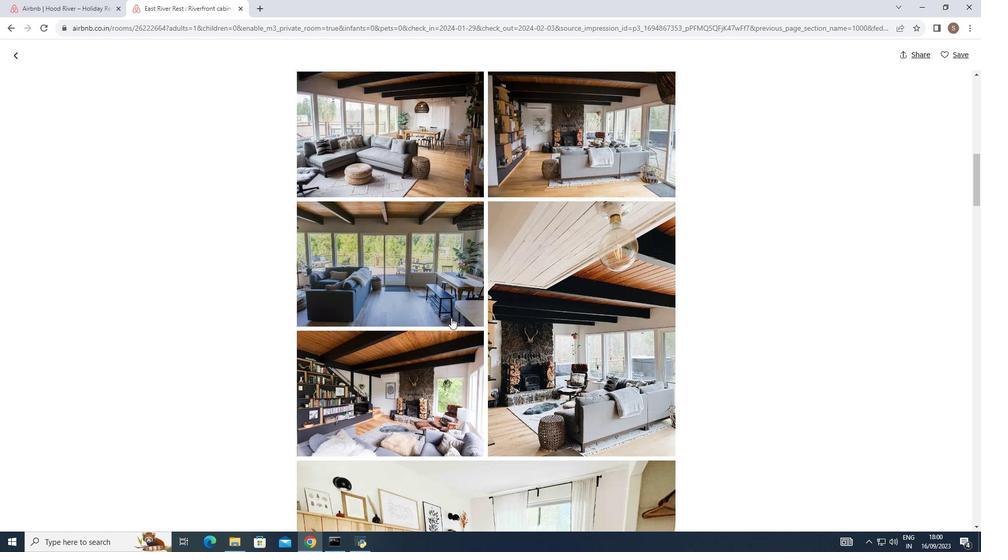 
Action: Mouse scrolled (451, 317) with delta (0, 0)
Screenshot: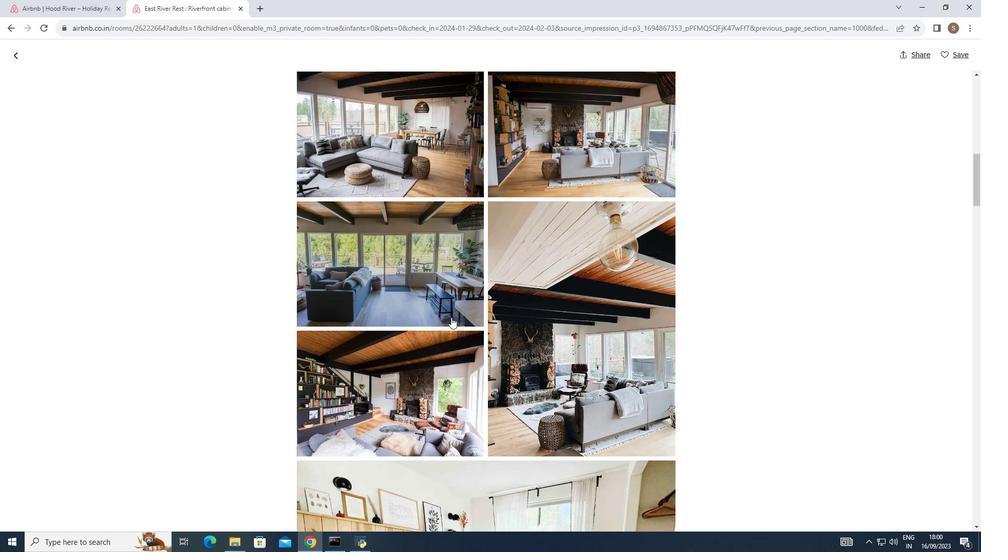 
Action: Mouse scrolled (451, 317) with delta (0, 0)
Screenshot: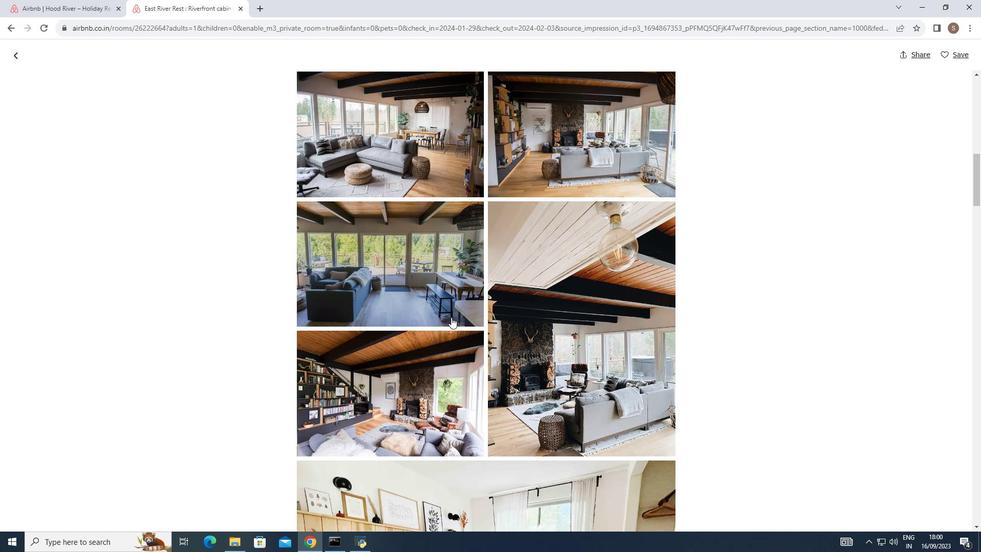 
Action: Mouse moved to (451, 317)
Screenshot: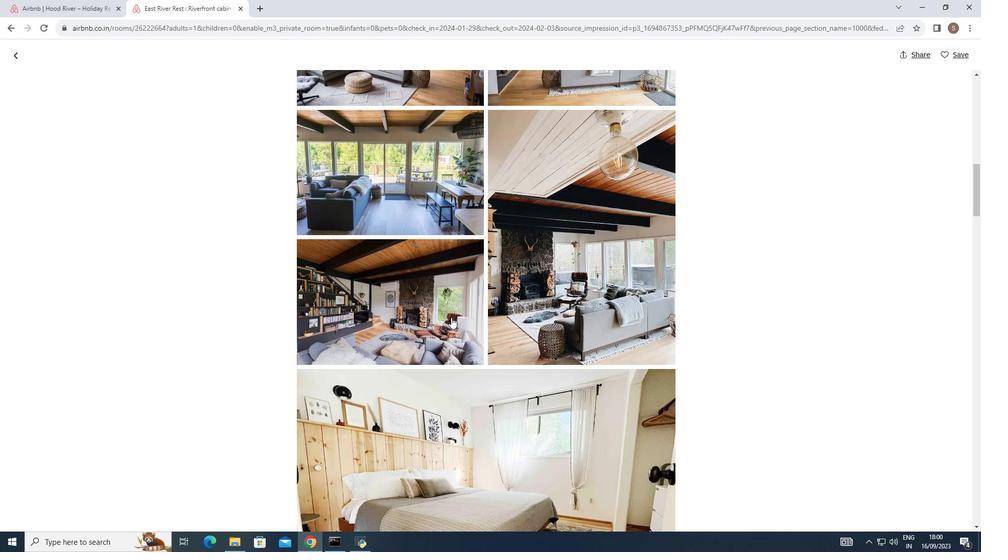 
Action: Mouse scrolled (451, 317) with delta (0, 0)
Screenshot: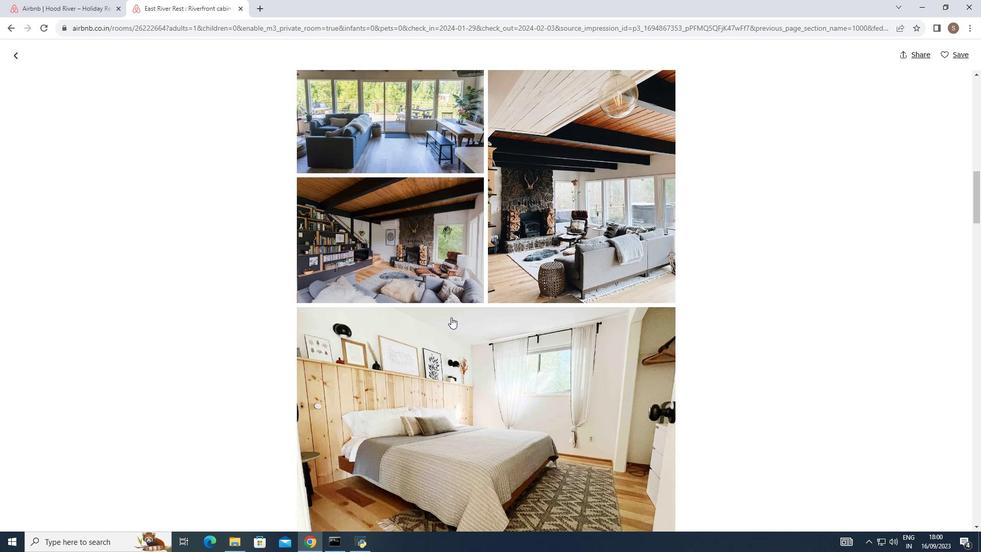 
Action: Mouse scrolled (451, 317) with delta (0, 0)
Screenshot: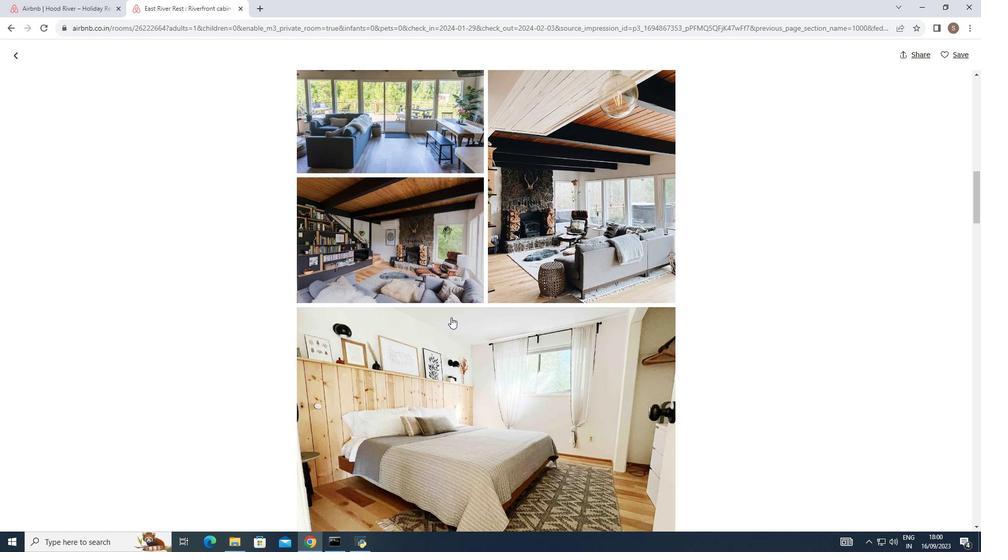 
Action: Mouse scrolled (451, 317) with delta (0, 0)
Screenshot: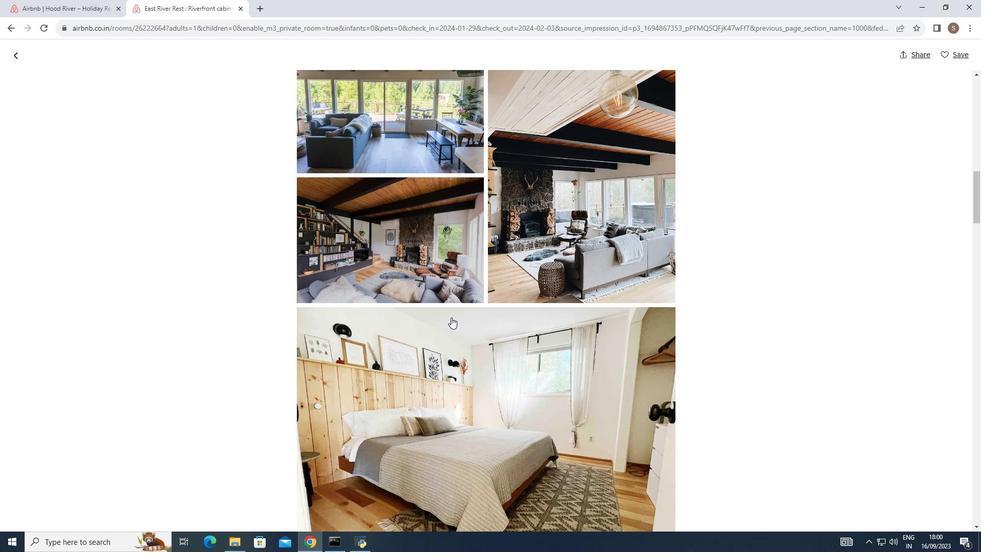 
Action: Mouse scrolled (451, 317) with delta (0, 0)
Screenshot: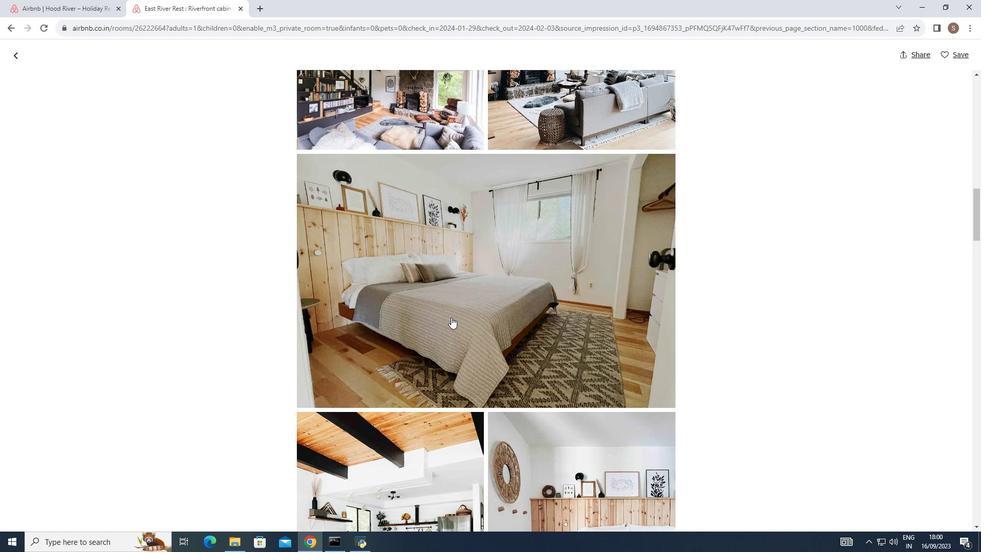 
Action: Mouse scrolled (451, 317) with delta (0, 0)
